 Task: Double Exposure Effect.
Action: Mouse pressed left at (725, 544)
Screenshot: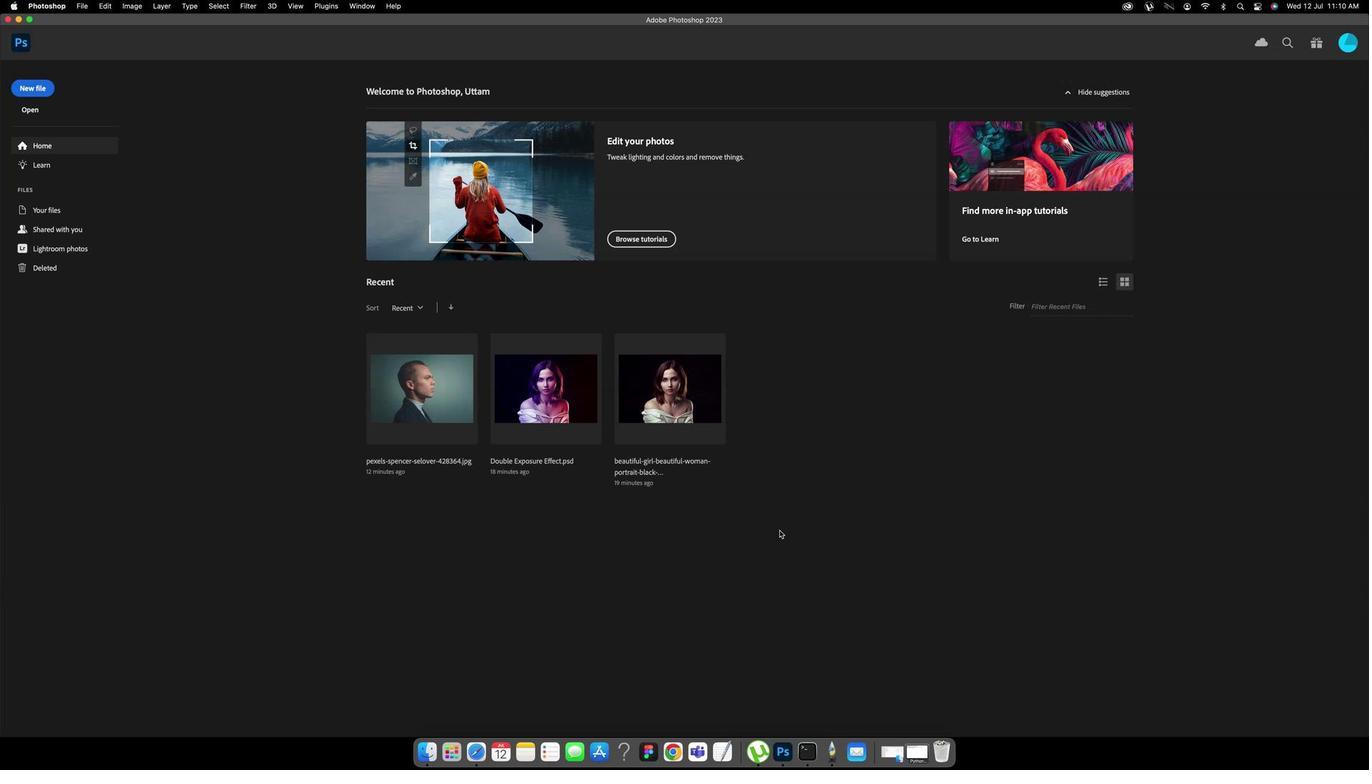 
Action: Mouse moved to (725, 544)
Screenshot: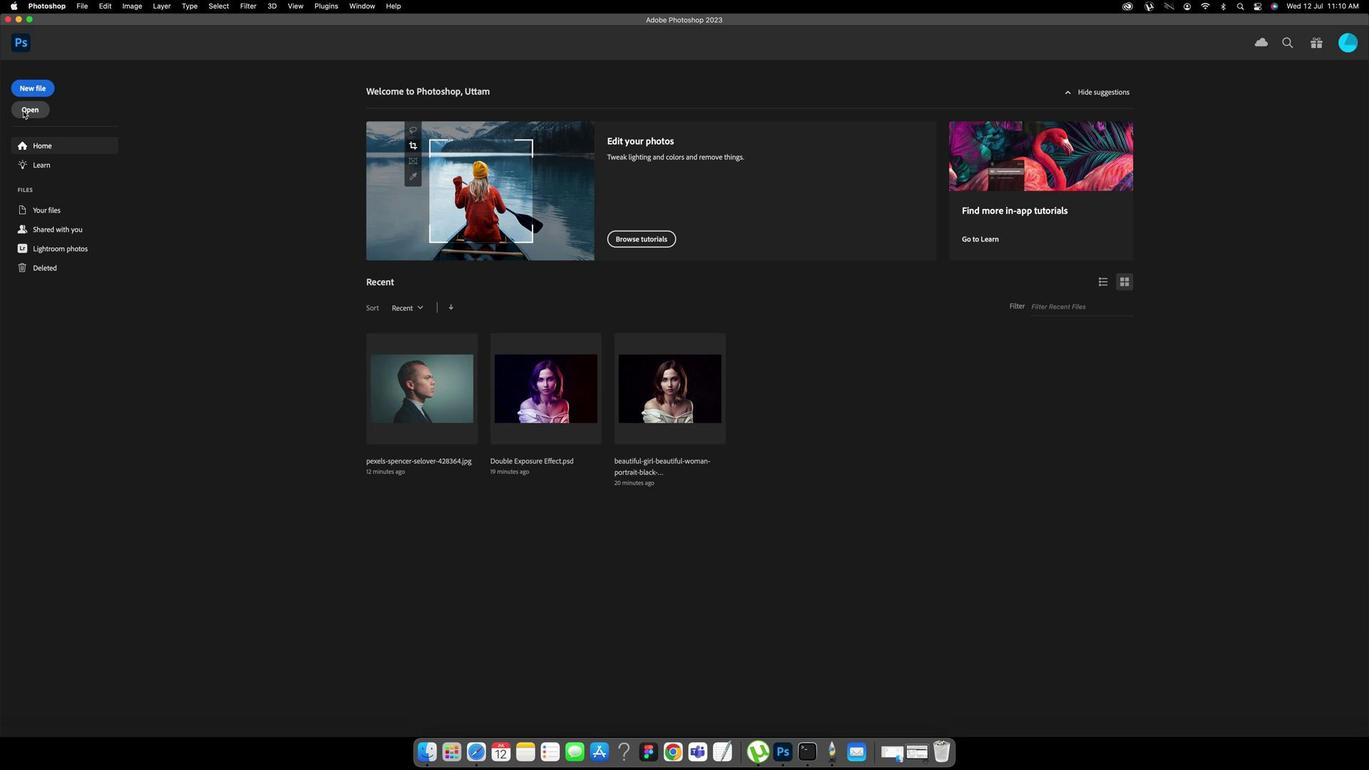 
Action: Mouse pressed left at (725, 544)
Screenshot: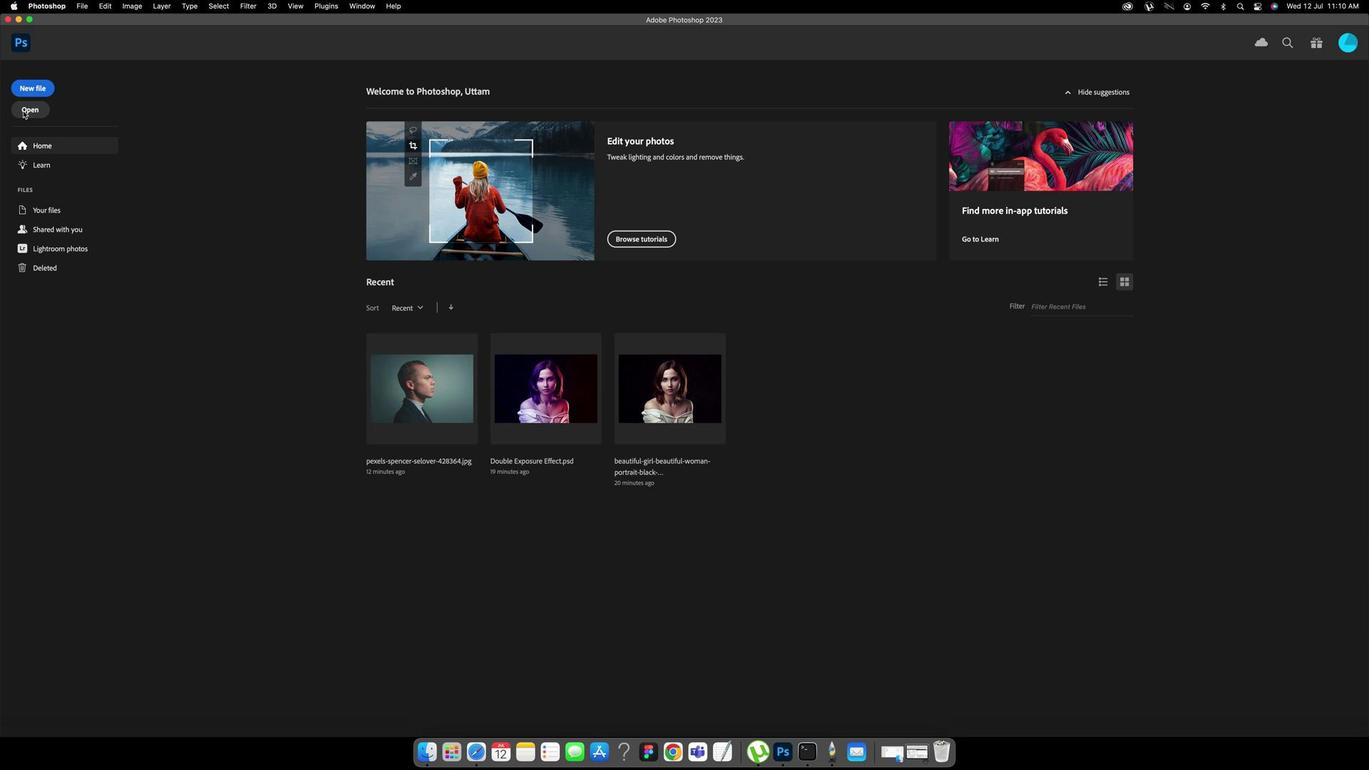 
Action: Mouse moved to (725, 544)
Screenshot: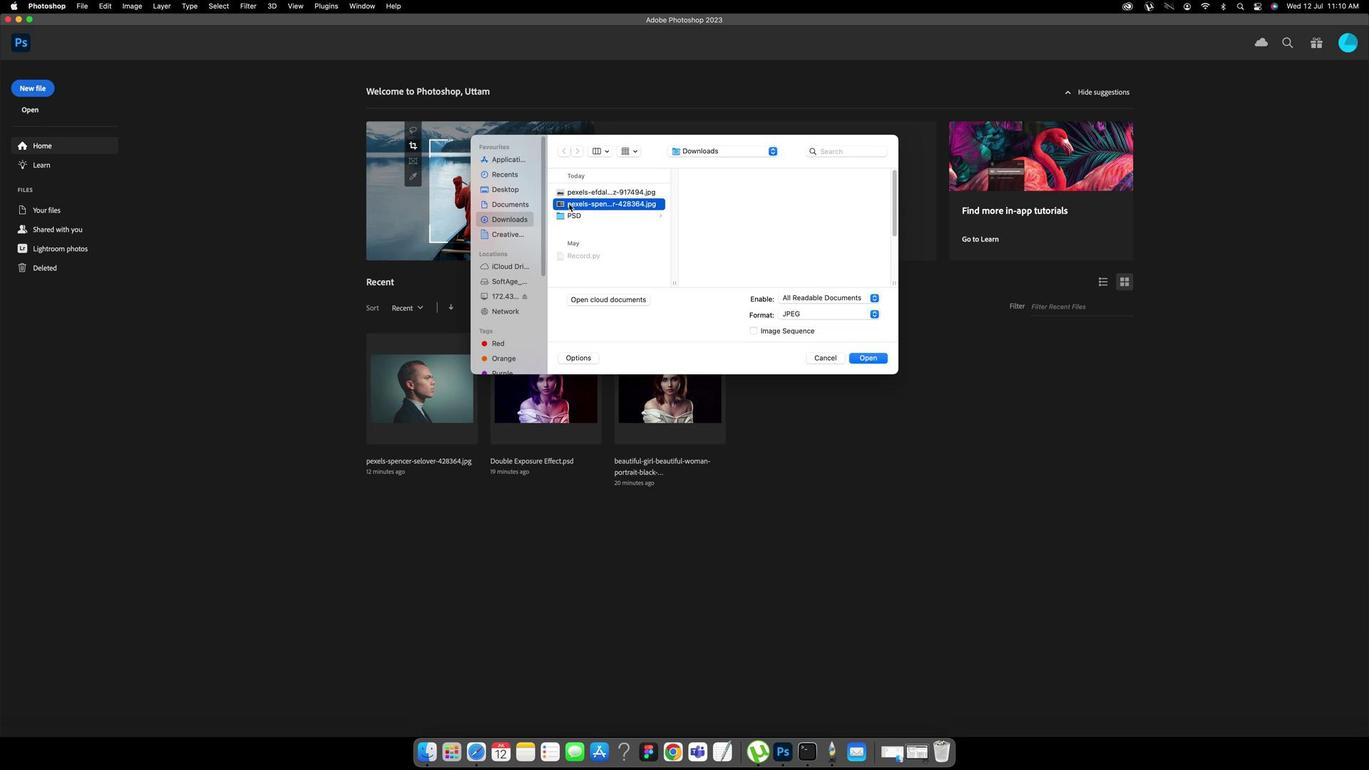 
Action: Mouse pressed left at (725, 544)
Screenshot: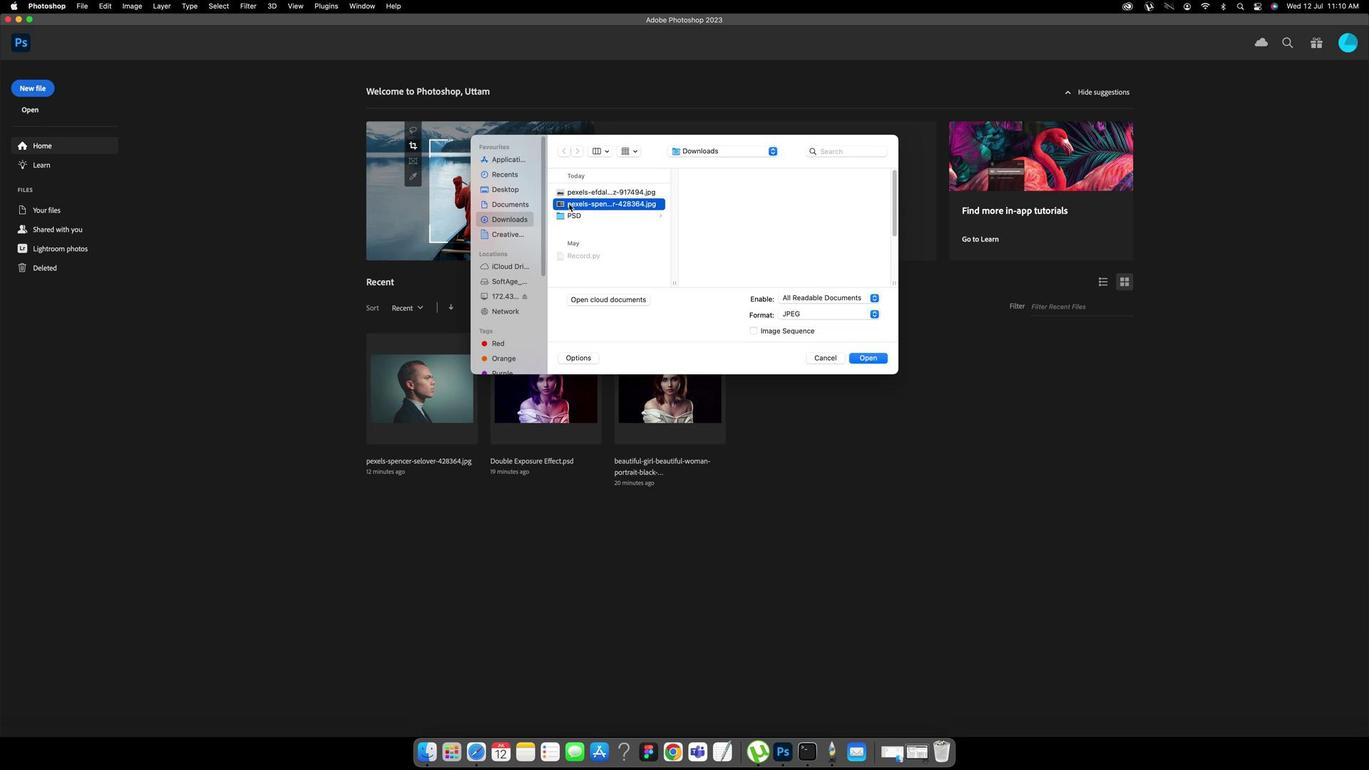 
Action: Key pressed Key.enter
Screenshot: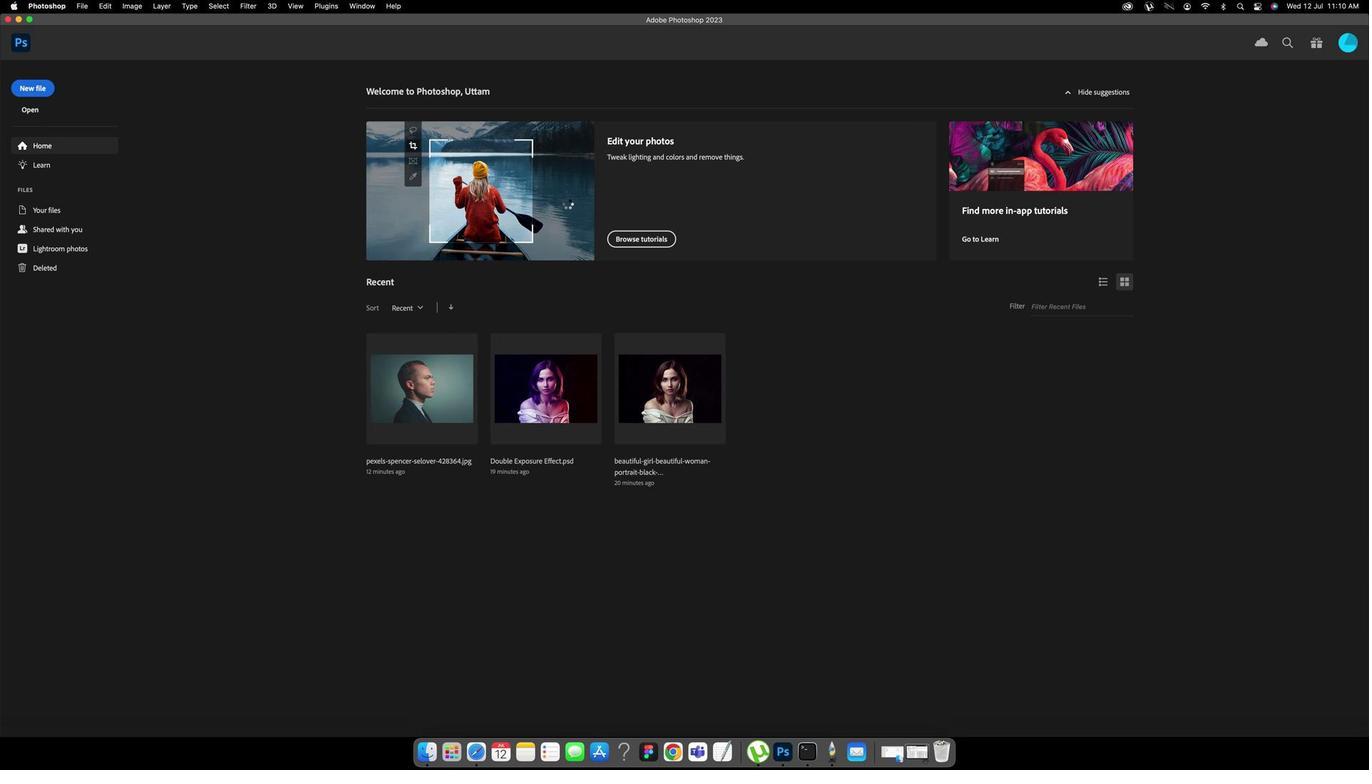
Action: Mouse moved to (725, 544)
Screenshot: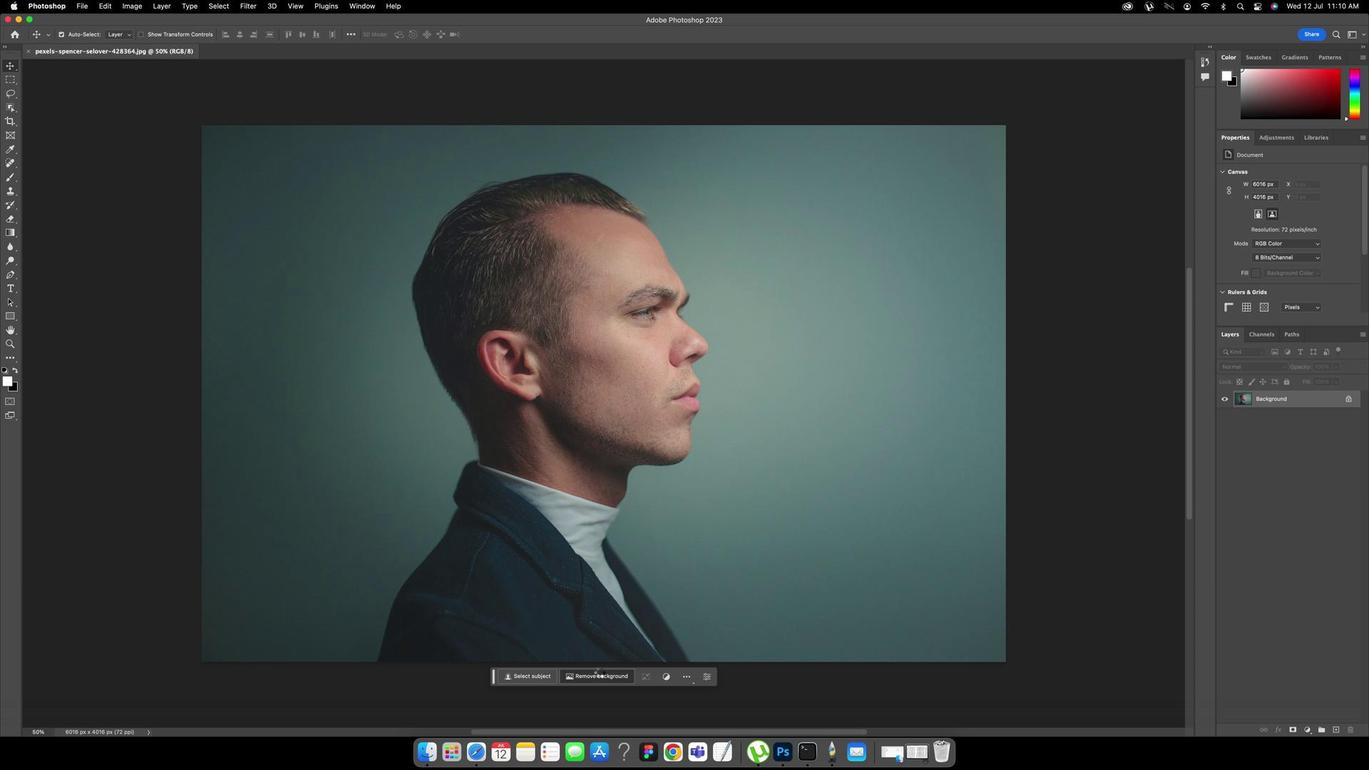 
Action: Mouse pressed left at (725, 544)
Screenshot: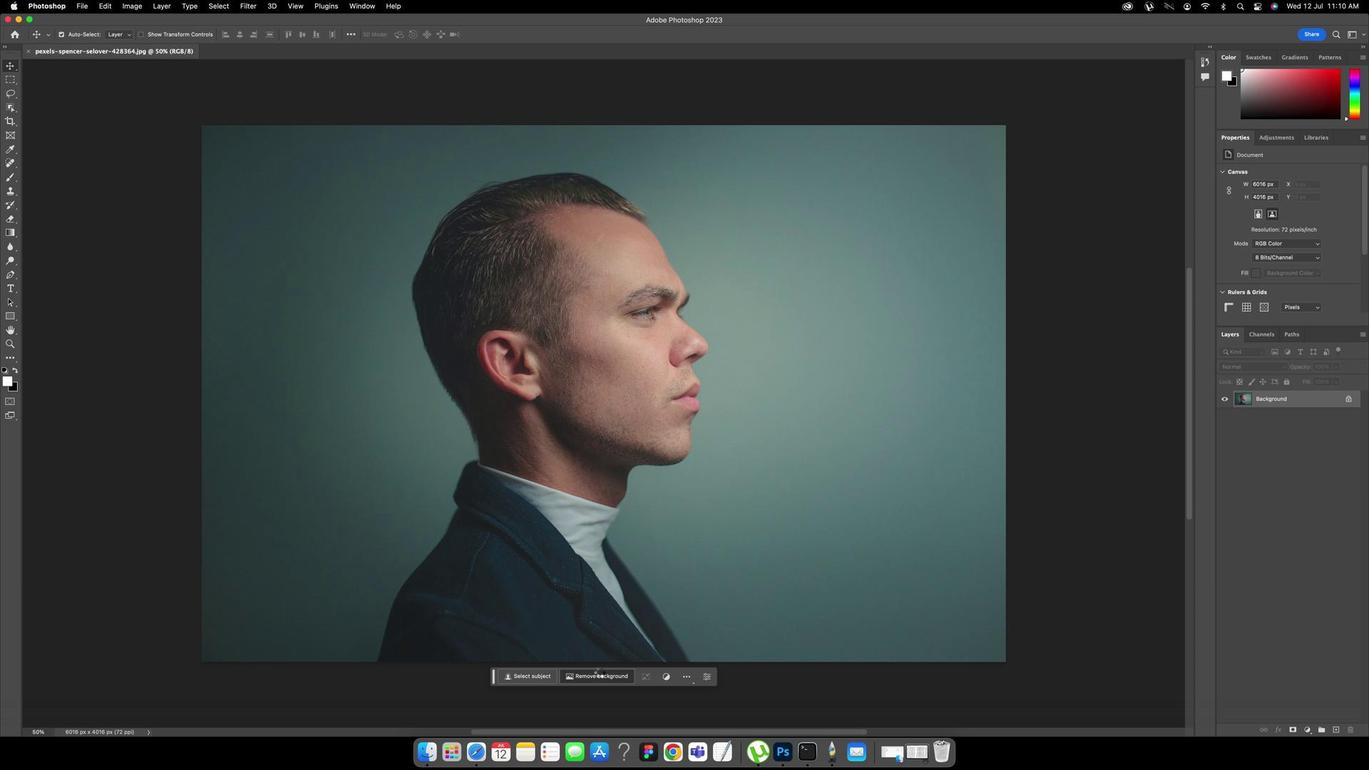 
Action: Mouse moved to (725, 544)
Screenshot: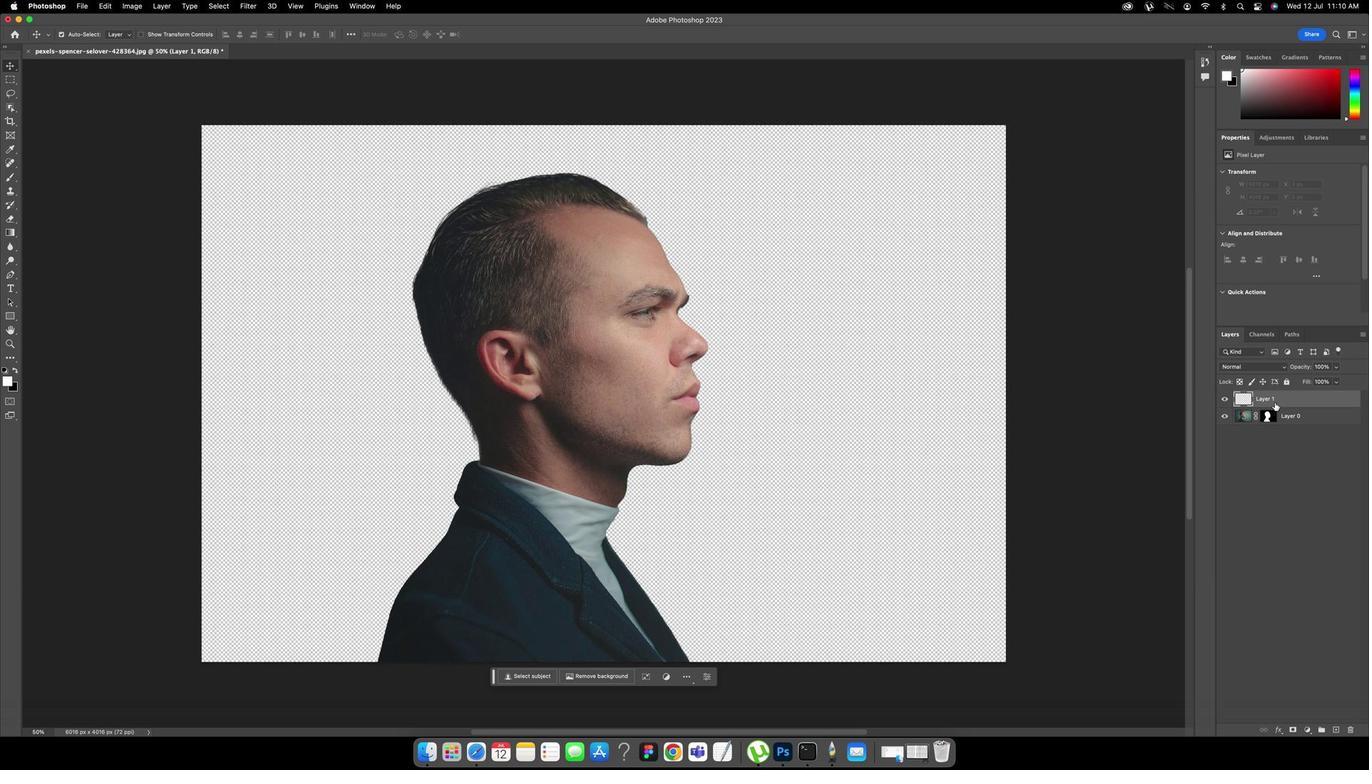 
Action: Mouse pressed left at (725, 544)
Screenshot: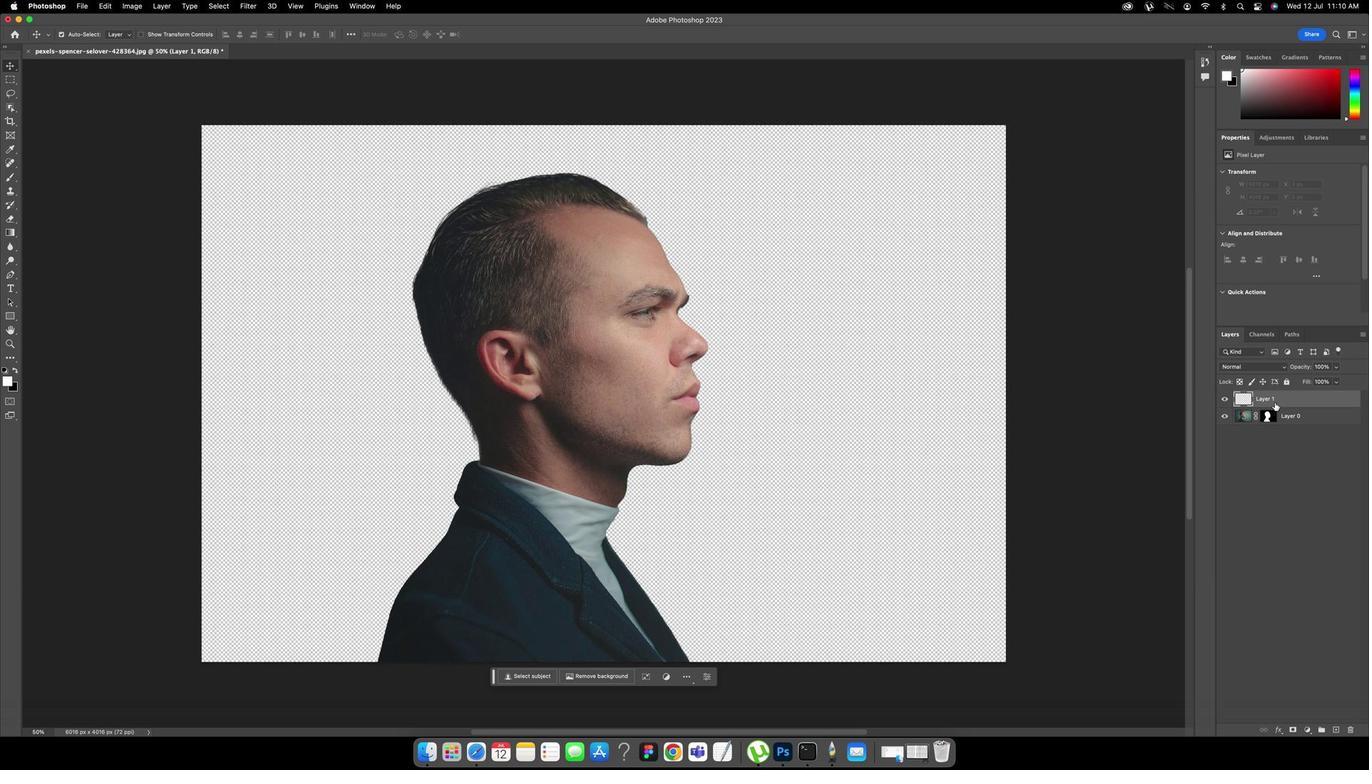 
Action: Mouse moved to (725, 544)
Screenshot: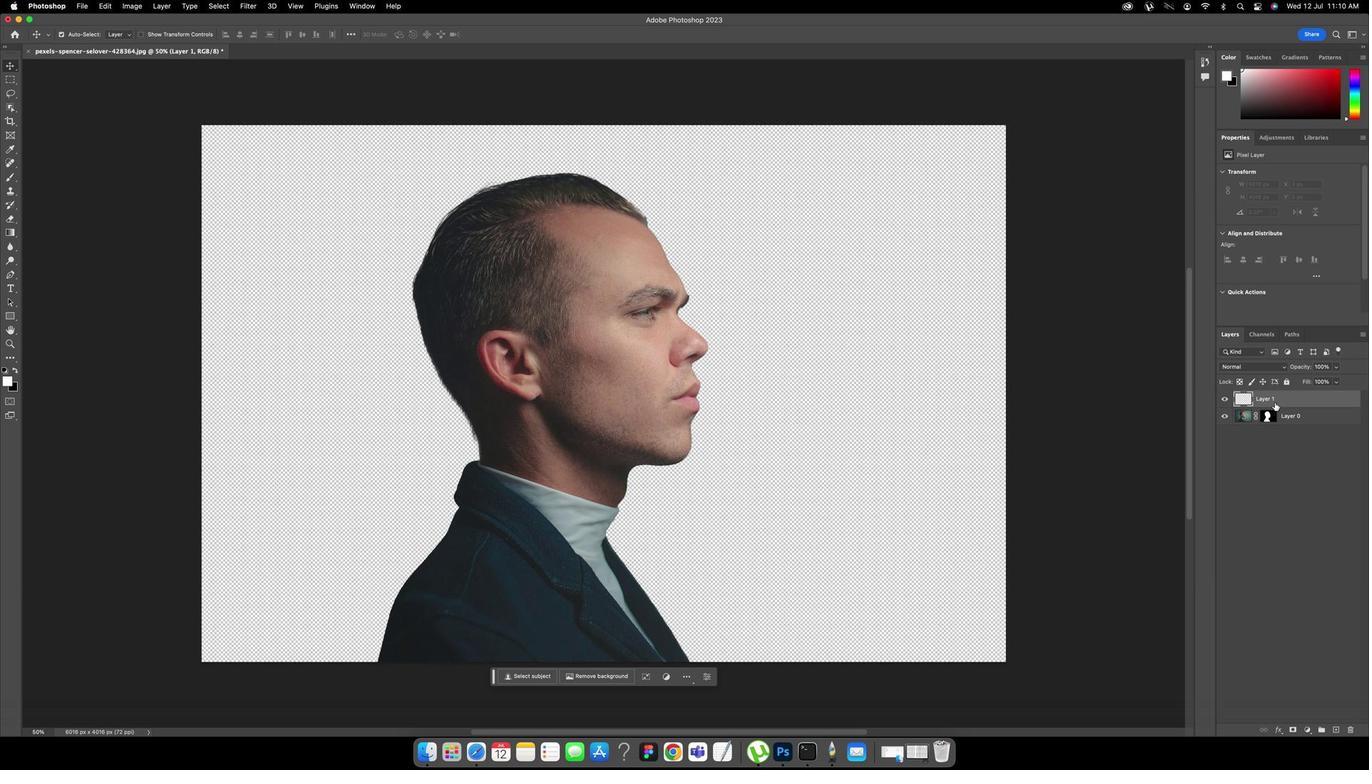 
Action: Mouse pressed left at (725, 544)
Screenshot: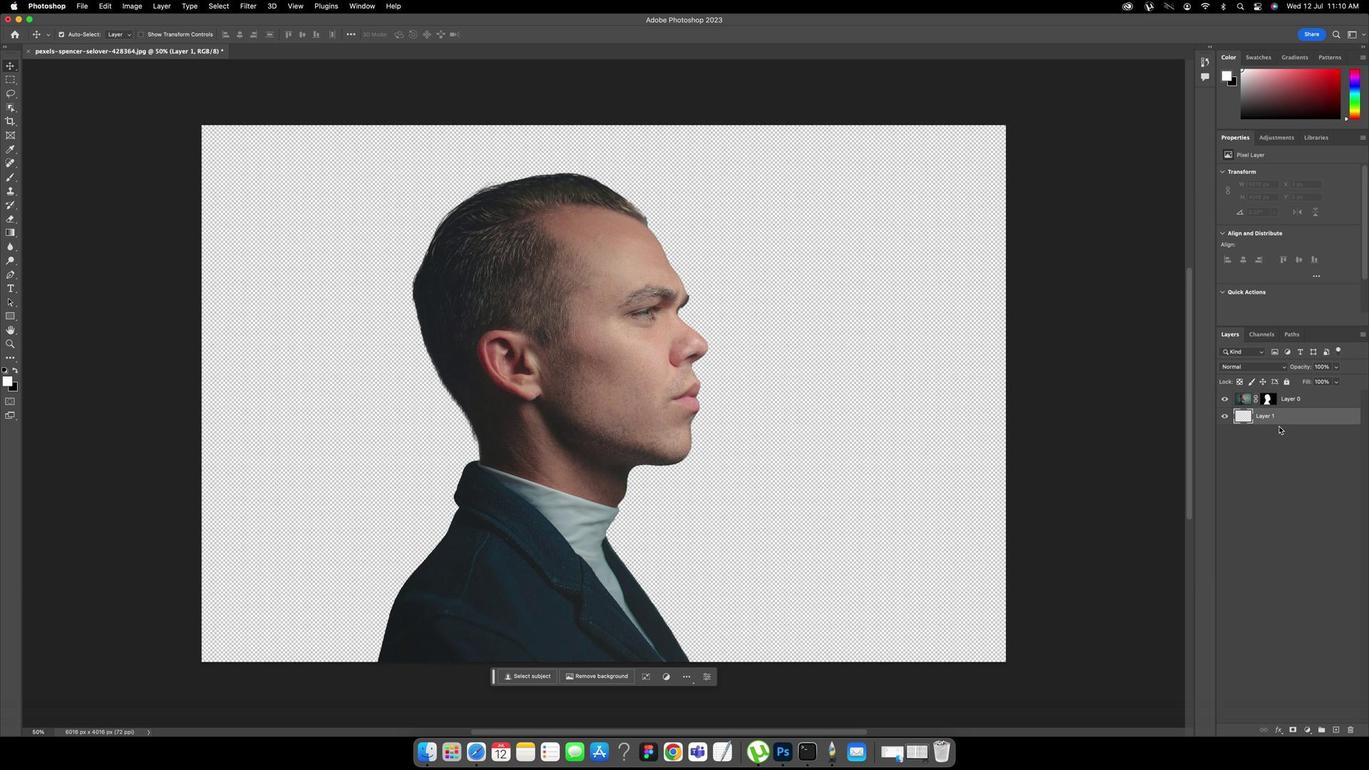 
Action: Mouse moved to (725, 544)
Screenshot: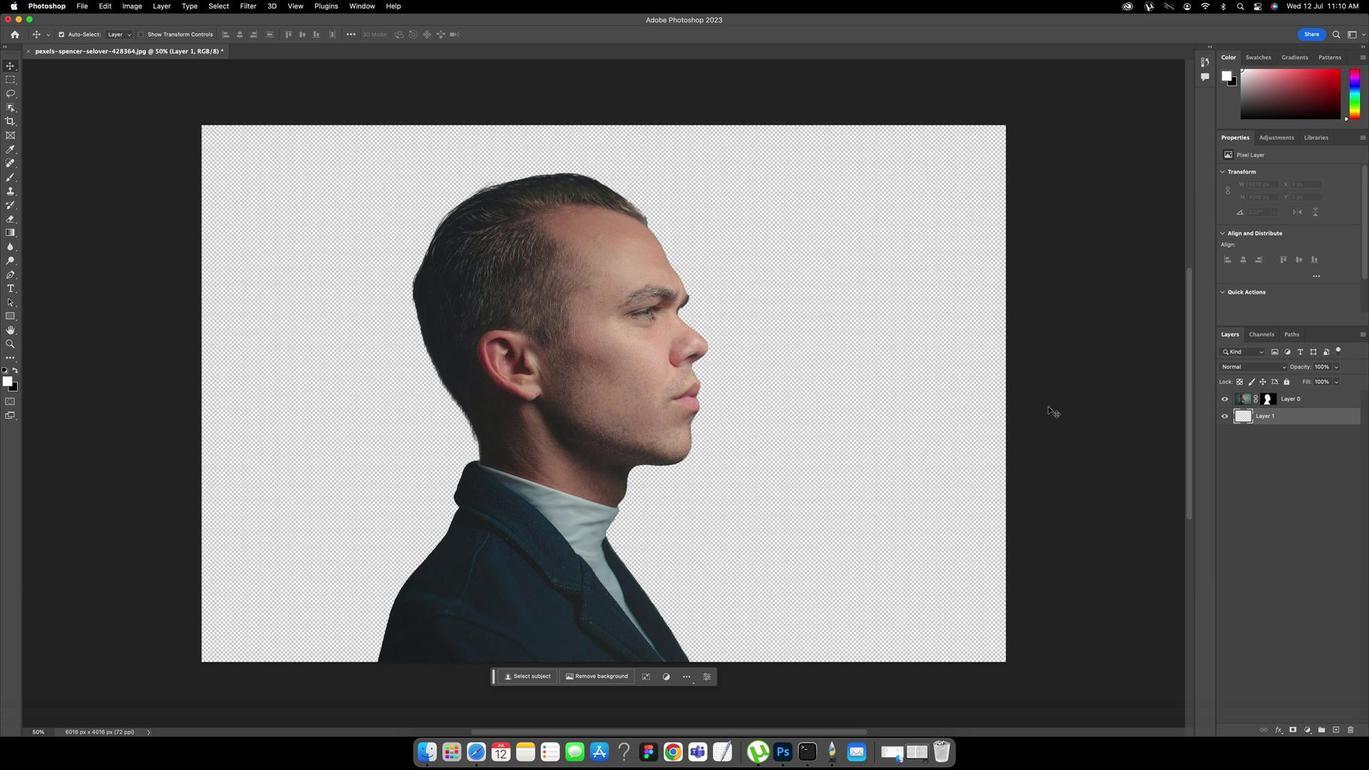 
Action: Mouse pressed left at (725, 544)
Screenshot: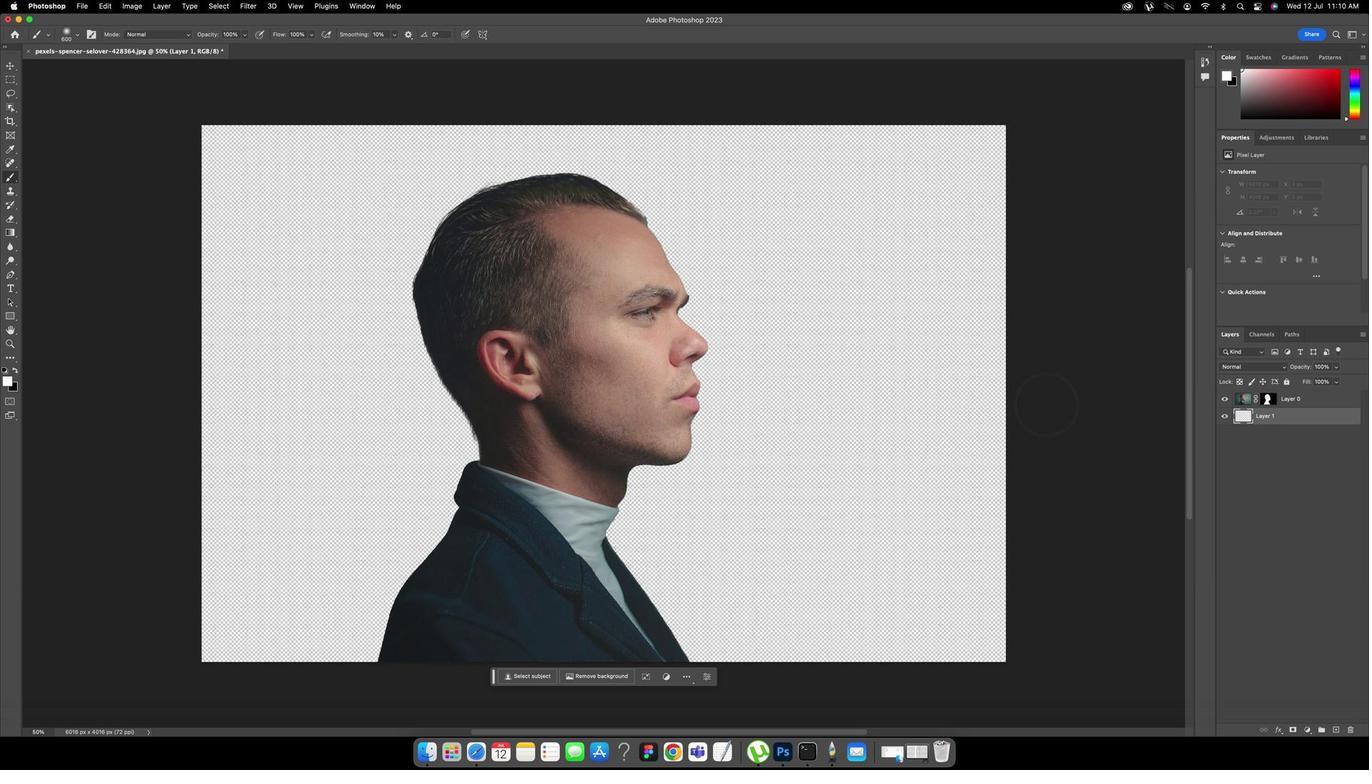 
Action: Mouse moved to (725, 544)
Screenshot: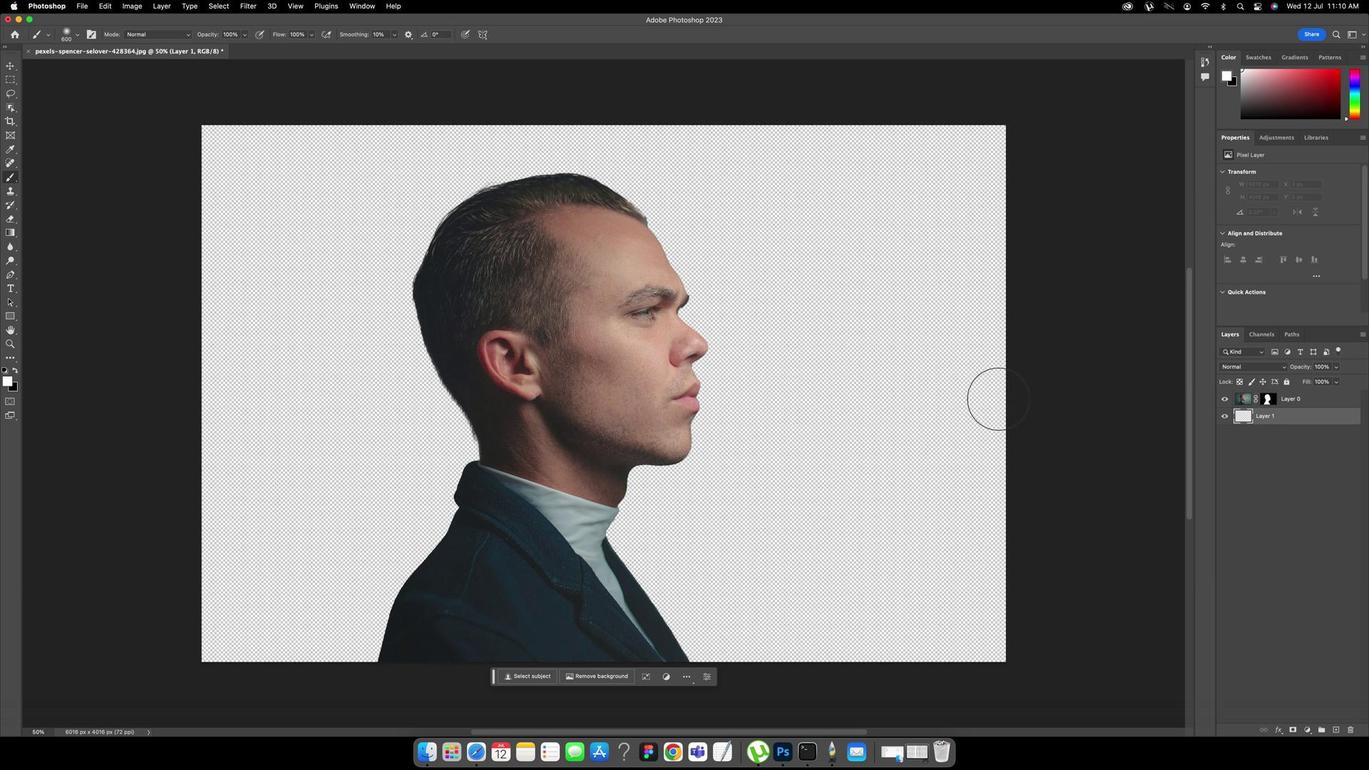 
Action: Mouse pressed left at (725, 544)
Screenshot: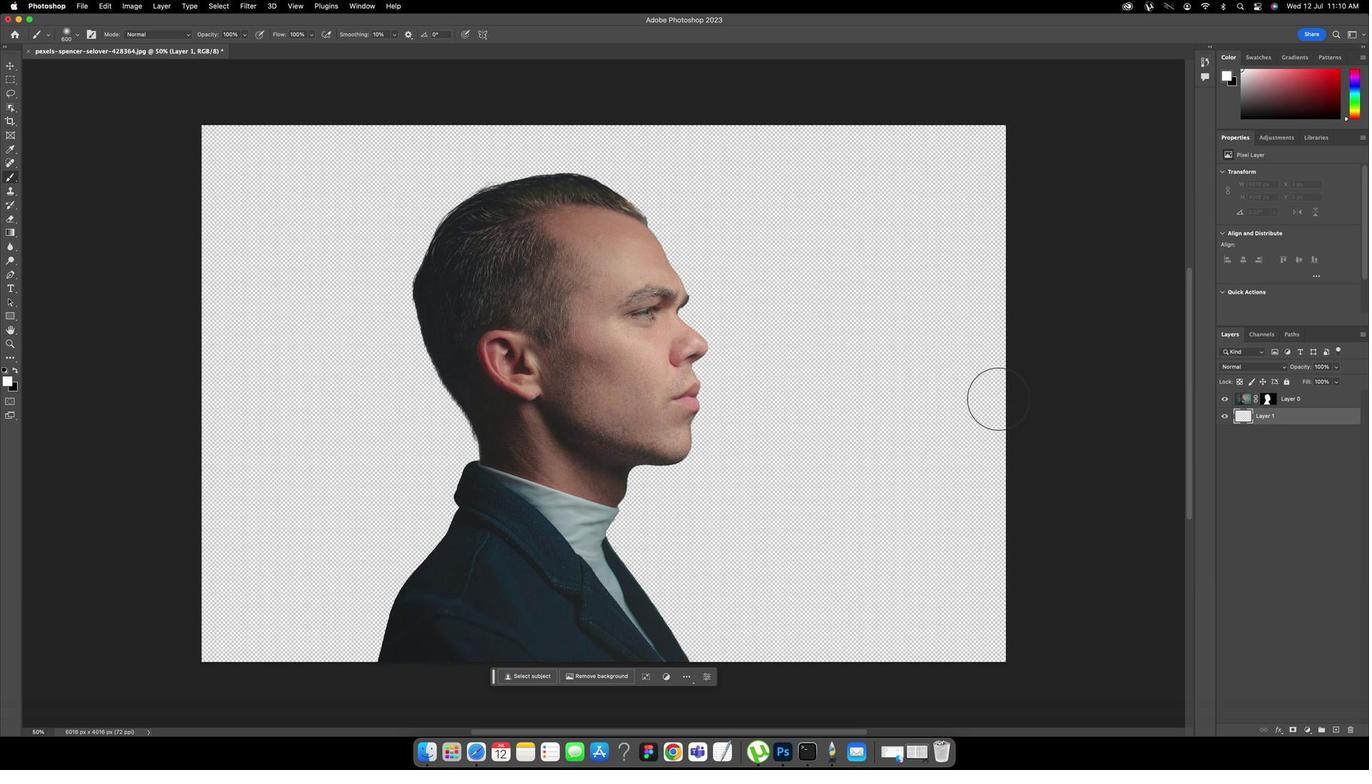 
Action: Mouse moved to (725, 544)
Screenshot: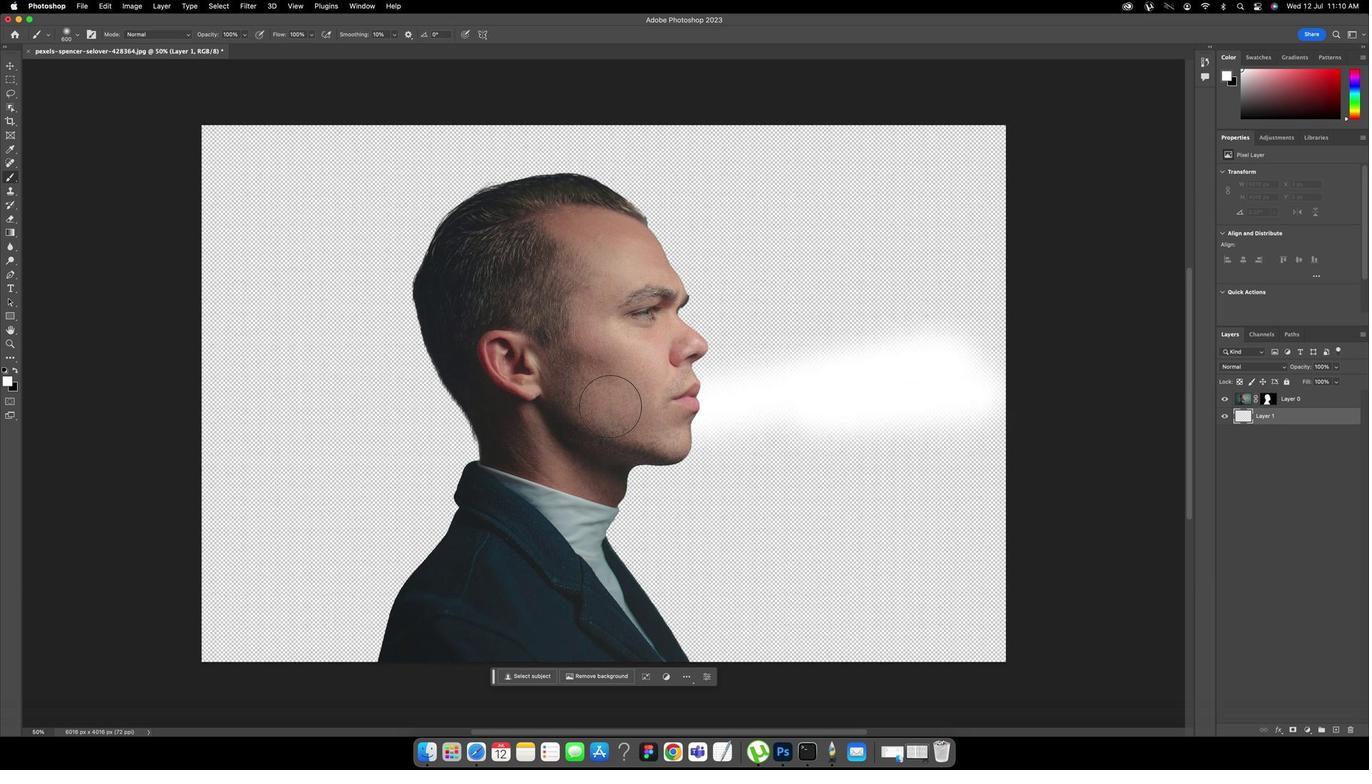 
Action: Mouse pressed left at (725, 544)
Screenshot: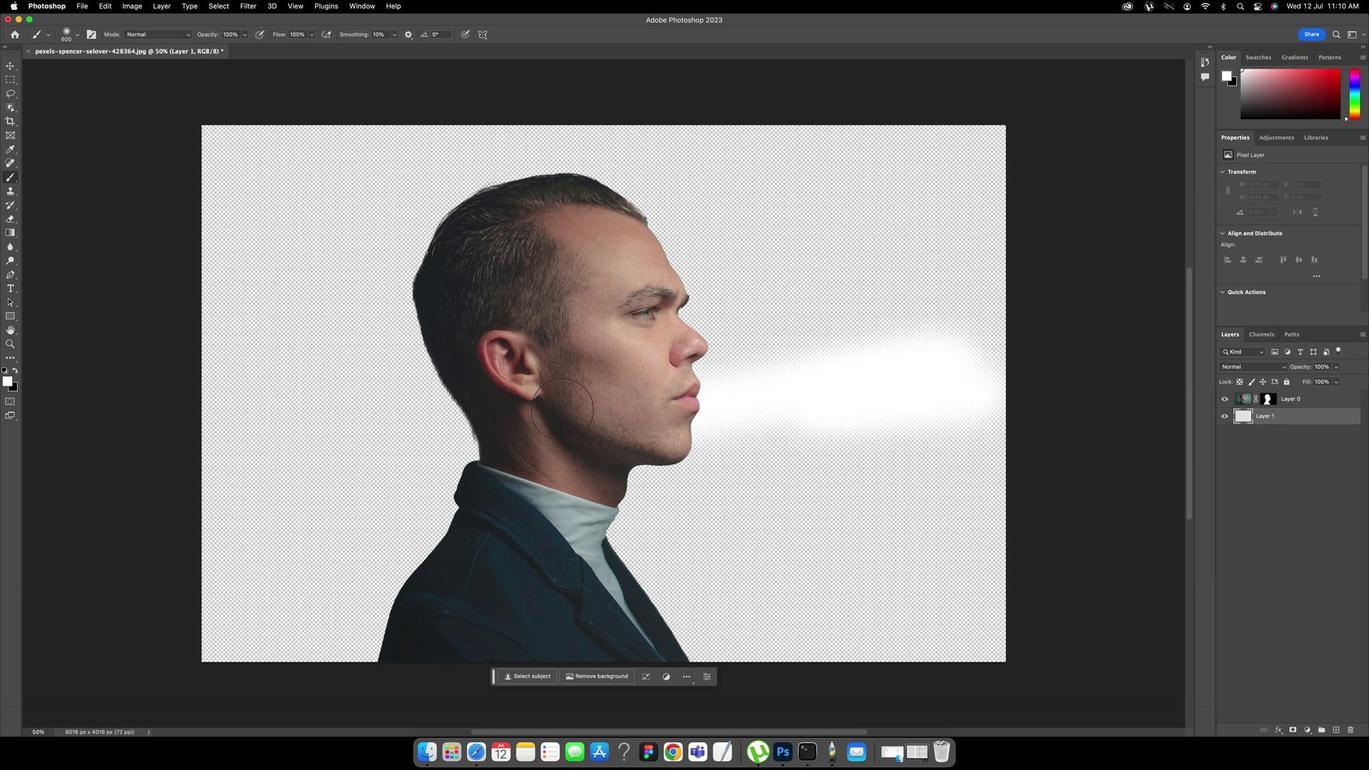 
Action: Key pressed Key.backspace
Screenshot: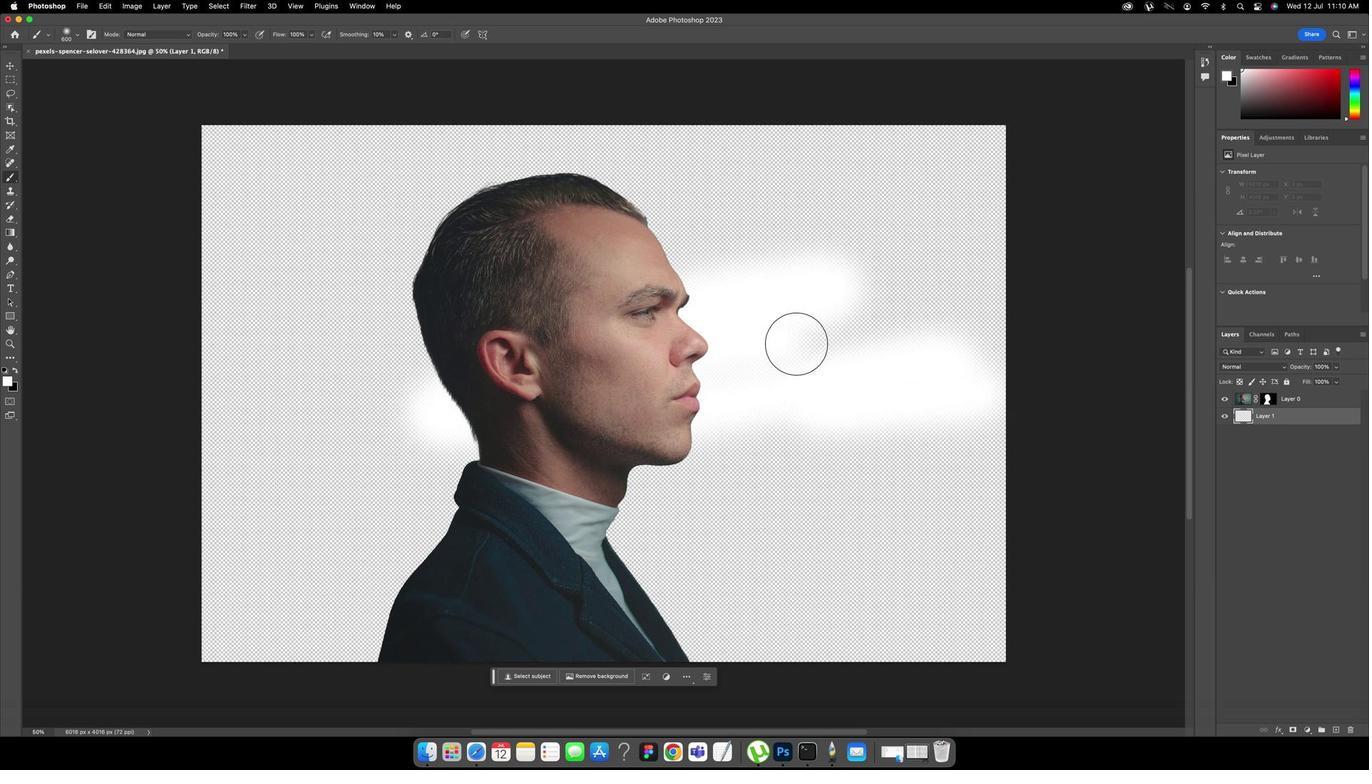 
Action: Mouse moved to (725, 544)
Screenshot: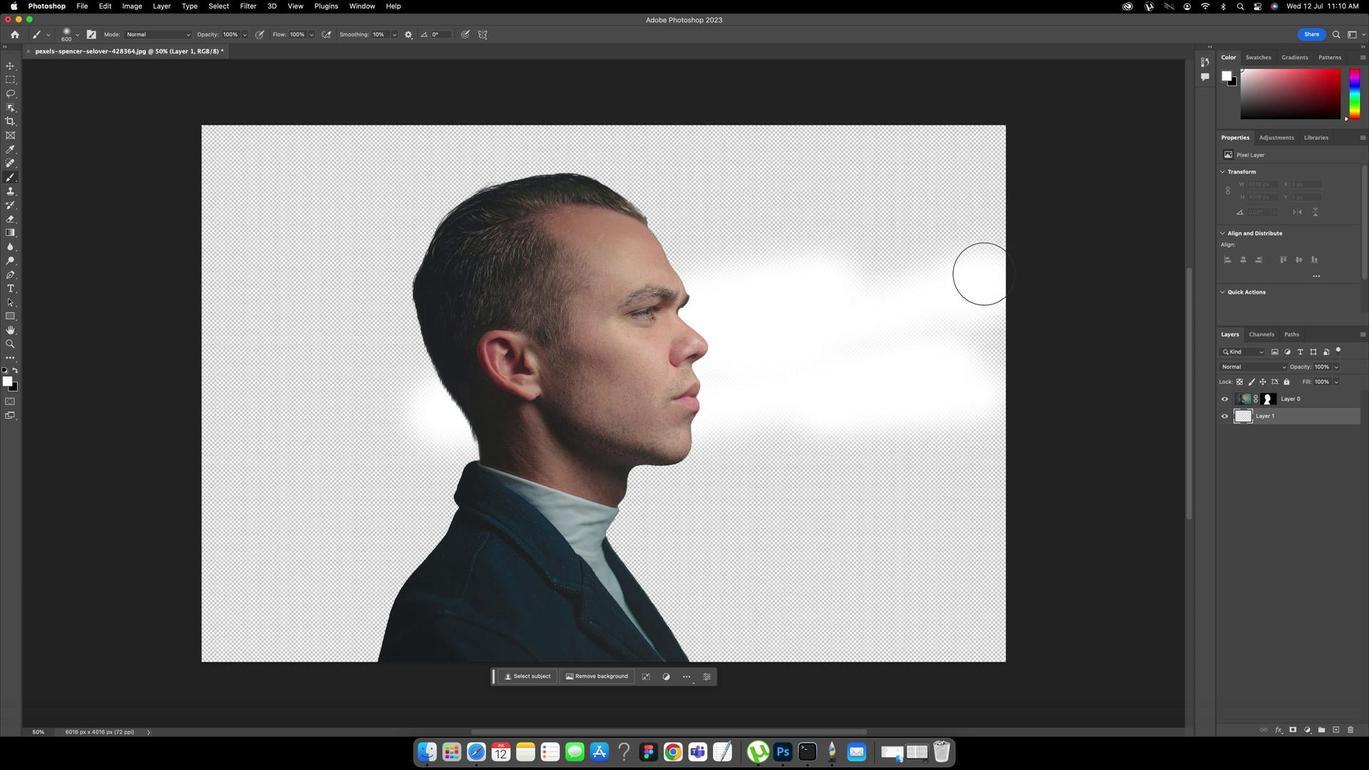 
Action: Mouse pressed left at (725, 544)
Screenshot: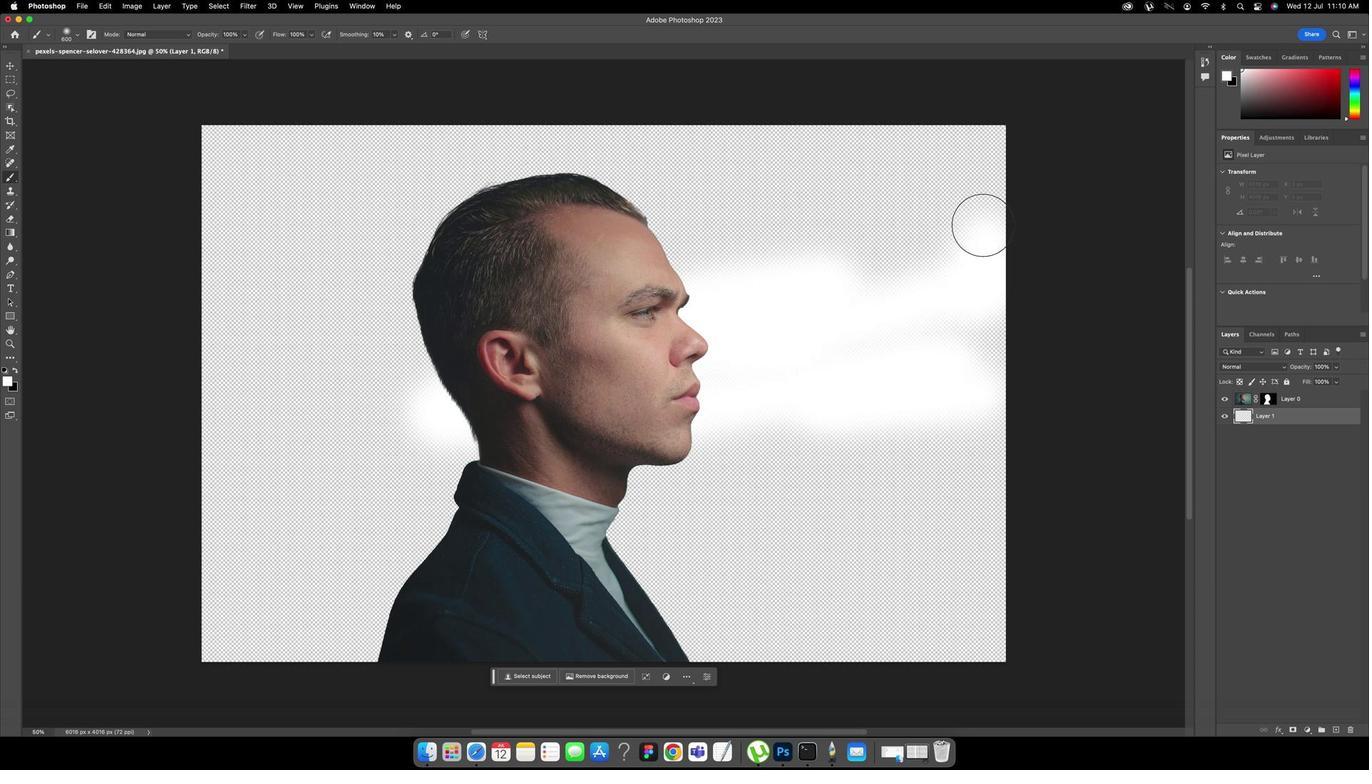 
Action: Mouse moved to (725, 544)
Screenshot: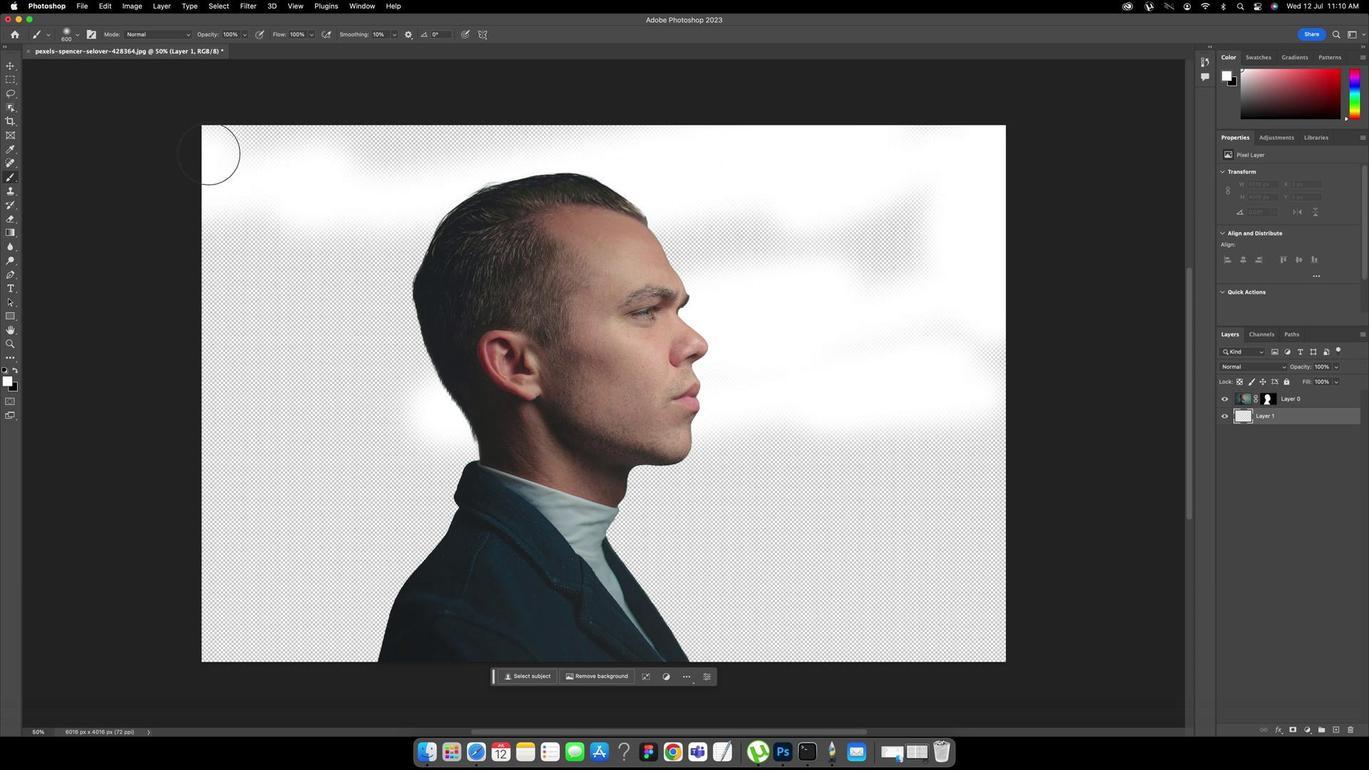 
Action: Mouse pressed left at (725, 544)
Screenshot: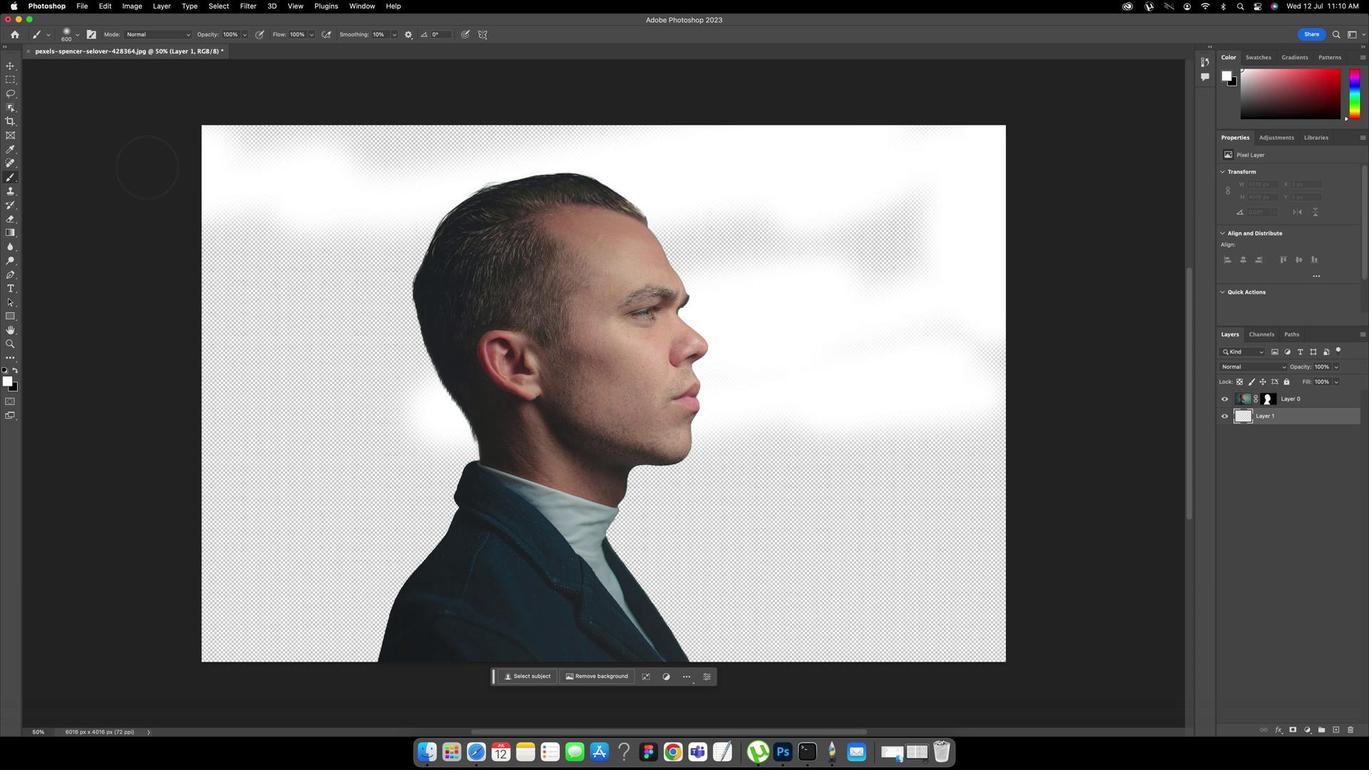 
Action: Mouse pressed left at (725, 544)
Screenshot: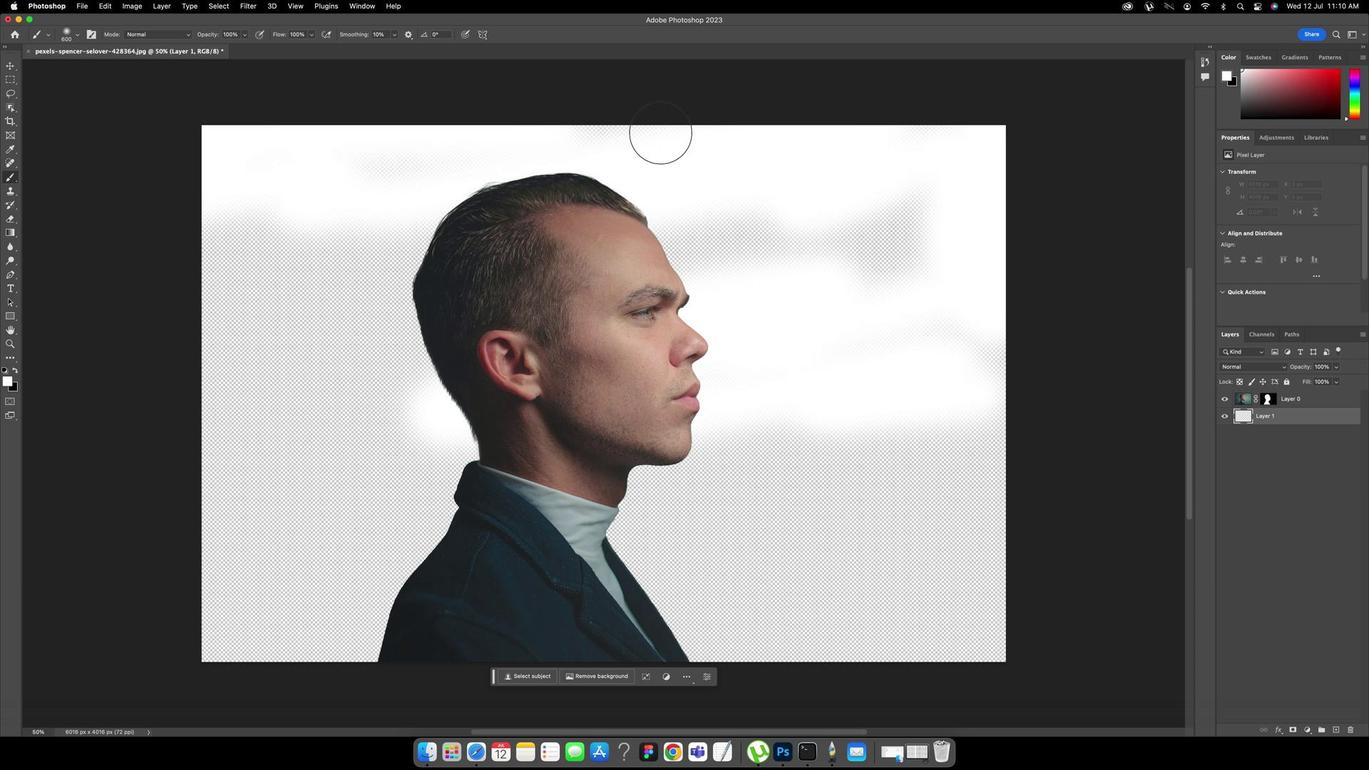 
Action: Mouse moved to (725, 544)
Screenshot: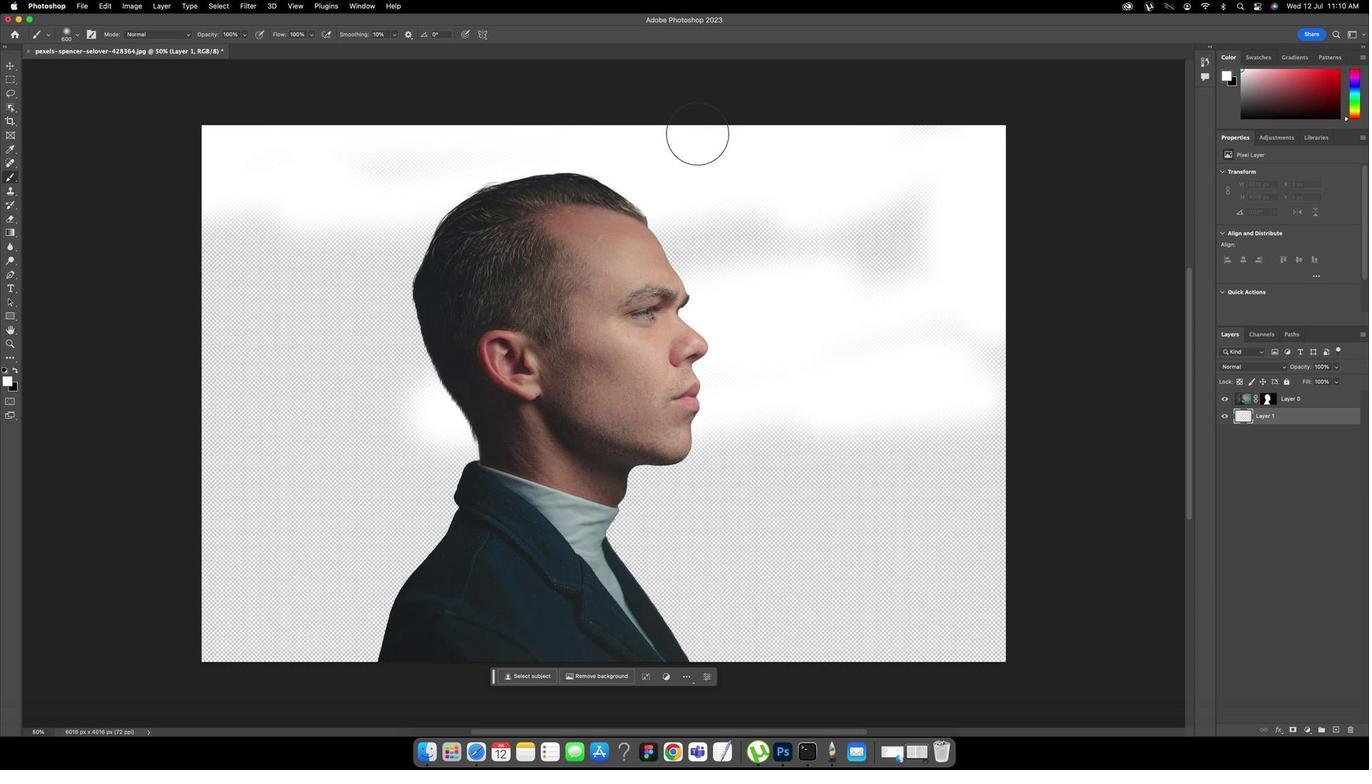 
Action: Key pressed 'B'
Screenshot: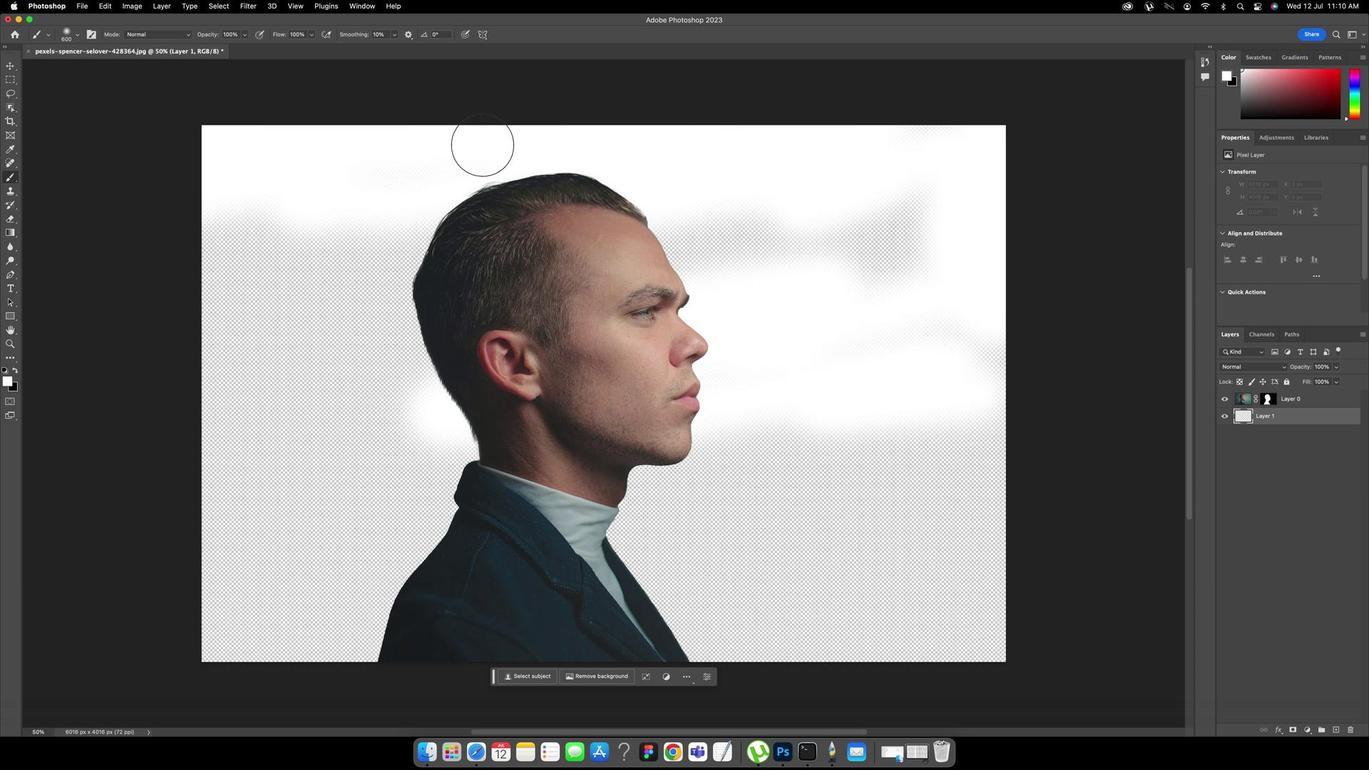 
Action: Mouse moved to (725, 544)
Screenshot: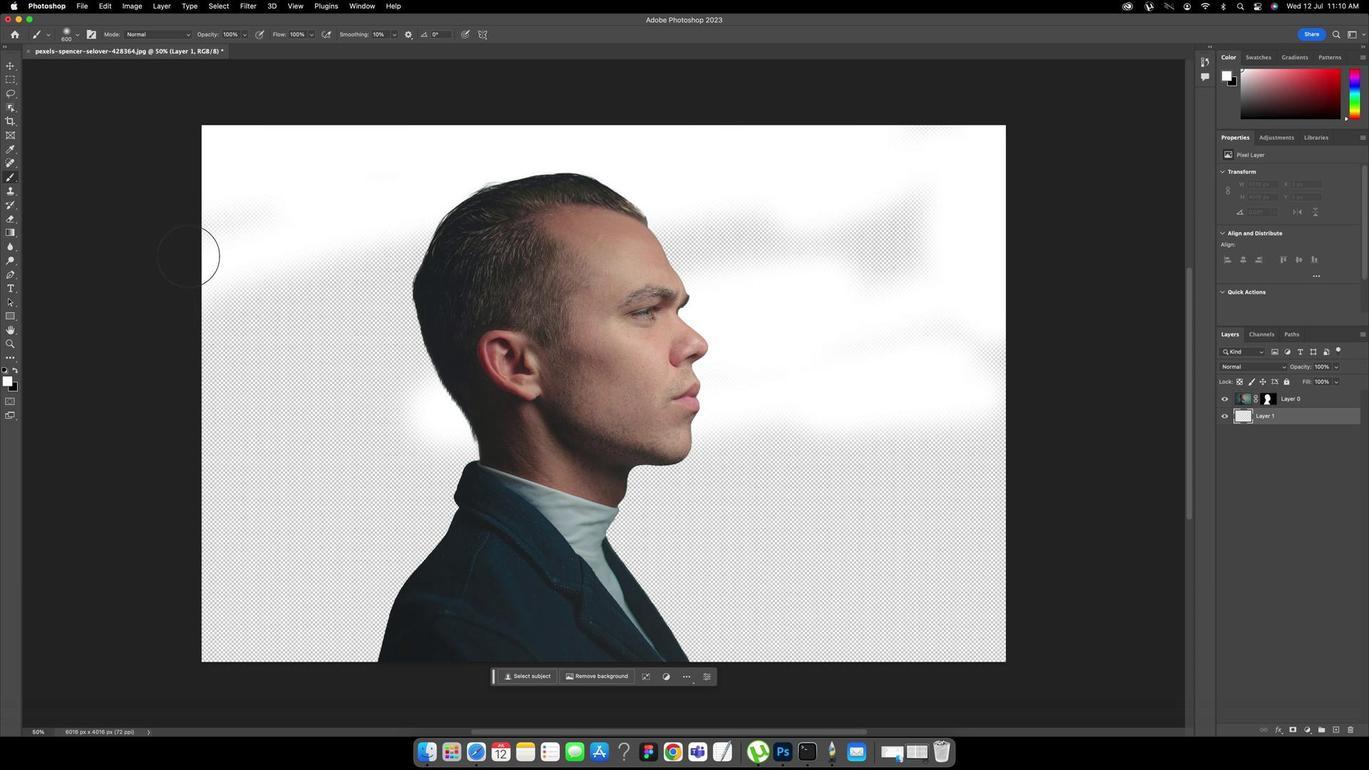 
Action: Mouse pressed left at (725, 544)
Screenshot: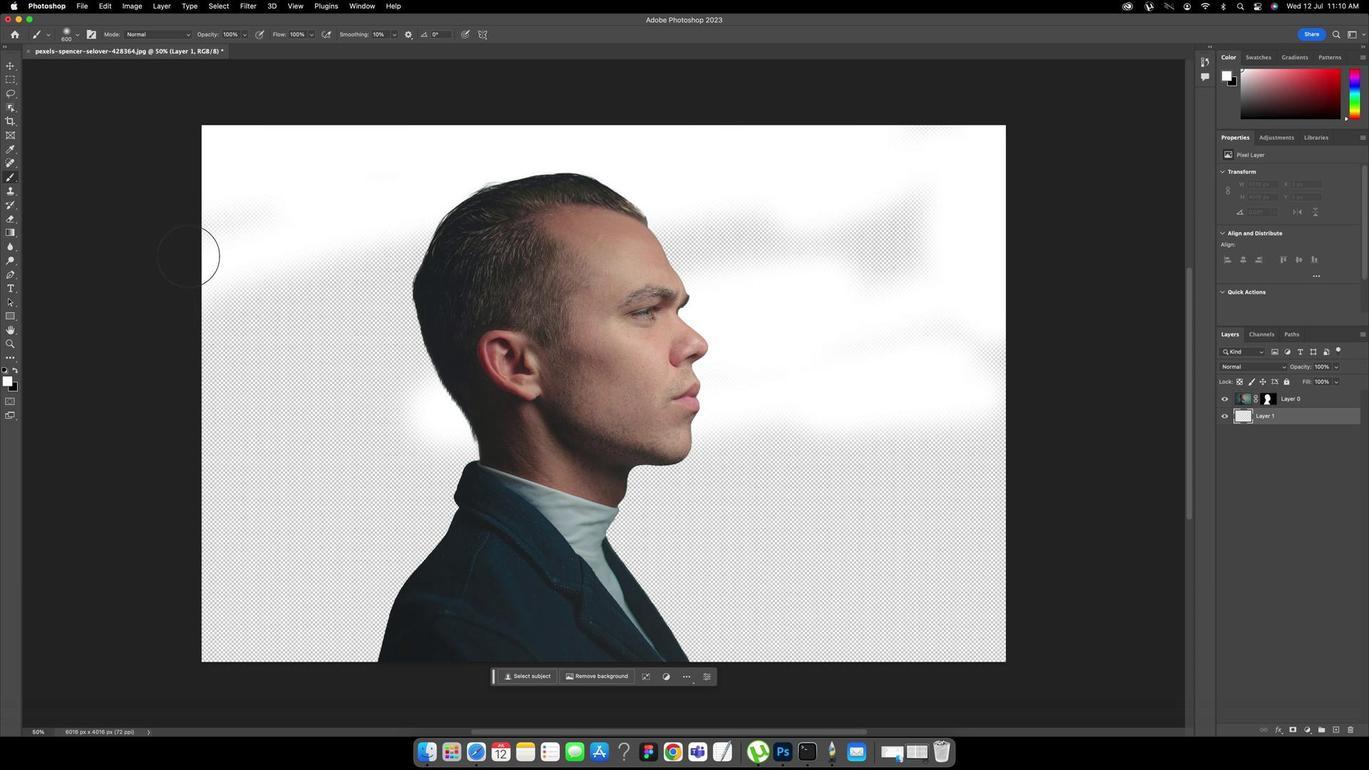 
Action: Mouse moved to (725, 544)
Screenshot: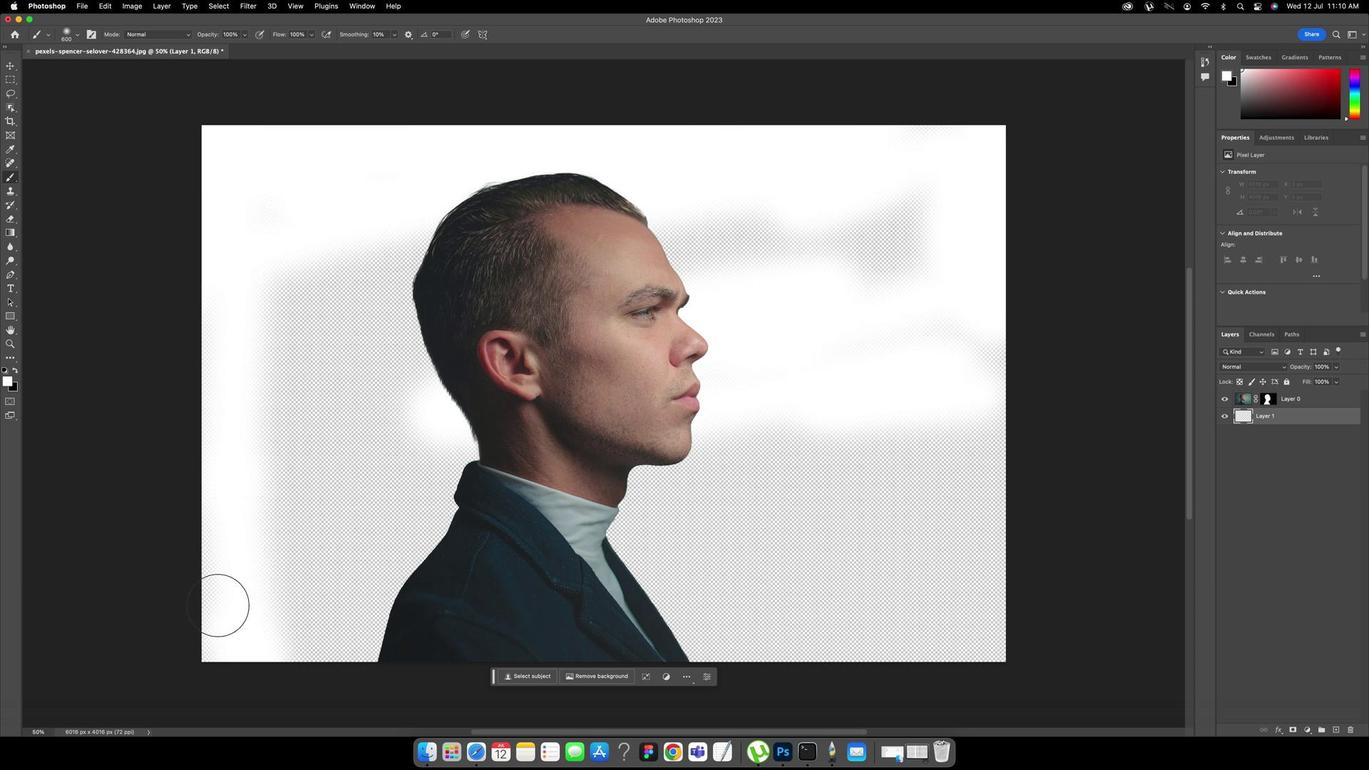 
Action: Mouse pressed left at (725, 544)
Screenshot: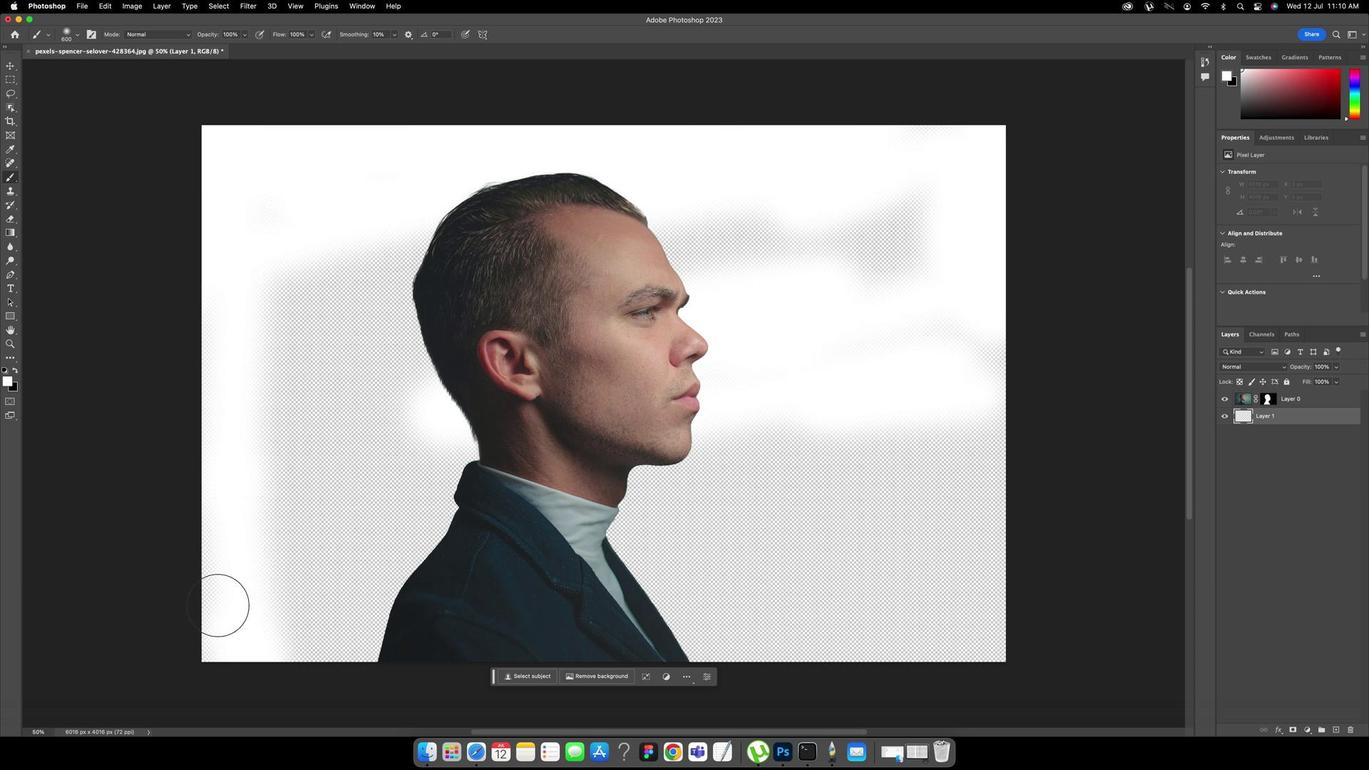 
Action: Mouse moved to (725, 544)
Screenshot: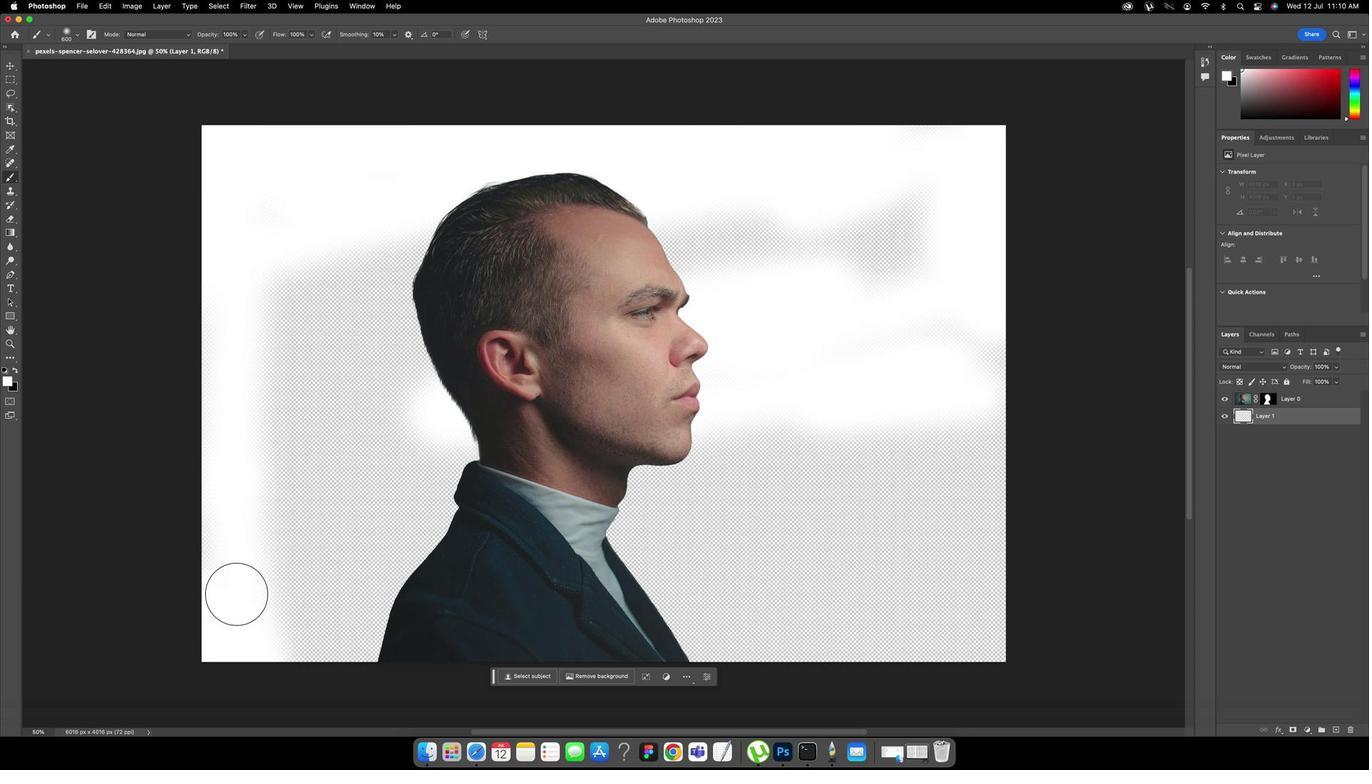 
Action: Mouse pressed left at (725, 544)
Screenshot: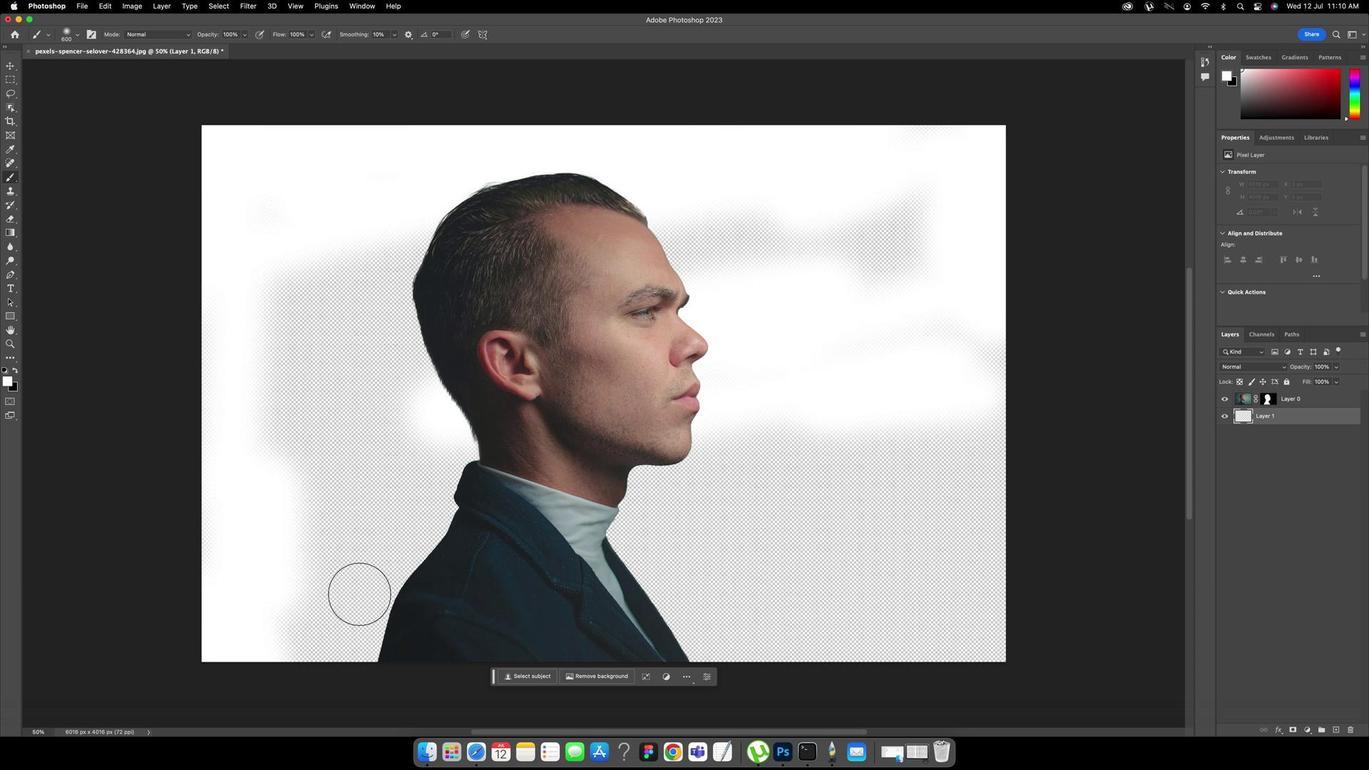 
Action: Mouse pressed left at (725, 544)
Screenshot: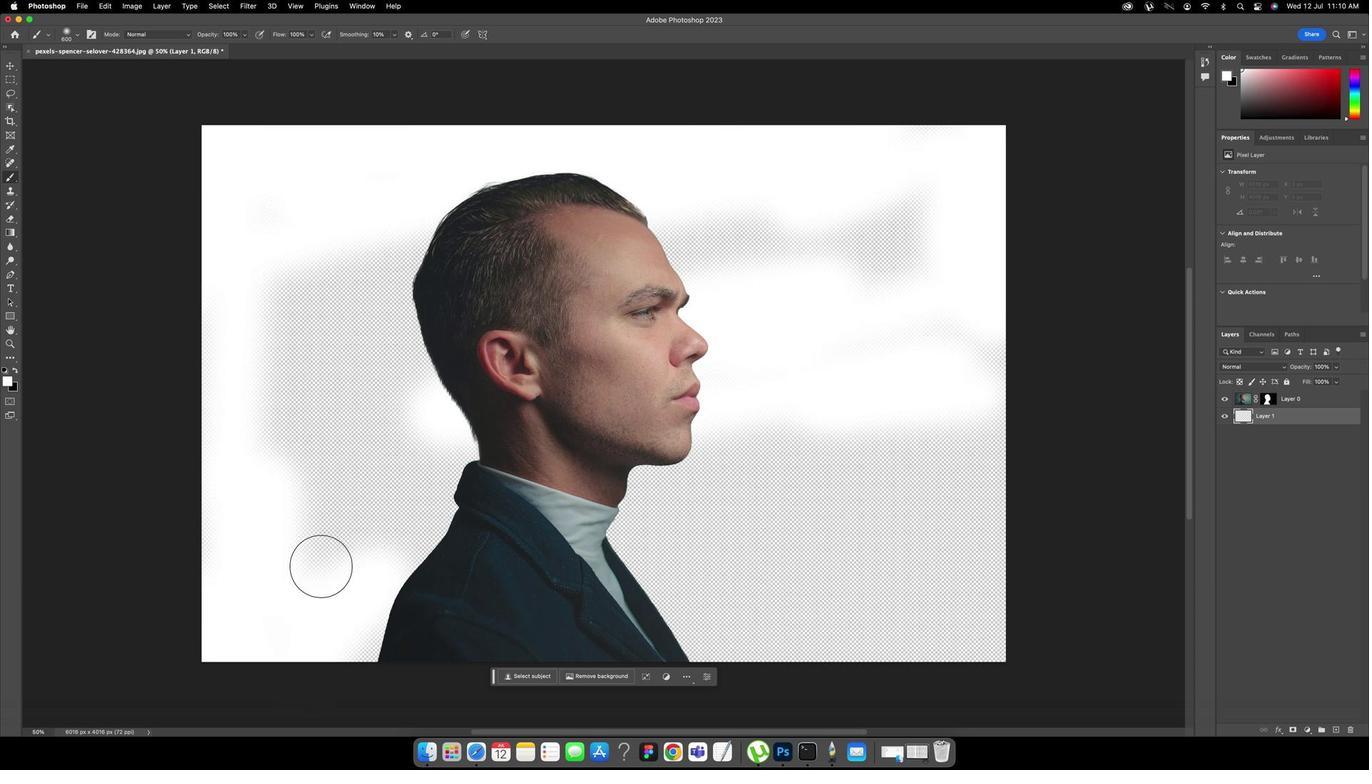 
Action: Mouse moved to (725, 544)
Screenshot: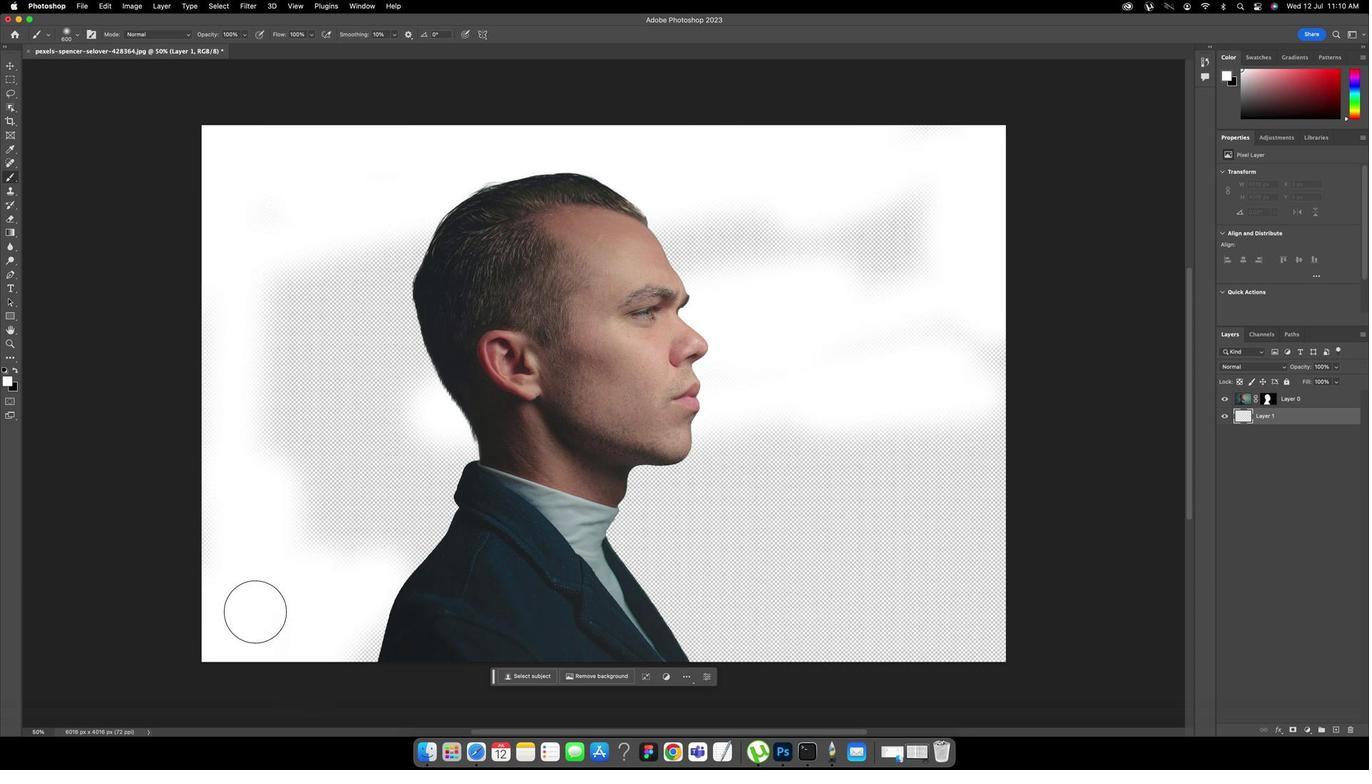 
Action: Mouse pressed left at (725, 544)
Screenshot: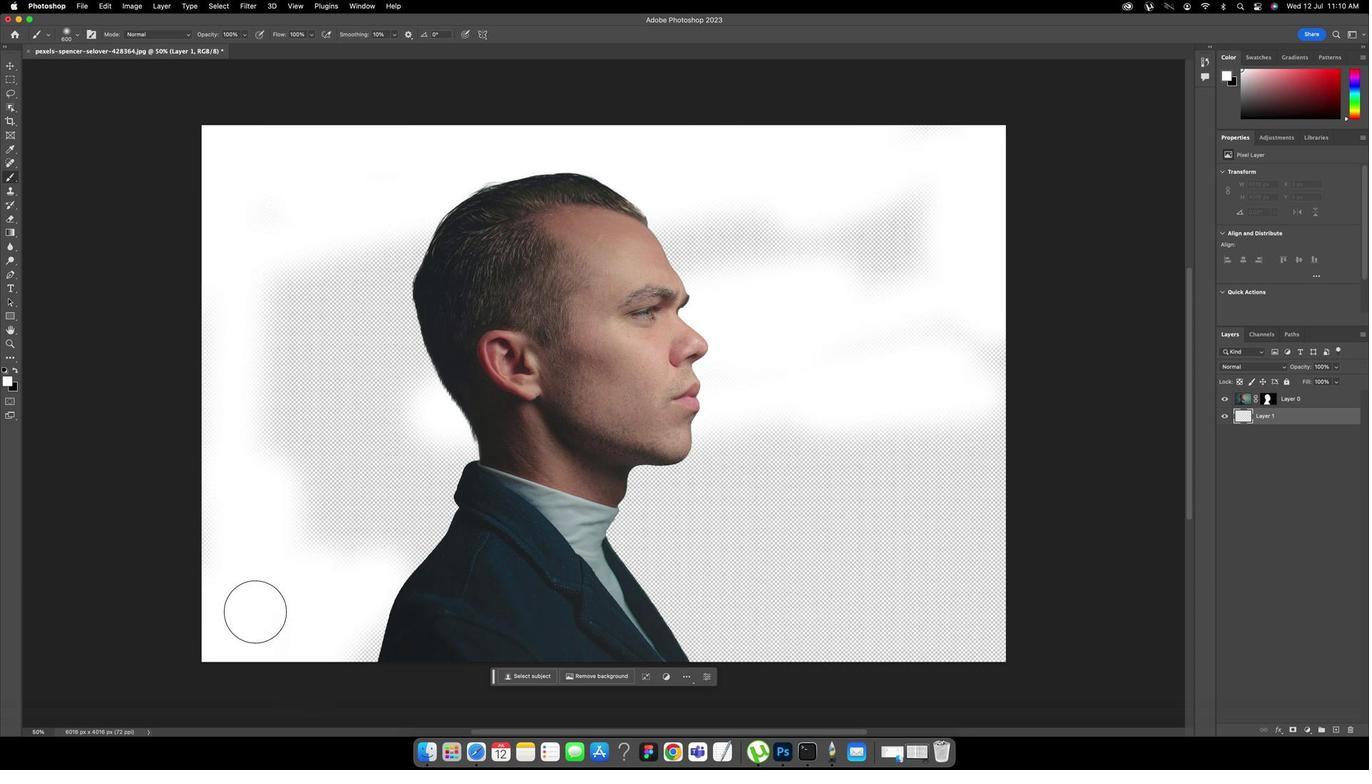 
Action: Mouse moved to (725, 544)
Screenshot: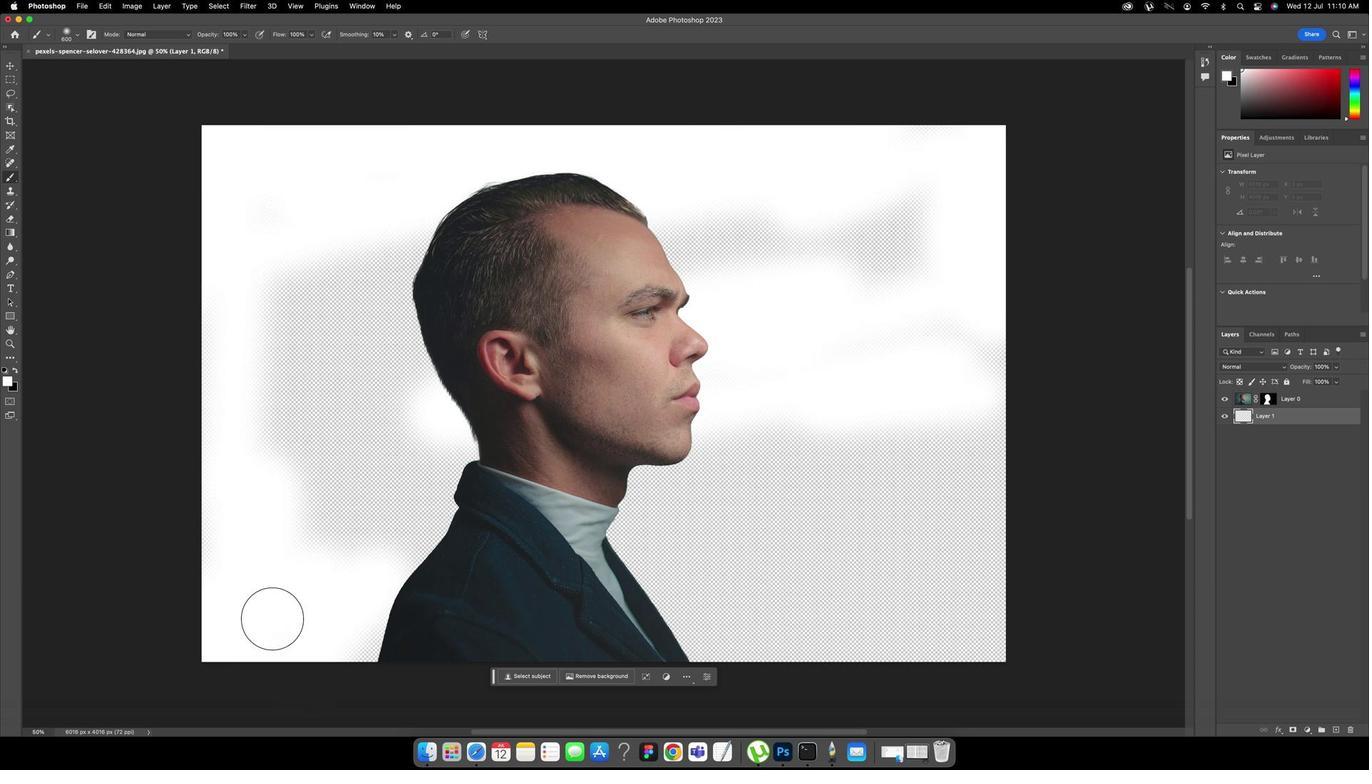 
Action: Mouse pressed left at (725, 544)
Screenshot: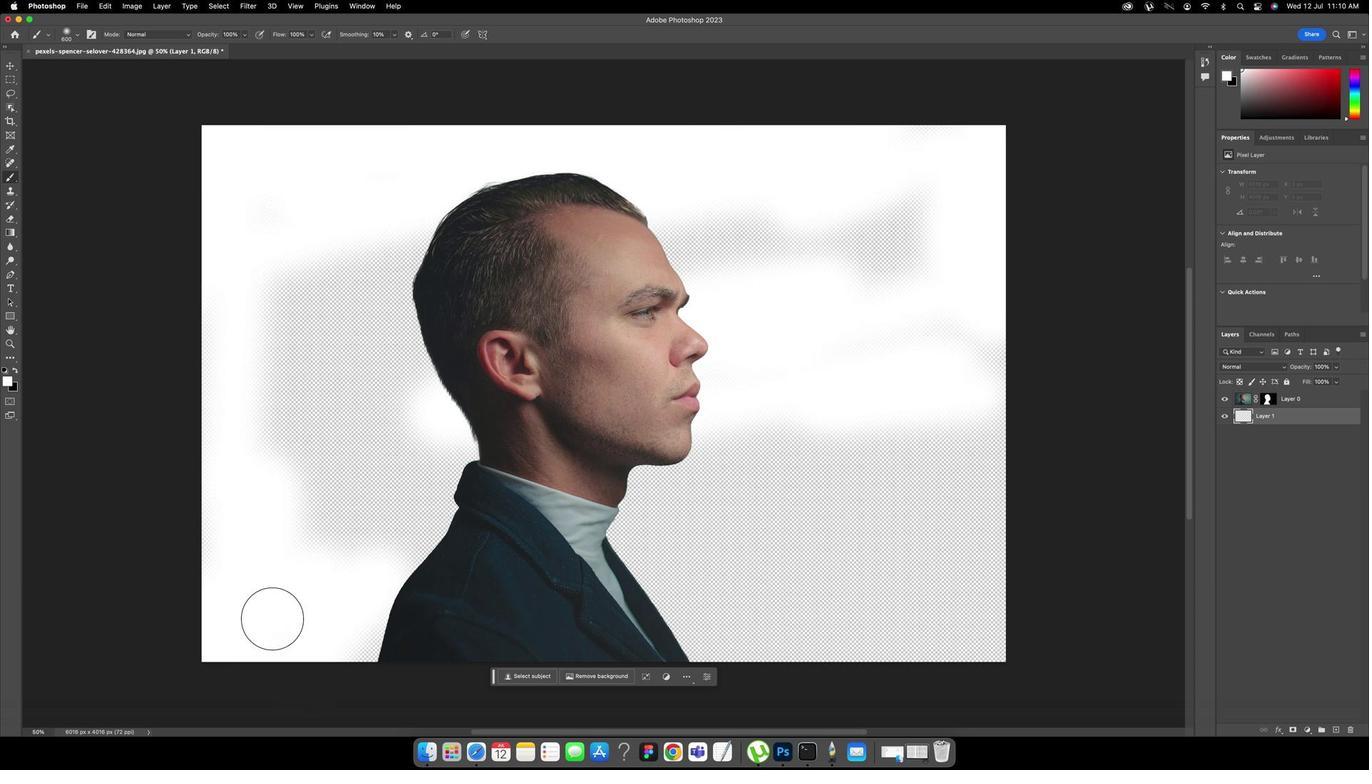 
Action: Mouse moved to (725, 544)
Screenshot: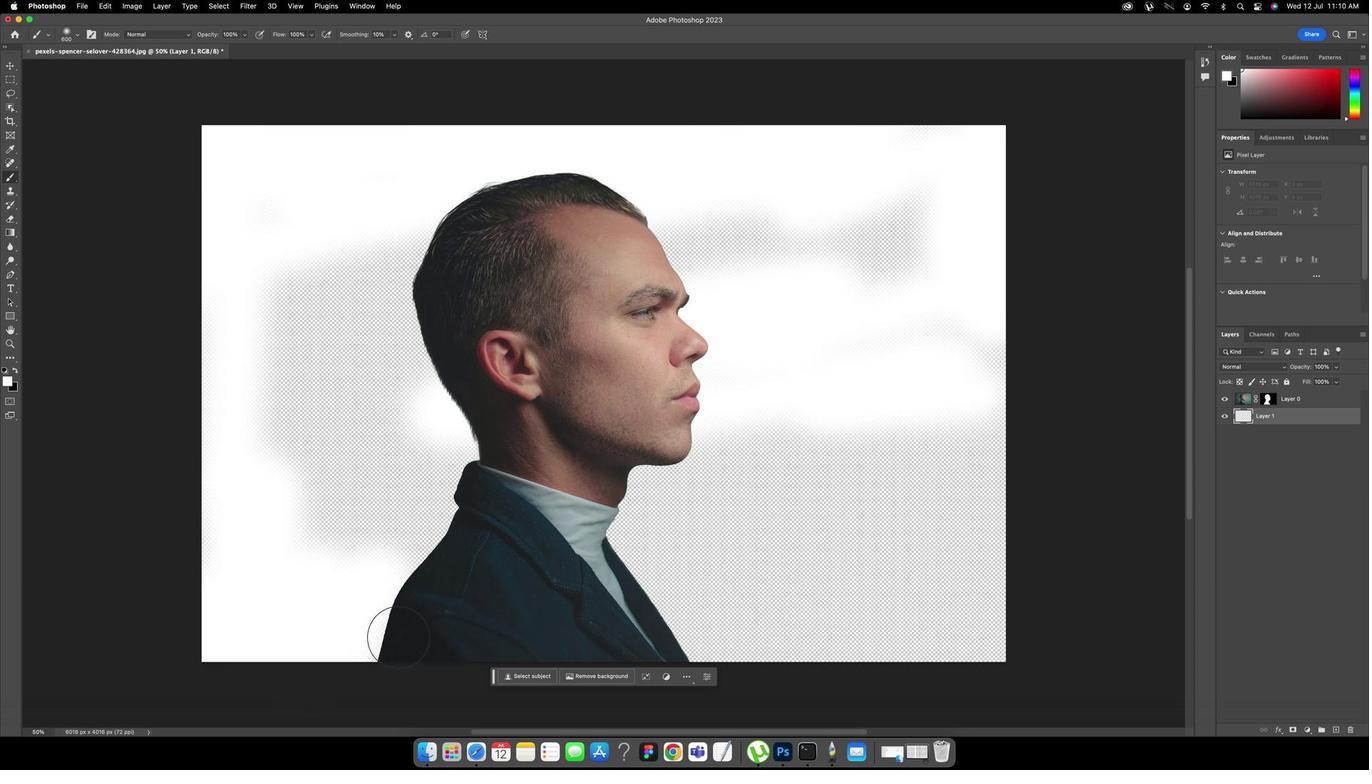 
Action: Mouse pressed left at (725, 544)
Screenshot: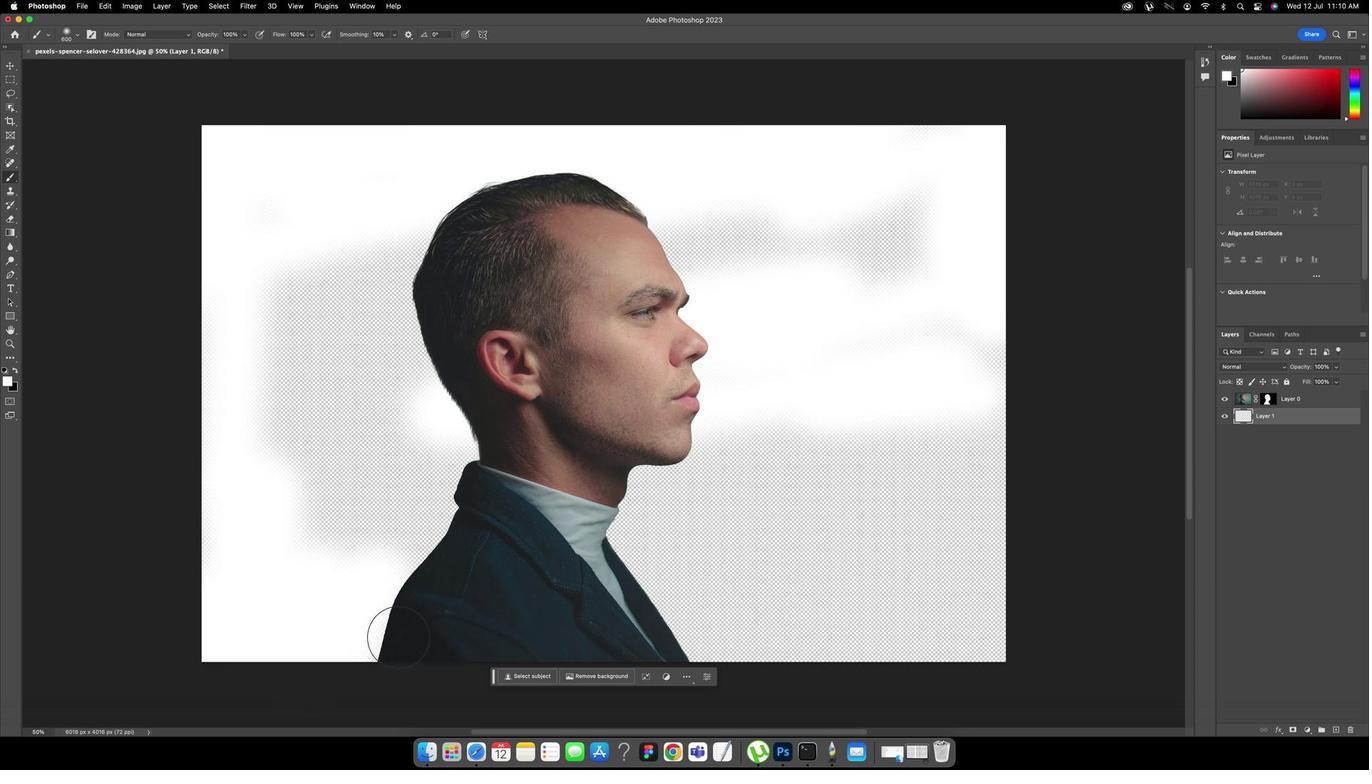 
Action: Mouse moved to (725, 544)
Screenshot: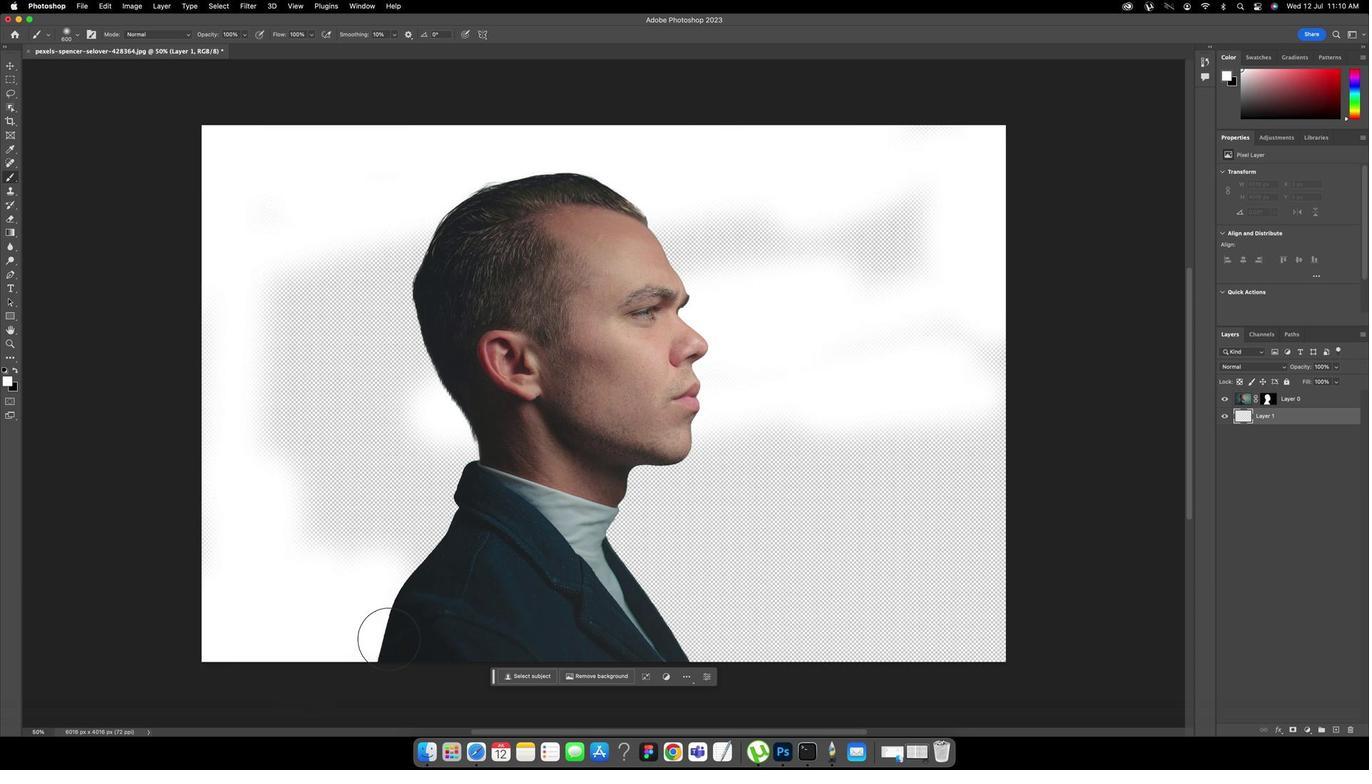 
Action: Mouse pressed left at (725, 544)
Screenshot: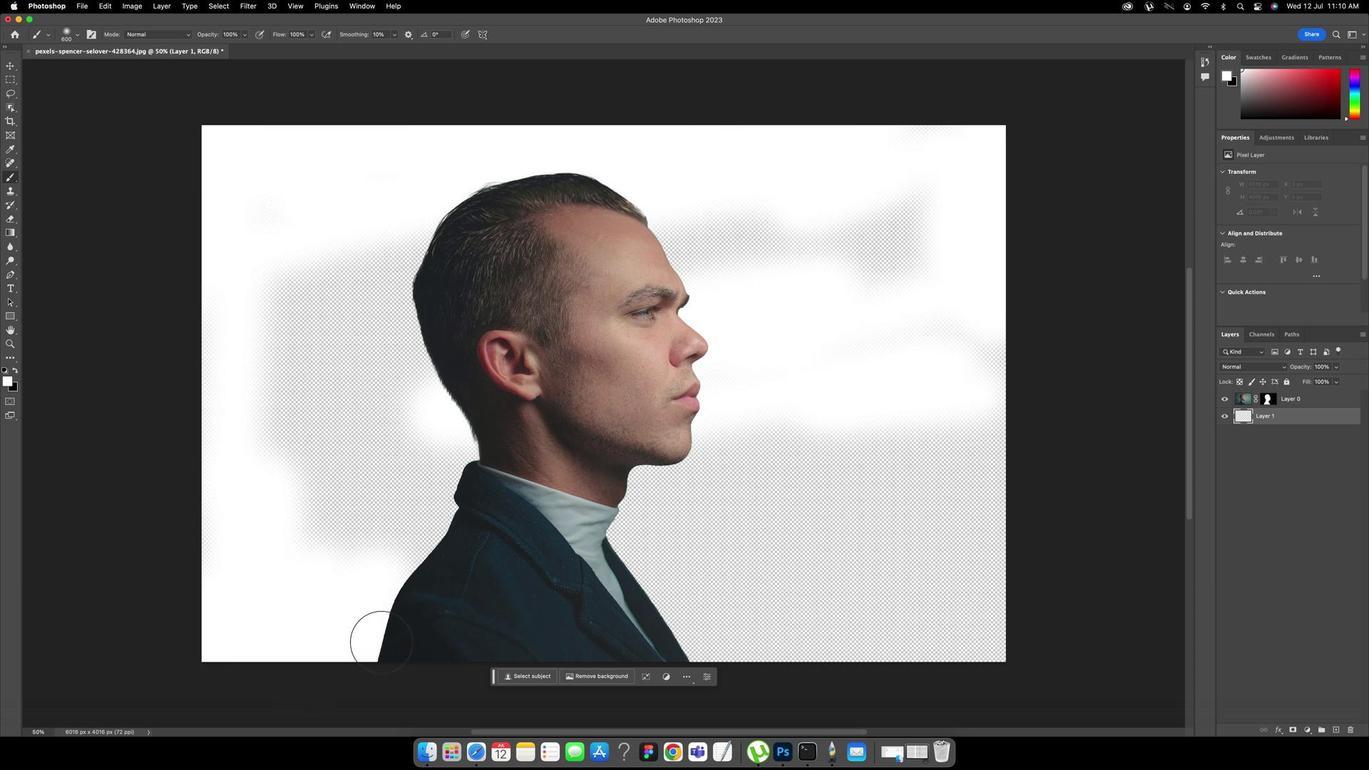 
Action: Mouse moved to (725, 544)
Screenshot: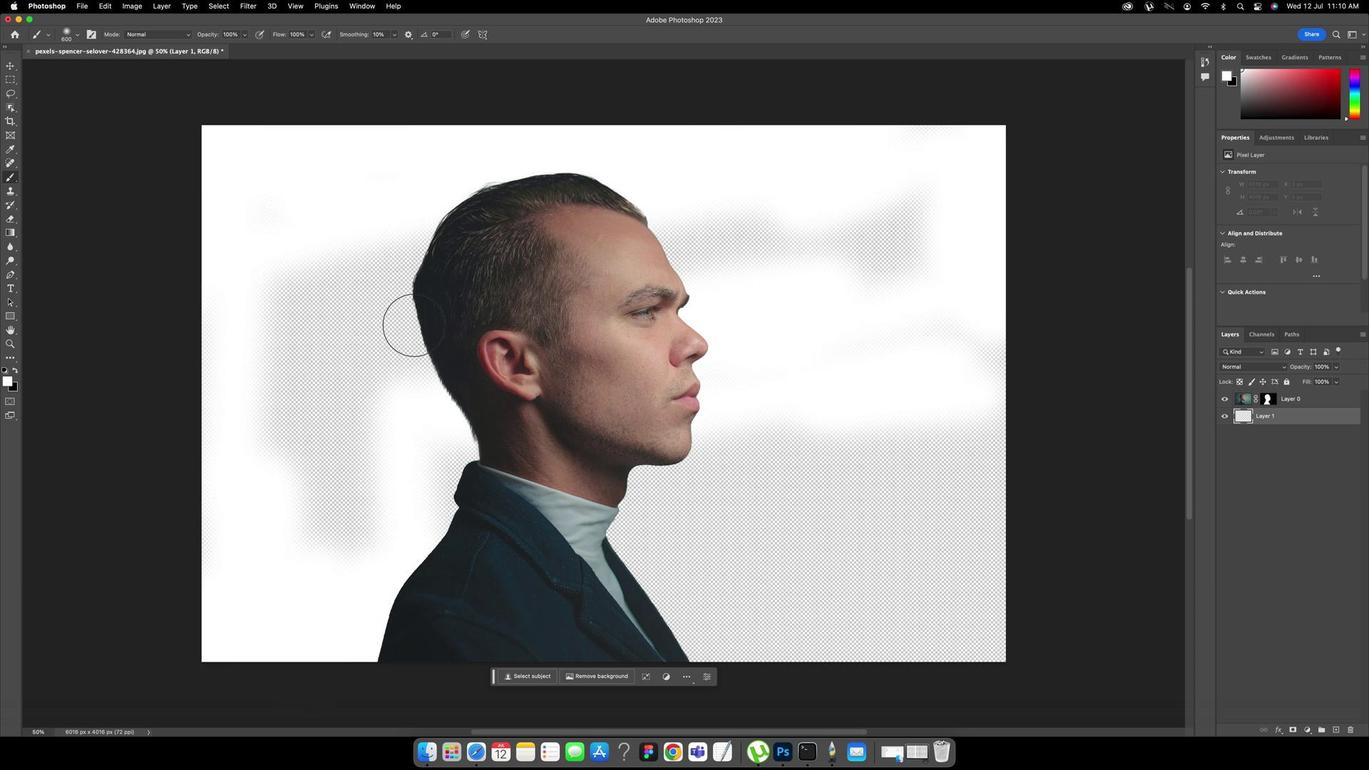 
Action: Mouse pressed left at (725, 544)
Screenshot: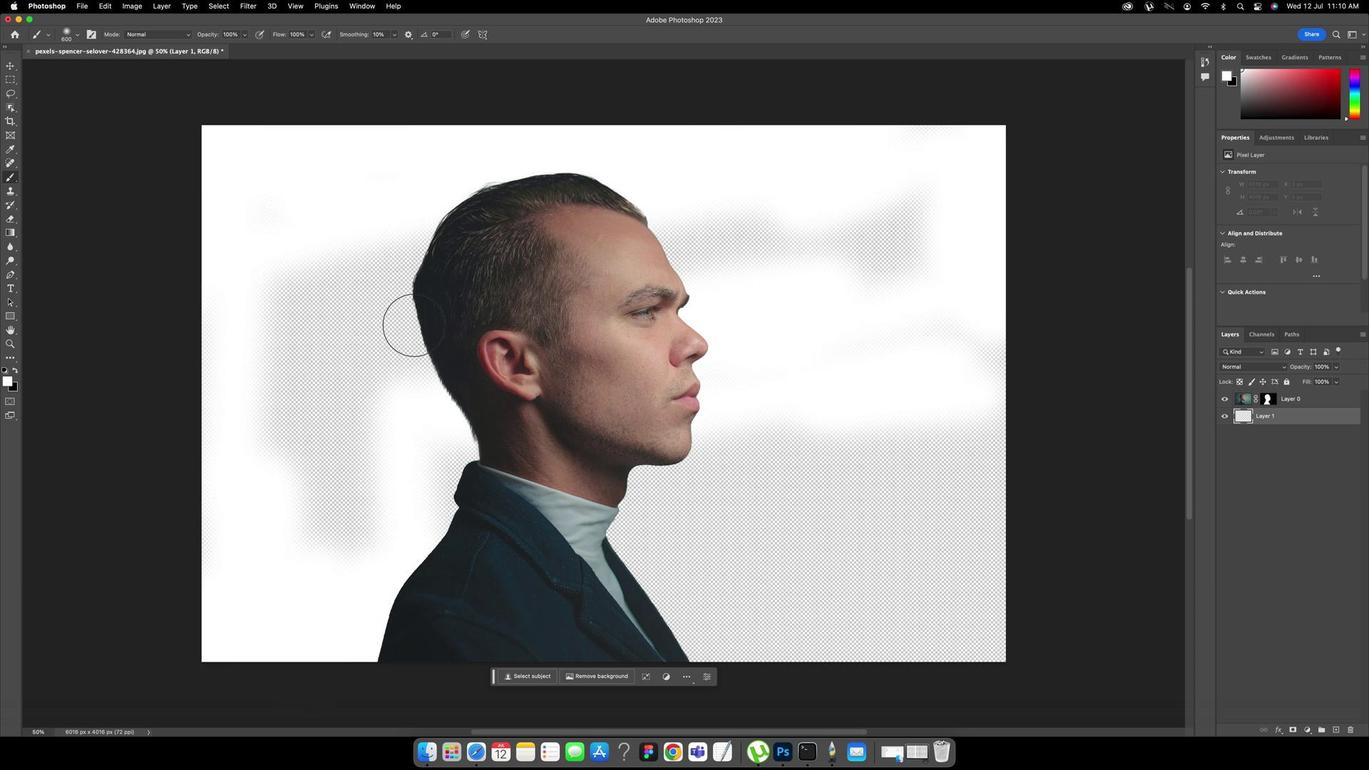 
Action: Mouse moved to (725, 544)
Screenshot: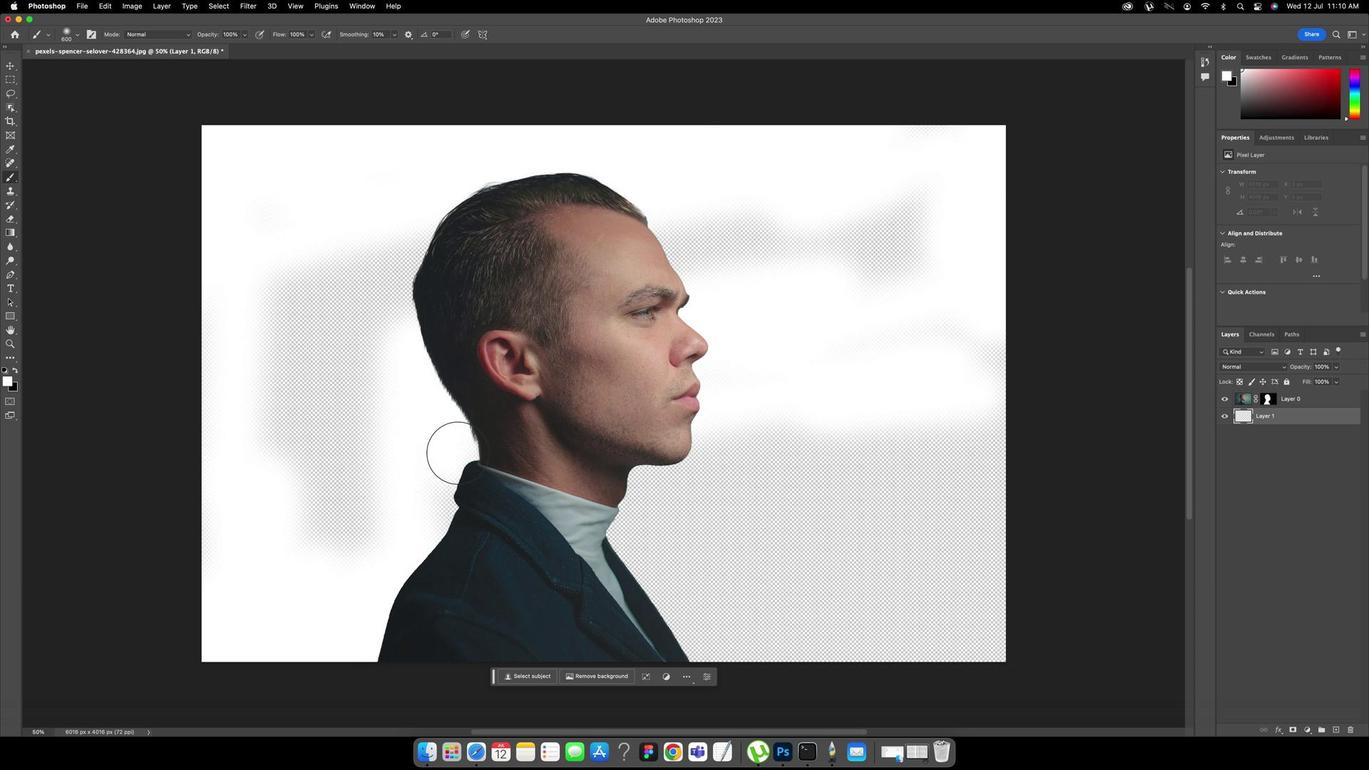 
Action: Mouse pressed left at (725, 544)
Screenshot: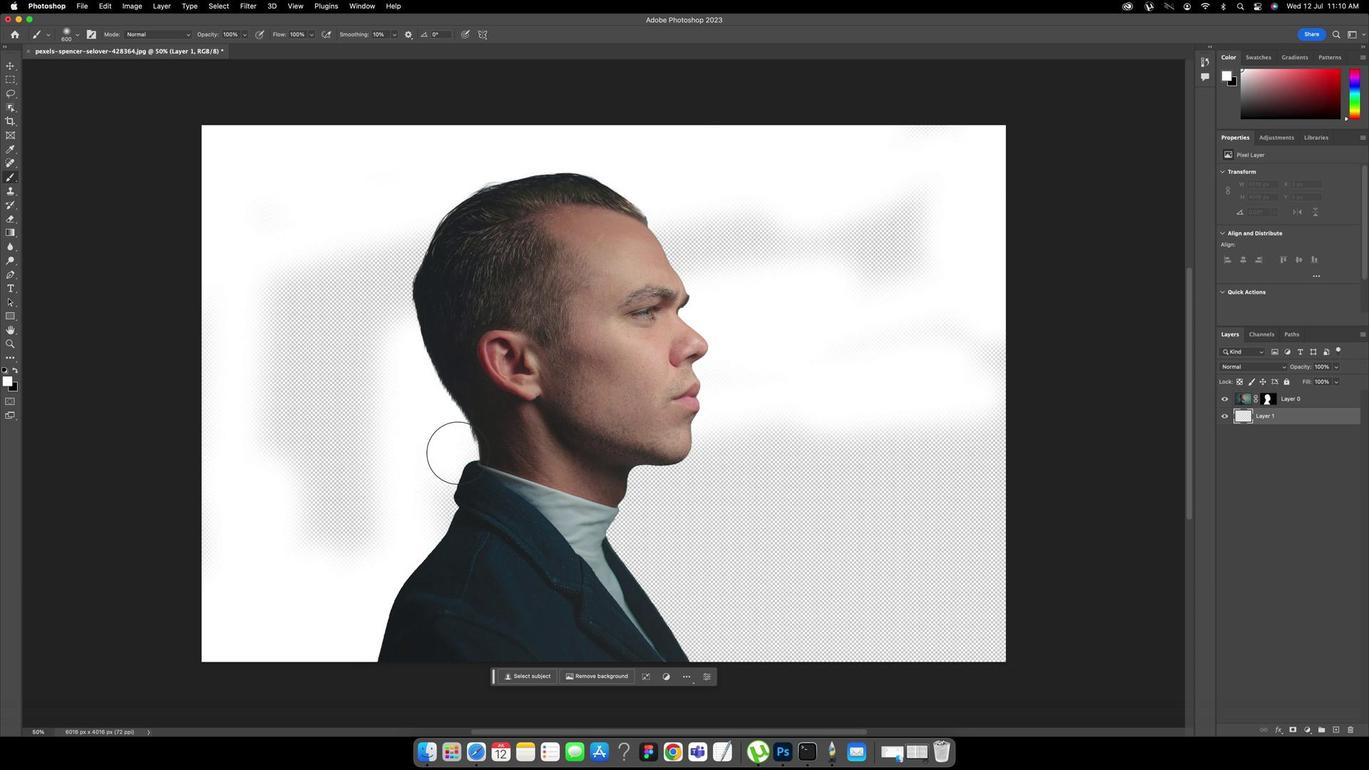 
Action: Mouse moved to (725, 544)
Screenshot: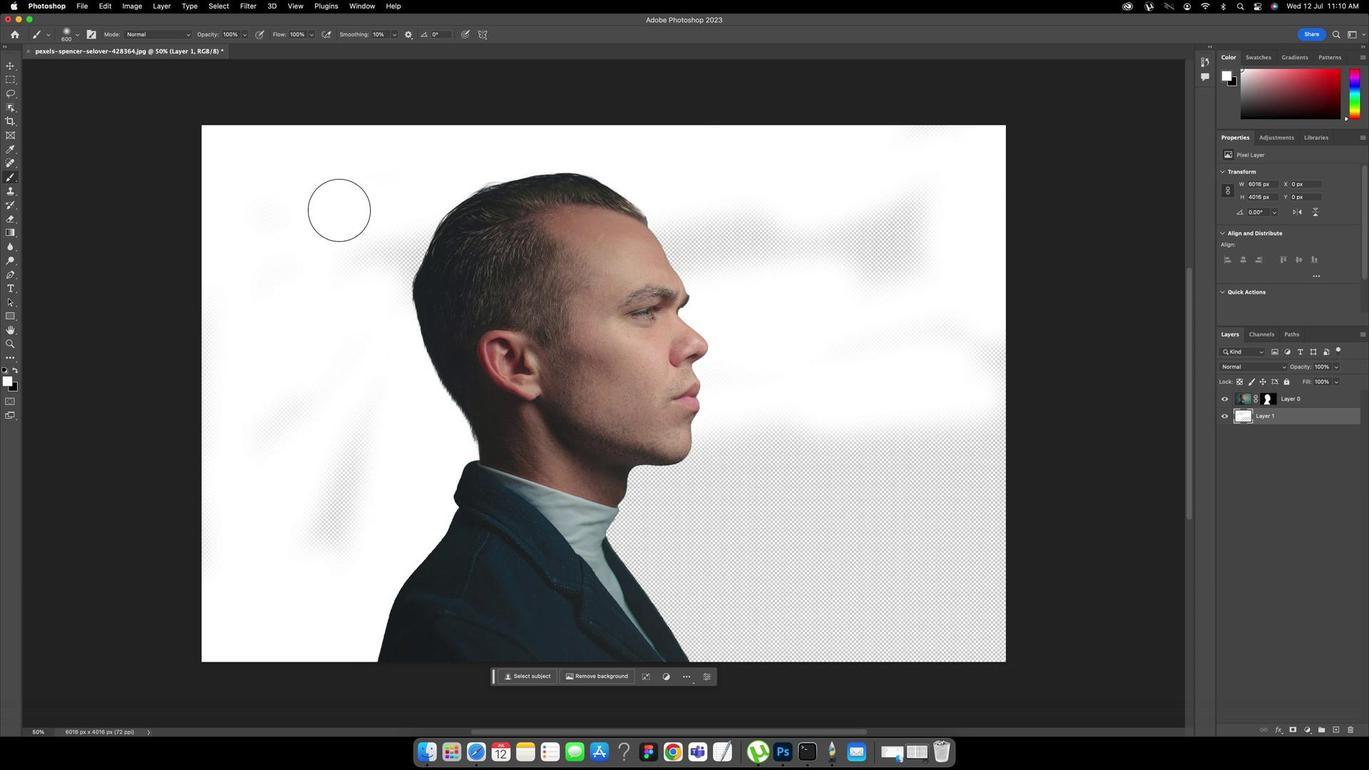 
Action: Mouse pressed left at (725, 544)
Screenshot: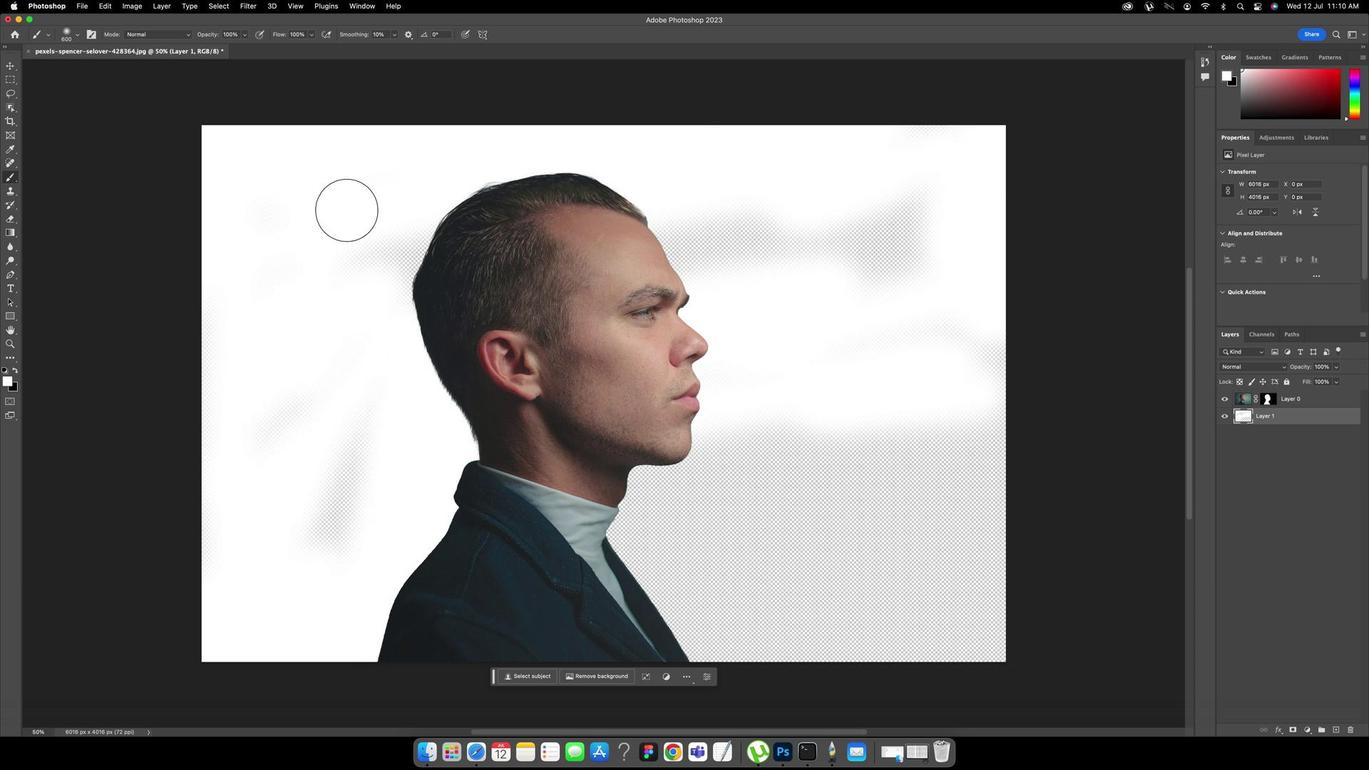 
Action: Mouse moved to (725, 544)
Screenshot: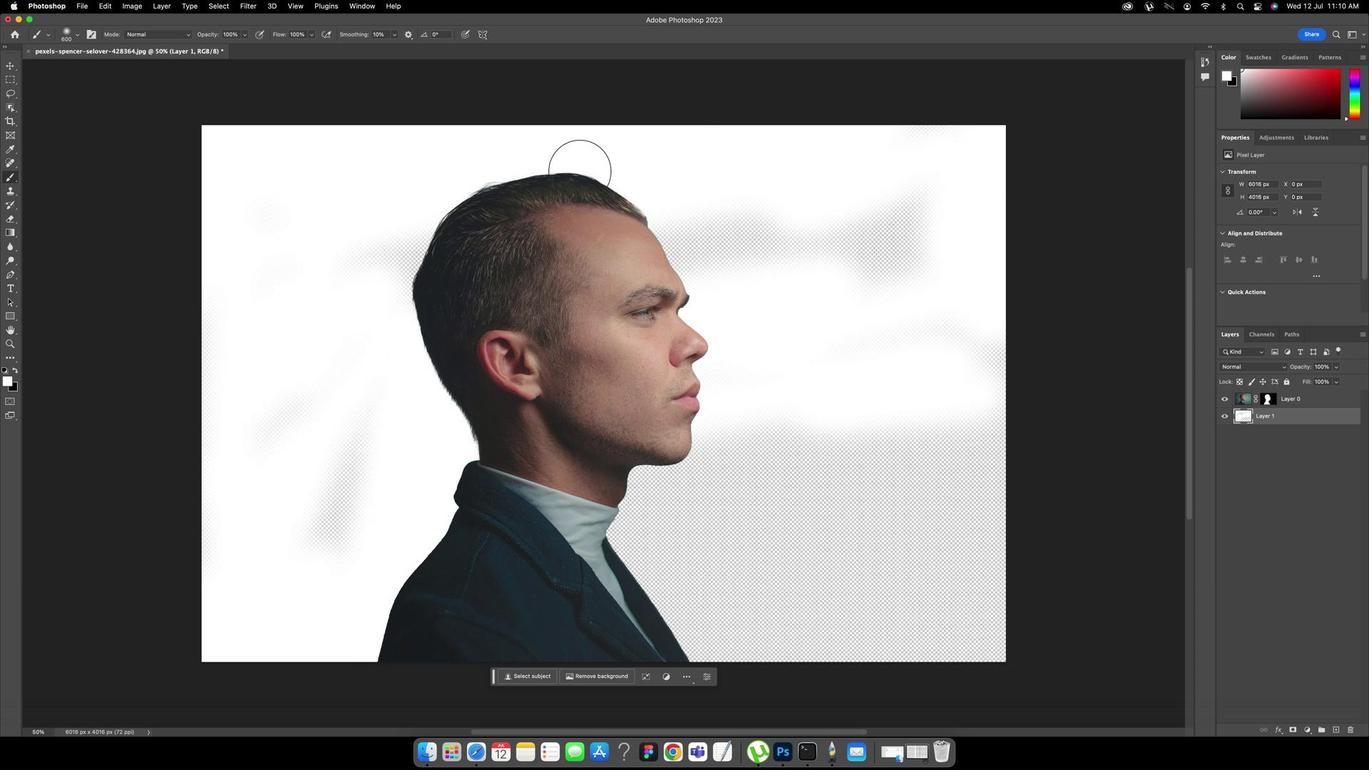 
Action: Mouse pressed left at (725, 544)
Screenshot: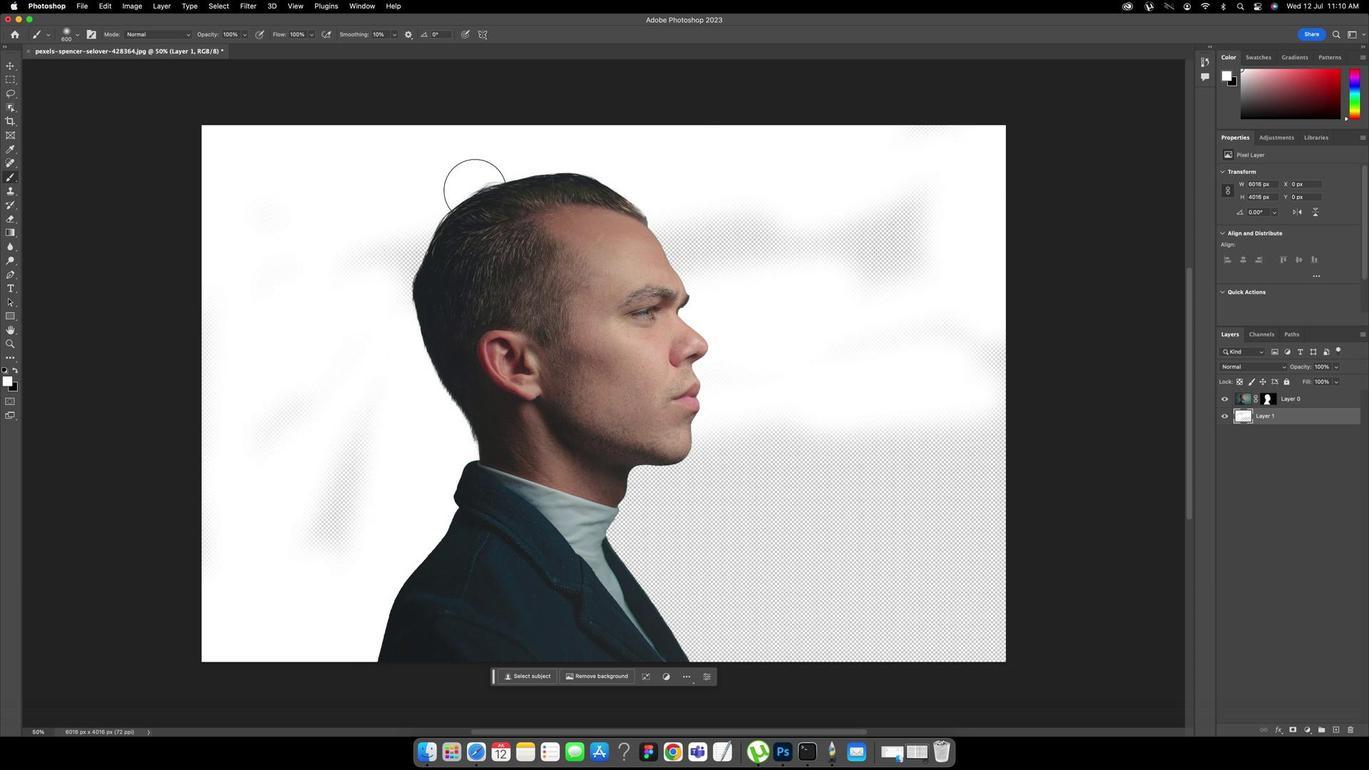 
Action: Mouse moved to (725, 544)
Screenshot: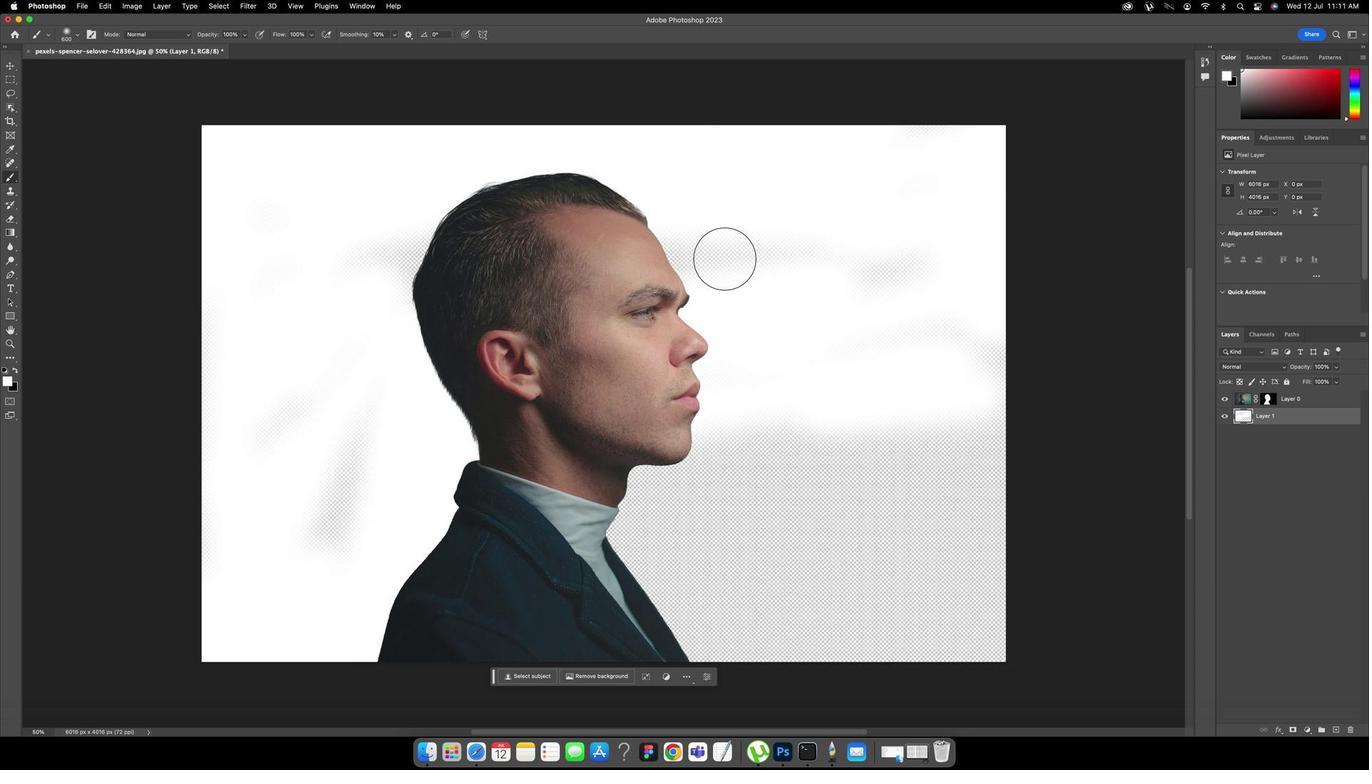
Action: Mouse pressed left at (725, 544)
Screenshot: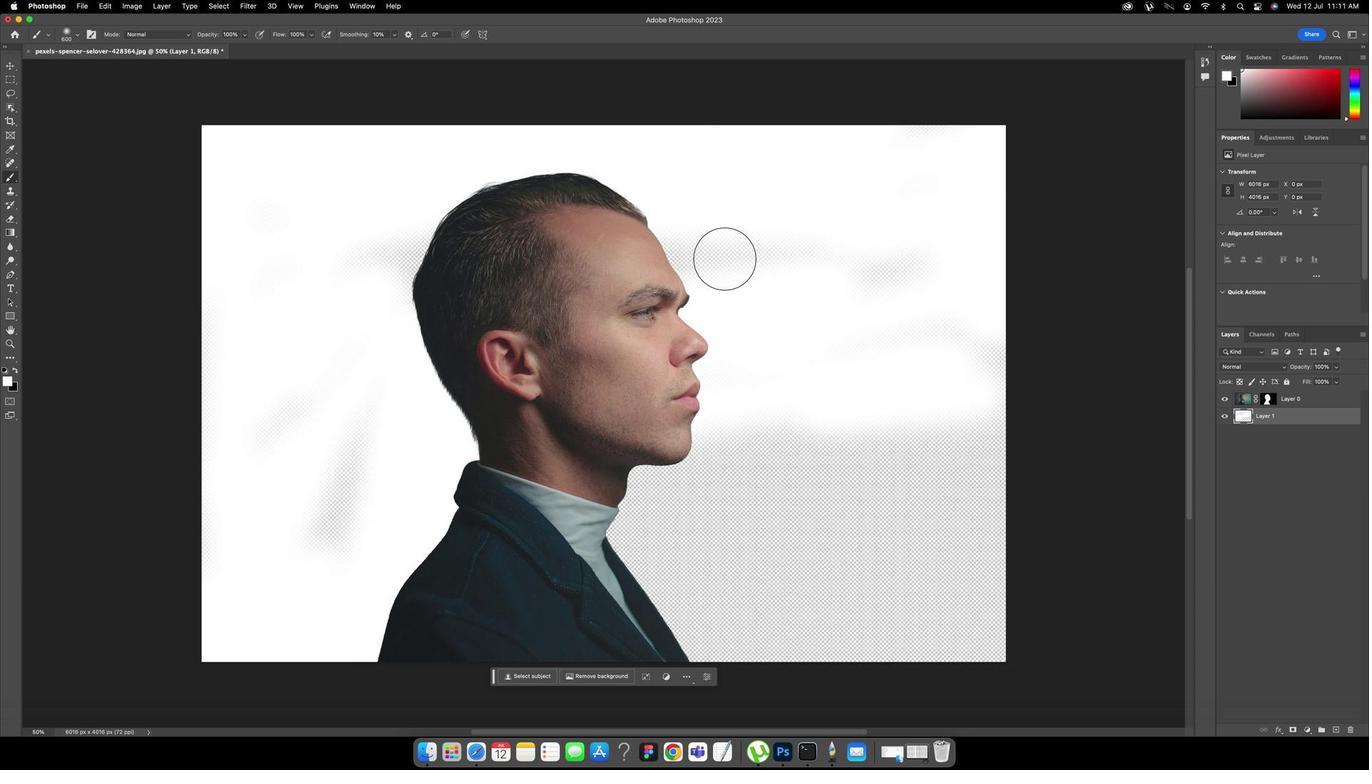 
Action: Mouse moved to (725, 544)
Screenshot: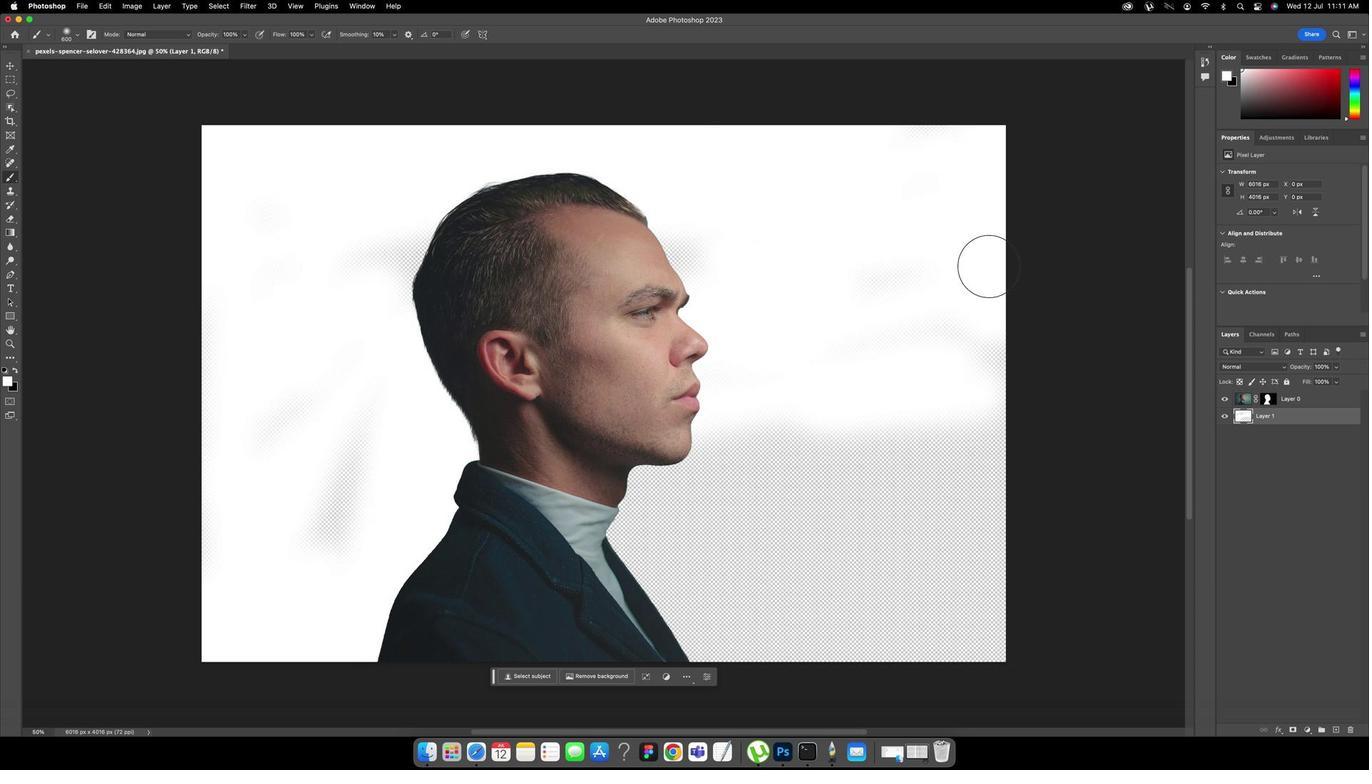 
Action: Mouse pressed left at (725, 544)
Screenshot: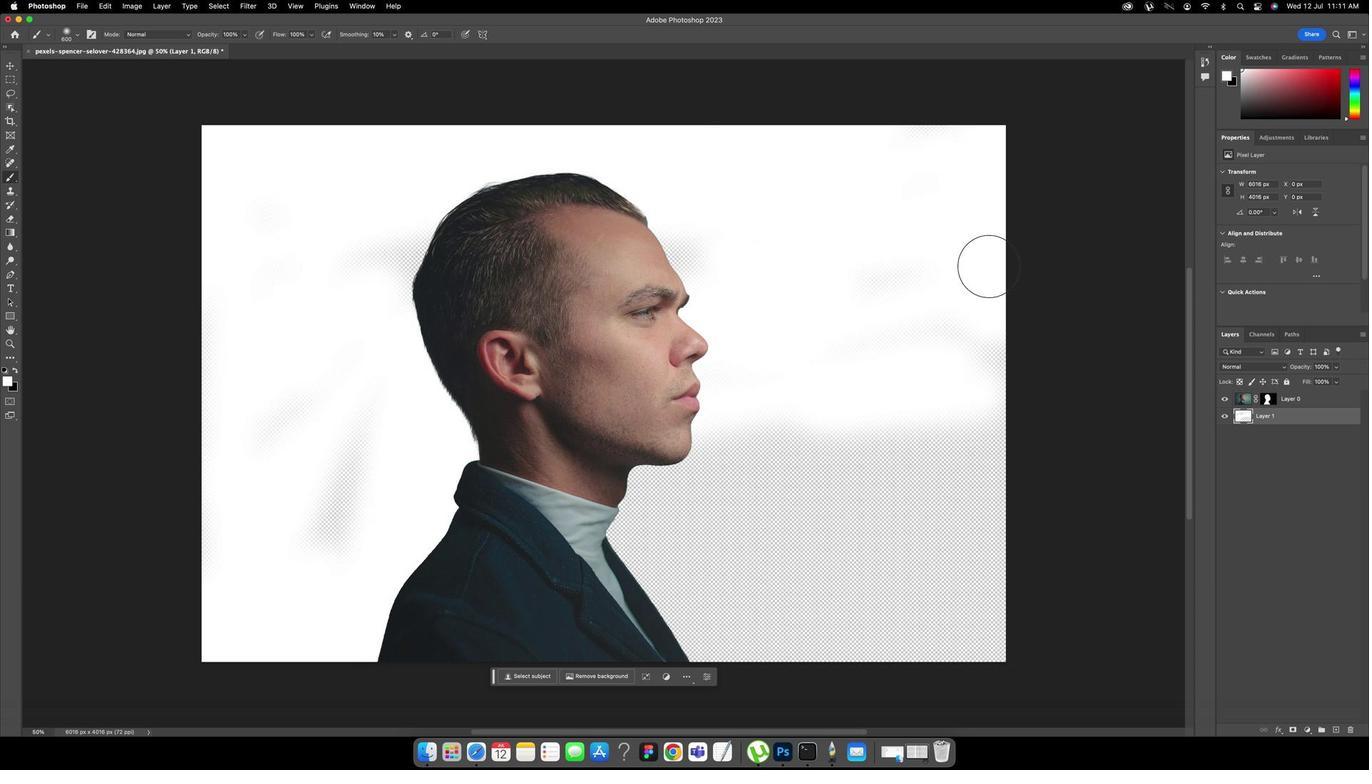 
Action: Mouse moved to (725, 544)
Screenshot: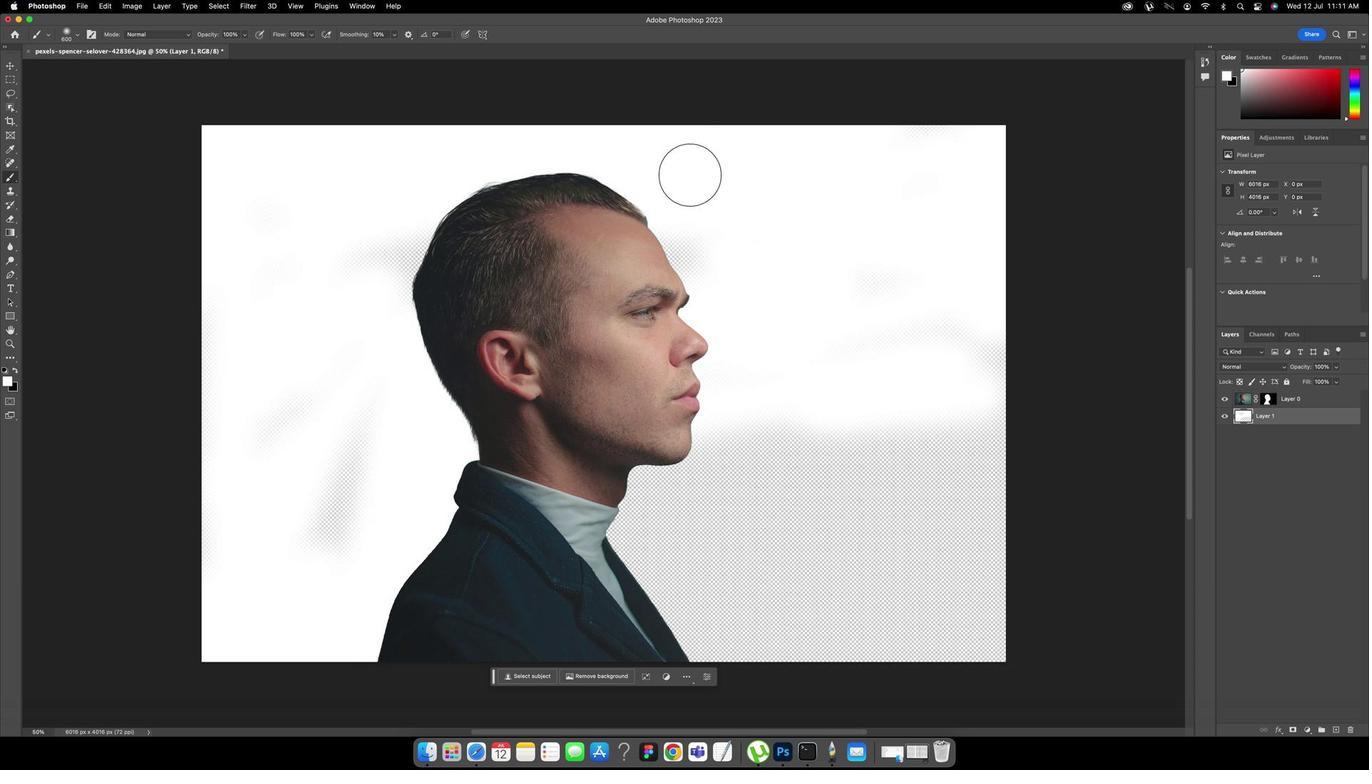 
Action: Mouse pressed left at (725, 544)
Screenshot: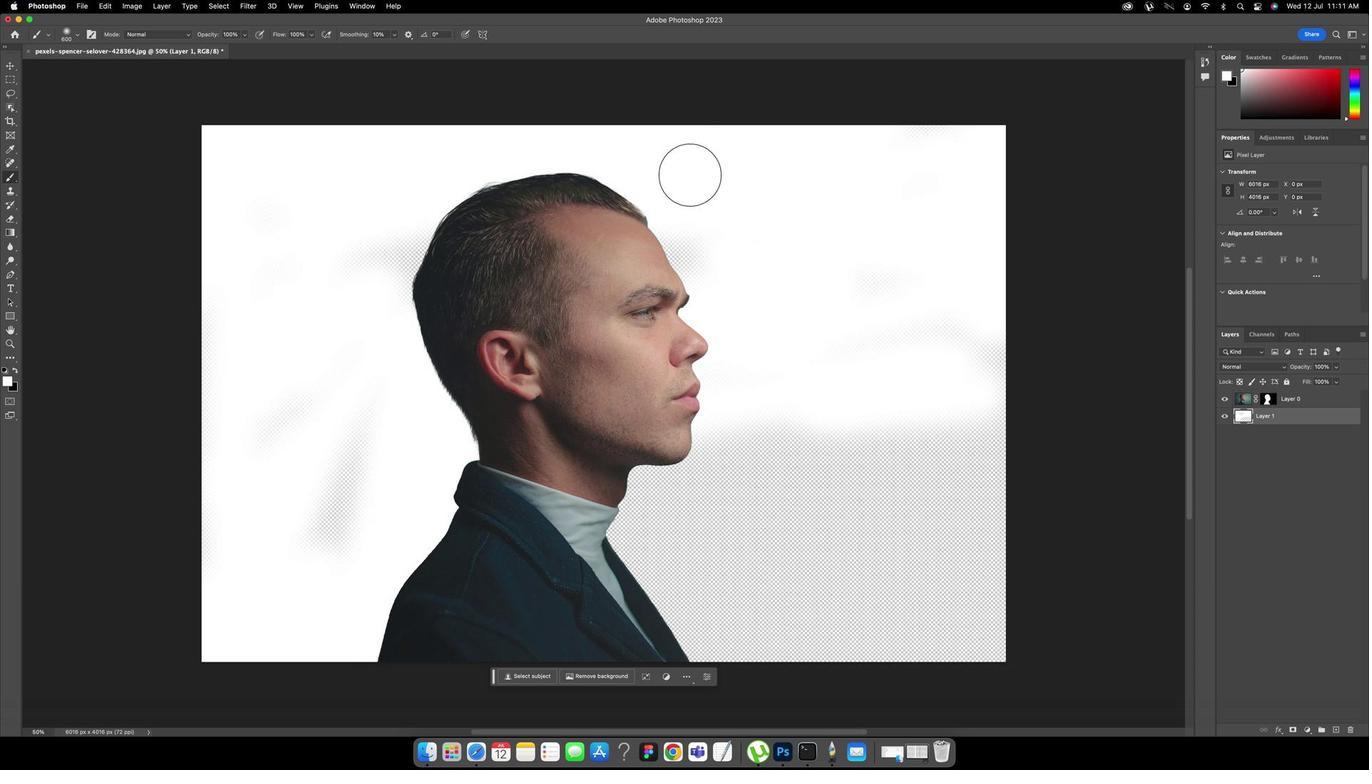 
Action: Mouse pressed left at (725, 544)
Screenshot: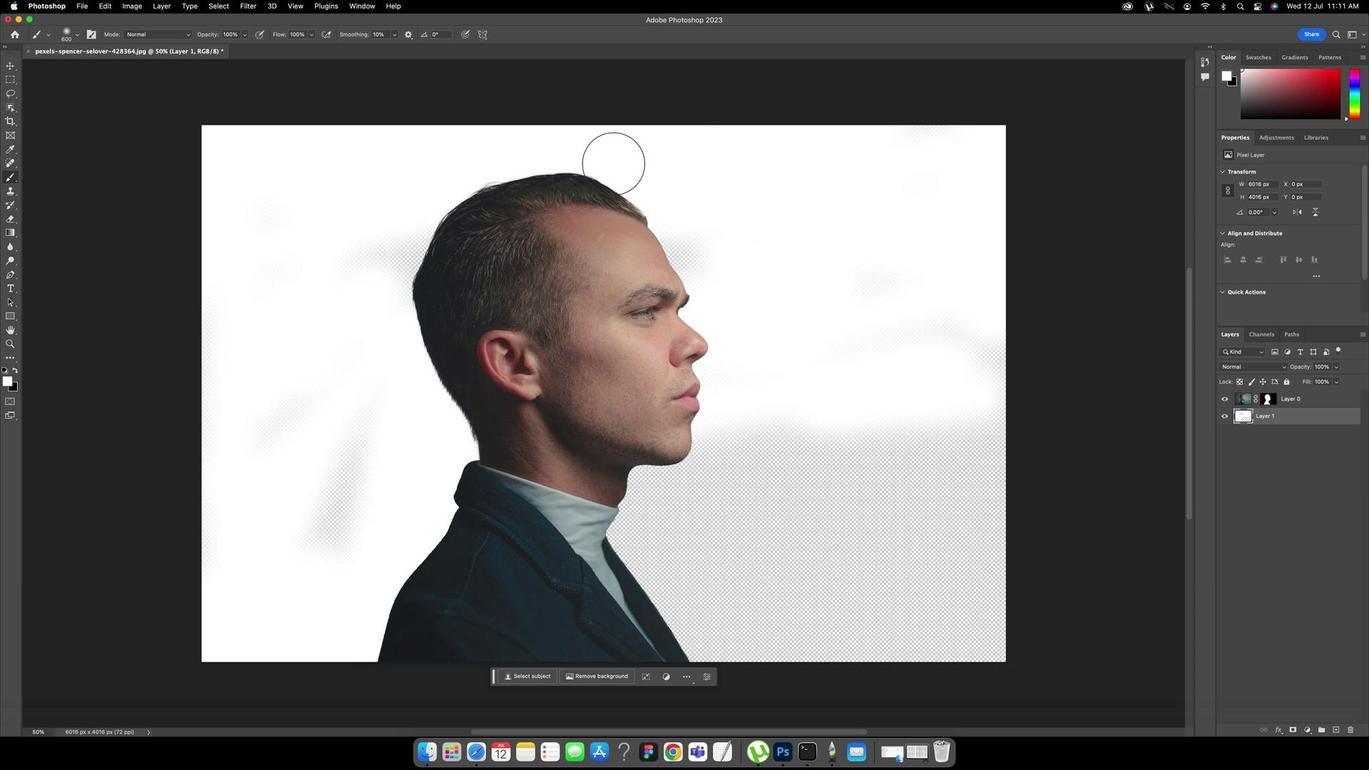 
Action: Mouse moved to (725, 544)
Screenshot: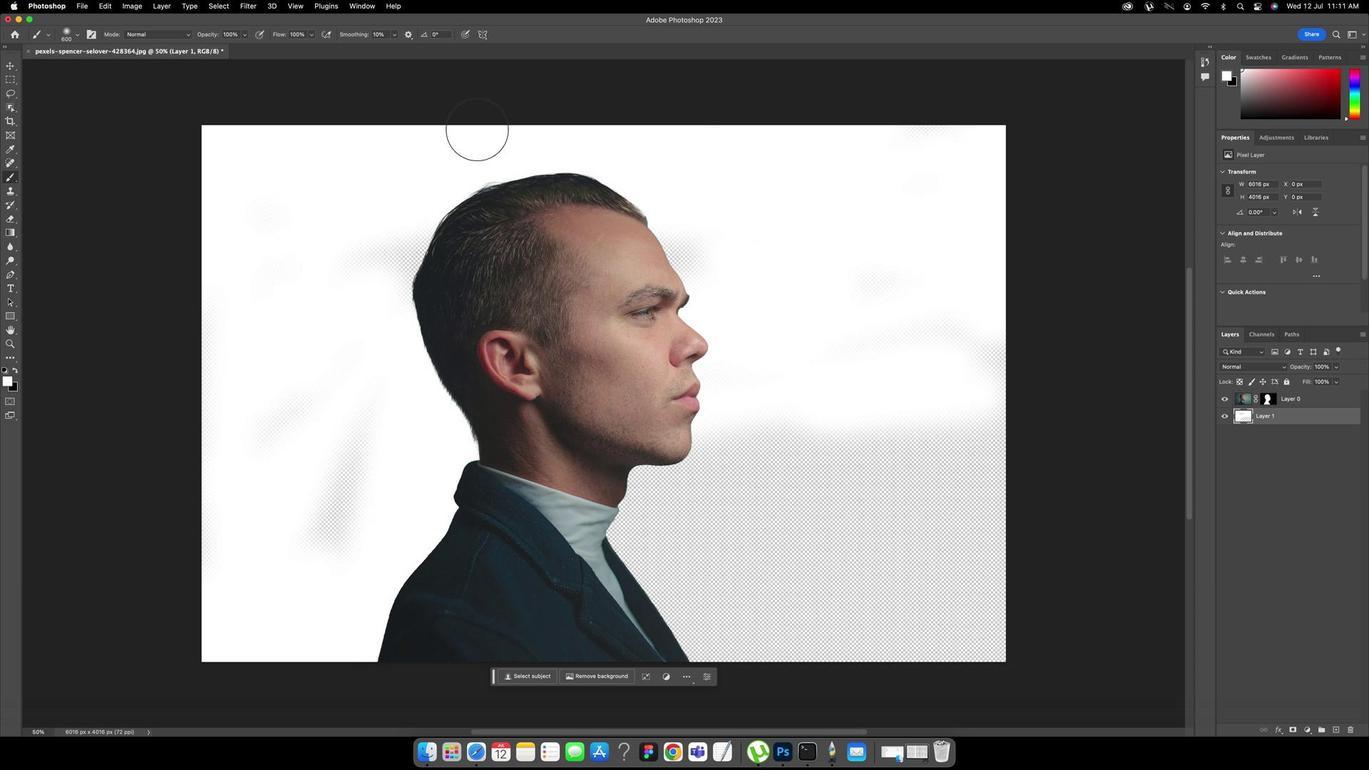 
Action: Key pressed '[''['
Screenshot: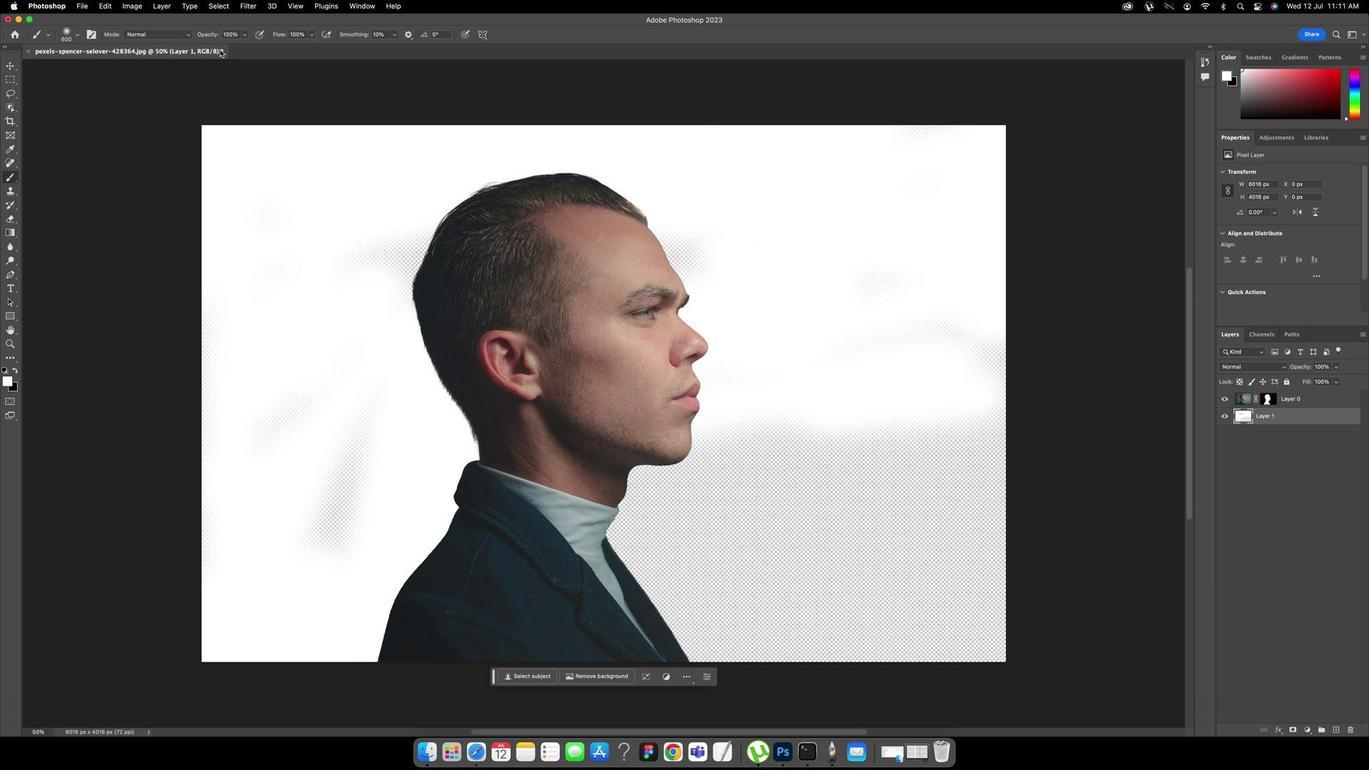 
Action: Mouse moved to (725, 544)
Screenshot: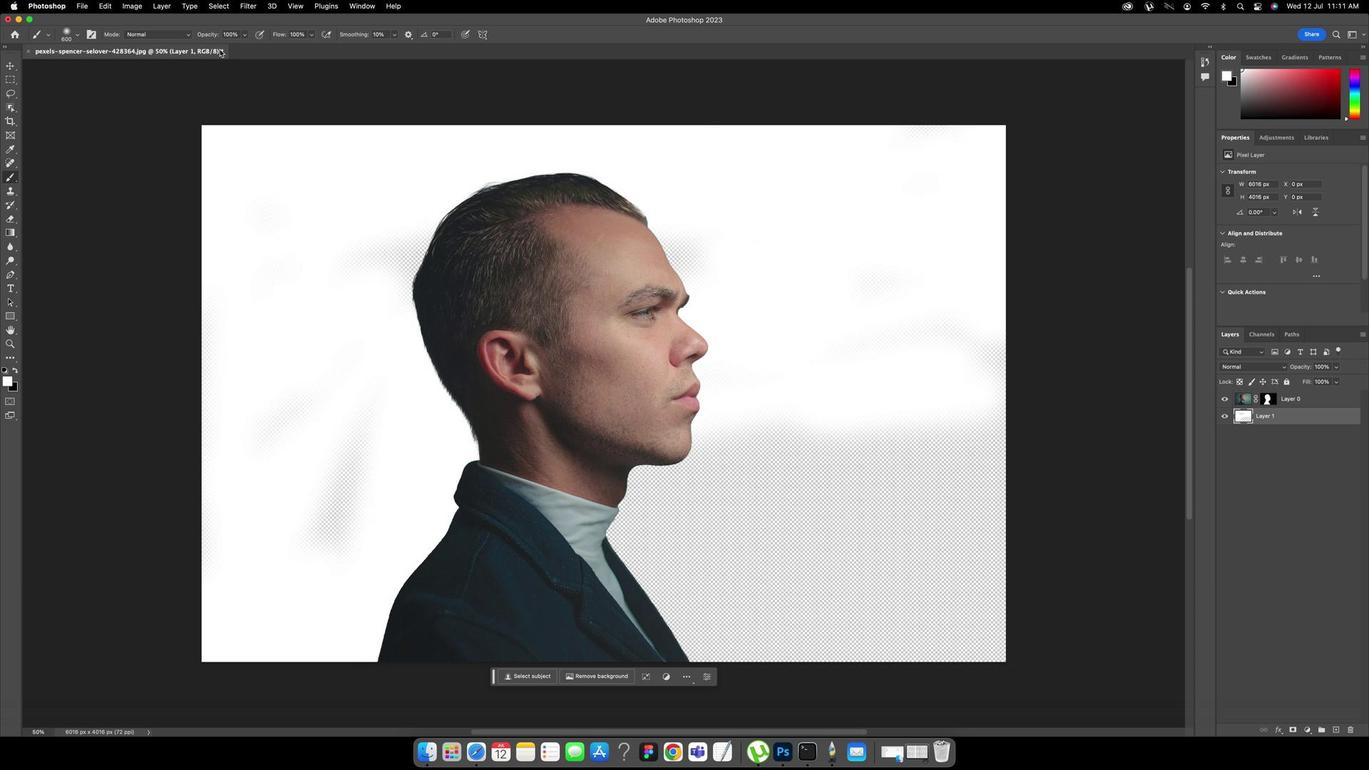 
Action: Key pressed '['
Screenshot: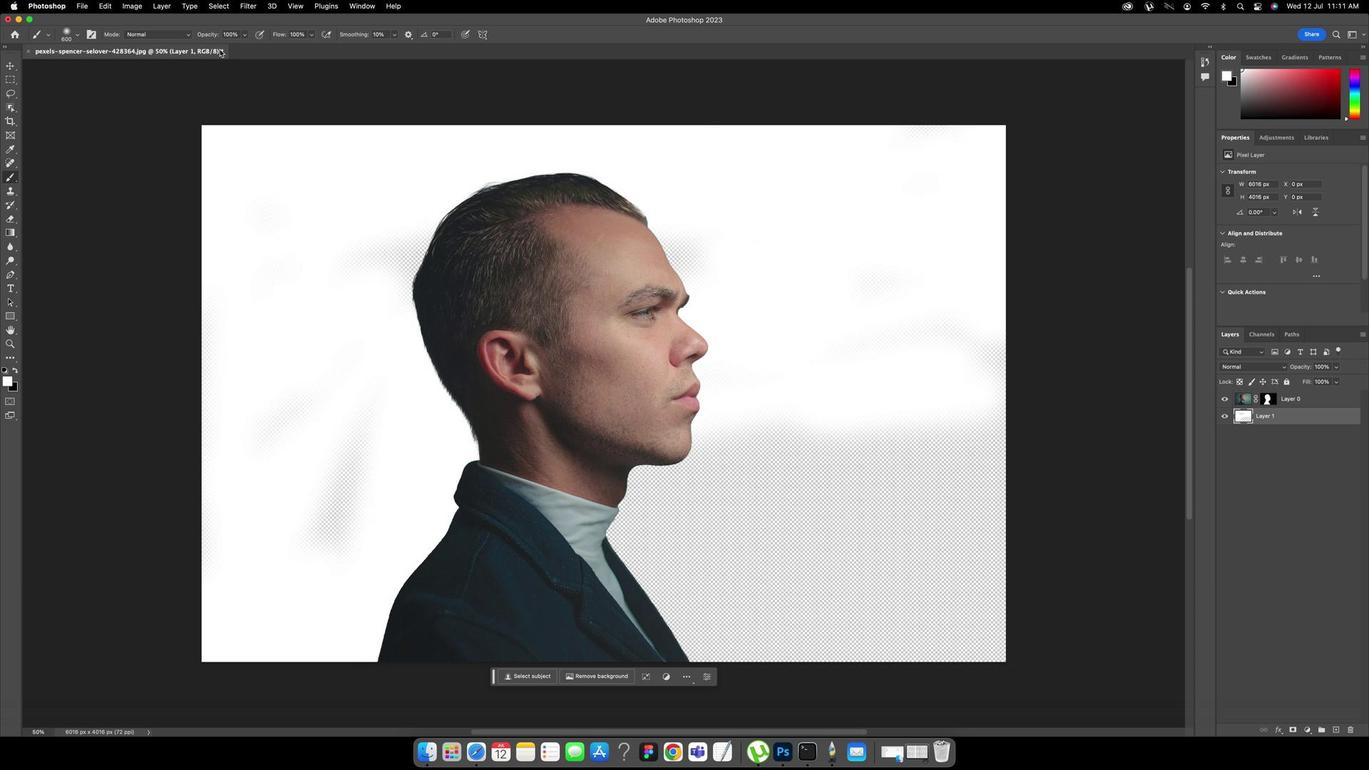 
Action: Mouse moved to (725, 544)
Screenshot: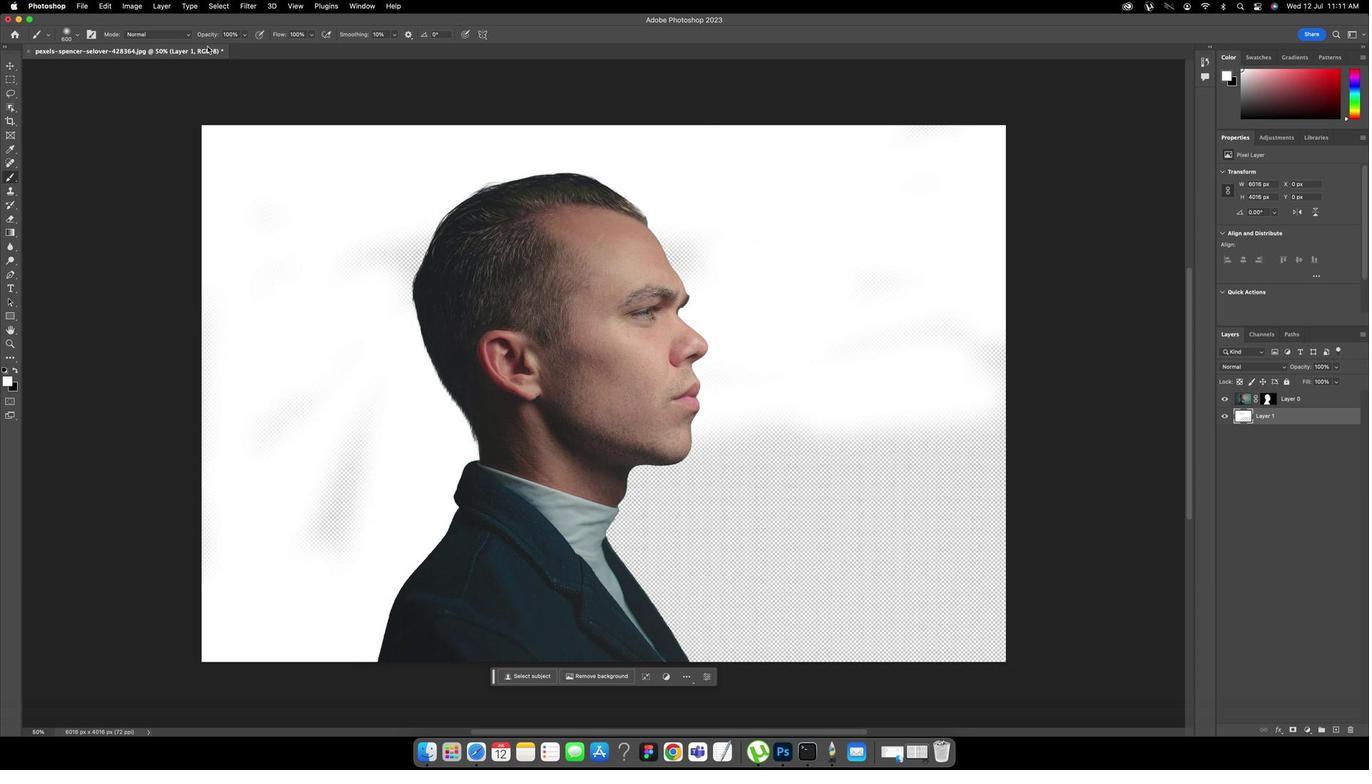 
Action: Key pressed '['
Screenshot: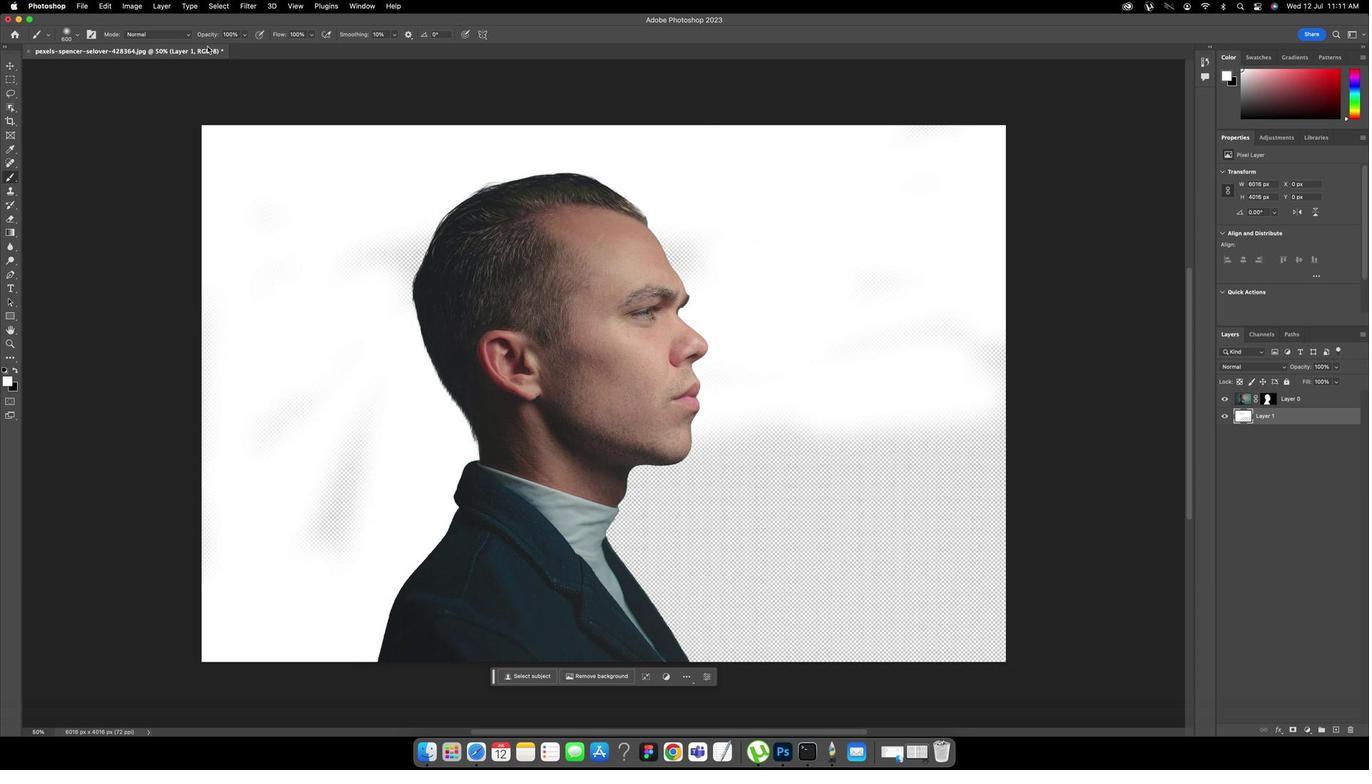 
Action: Mouse moved to (725, 544)
Screenshot: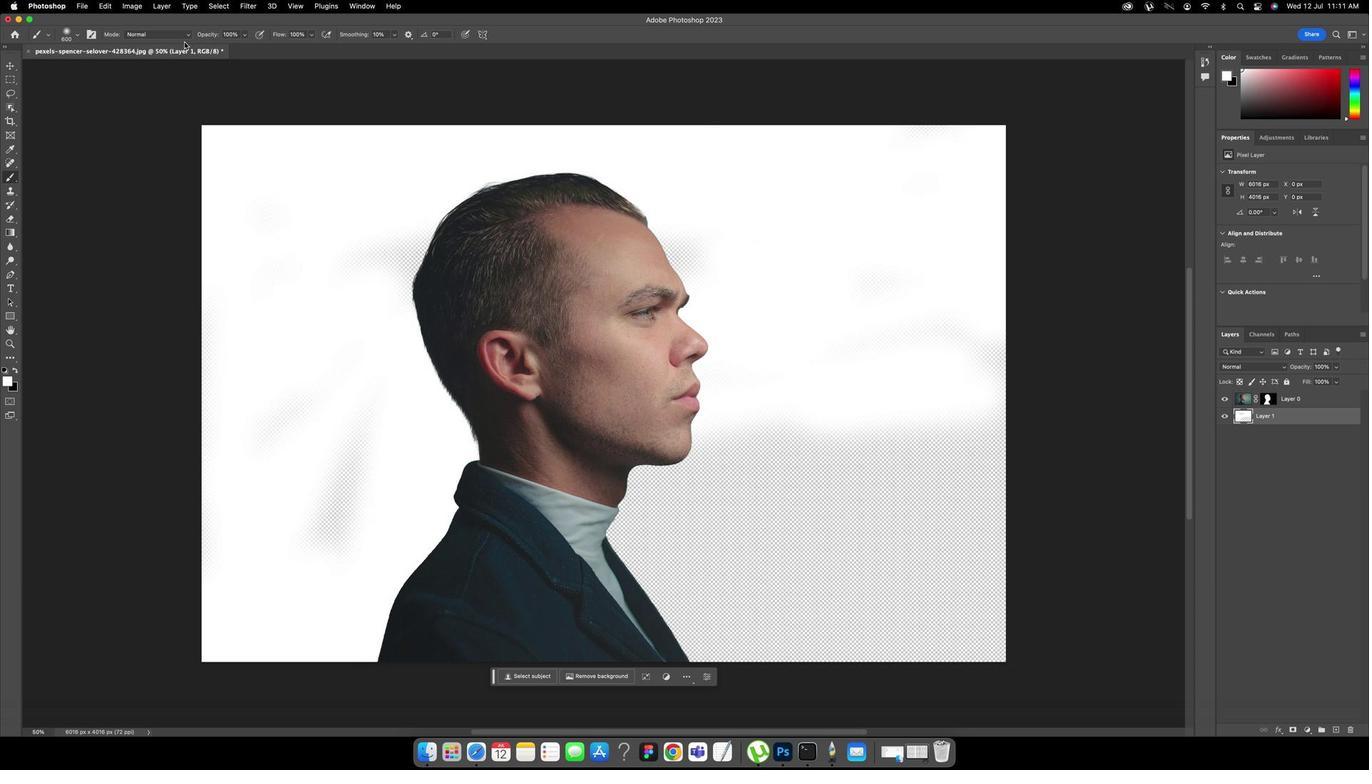 
Action: Key pressed '['
Screenshot: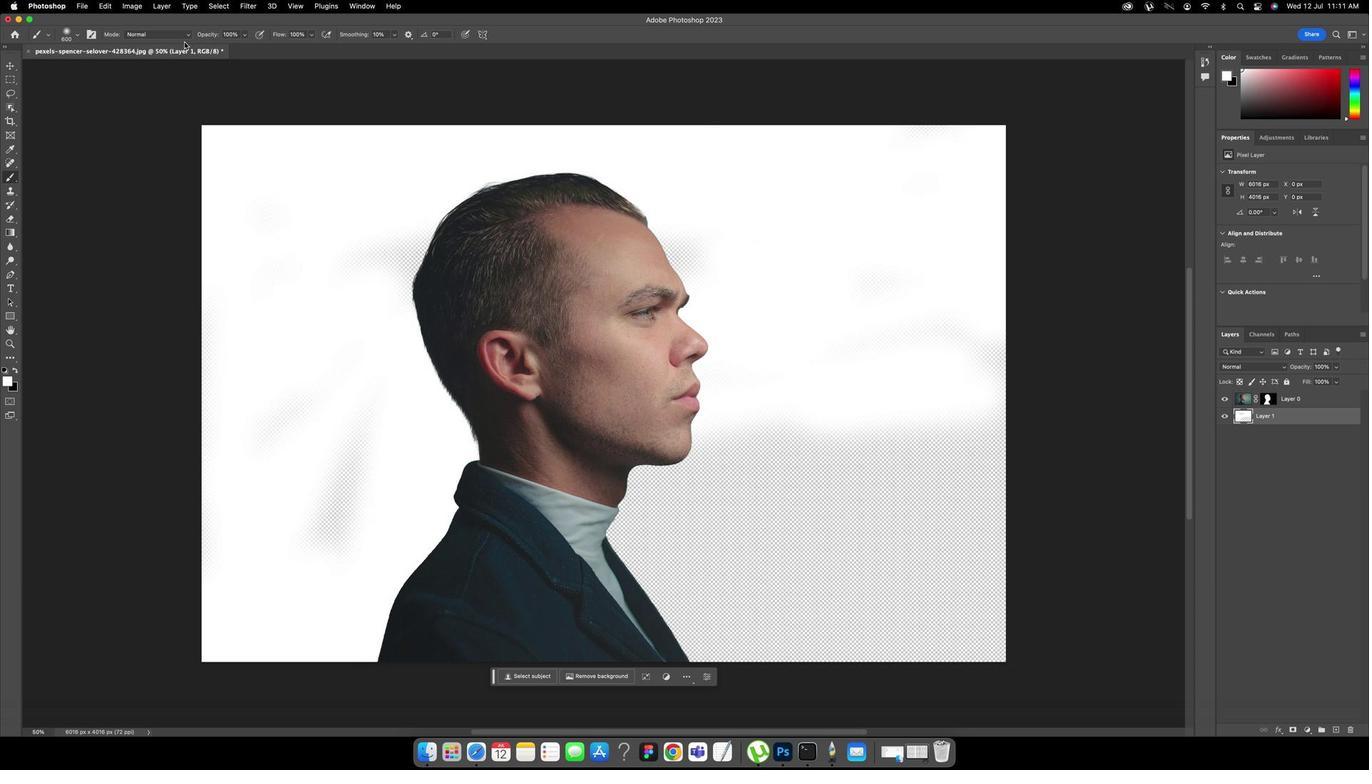
Action: Mouse moved to (725, 544)
Screenshot: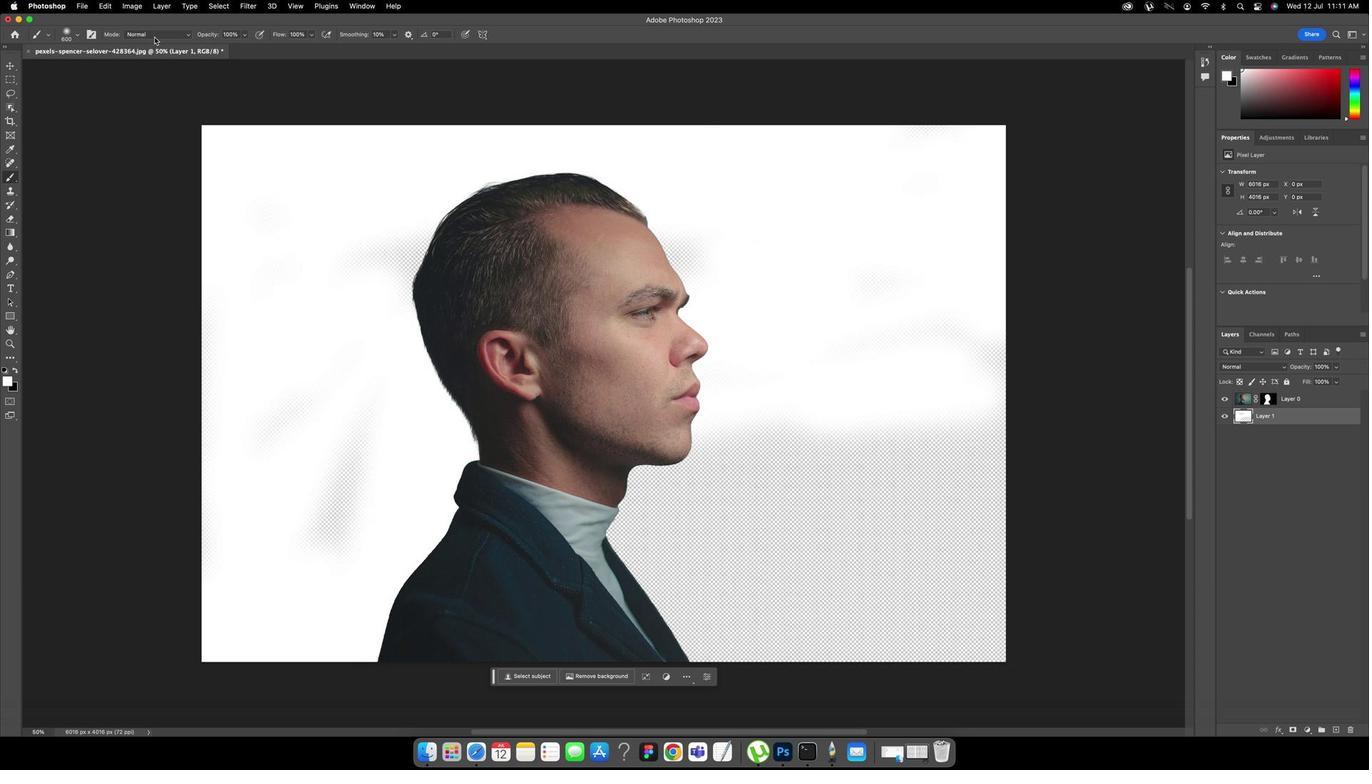 
Action: Key pressed '['
Screenshot: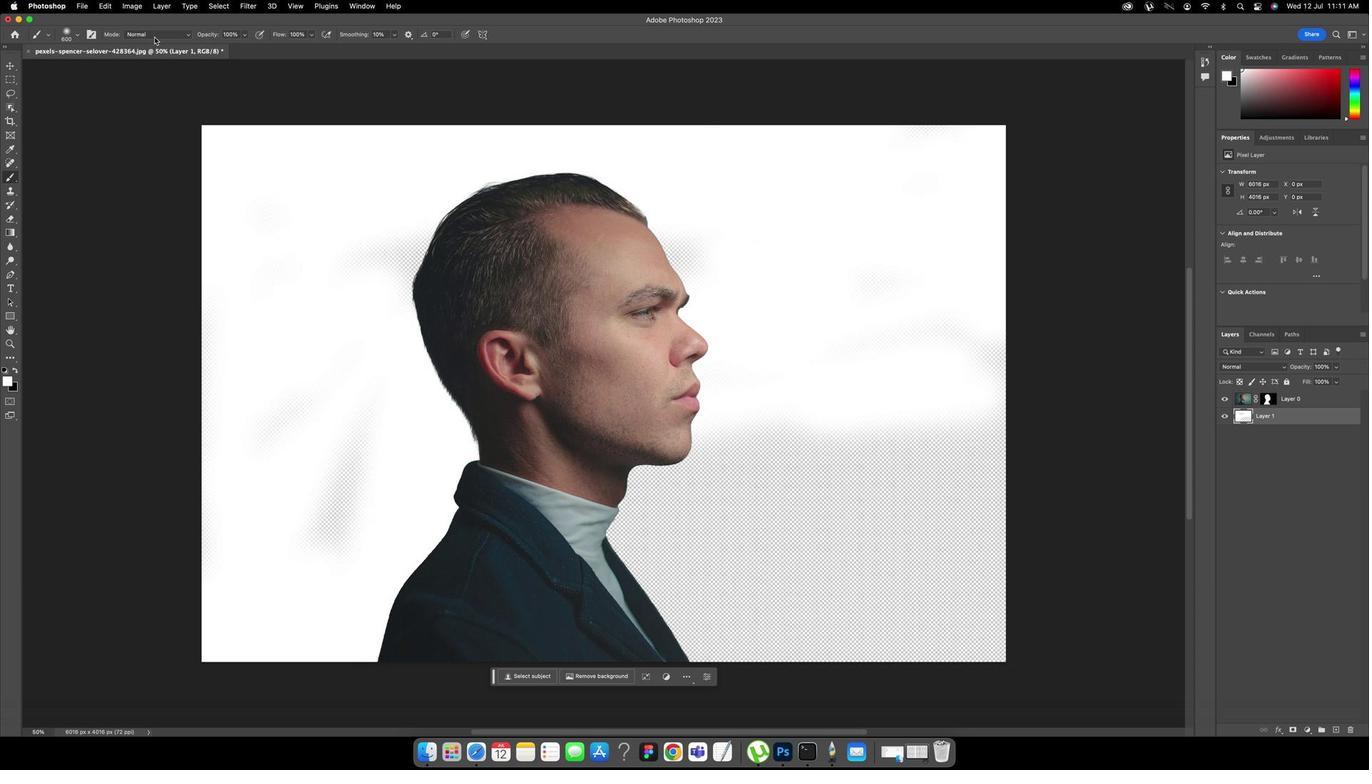 
Action: Mouse moved to (725, 544)
Screenshot: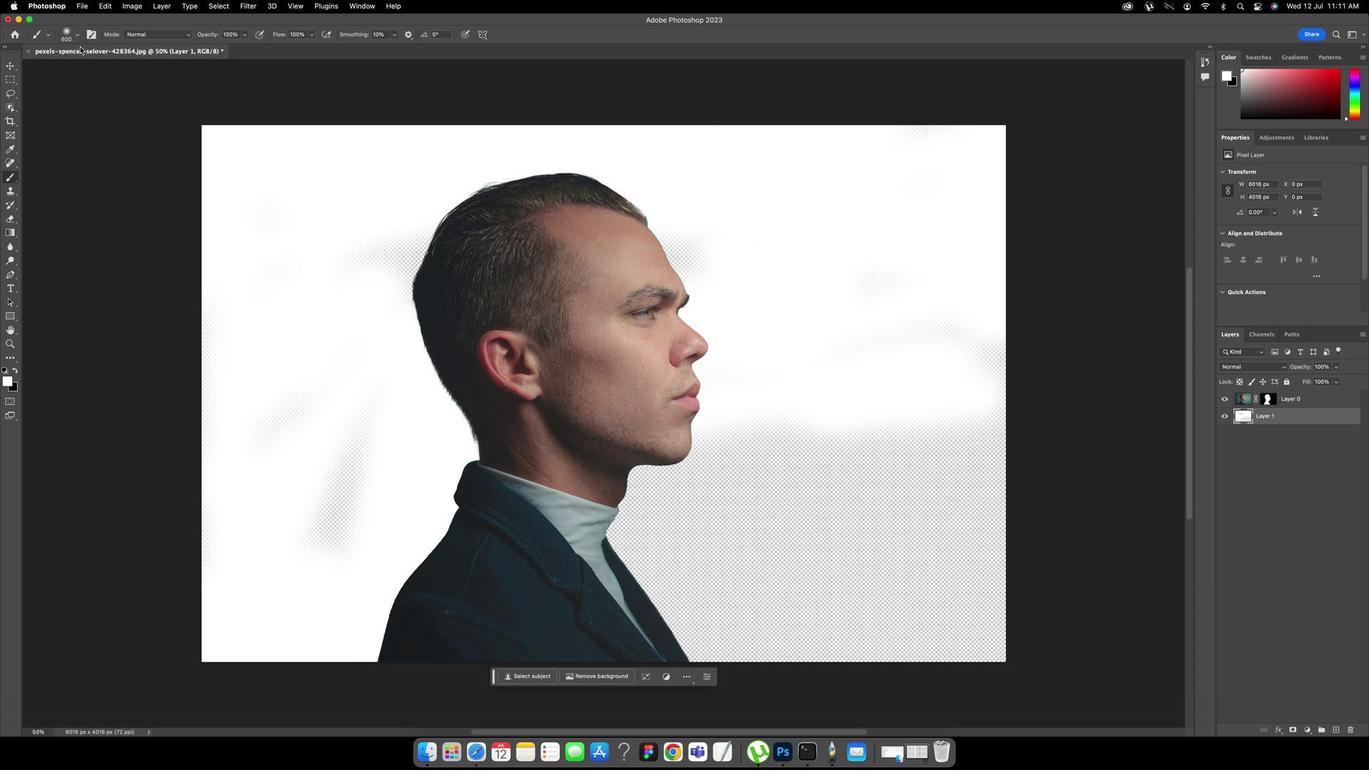 
Action: Mouse pressed left at (725, 544)
Screenshot: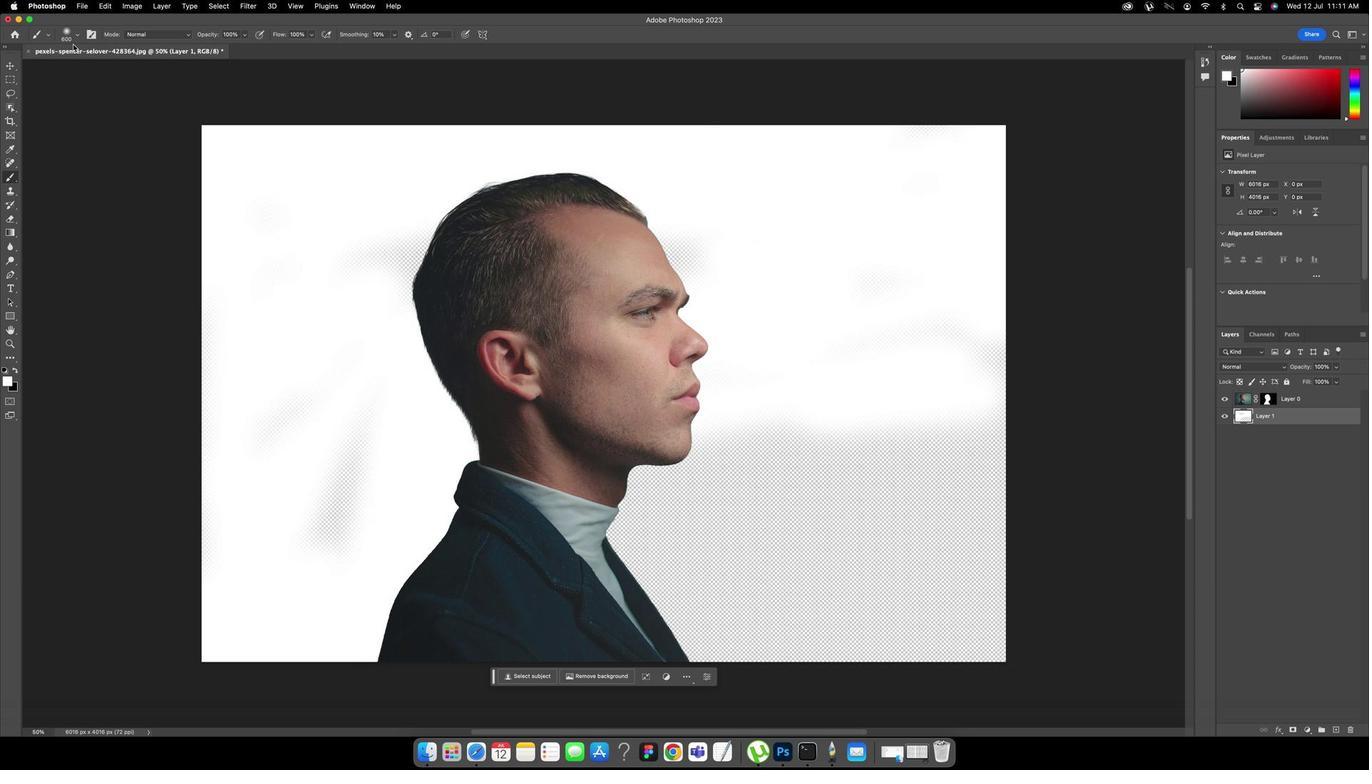 
Action: Mouse pressed left at (725, 544)
Screenshot: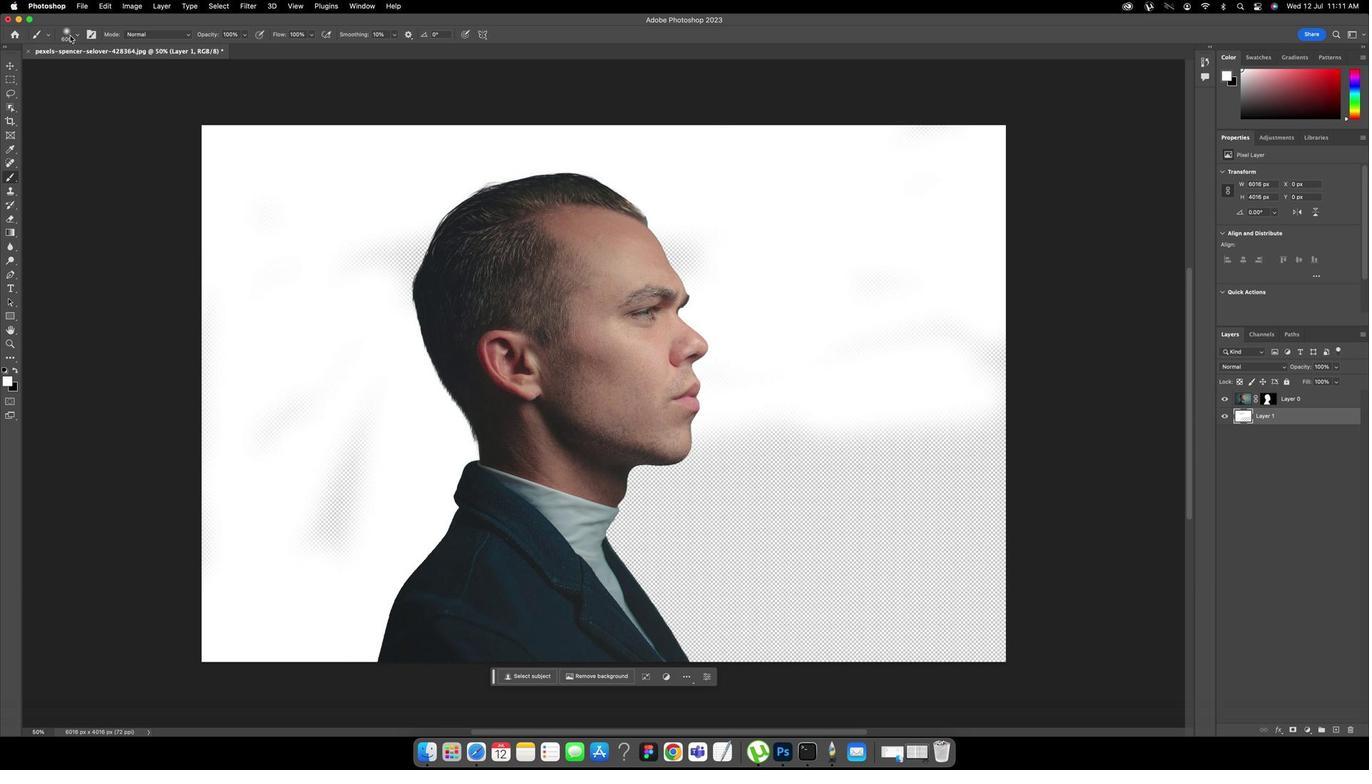 
Action: Mouse moved to (725, 544)
Screenshot: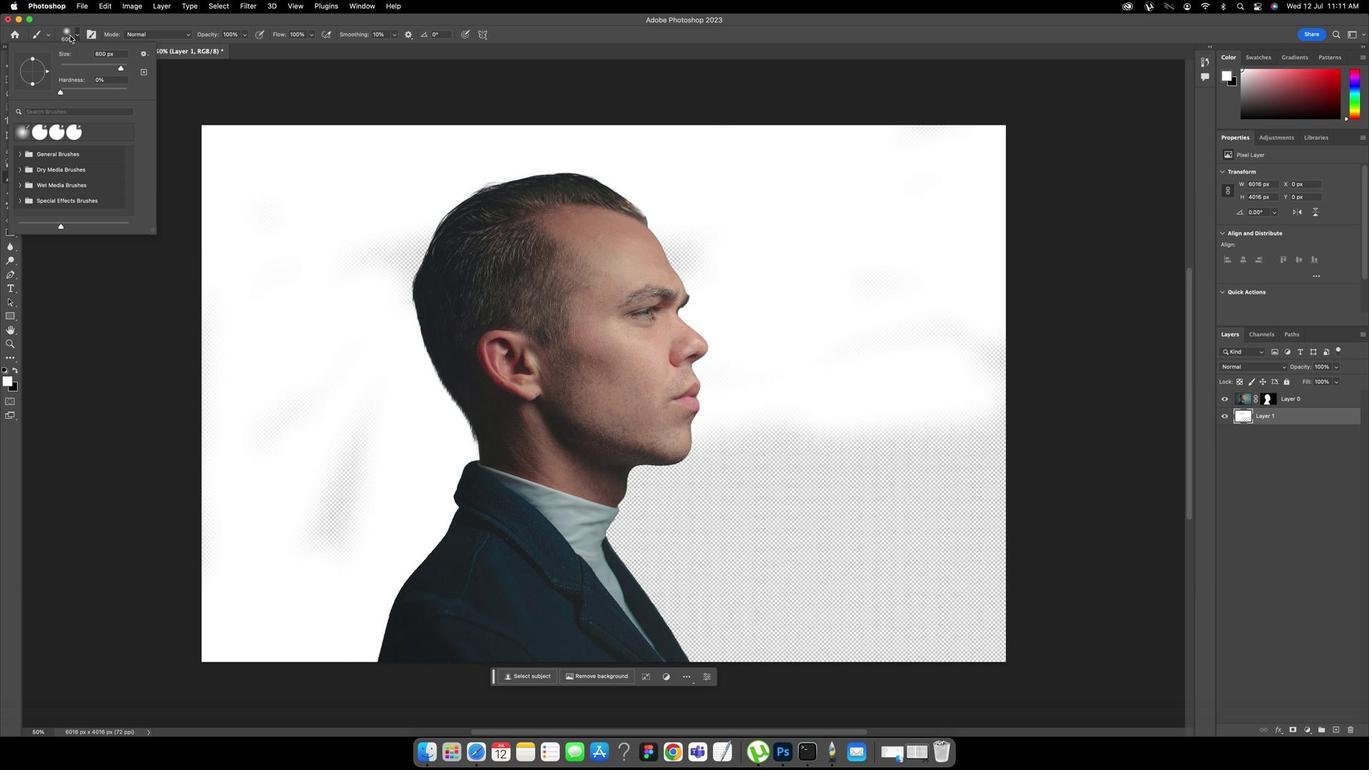 
Action: Mouse pressed left at (725, 544)
Screenshot: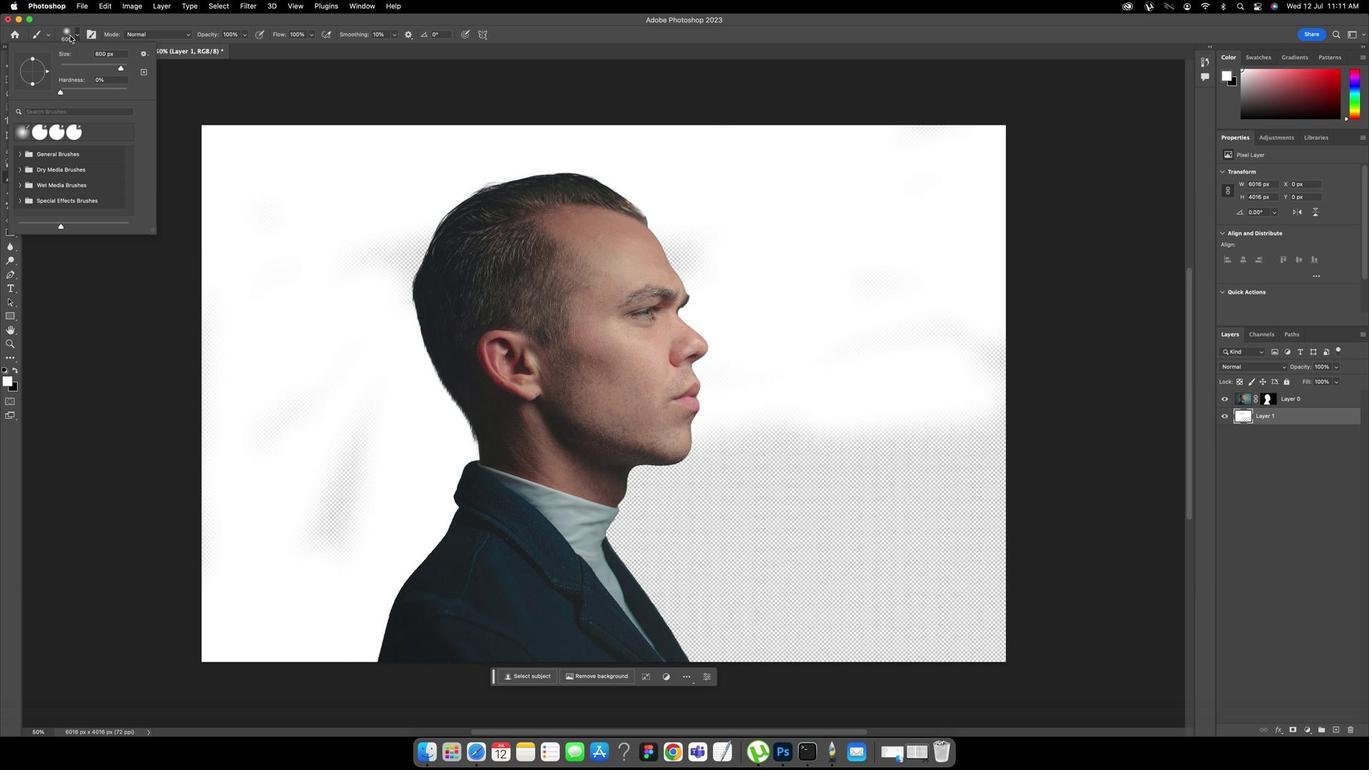 
Action: Mouse moved to (725, 544)
Screenshot: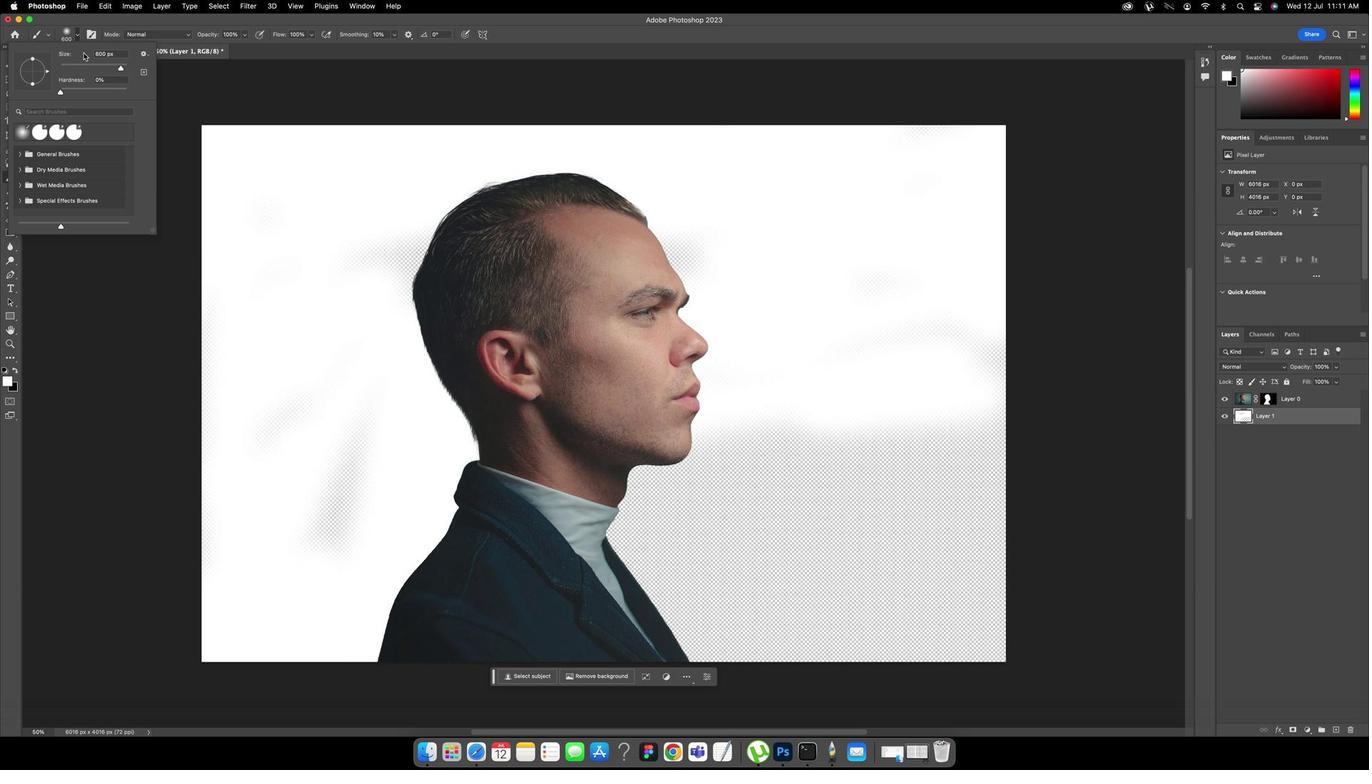 
Action: Mouse pressed left at (725, 544)
Screenshot: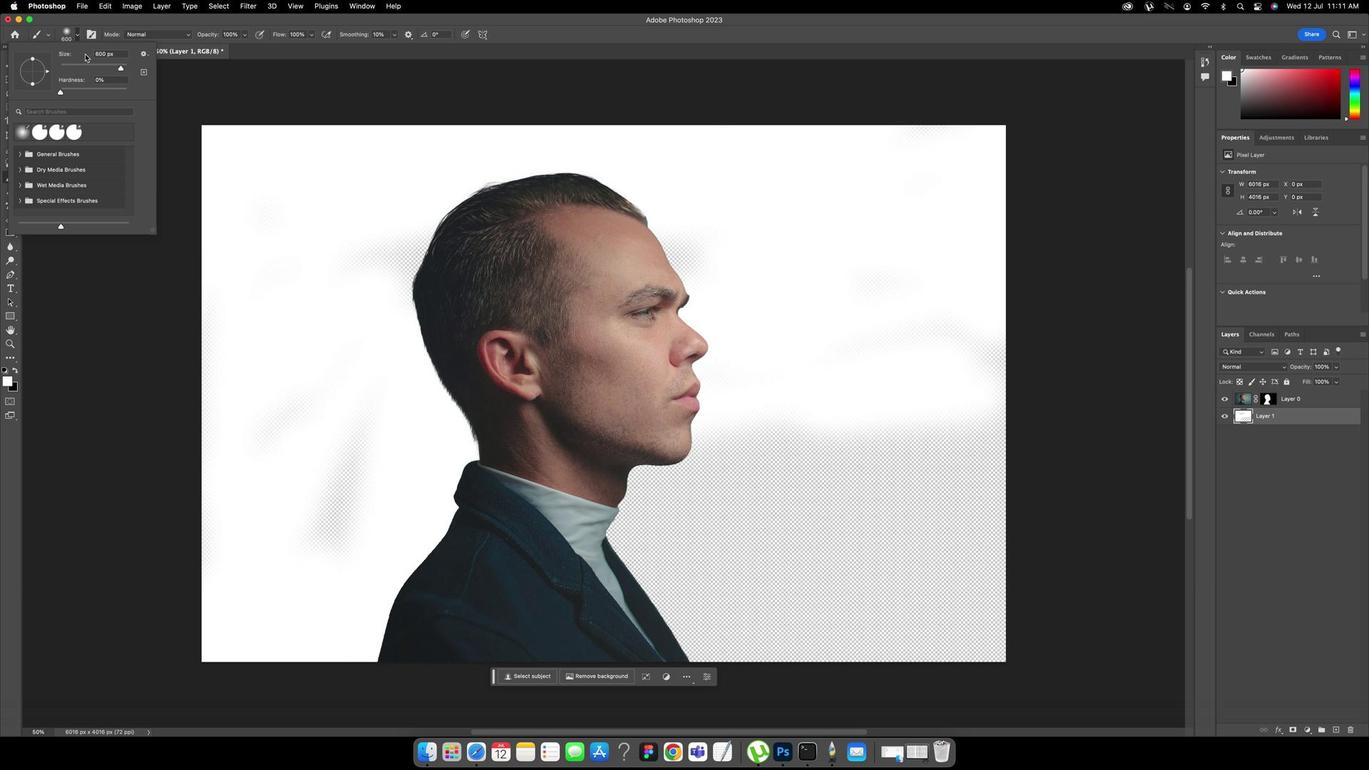 
Action: Key pressed '[''[''[''[''['
Screenshot: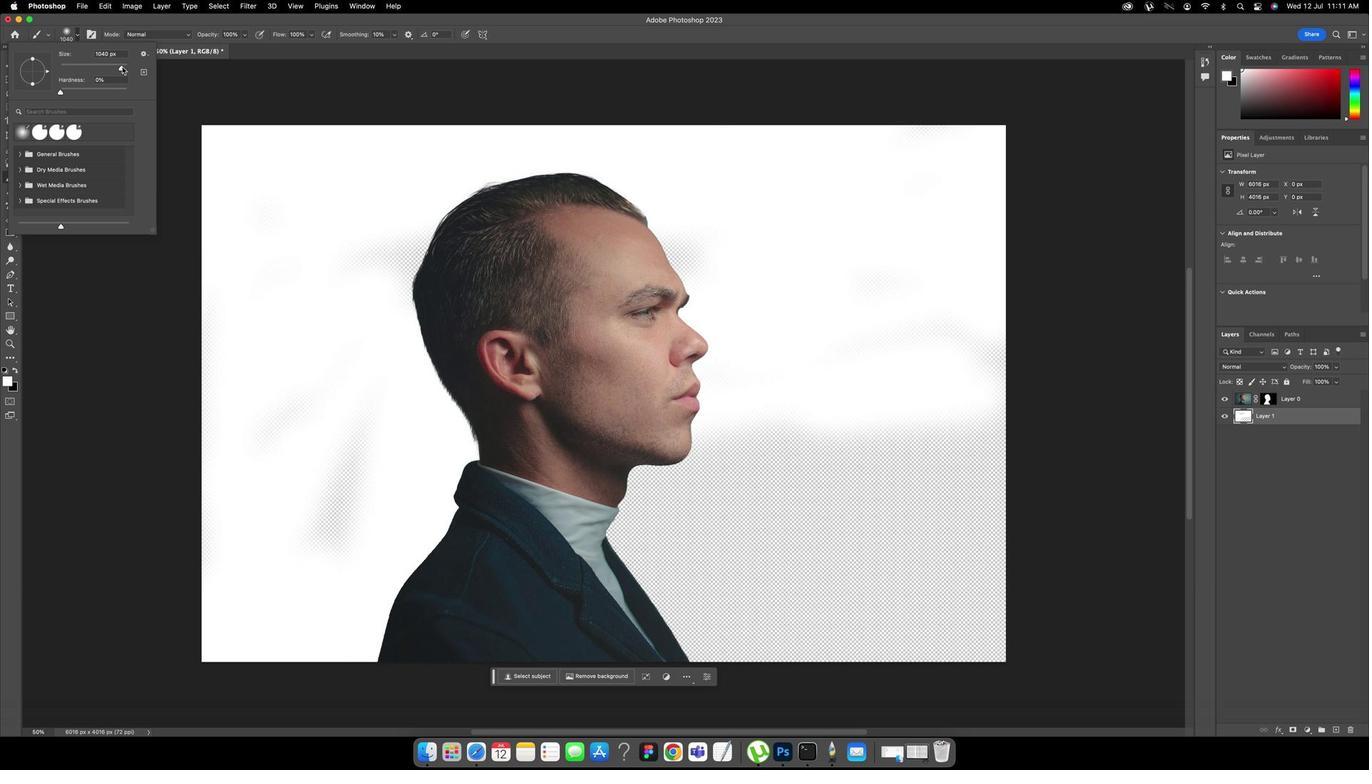 
Action: Mouse moved to (725, 544)
Screenshot: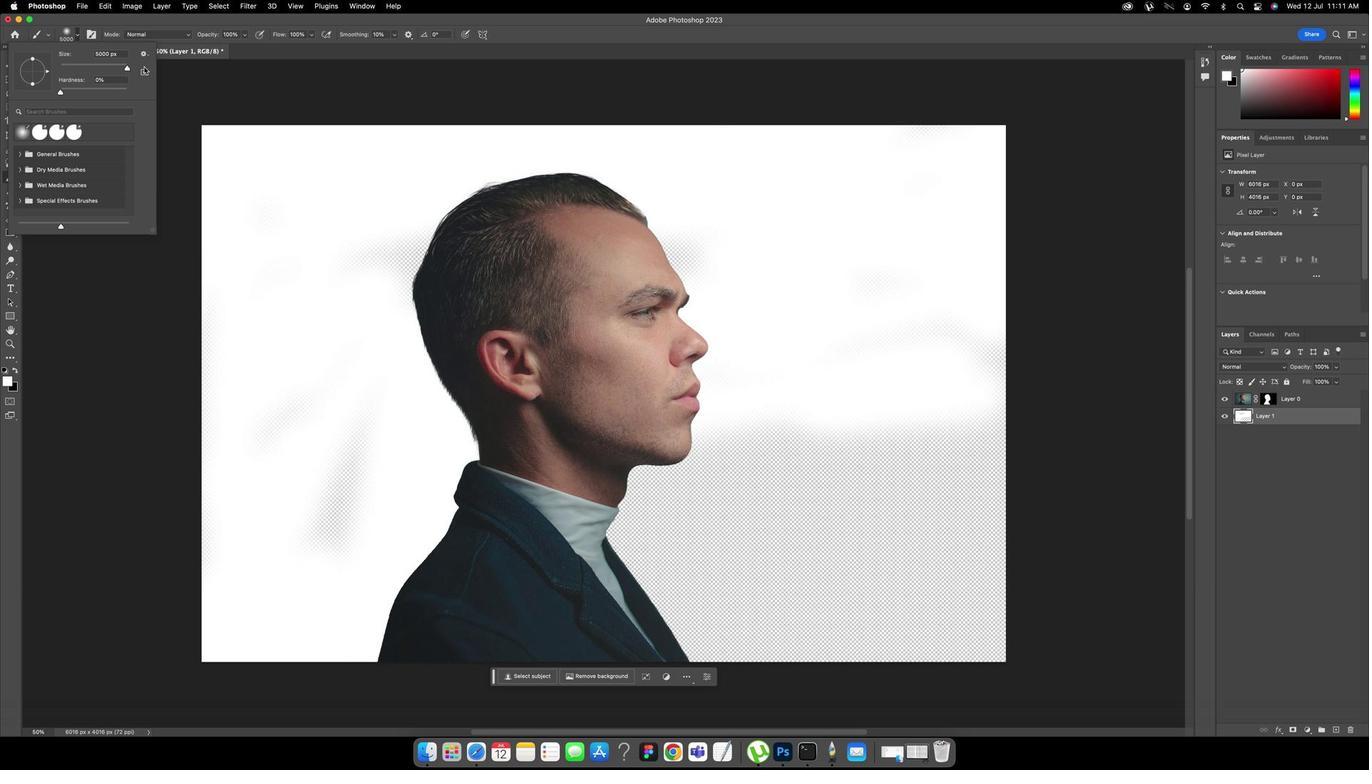 
Action: Mouse pressed left at (725, 544)
Screenshot: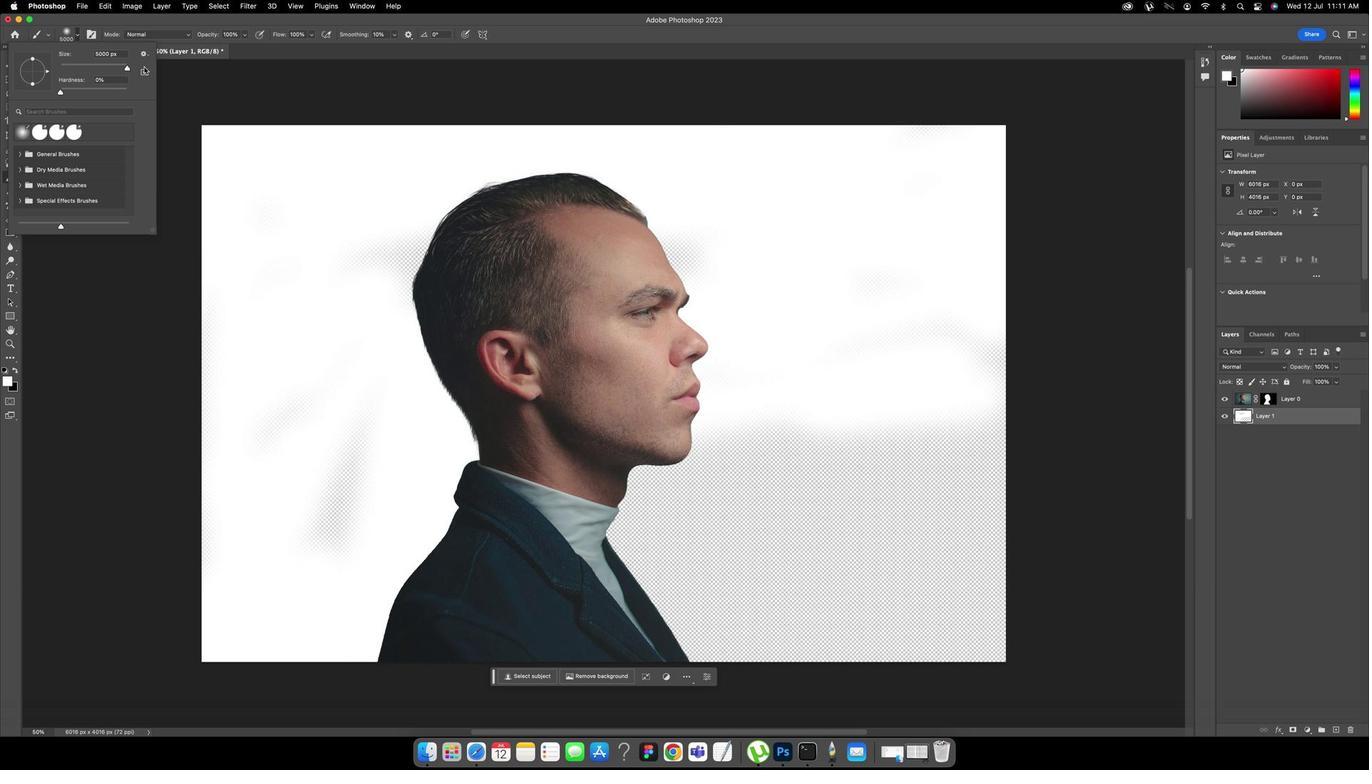 
Action: Mouse pressed left at (725, 544)
Screenshot: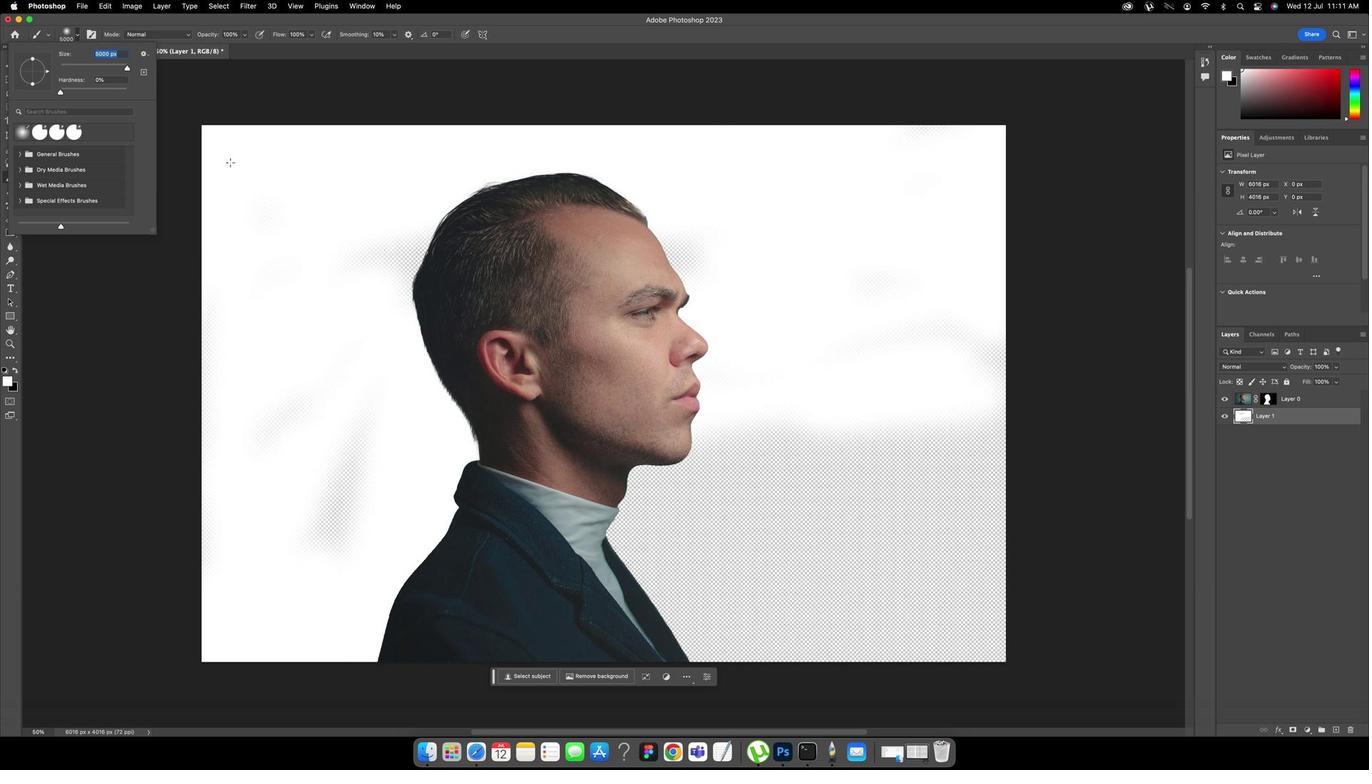 
Action: Mouse pressed left at (725, 544)
Screenshot: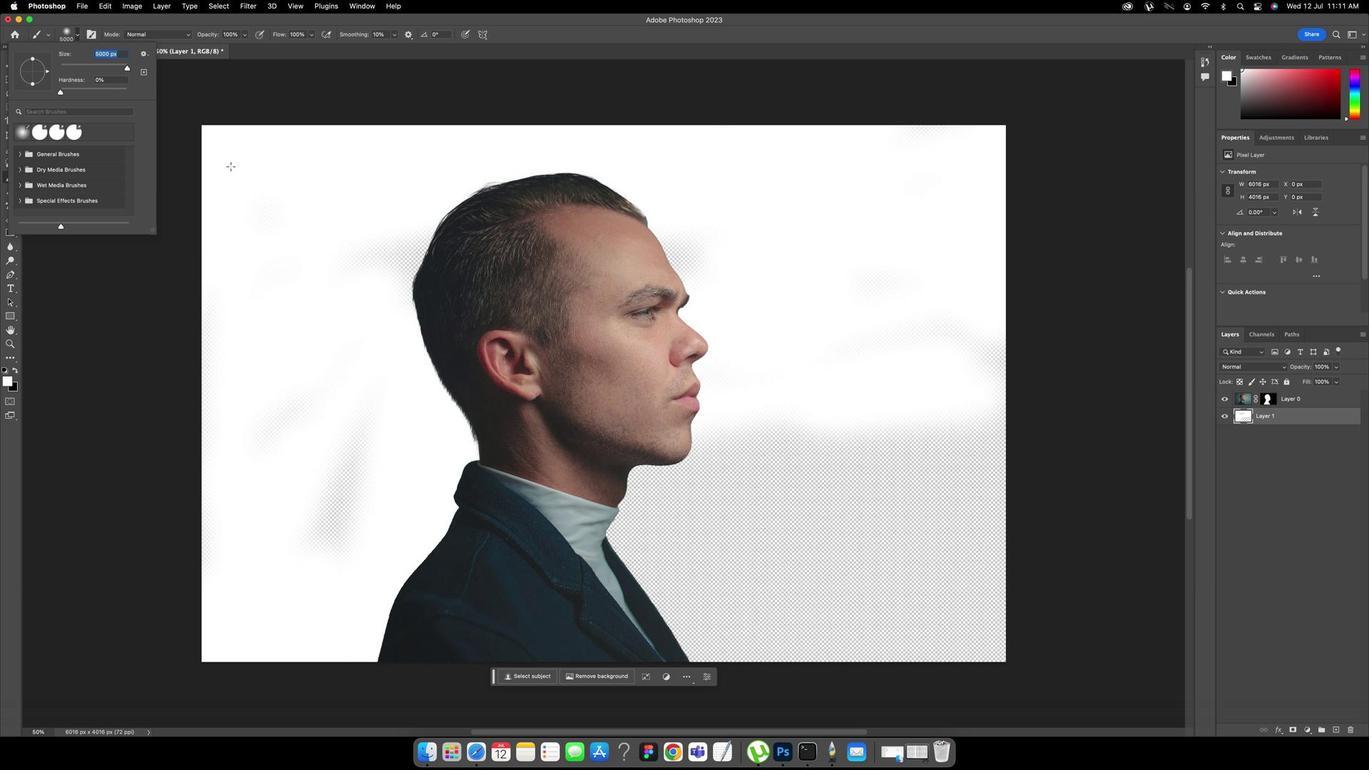 
Action: Mouse moved to (725, 544)
Screenshot: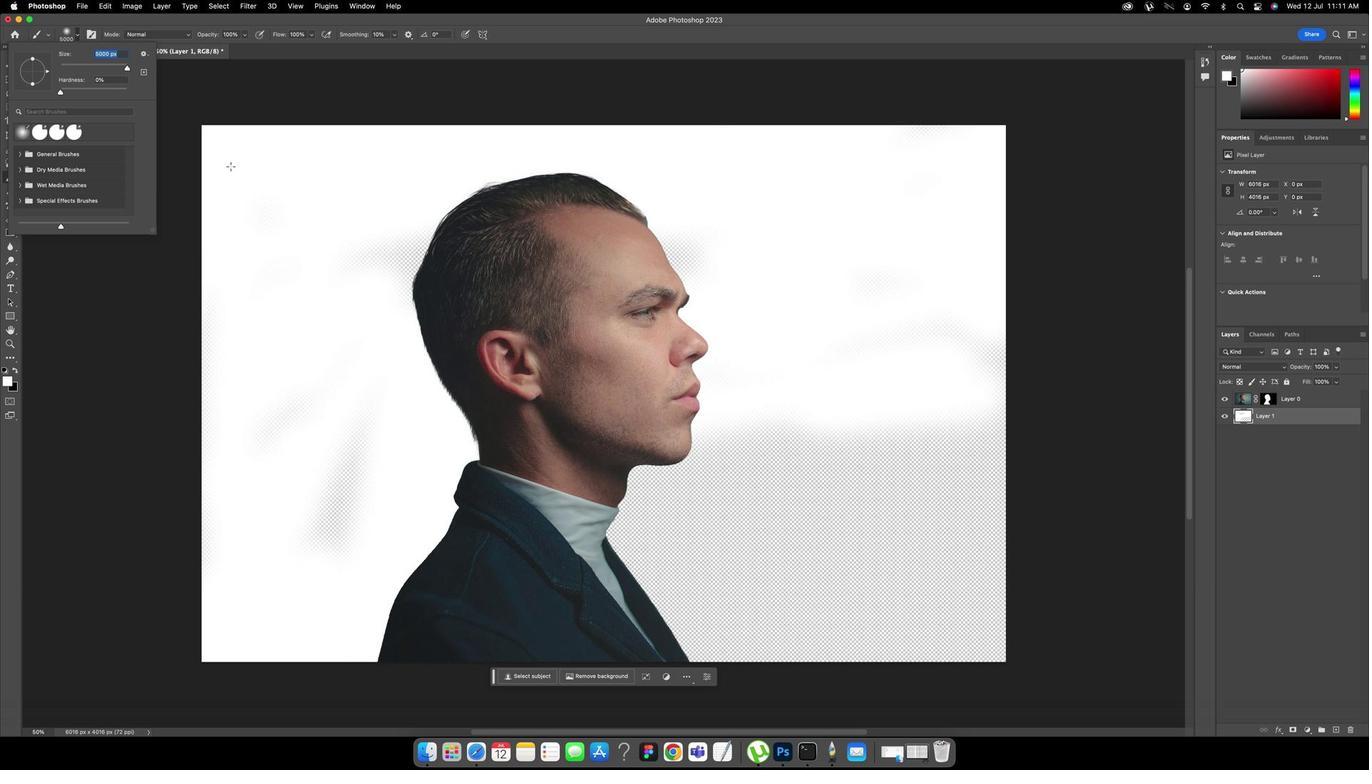 
Action: Mouse pressed left at (725, 544)
Screenshot: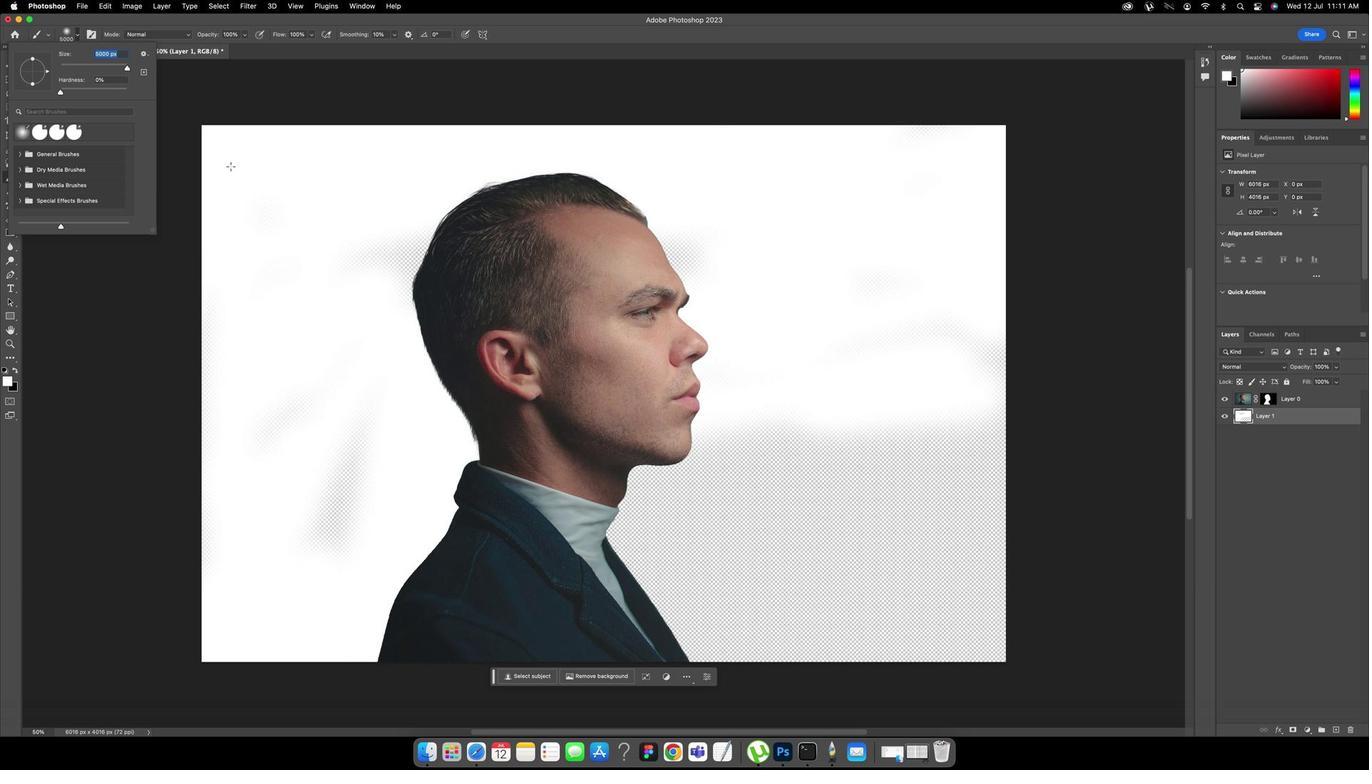 
Action: Mouse moved to (725, 544)
Screenshot: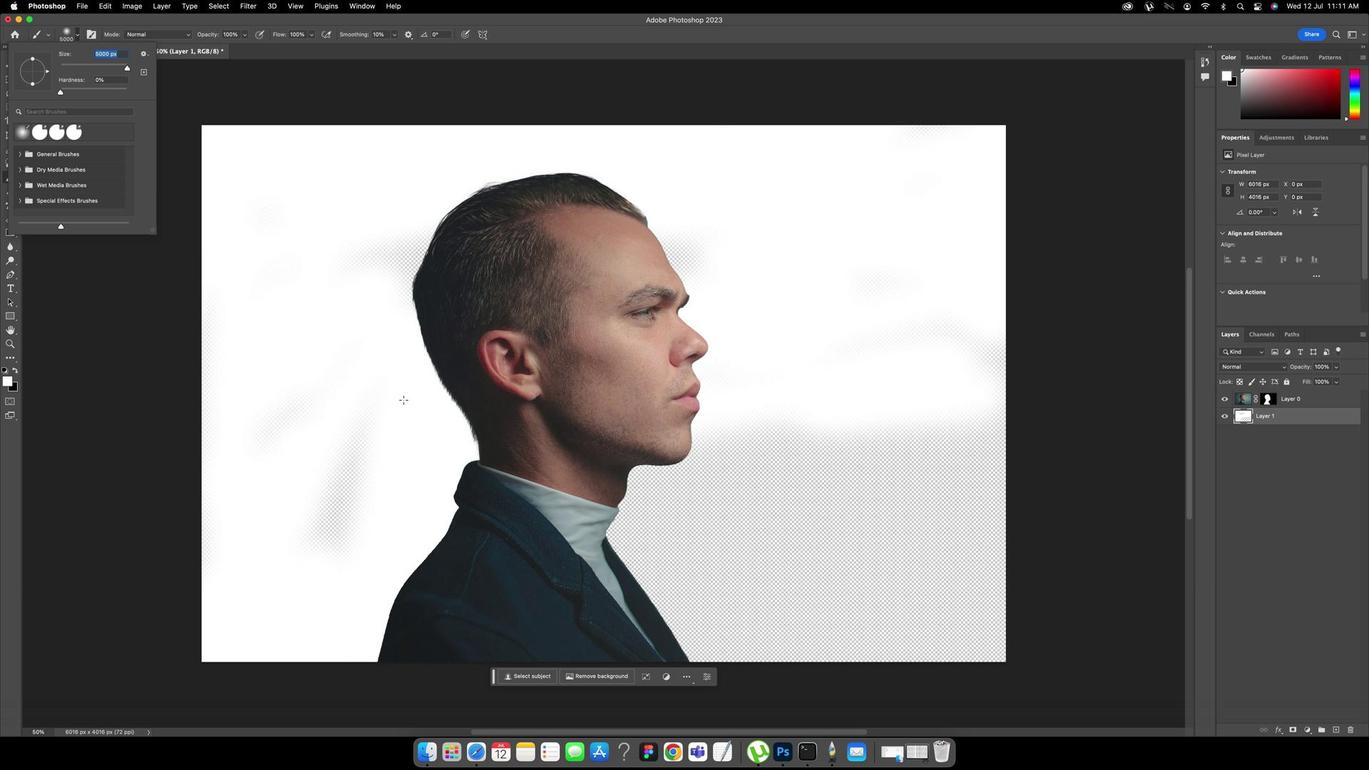 
Action: Mouse pressed left at (725, 544)
Screenshot: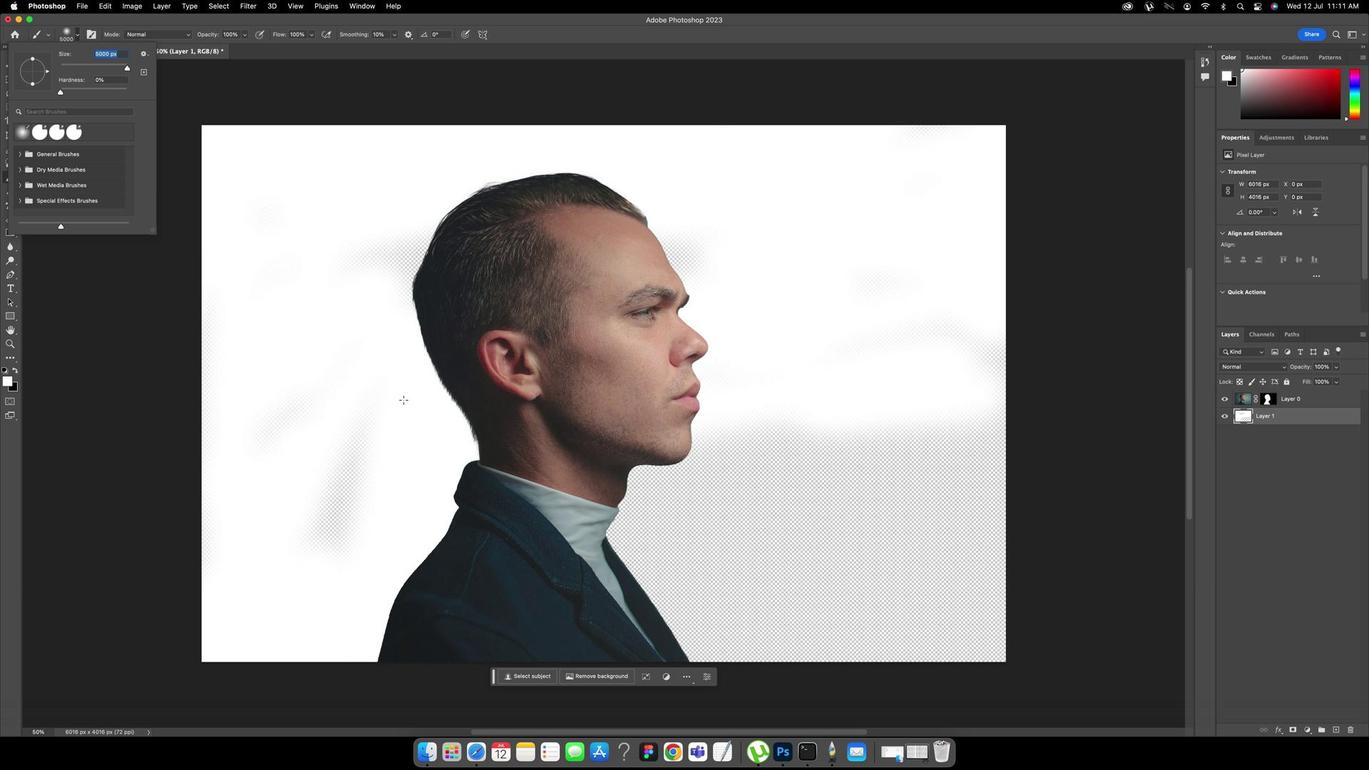 
Action: Mouse moved to (725, 544)
Screenshot: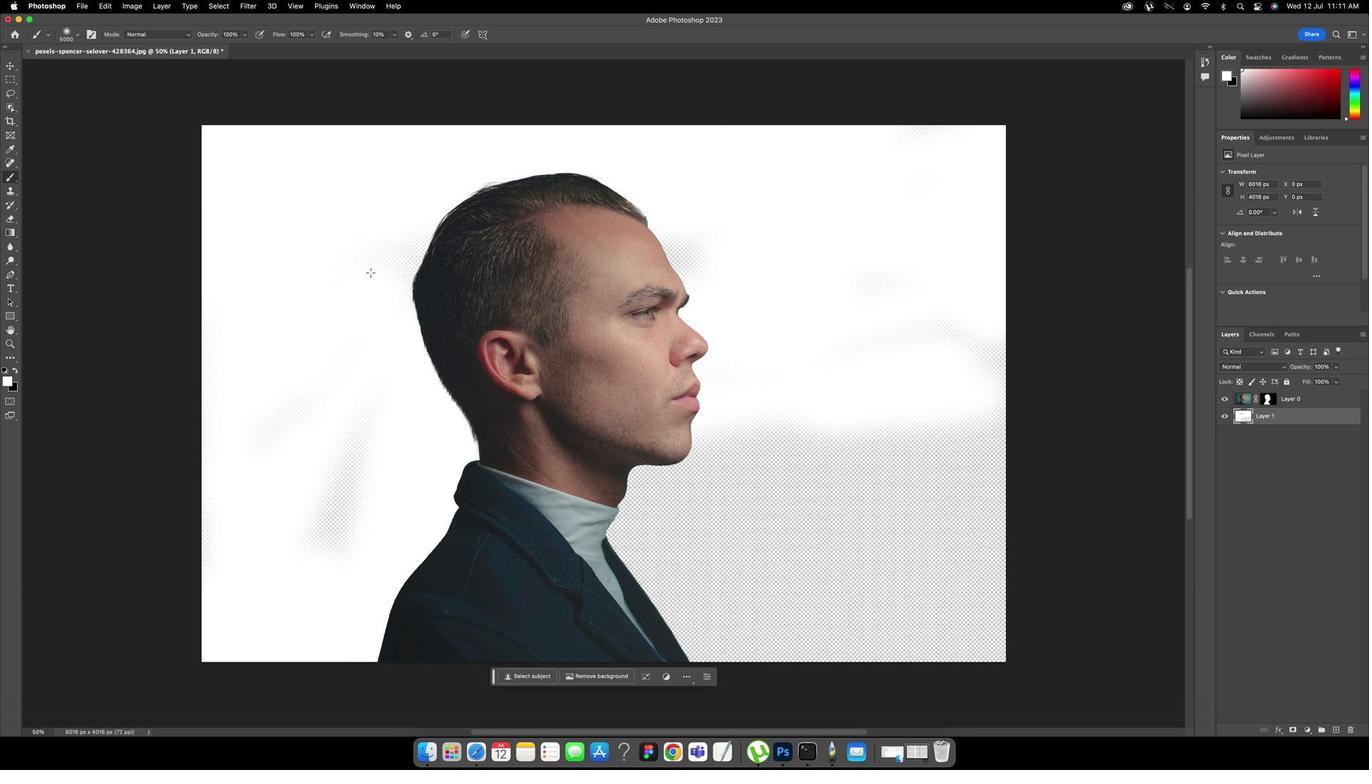 
Action: Mouse pressed left at (725, 544)
Screenshot: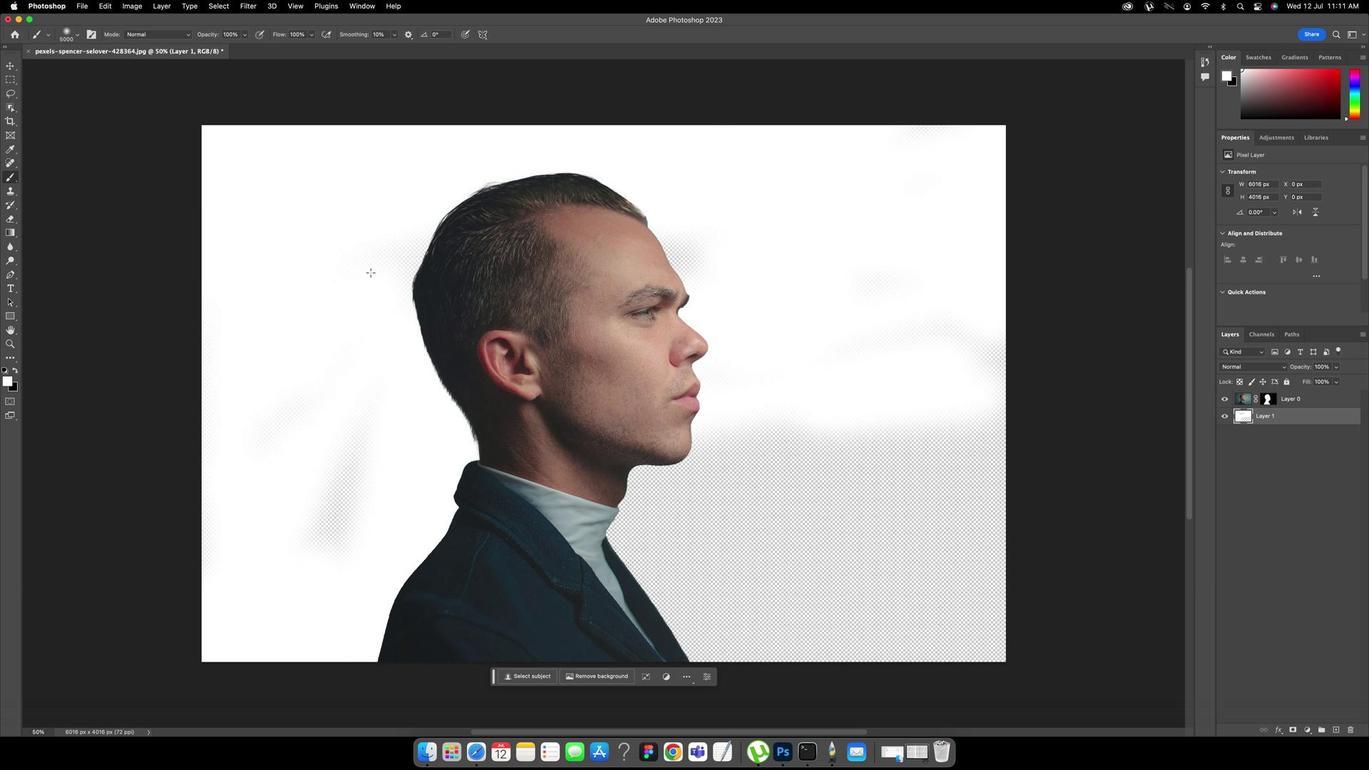 
Action: Mouse moved to (725, 544)
Screenshot: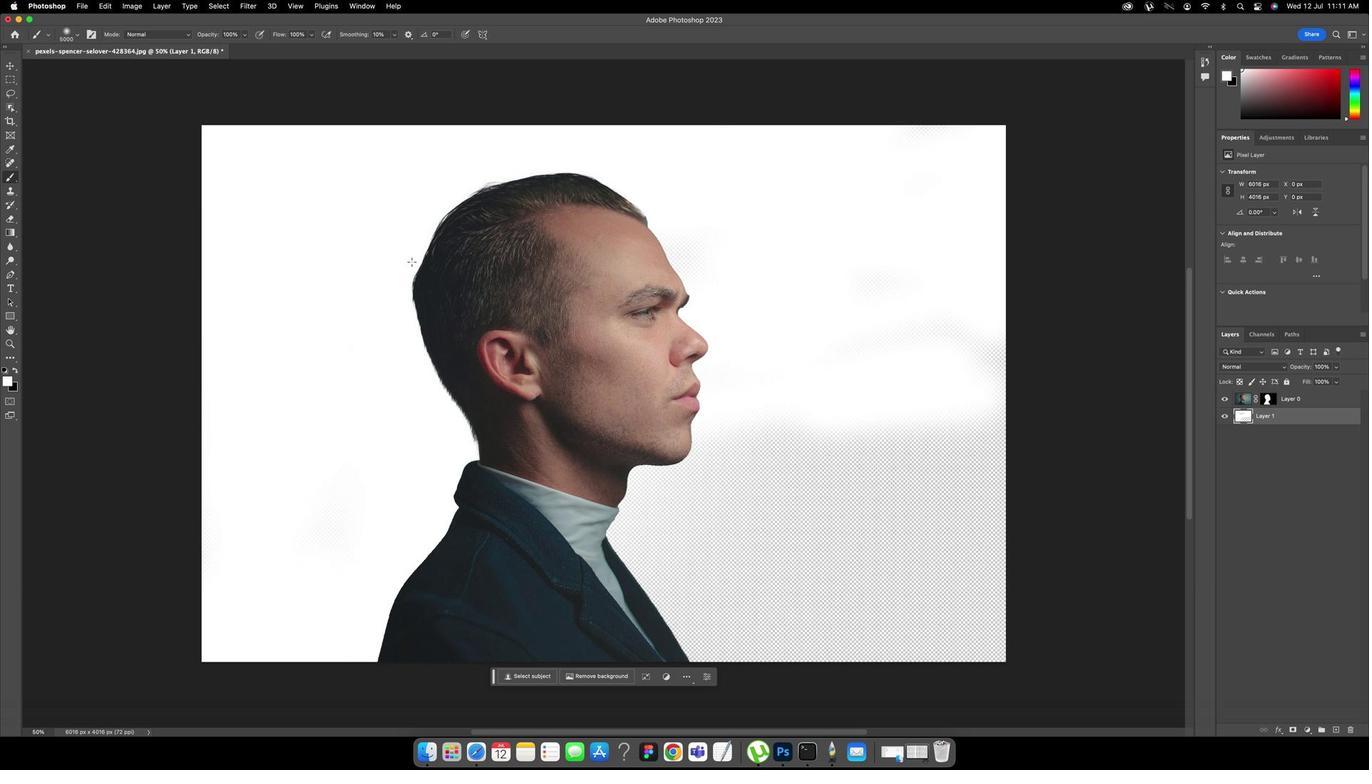 
Action: Mouse pressed left at (725, 544)
Screenshot: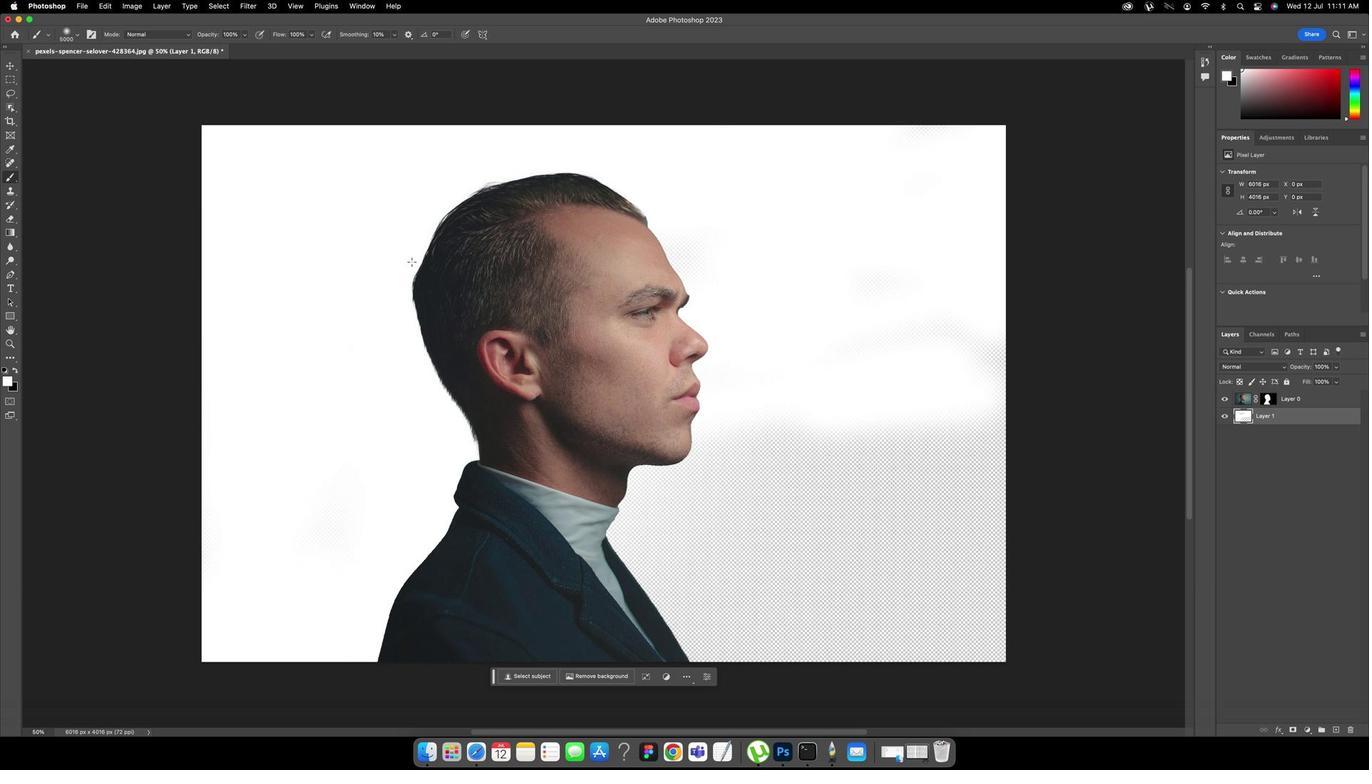 
Action: Mouse moved to (725, 544)
Screenshot: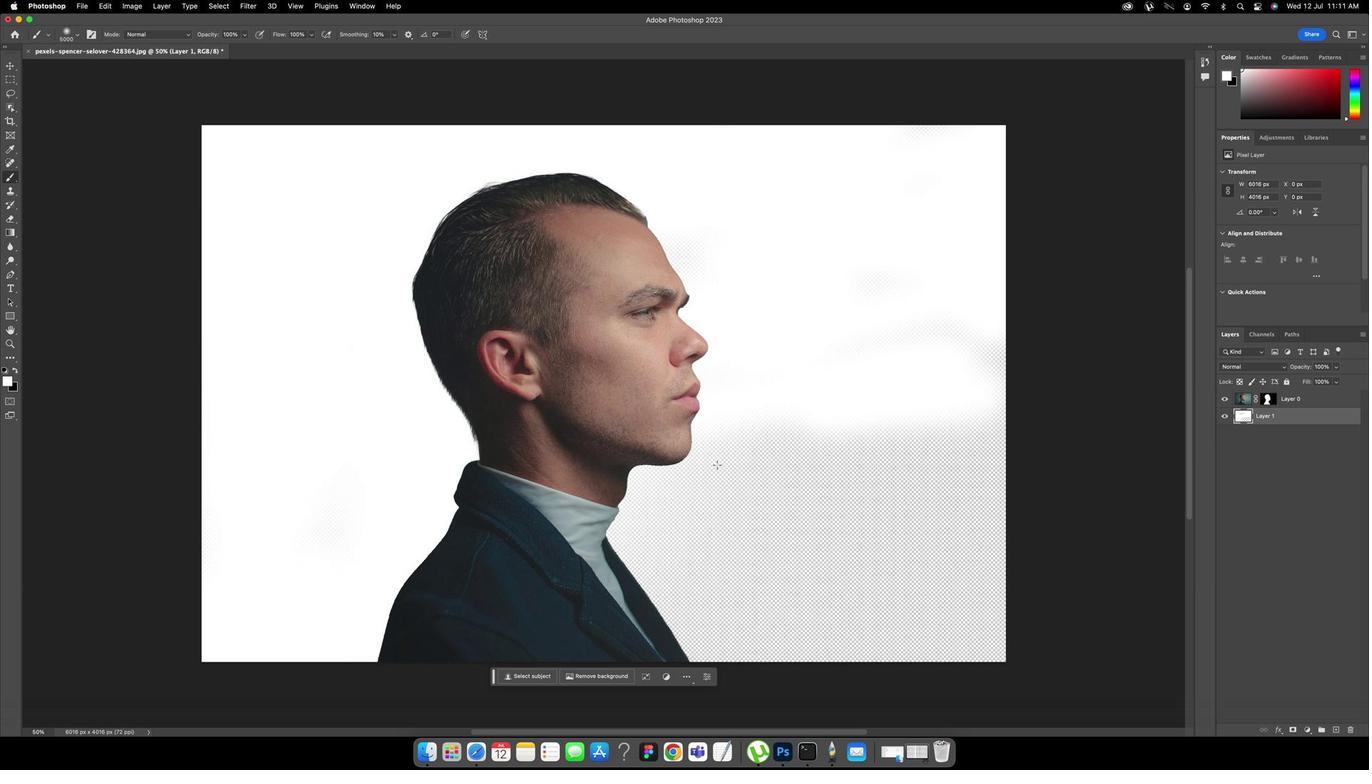 
Action: Mouse pressed left at (725, 544)
Screenshot: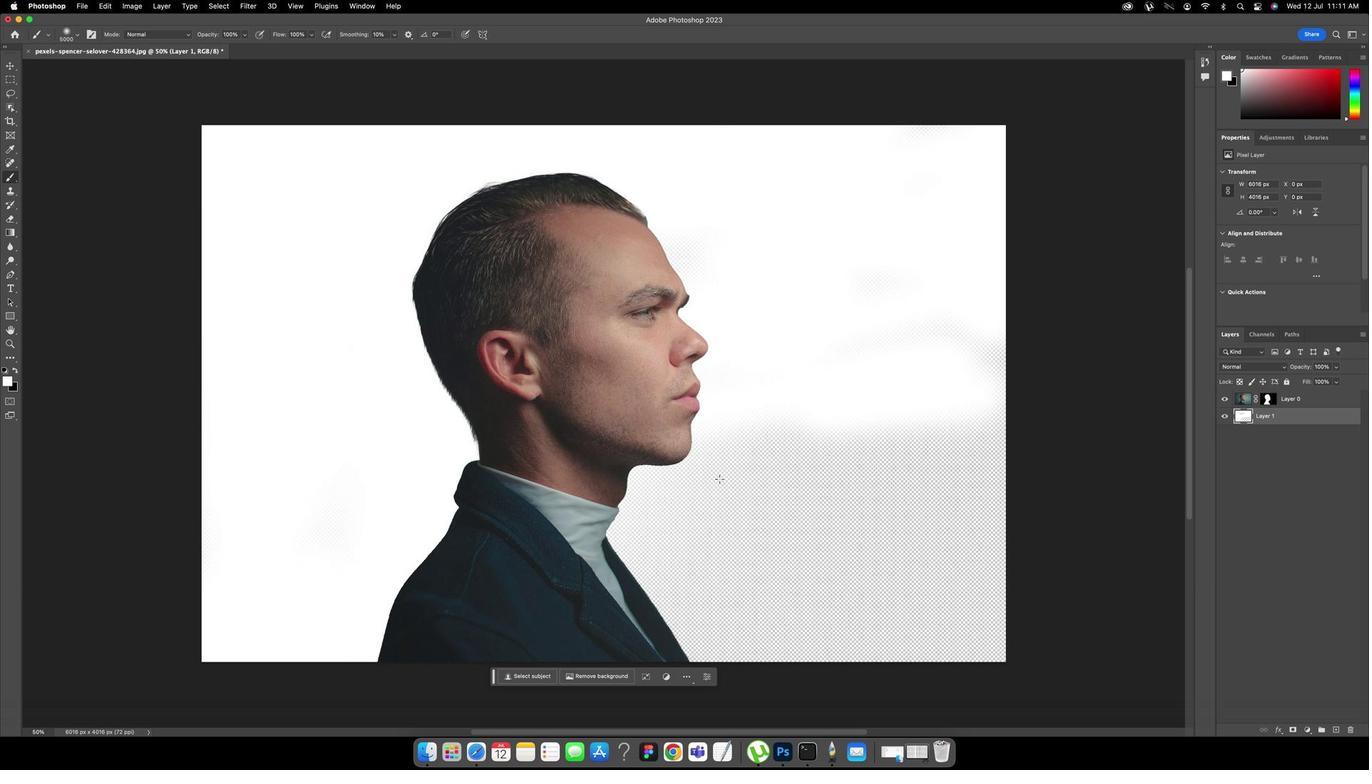 
Action: Mouse moved to (725, 544)
Screenshot: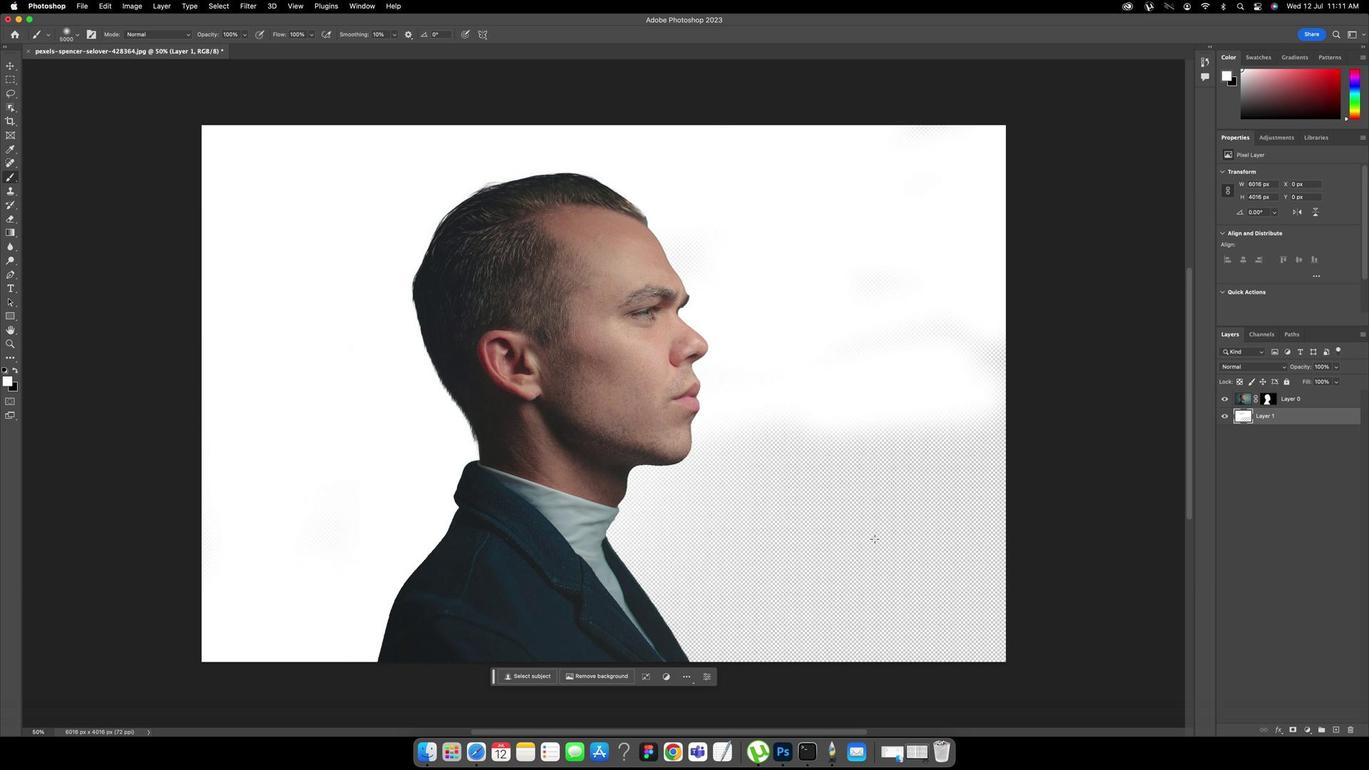 
Action: Mouse pressed left at (725, 544)
Screenshot: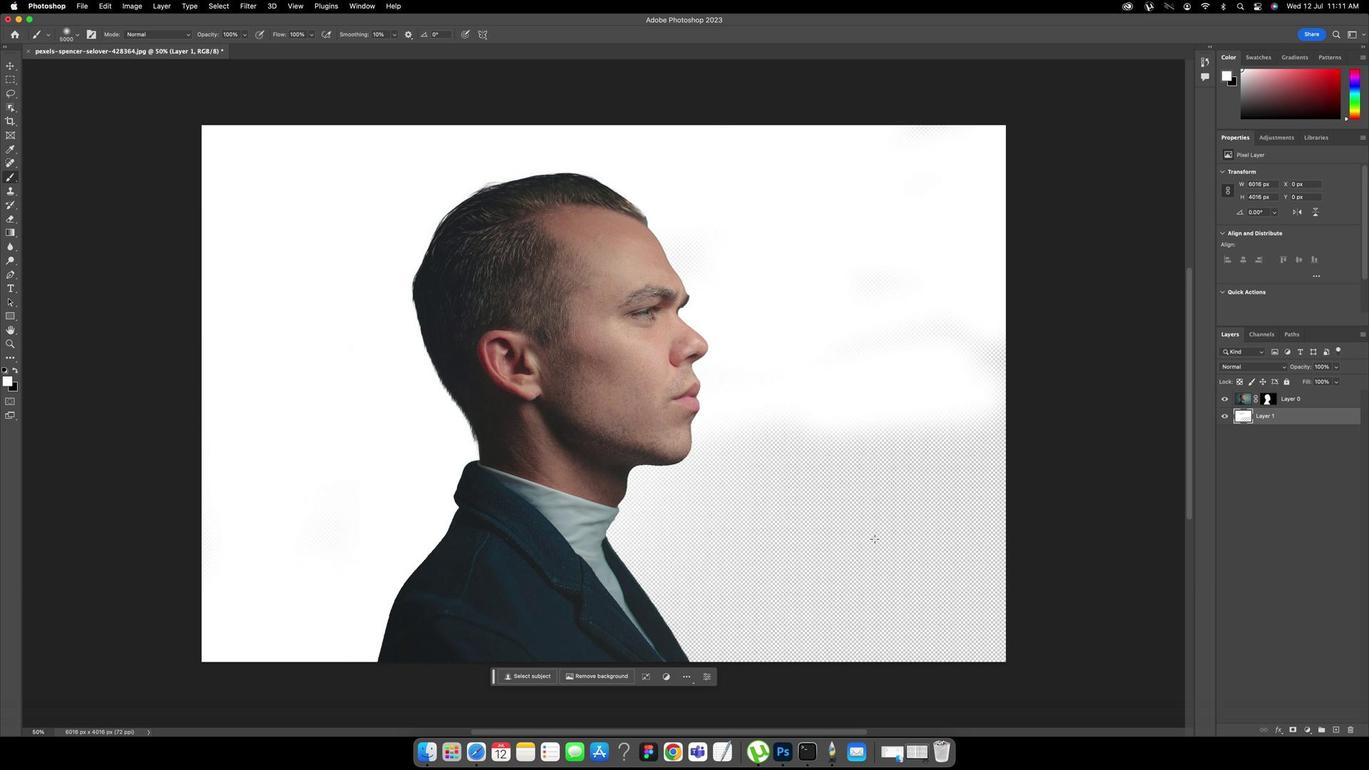 
Action: Mouse moved to (725, 544)
Screenshot: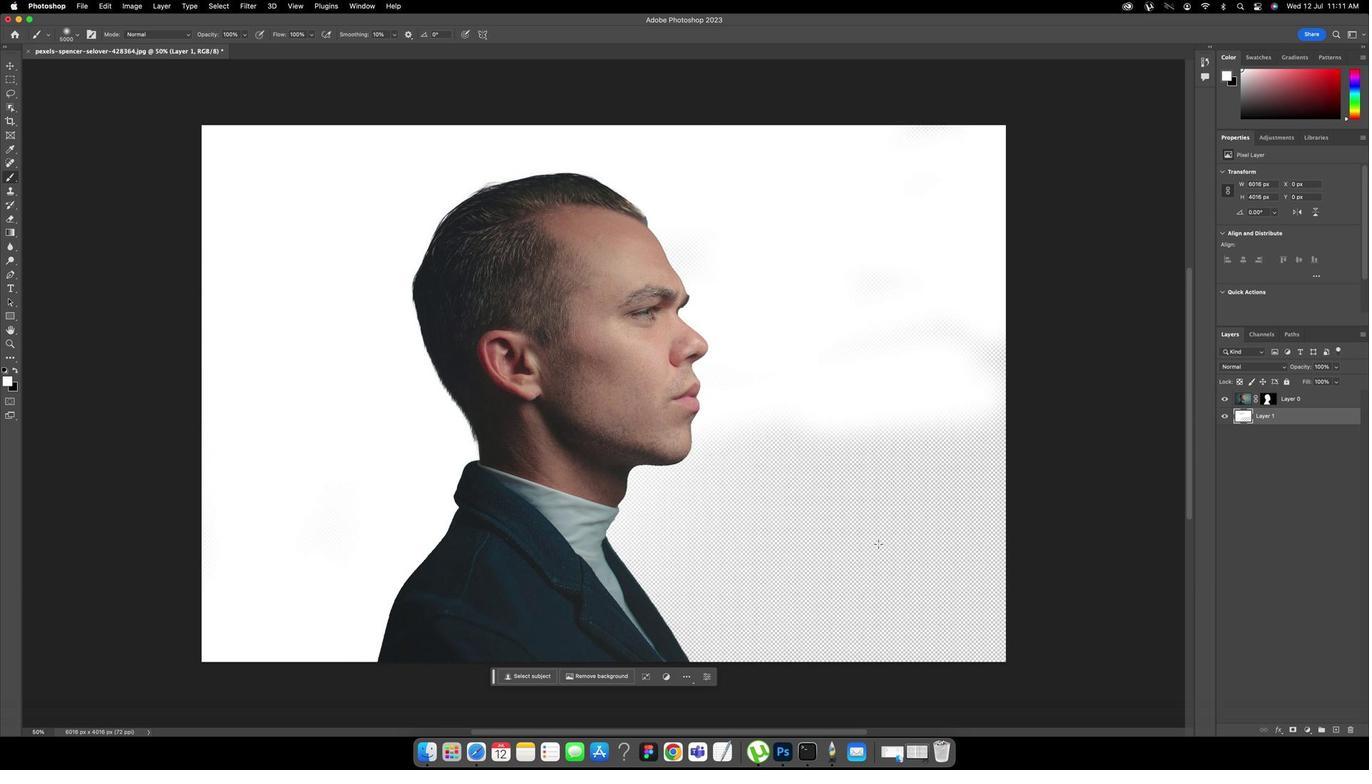 
Action: Mouse pressed left at (725, 544)
Screenshot: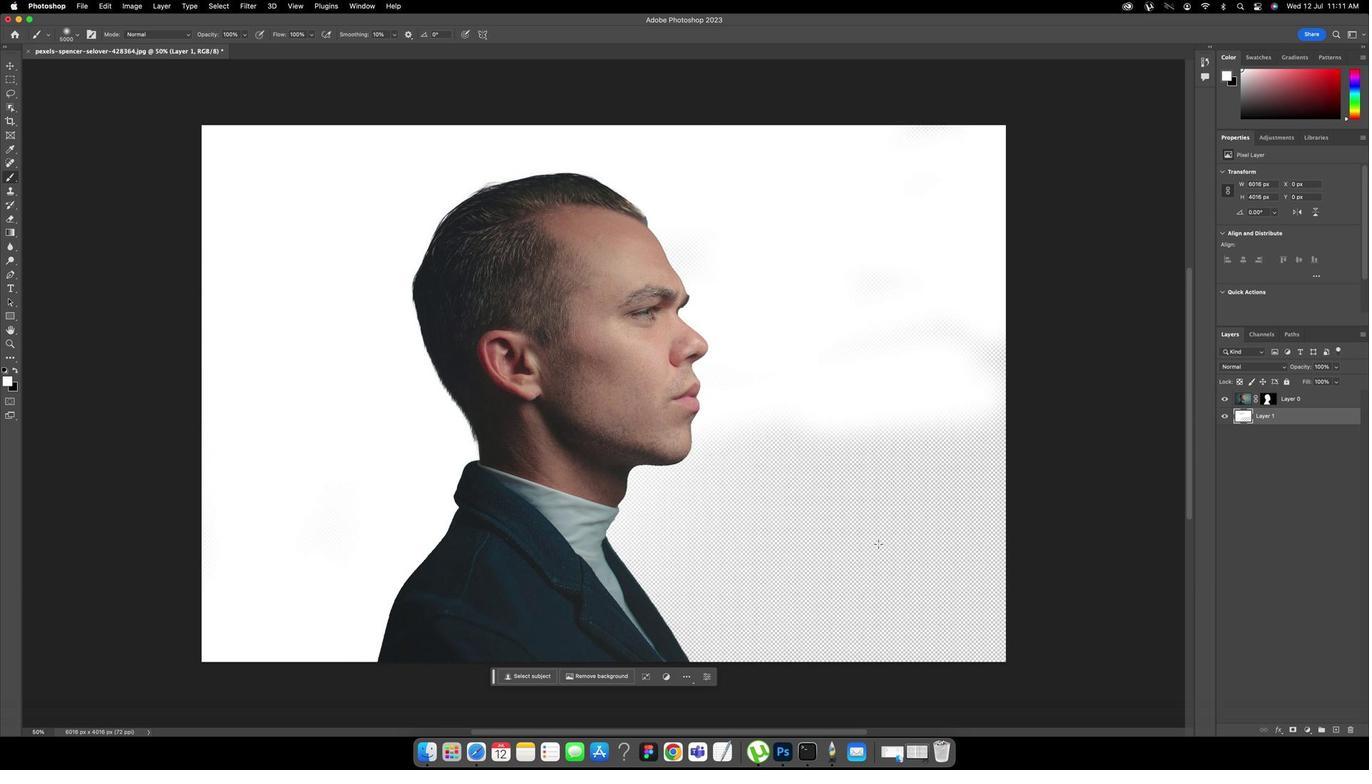 
Action: Mouse moved to (725, 544)
Screenshot: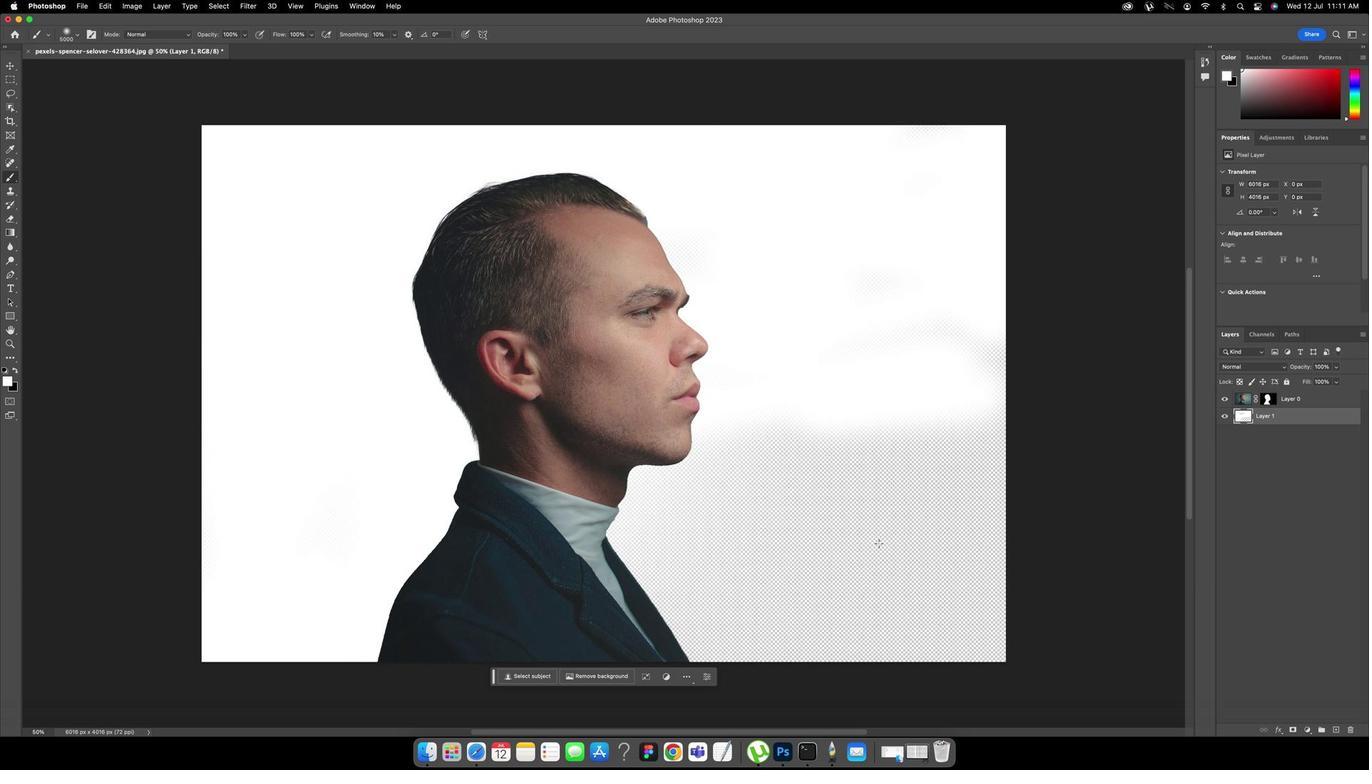 
Action: Mouse pressed left at (725, 544)
Screenshot: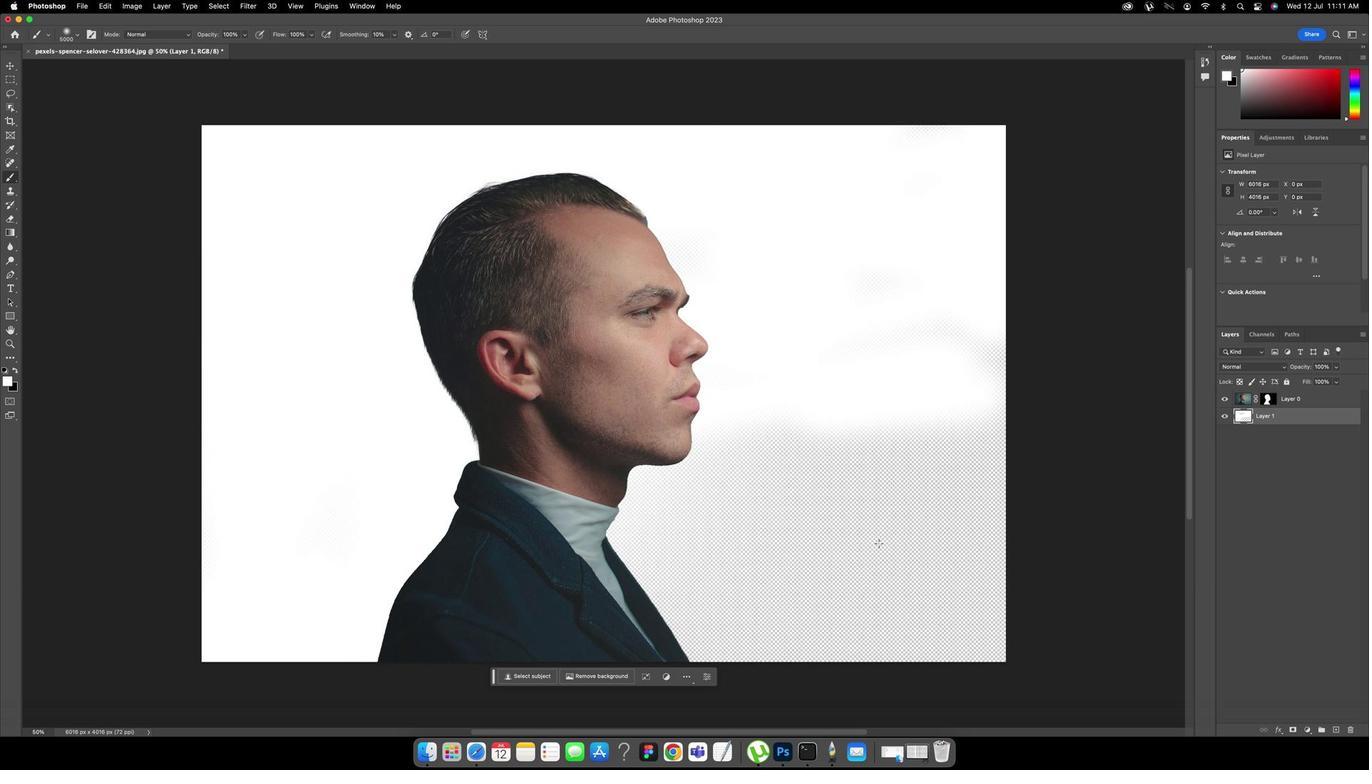 
Action: Mouse moved to (725, 544)
Screenshot: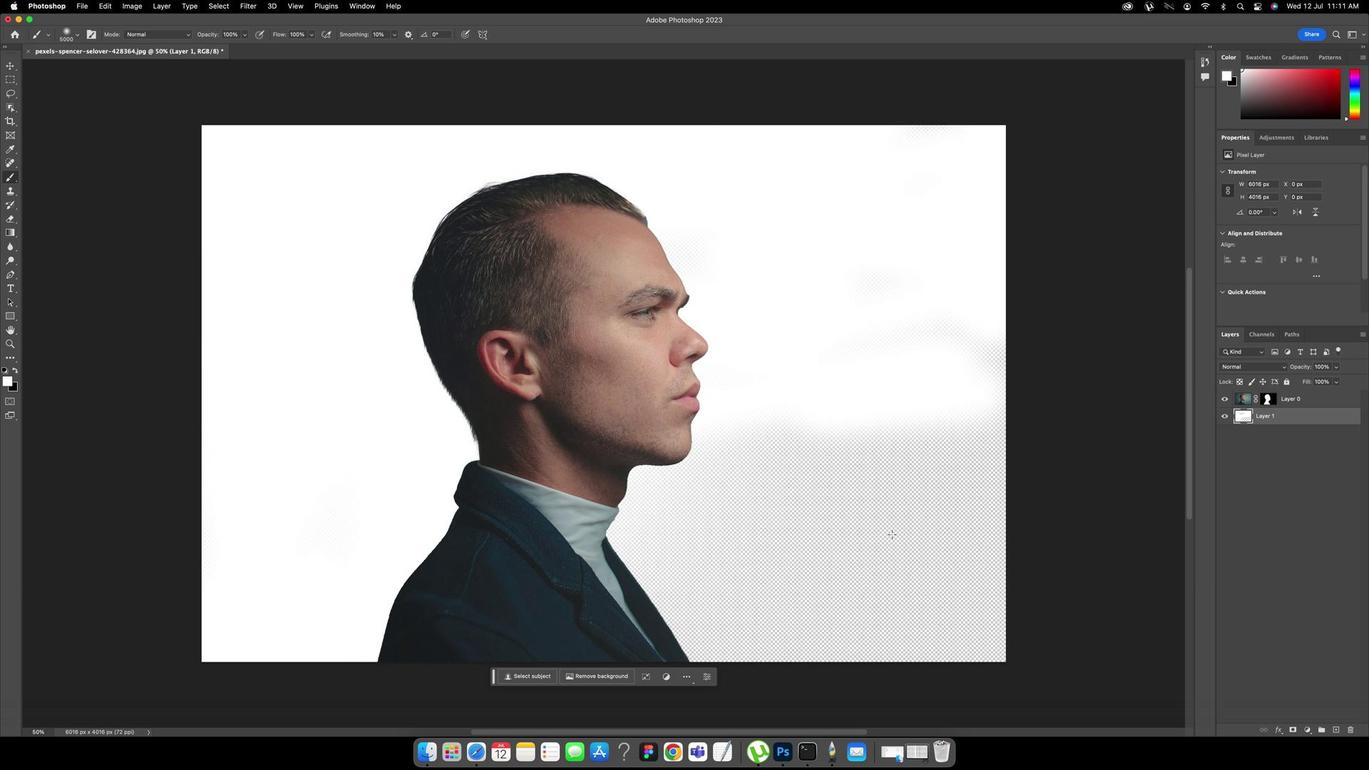 
Action: Mouse pressed left at (725, 544)
Screenshot: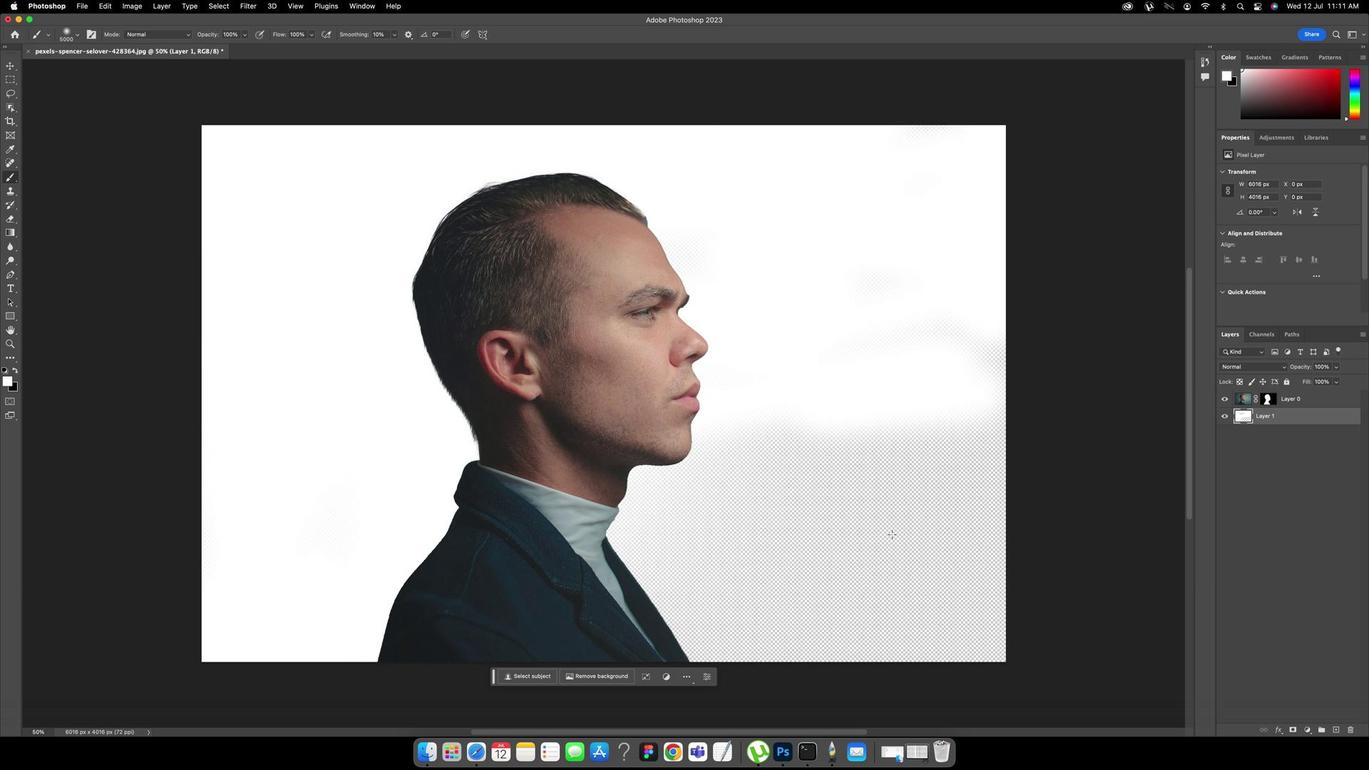 
Action: Mouse moved to (725, 544)
Screenshot: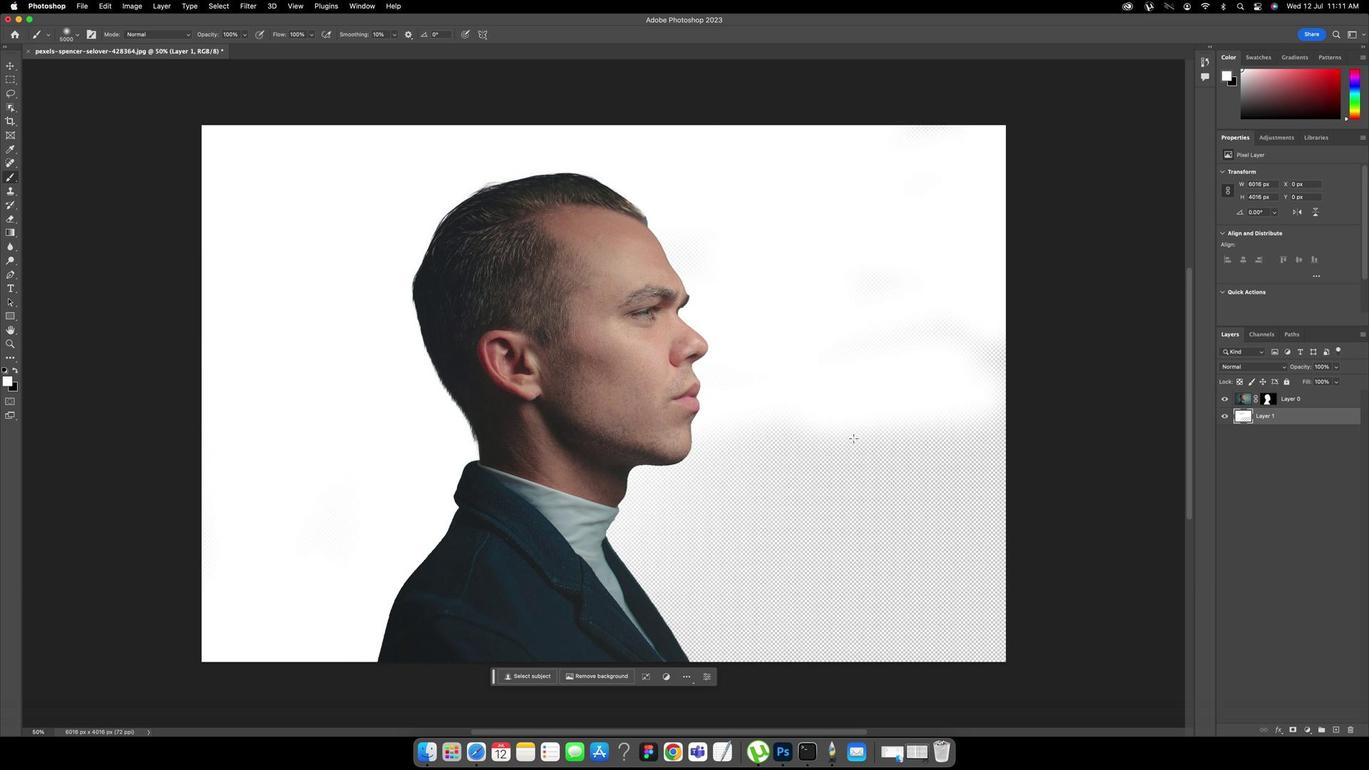 
Action: Mouse pressed left at (725, 544)
Screenshot: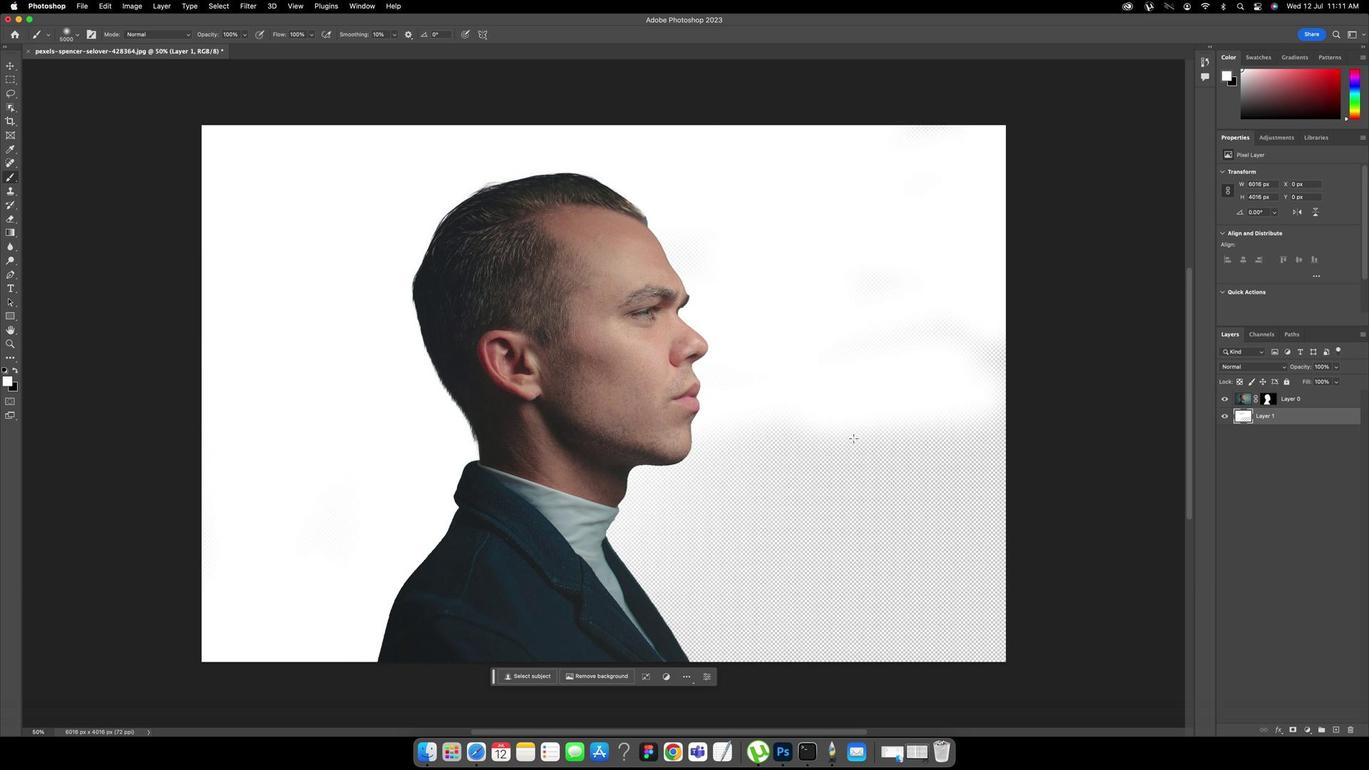 
Action: Mouse moved to (725, 544)
Screenshot: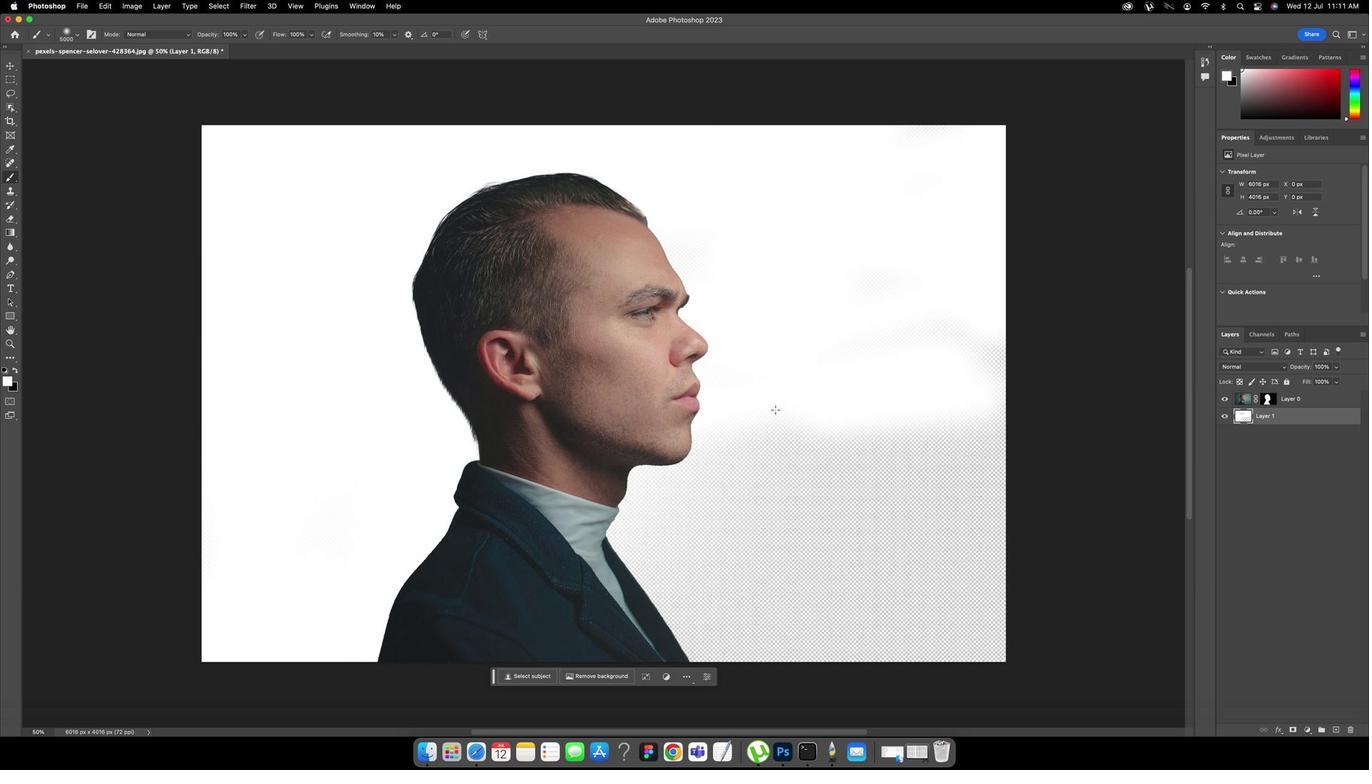 
Action: Mouse pressed left at (725, 544)
Screenshot: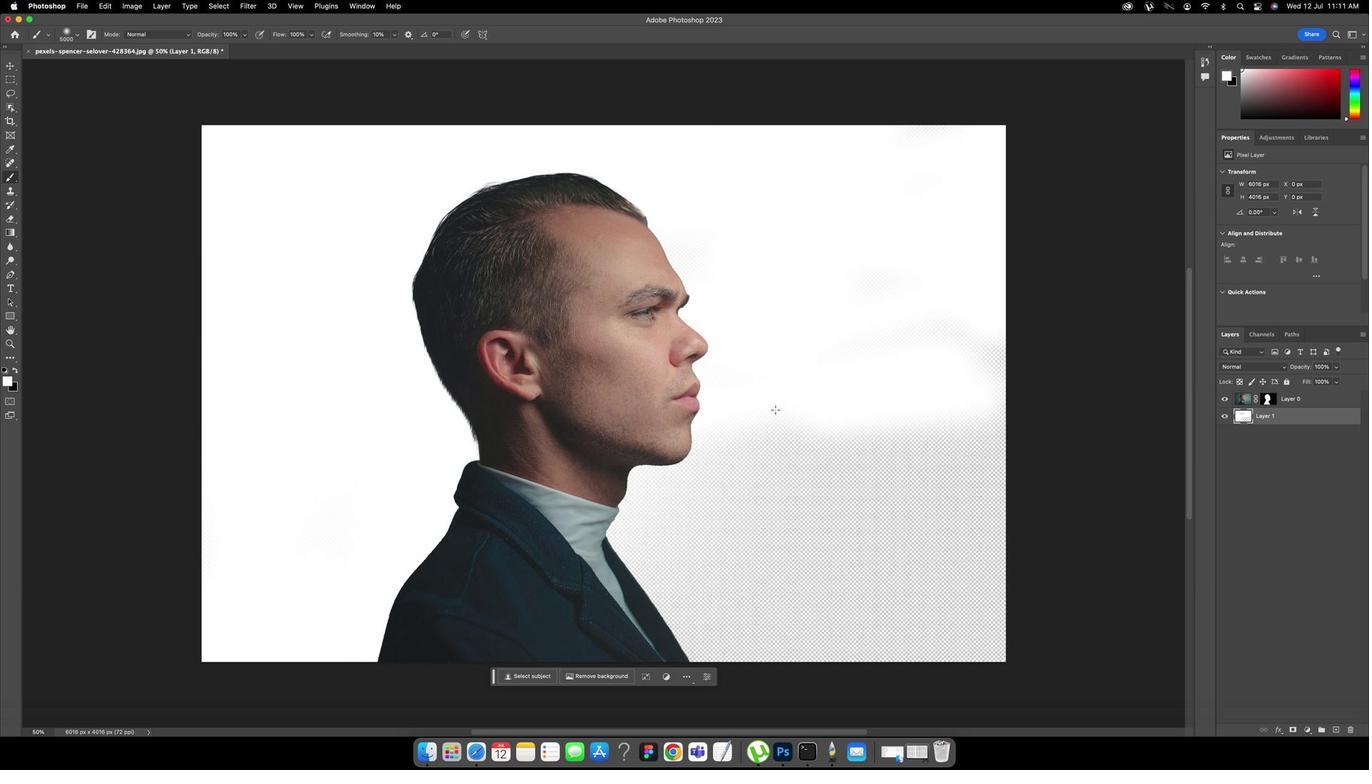 
Action: Mouse moved to (725, 544)
Screenshot: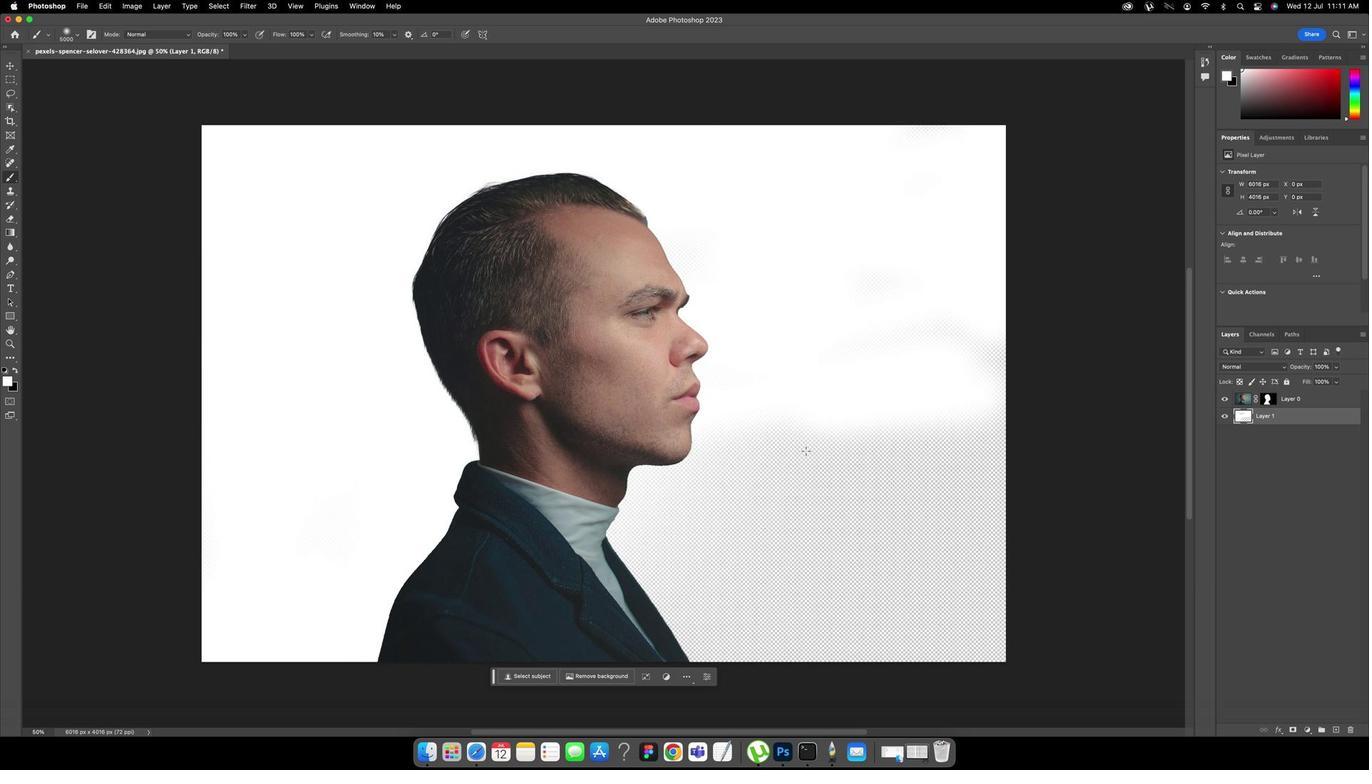 
Action: Mouse pressed left at (725, 544)
Screenshot: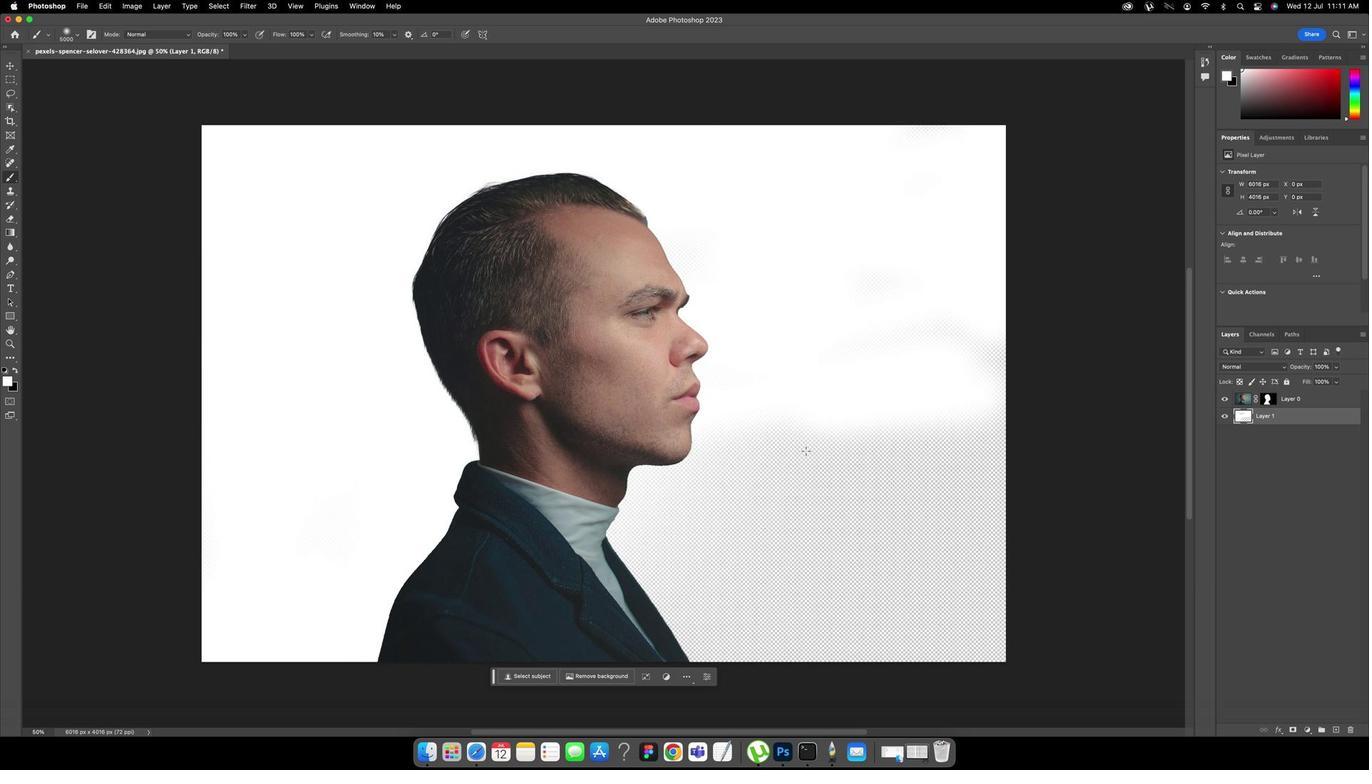 
Action: Mouse moved to (725, 544)
Screenshot: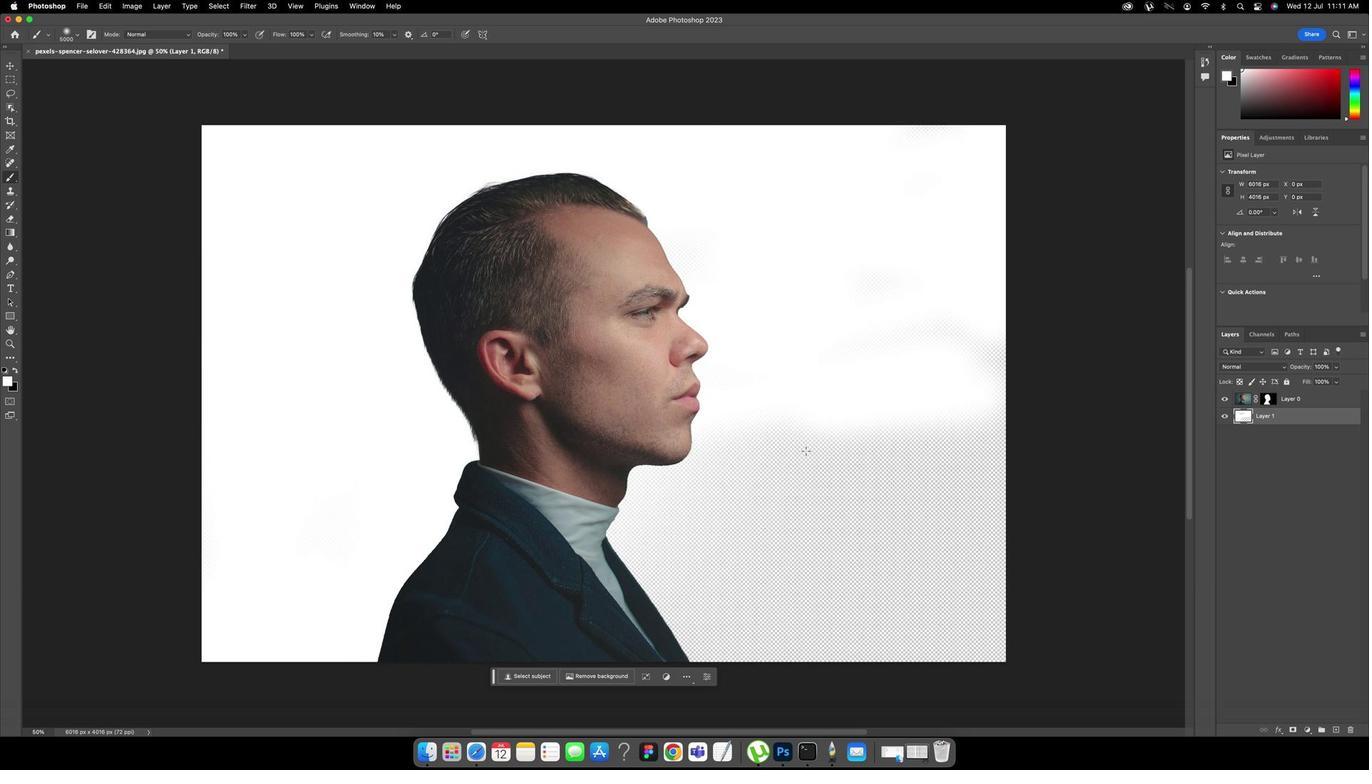
Action: Mouse pressed left at (725, 544)
Screenshot: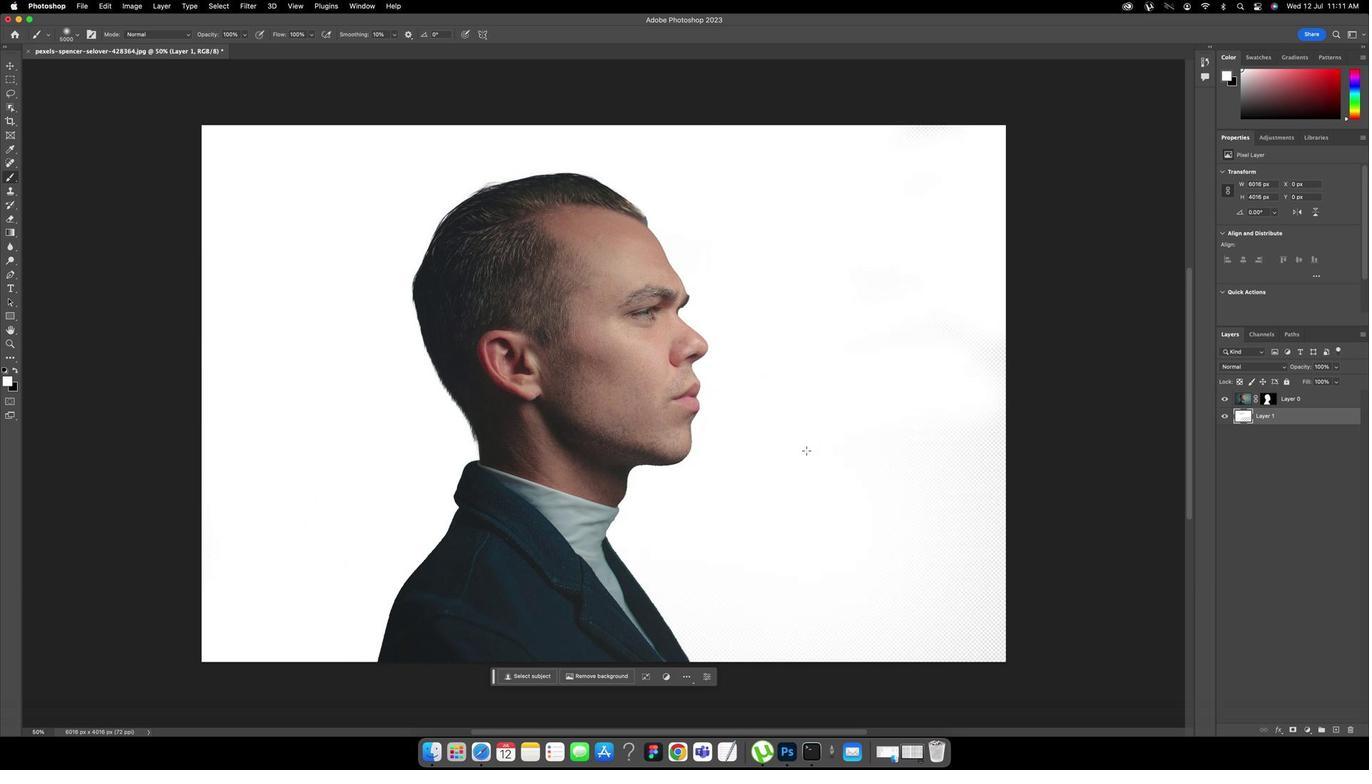 
Action: Mouse moved to (725, 544)
Screenshot: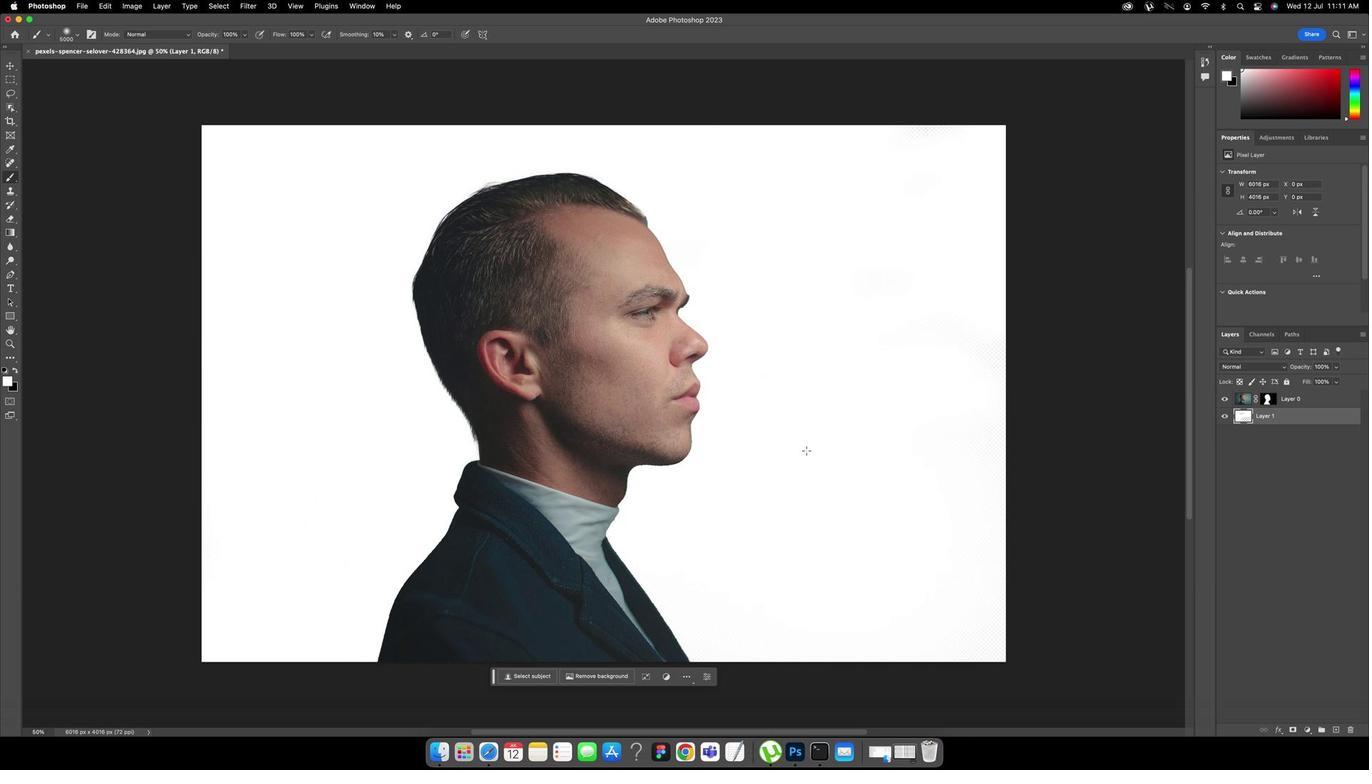 
Action: Mouse pressed left at (725, 544)
Screenshot: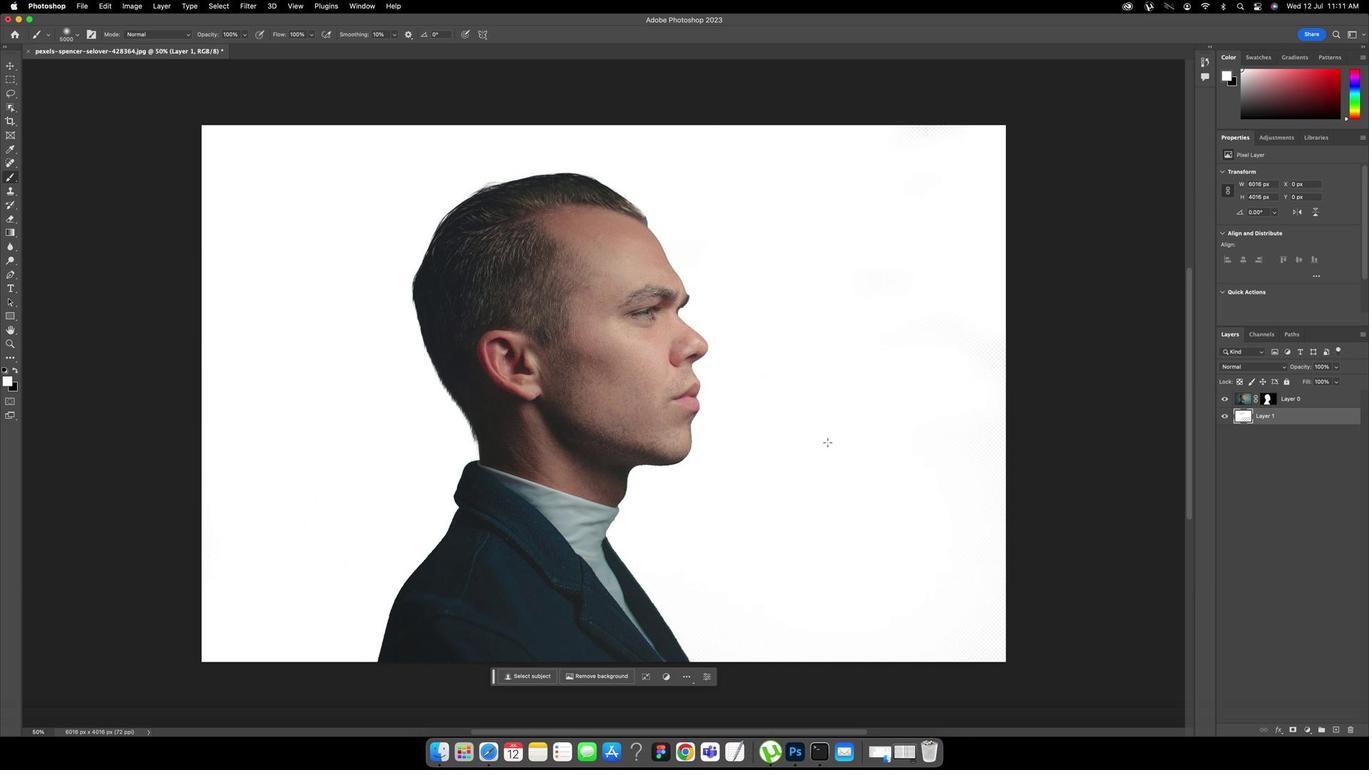 
Action: Mouse moved to (725, 544)
Screenshot: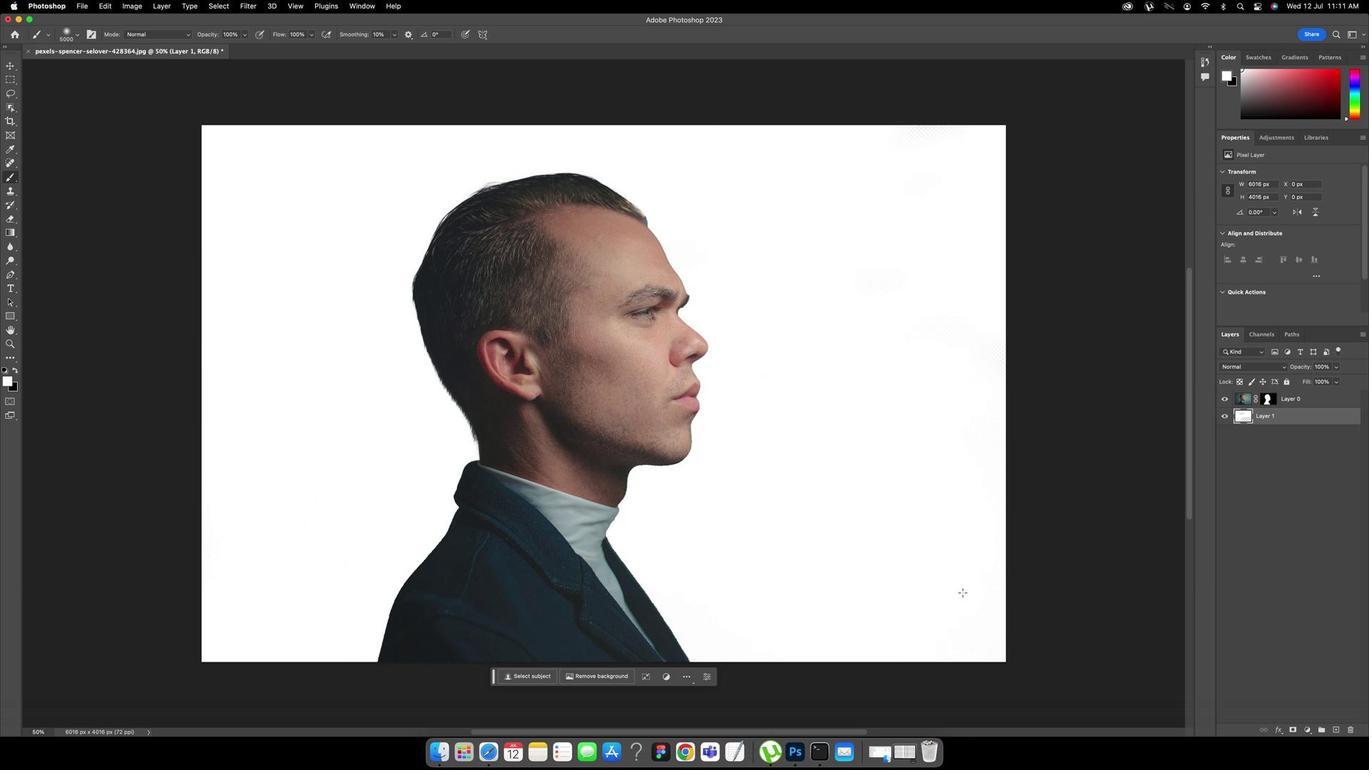 
Action: Mouse pressed left at (725, 544)
Screenshot: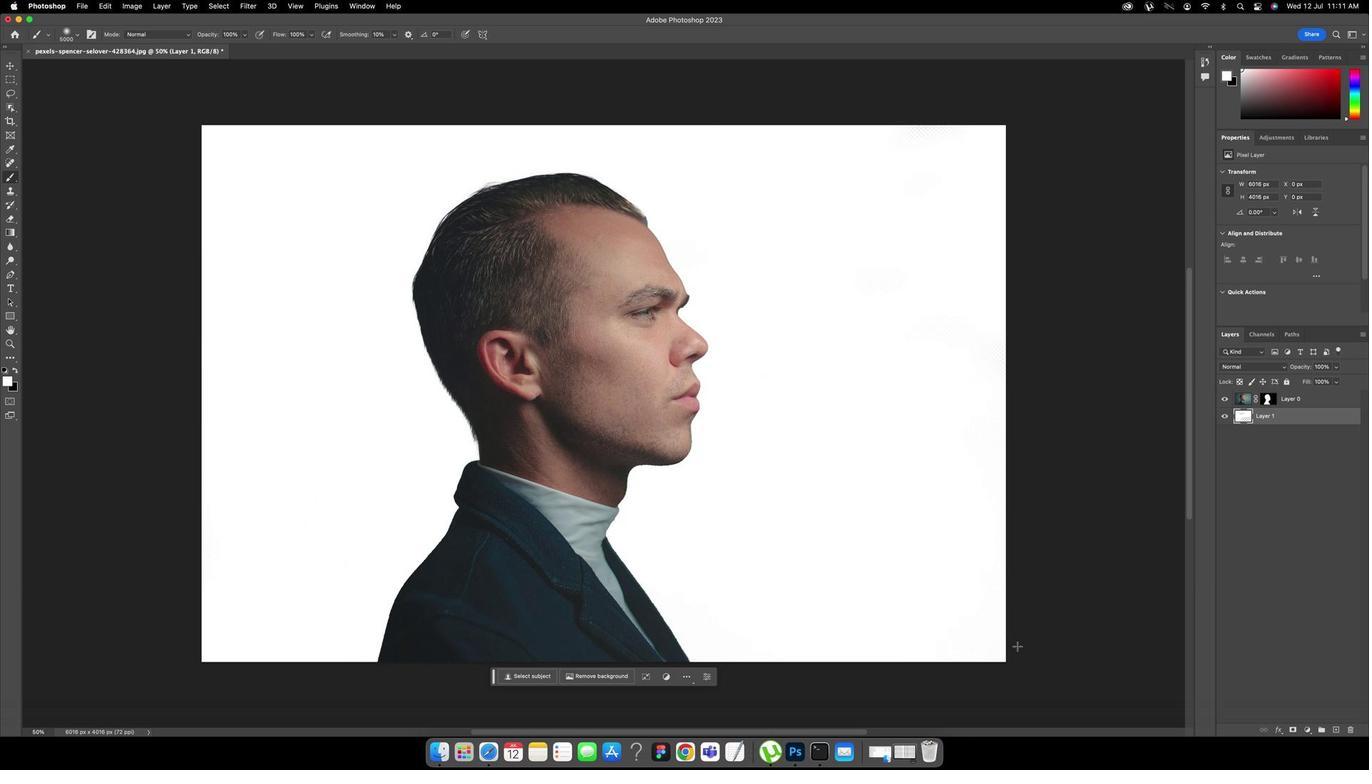 
Action: Mouse moved to (725, 544)
Screenshot: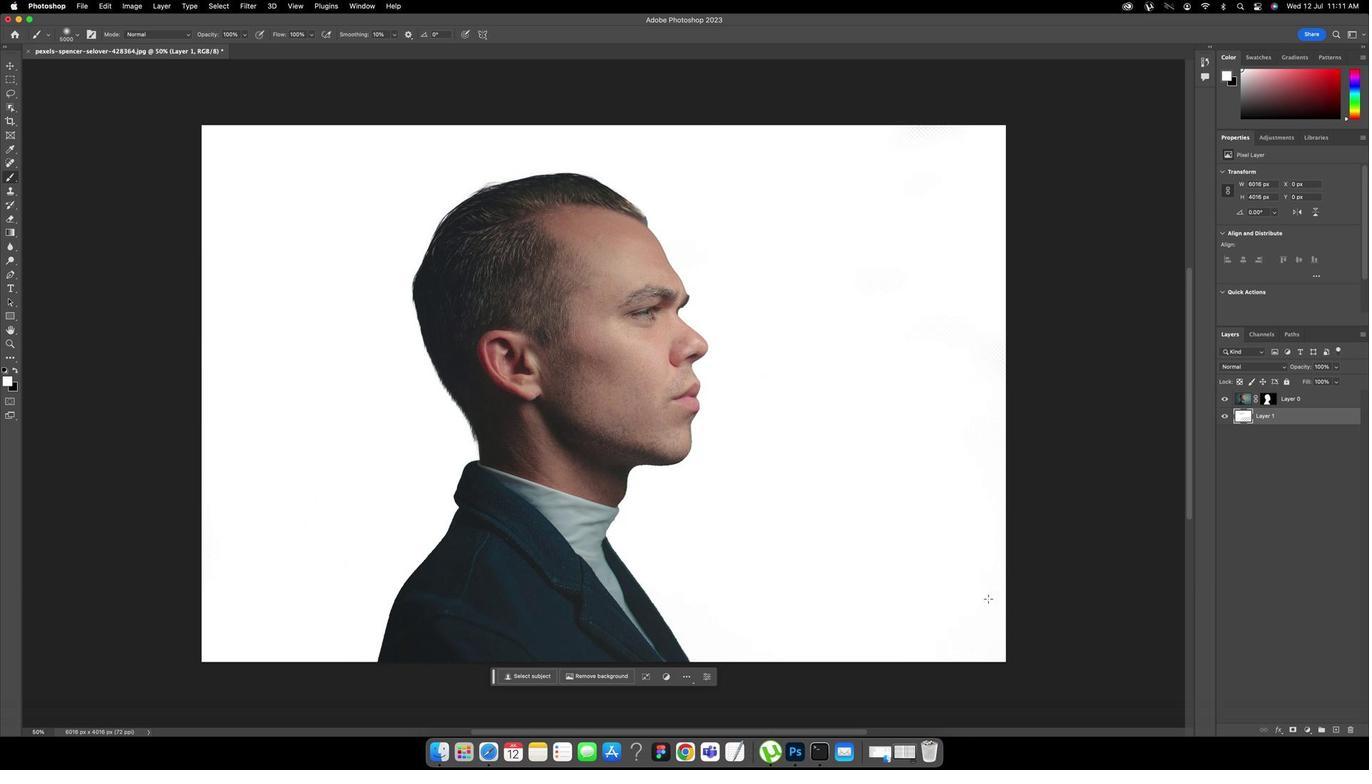 
Action: Mouse pressed left at (725, 544)
Screenshot: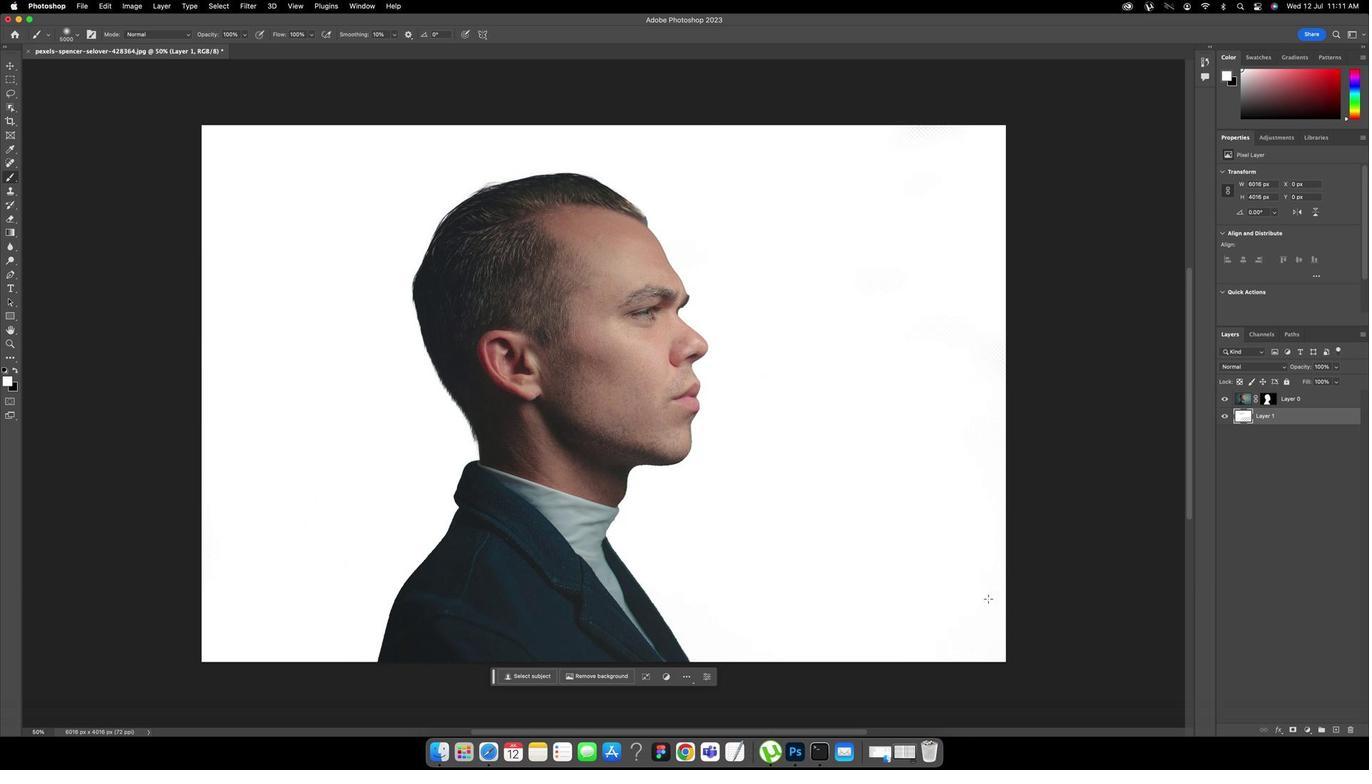 
Action: Mouse moved to (725, 544)
Screenshot: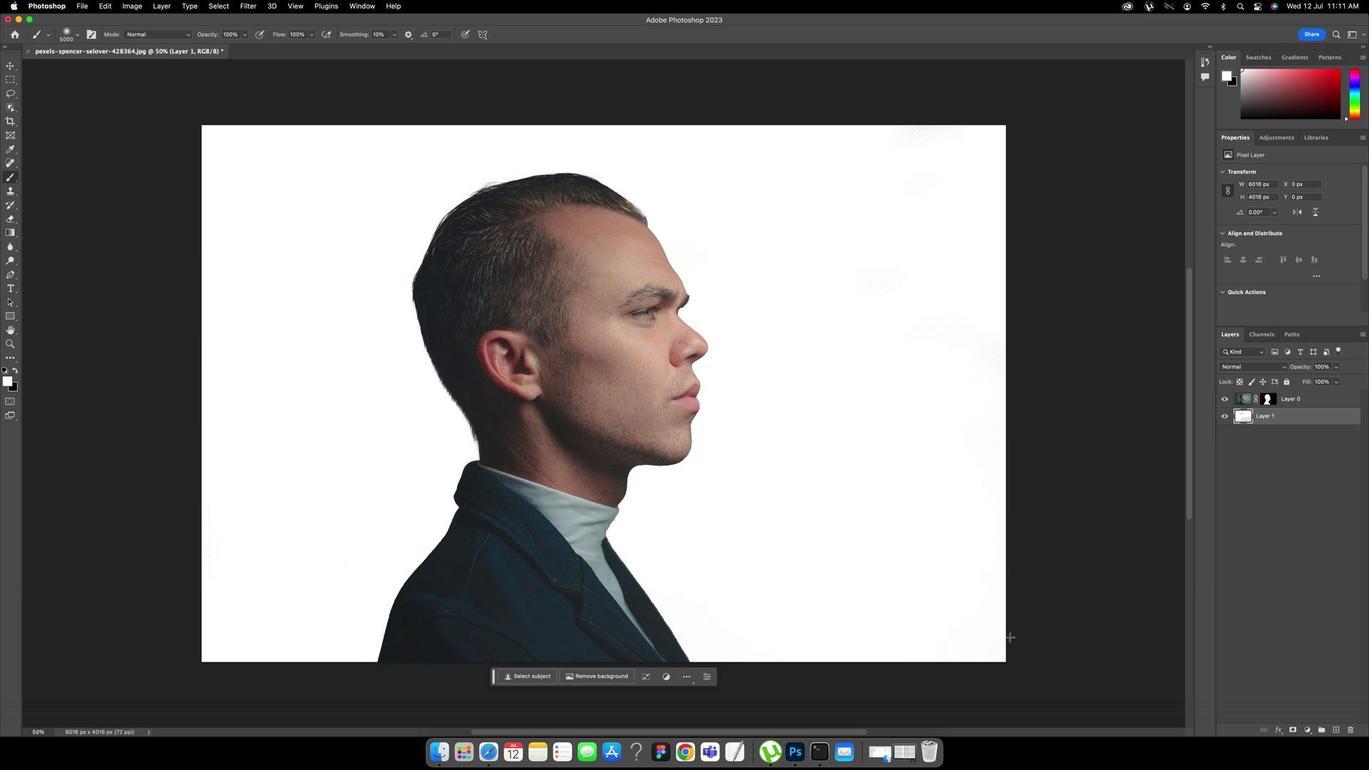 
Action: Mouse pressed left at (725, 544)
Screenshot: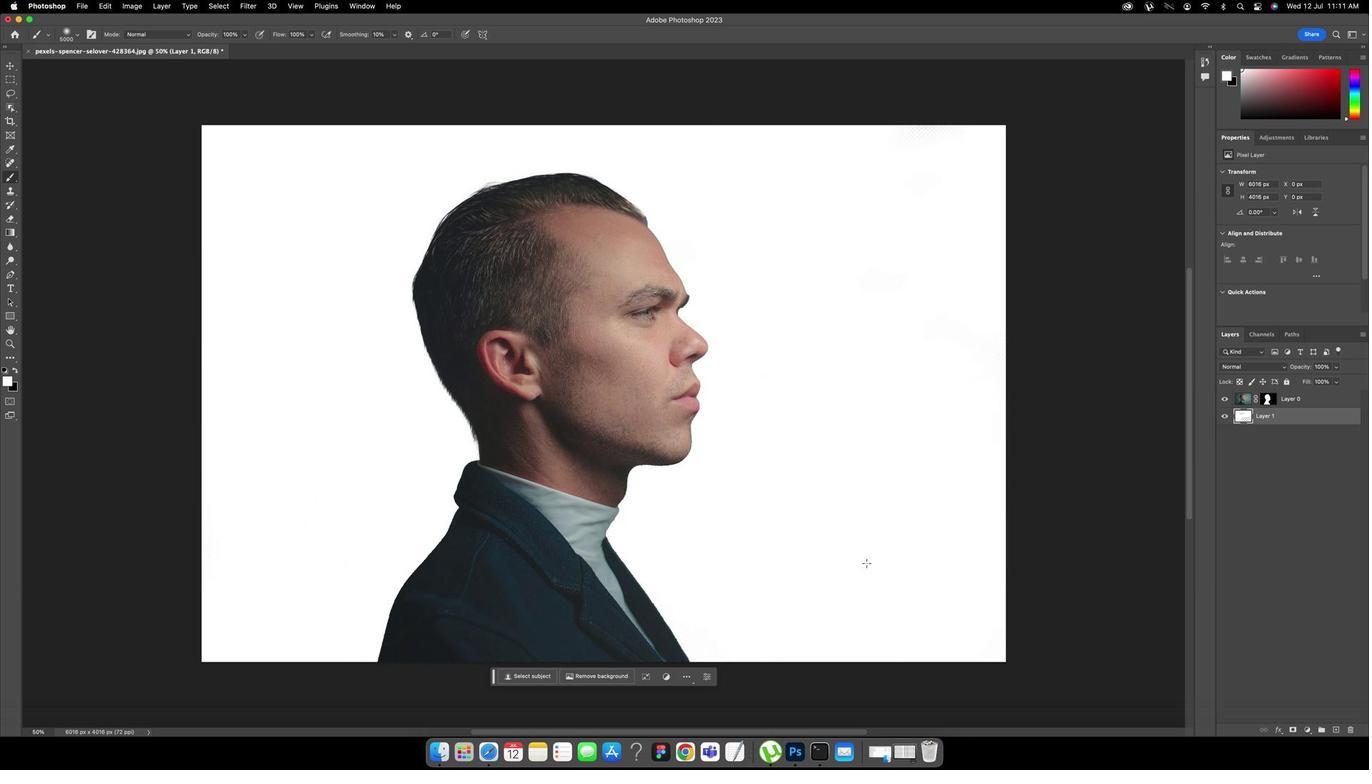 
Action: Mouse moved to (725, 544)
Screenshot: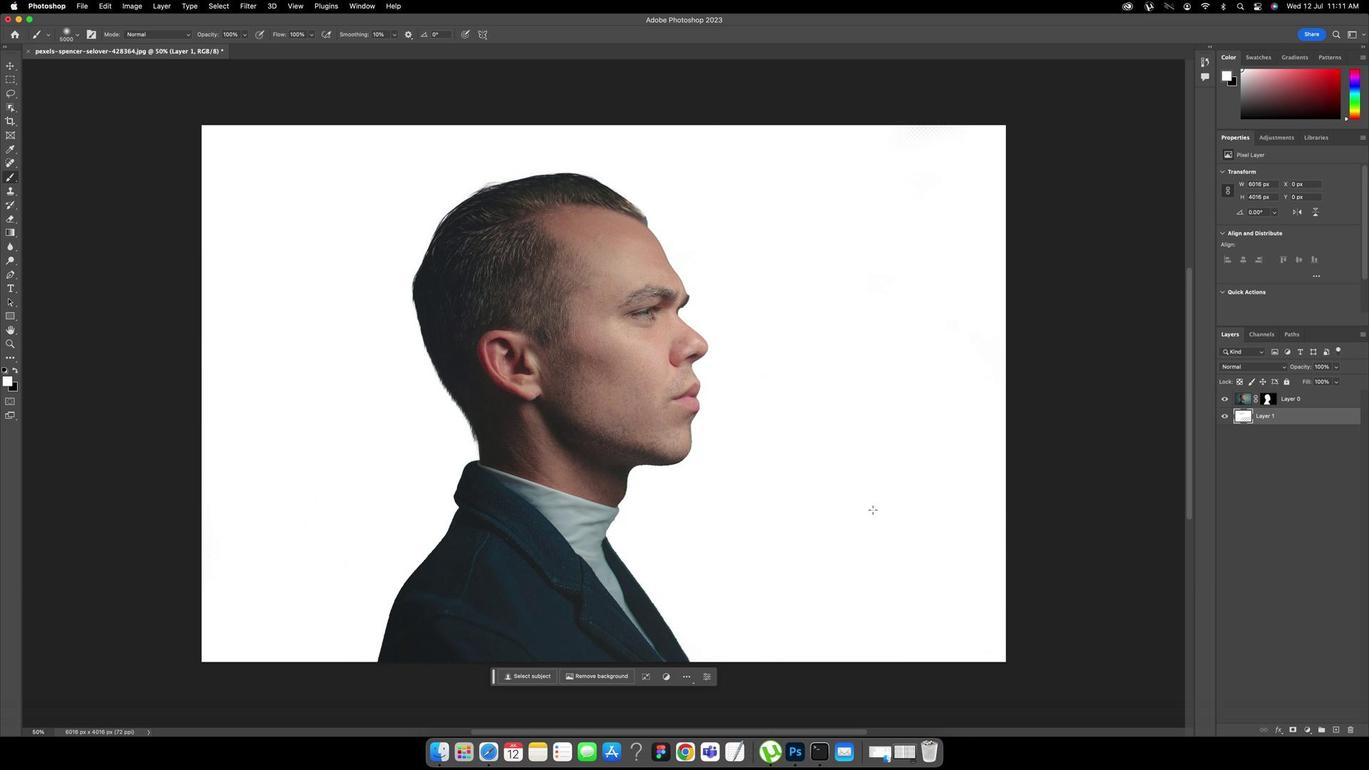 
Action: Key pressed 'V'
Screenshot: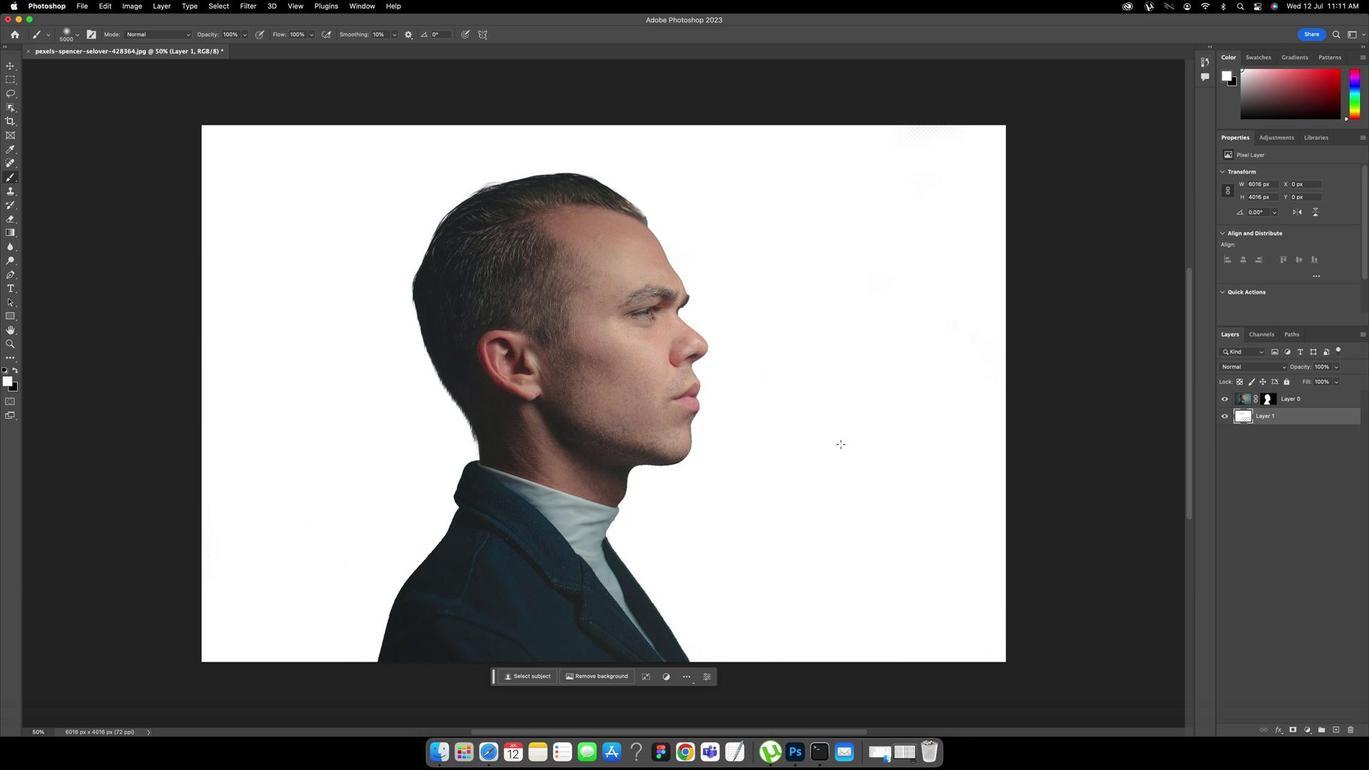 
Action: Mouse moved to (725, 544)
Screenshot: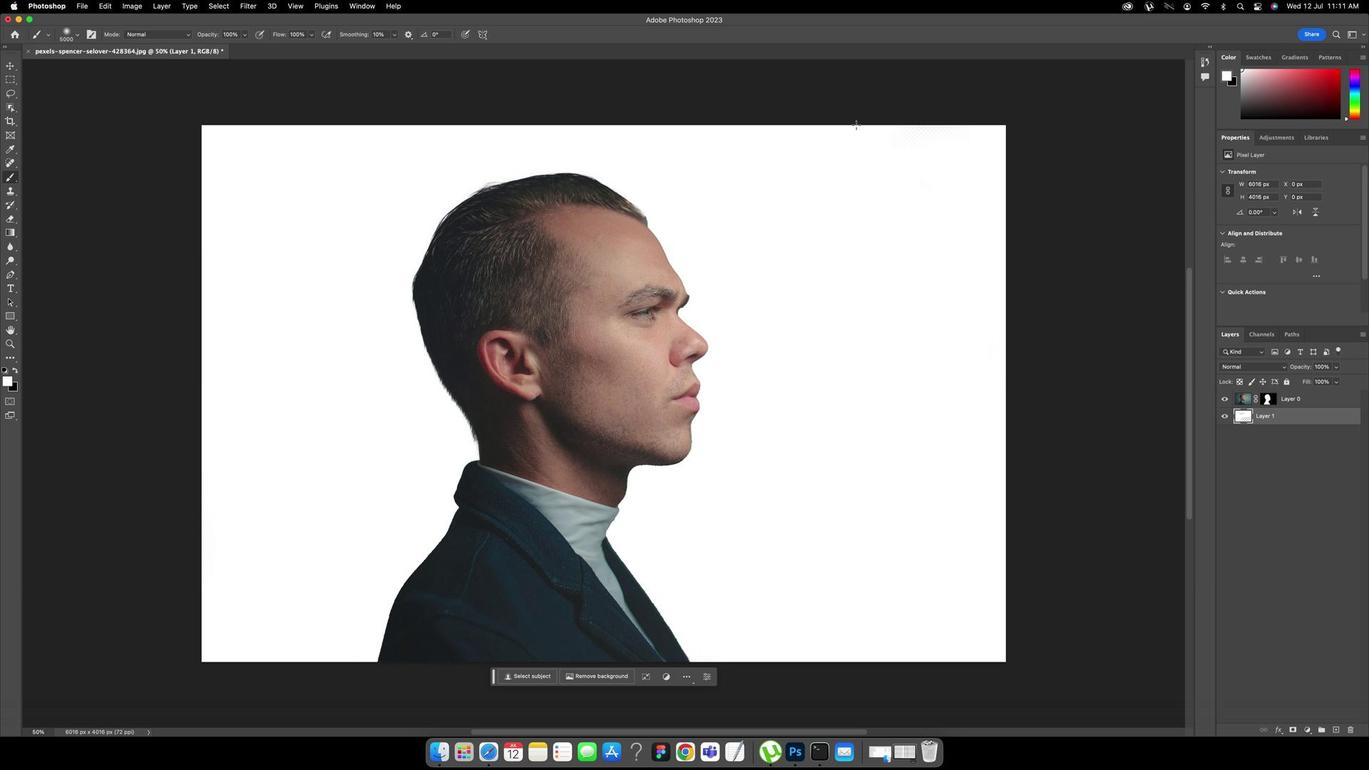 
Action: Mouse pressed left at (725, 544)
Screenshot: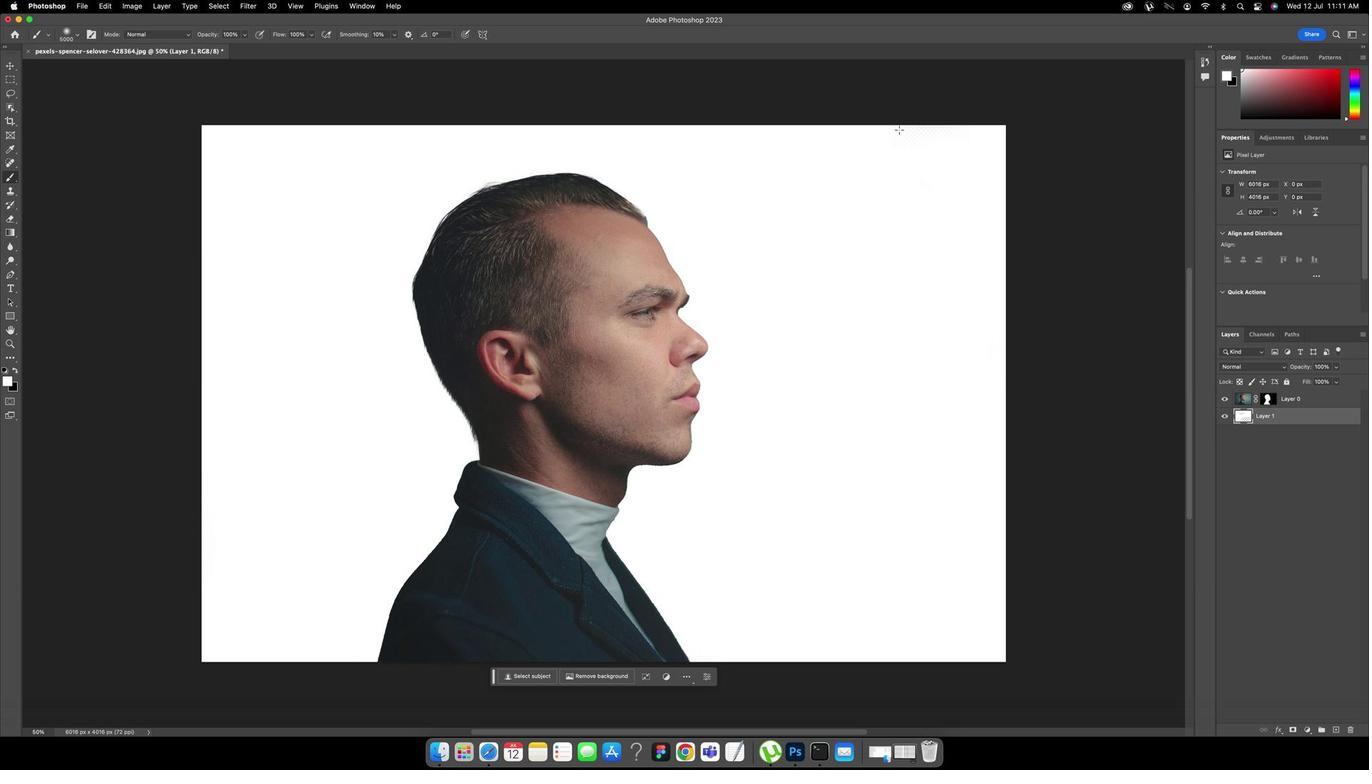 
Action: Mouse moved to (725, 544)
Screenshot: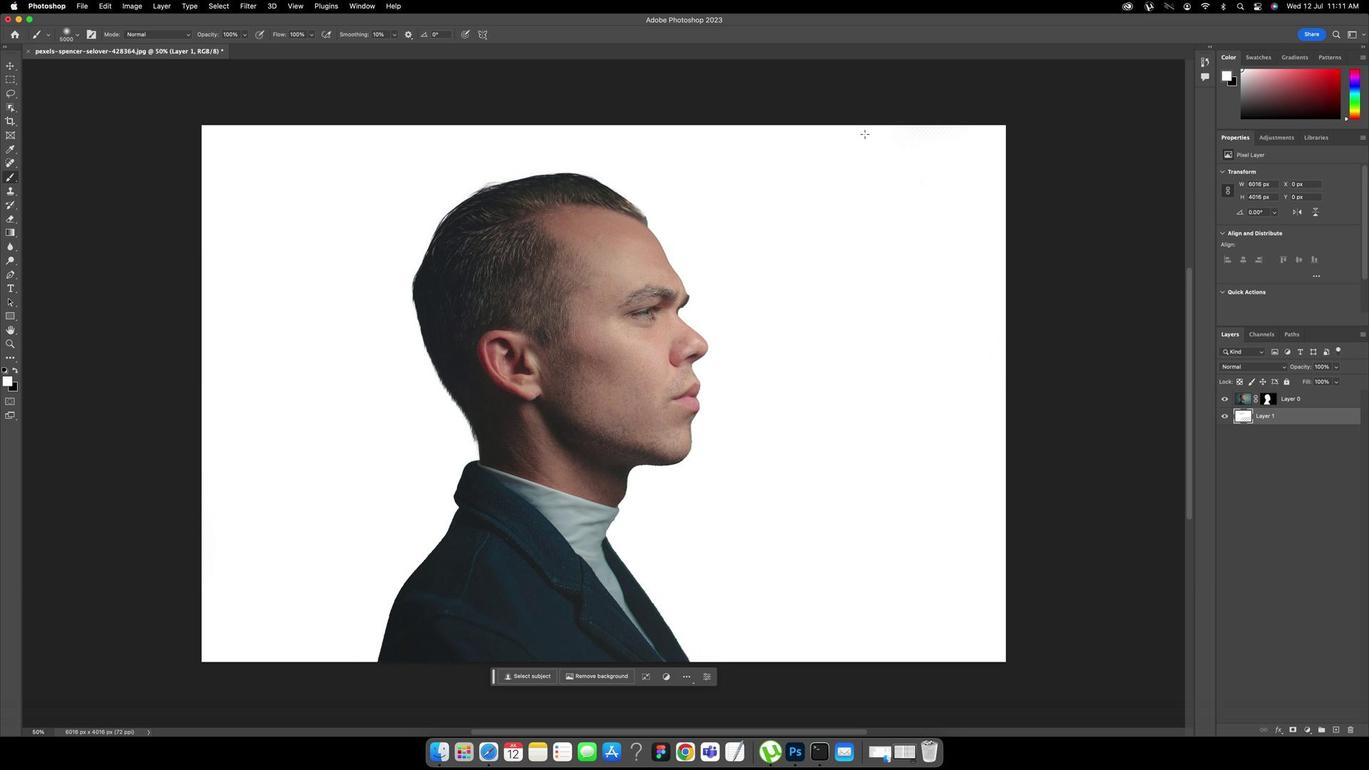 
Action: Mouse pressed left at (725, 544)
Screenshot: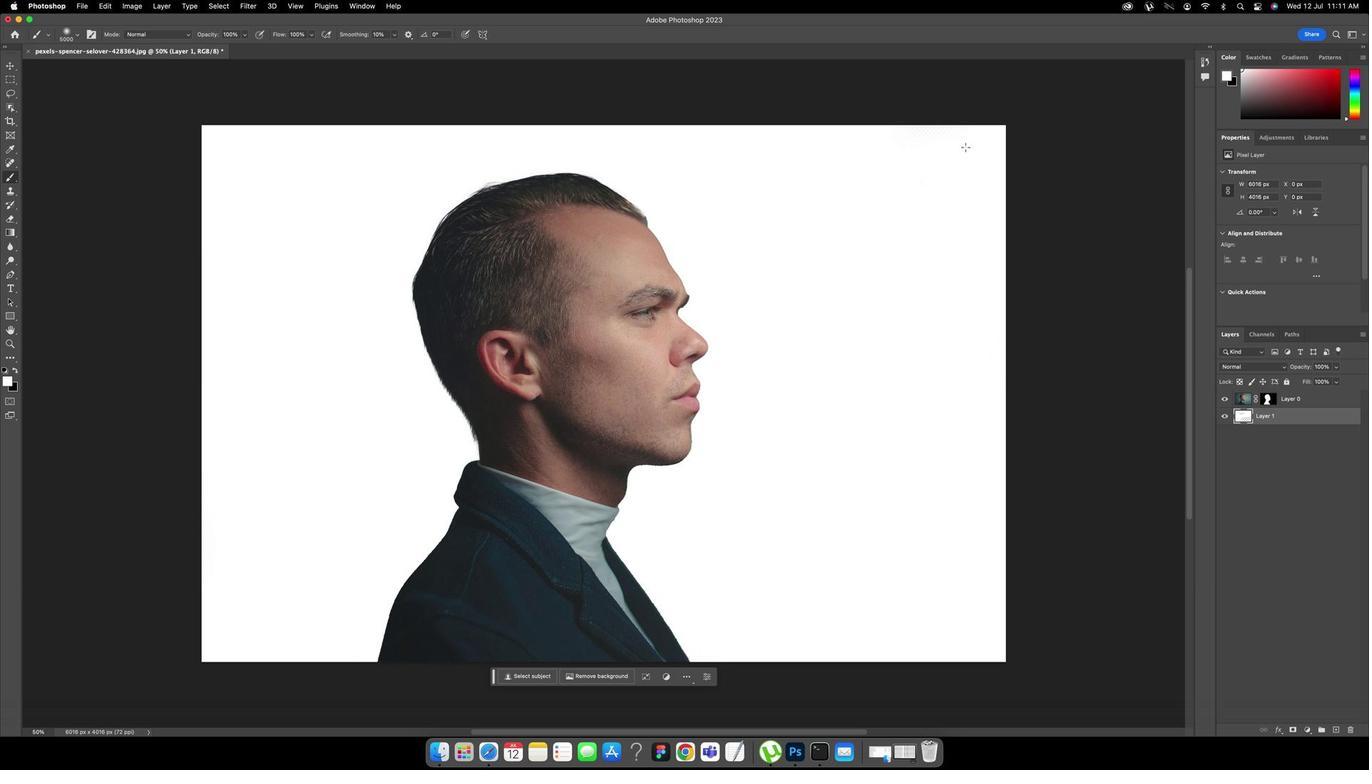 
Action: Mouse moved to (725, 544)
Screenshot: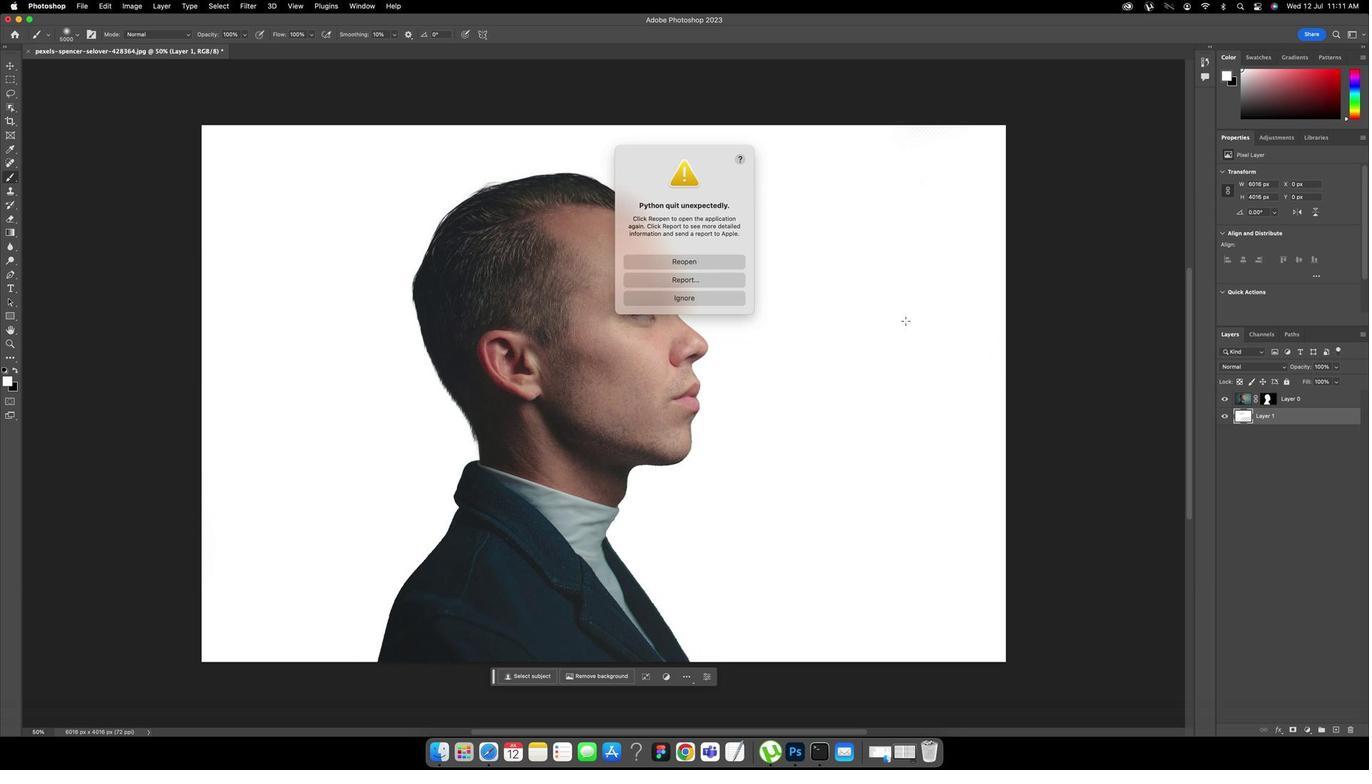 
Action: Mouse pressed left at (725, 544)
Screenshot: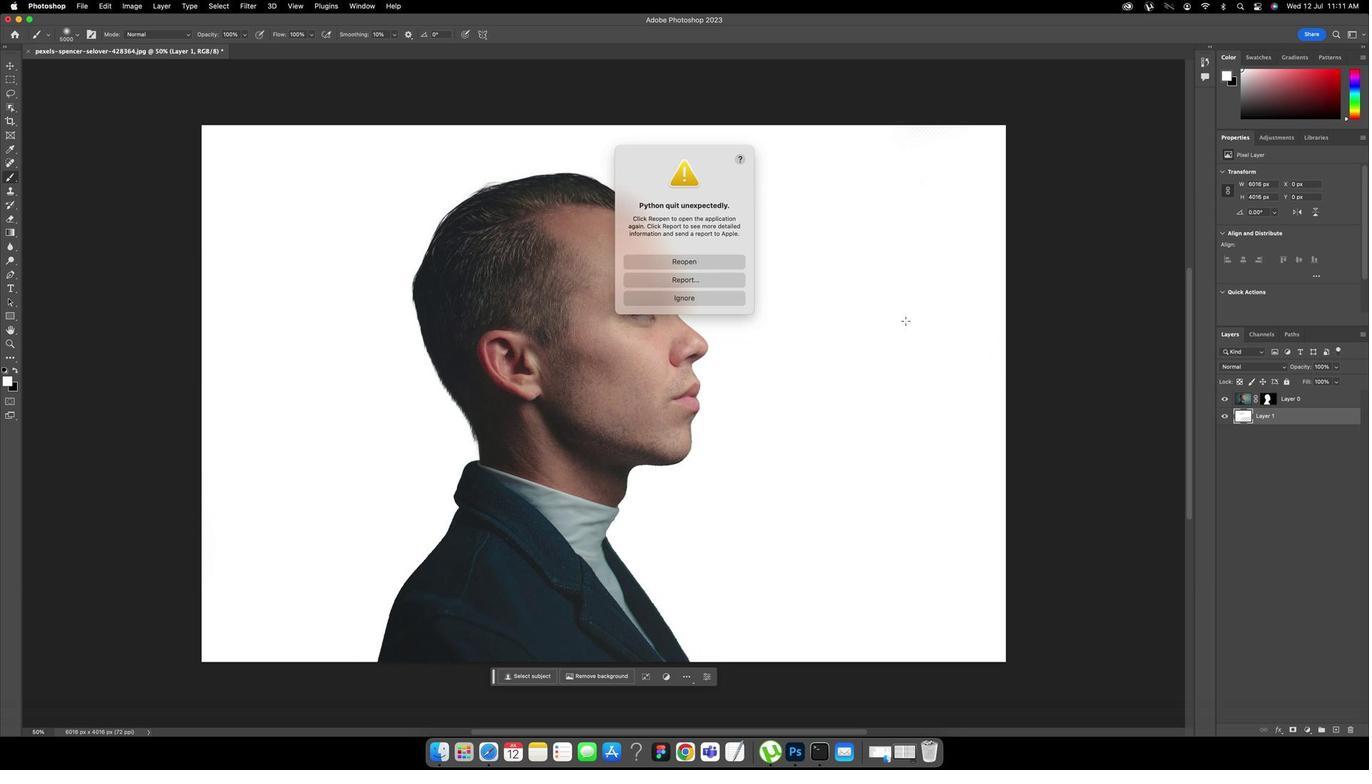 
Action: Key pressed Key.enter
Screenshot: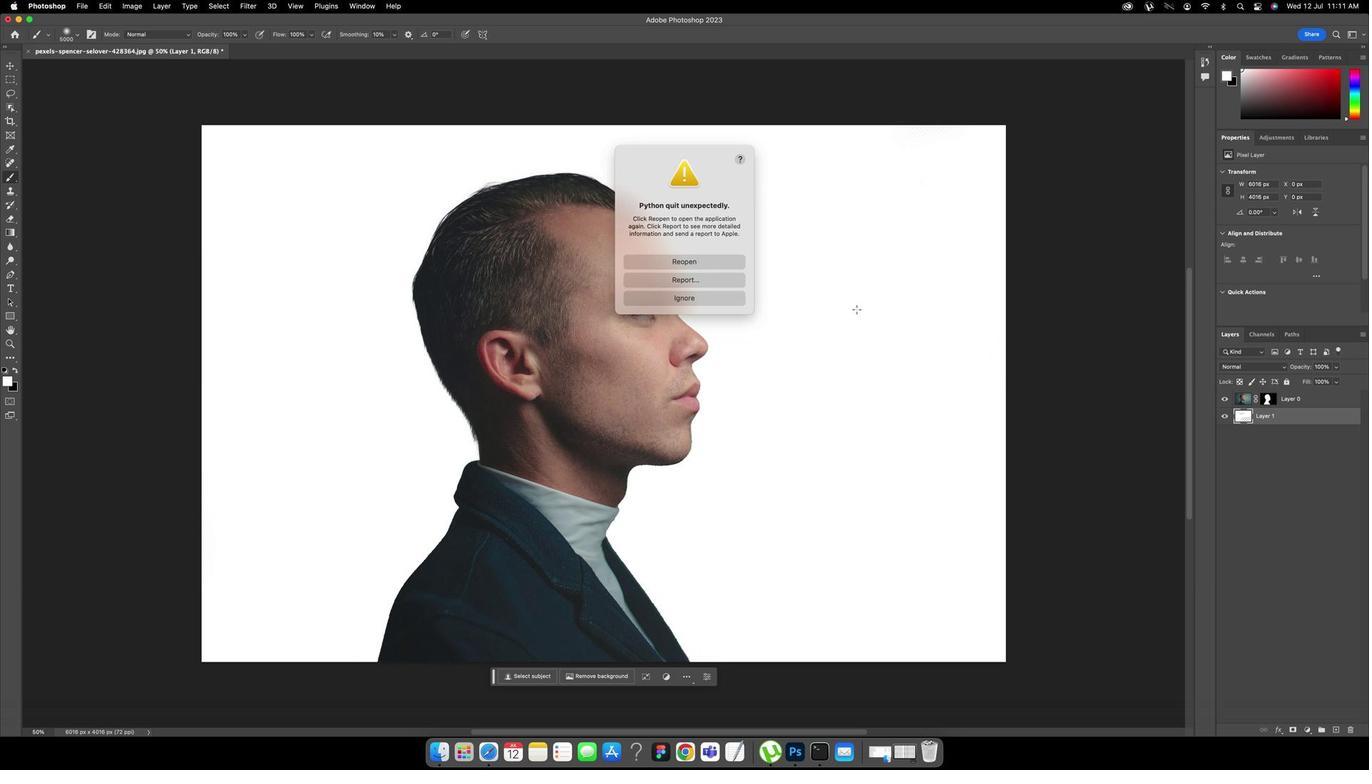 
Action: Mouse moved to (725, 544)
Screenshot: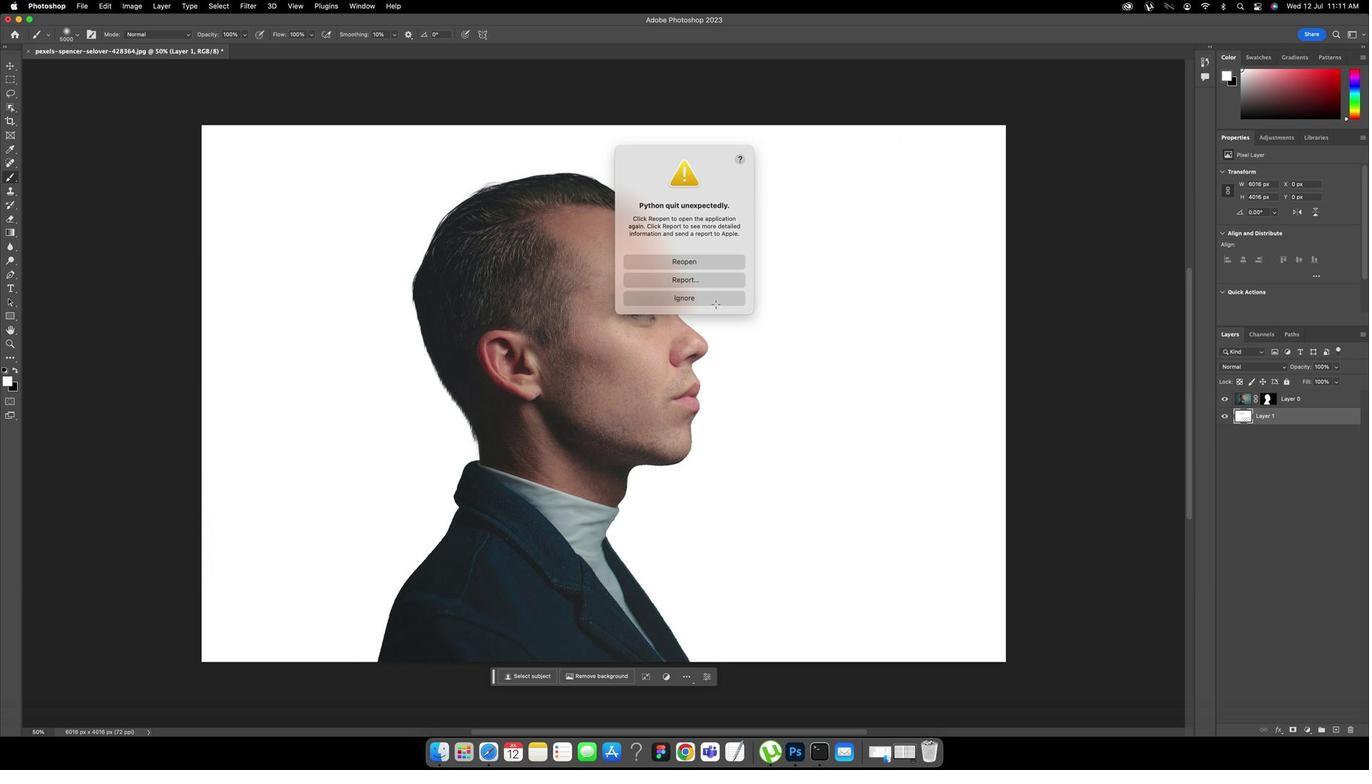 
Action: Mouse pressed left at (725, 544)
Screenshot: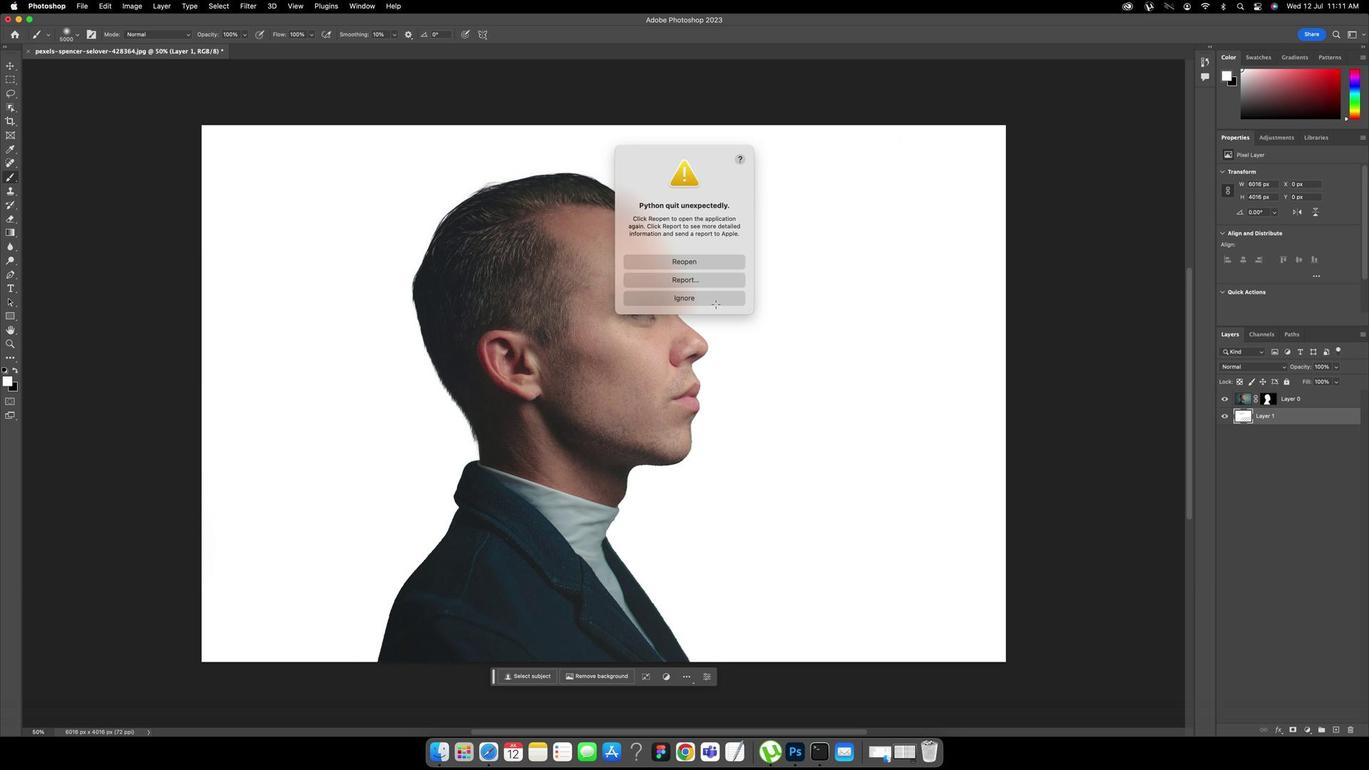 
Action: Mouse moved to (725, 544)
Screenshot: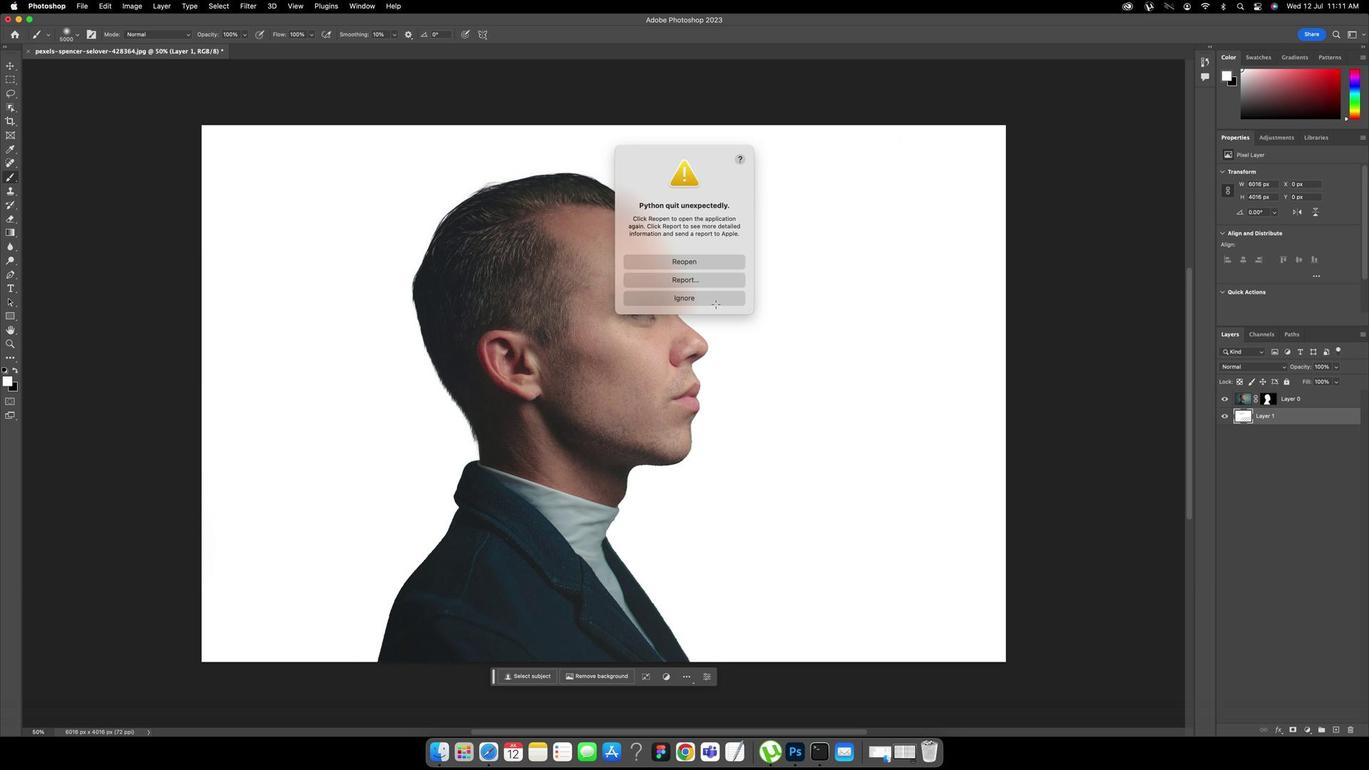 
Action: Key pressed Key.cmd't'
Screenshot: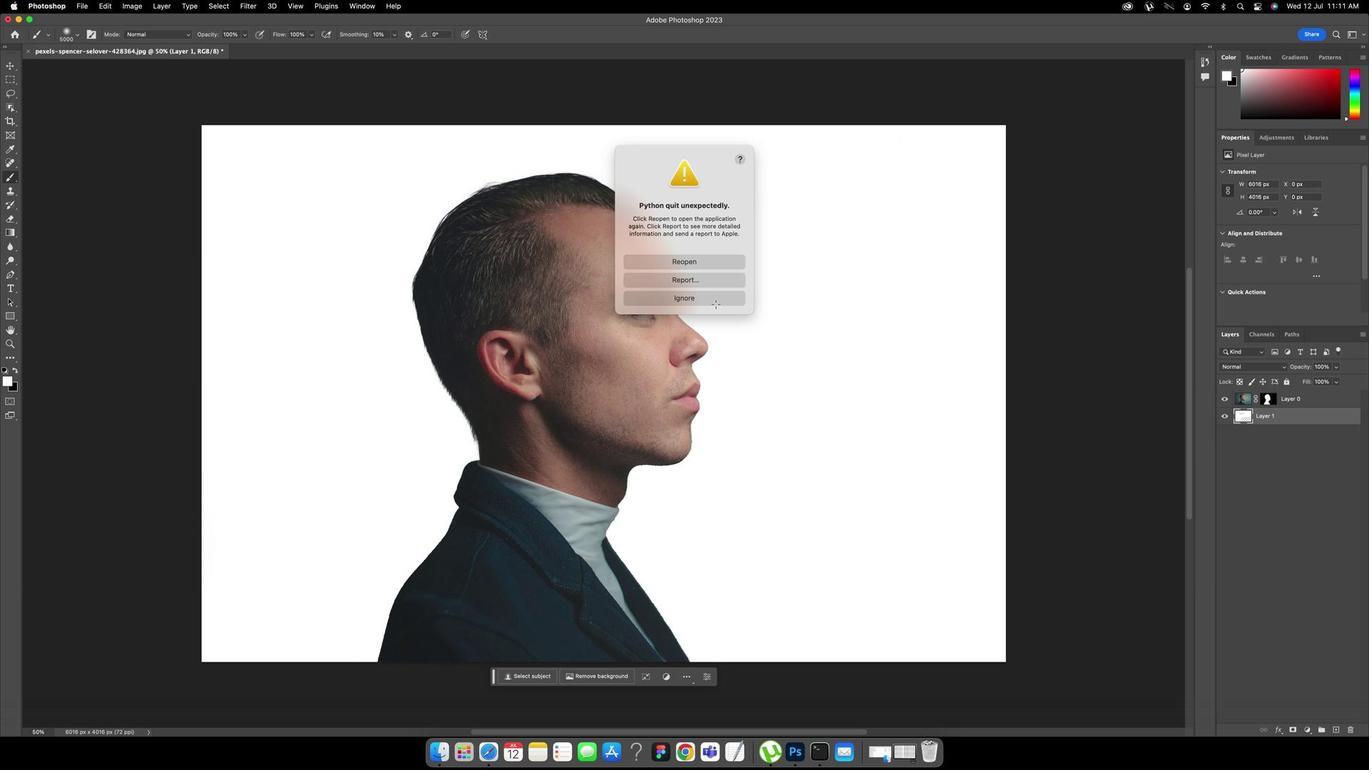 
Action: Mouse moved to (725, 544)
Screenshot: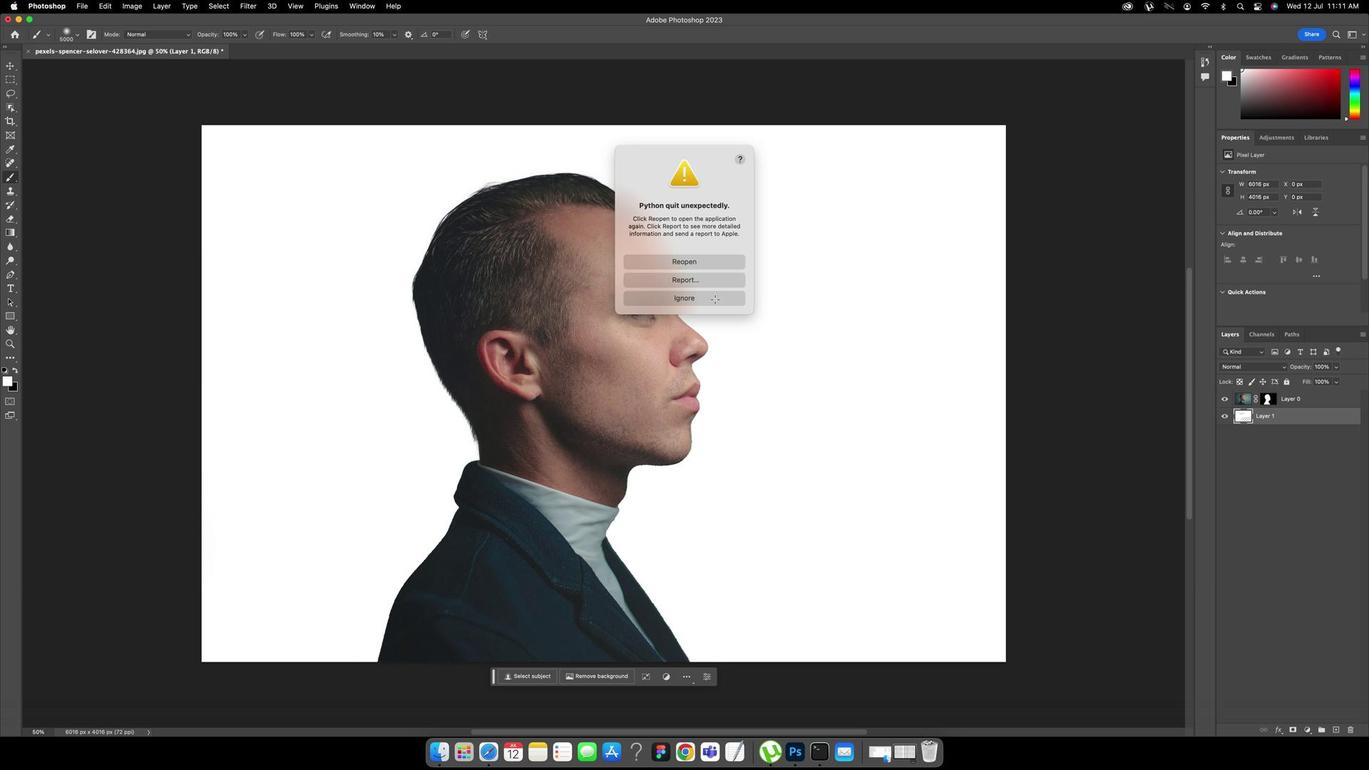 
Action: Mouse pressed left at (725, 544)
Screenshot: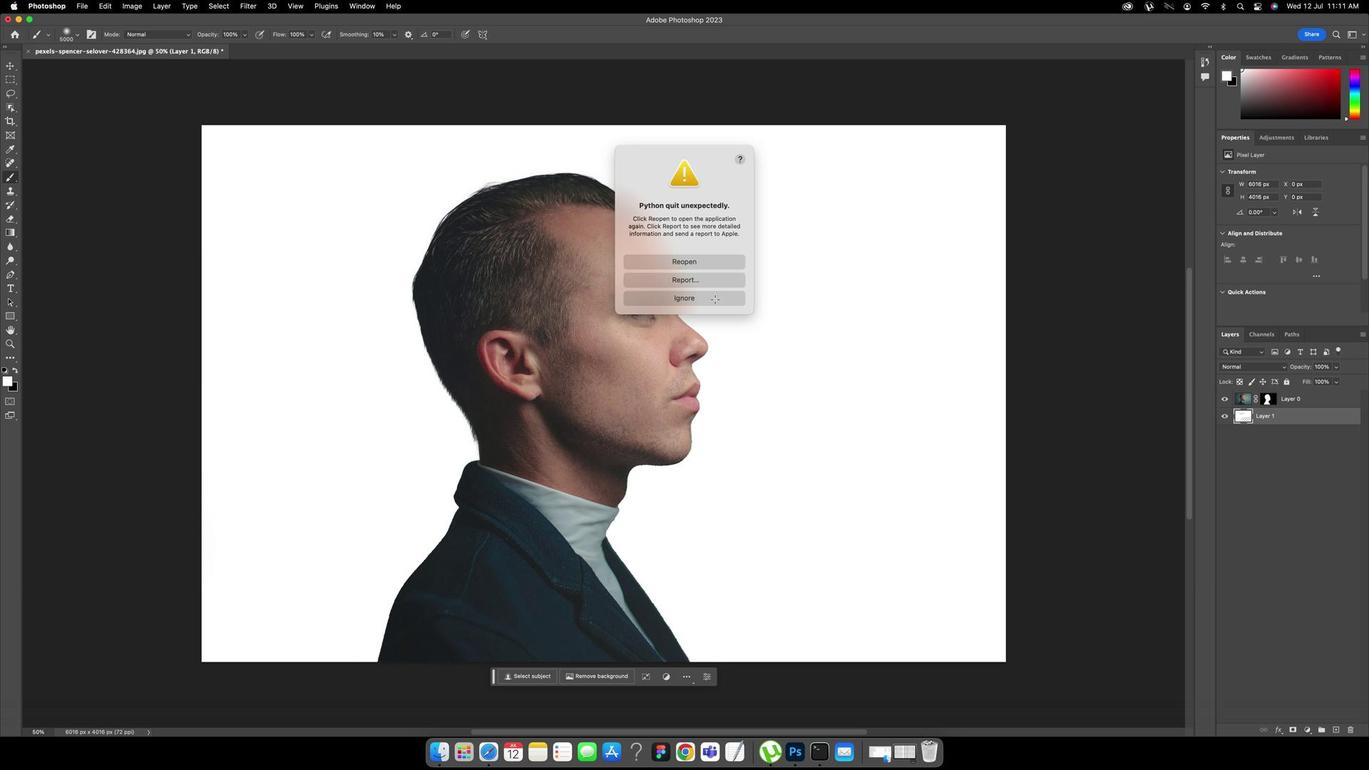 
Action: Mouse moved to (725, 544)
Screenshot: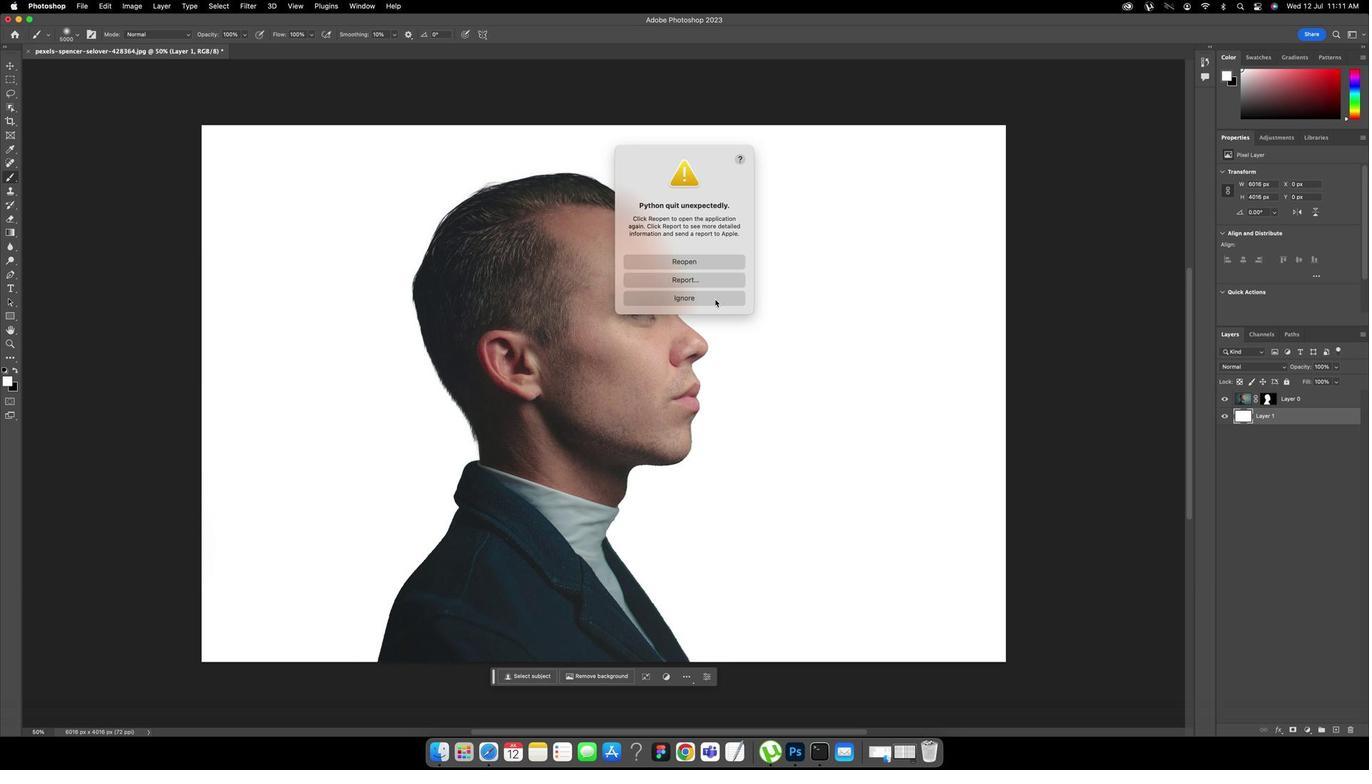 
Action: Mouse pressed left at (725, 544)
Screenshot: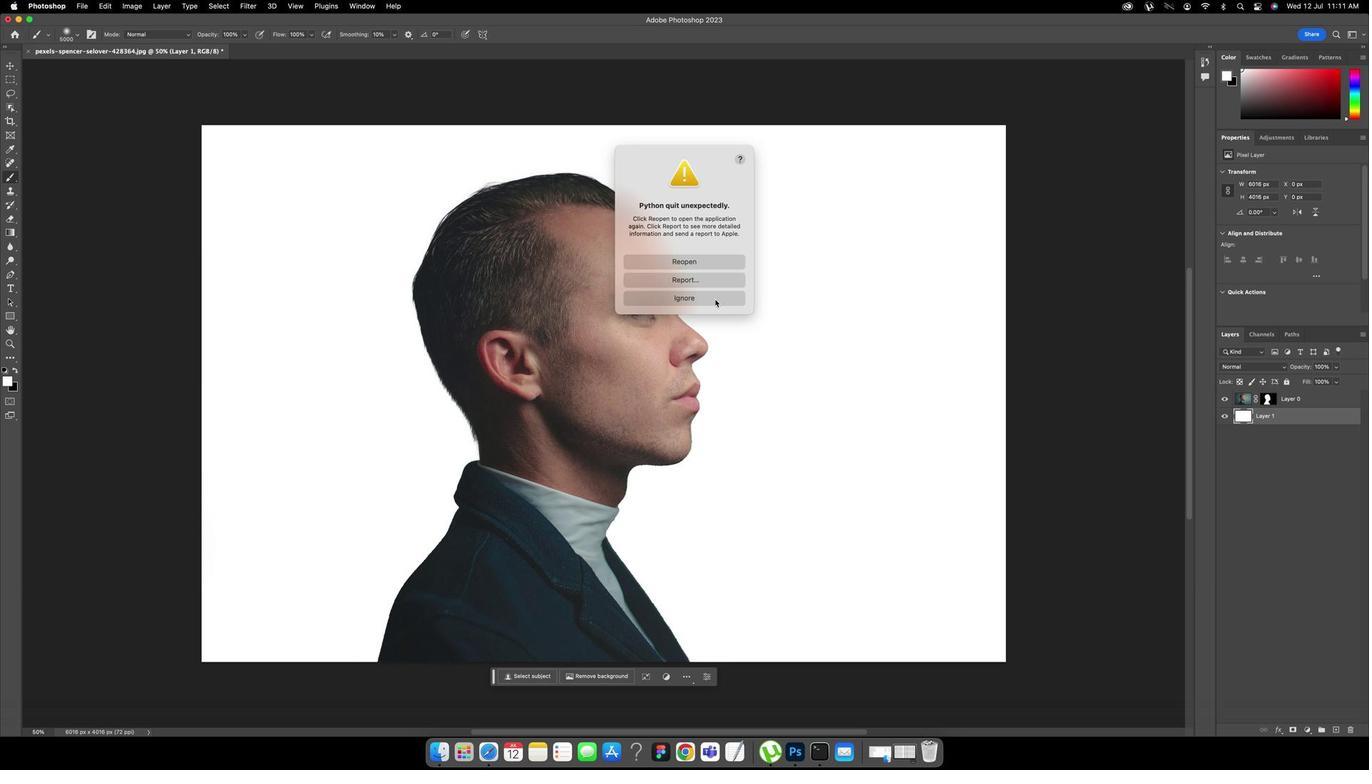 
Action: Mouse moved to (725, 544)
Screenshot: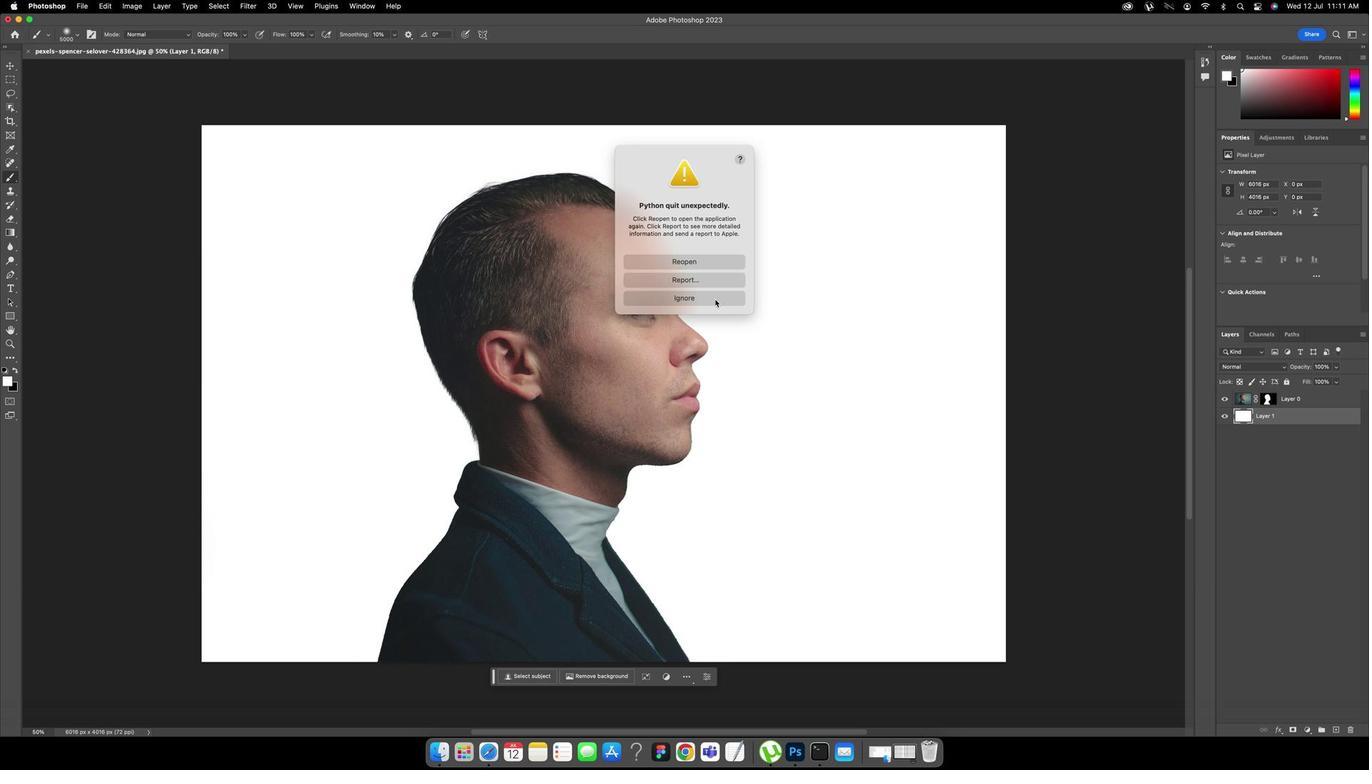 
Action: Mouse pressed left at (725, 544)
Screenshot: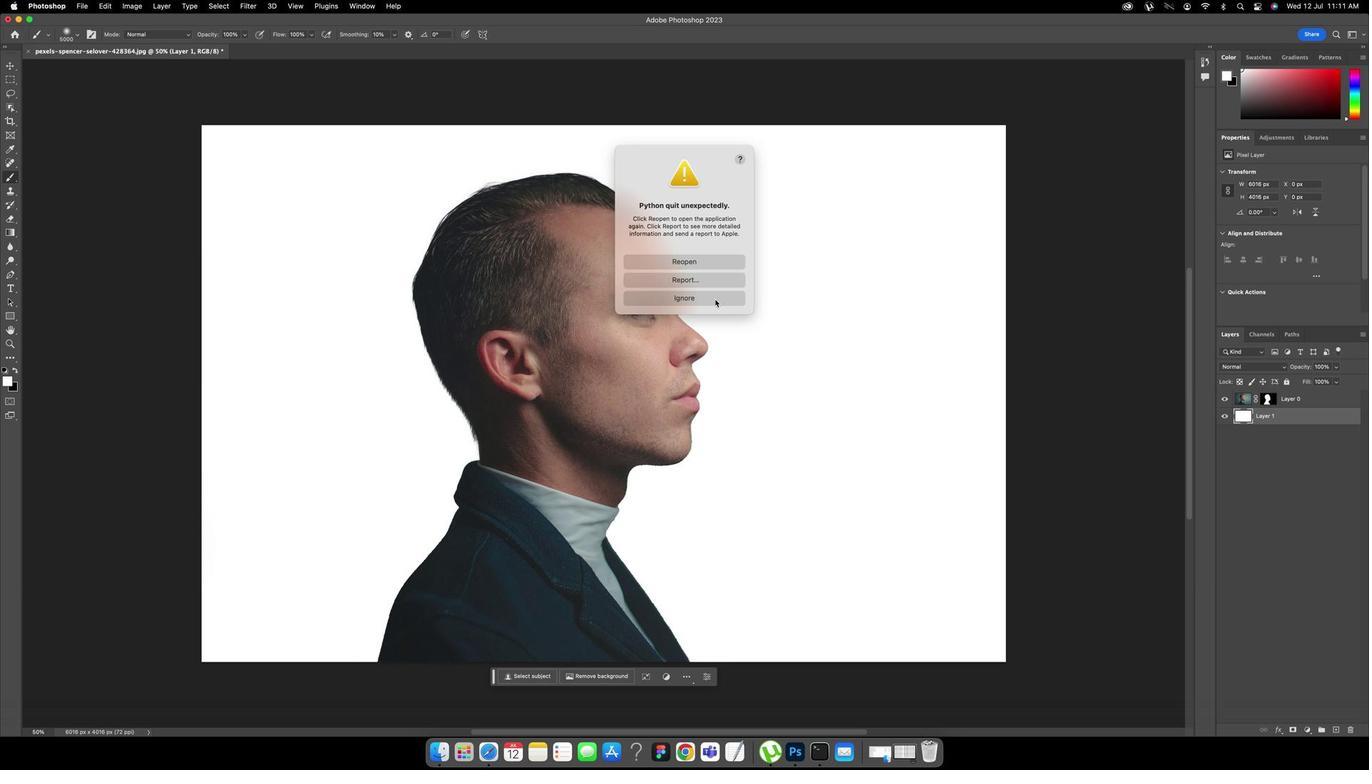 
Action: Mouse moved to (725, 544)
Screenshot: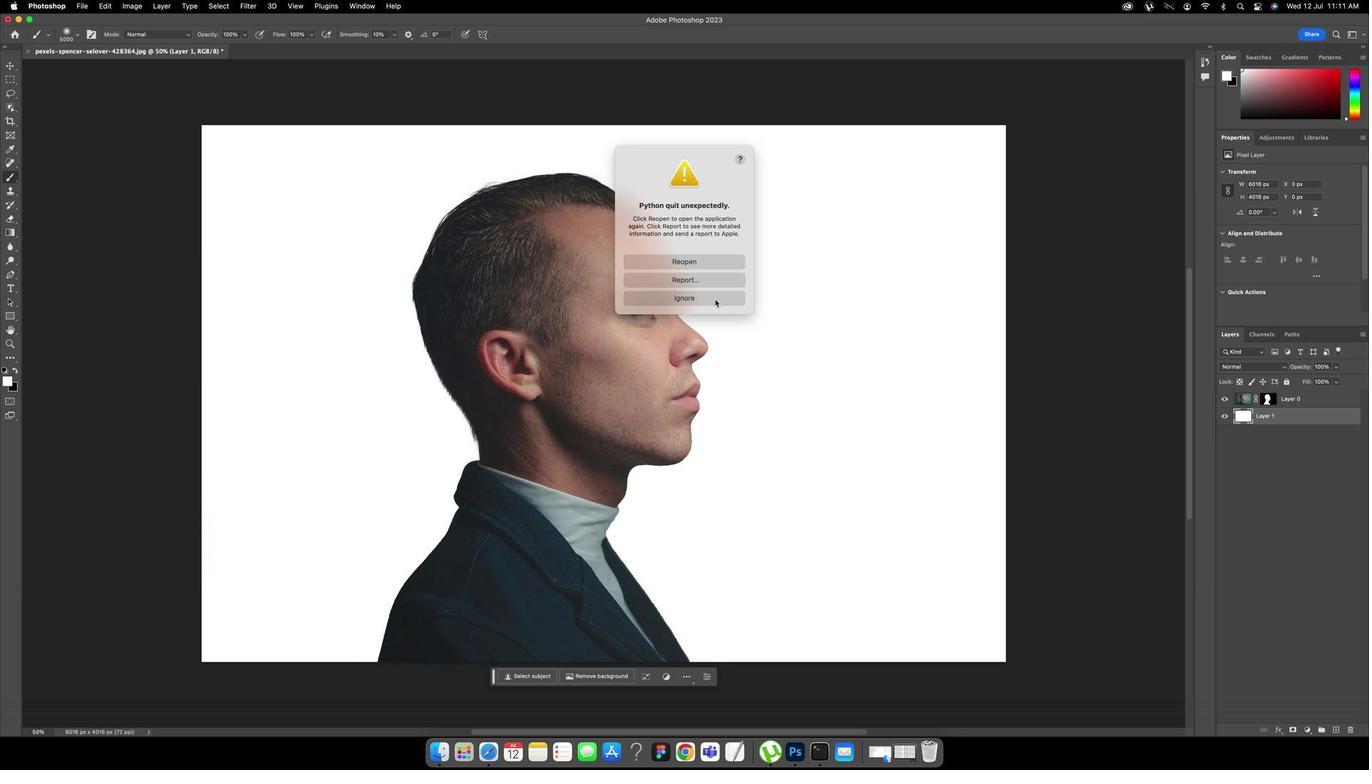 
Action: Key pressed Key.cmd'a'
Screenshot: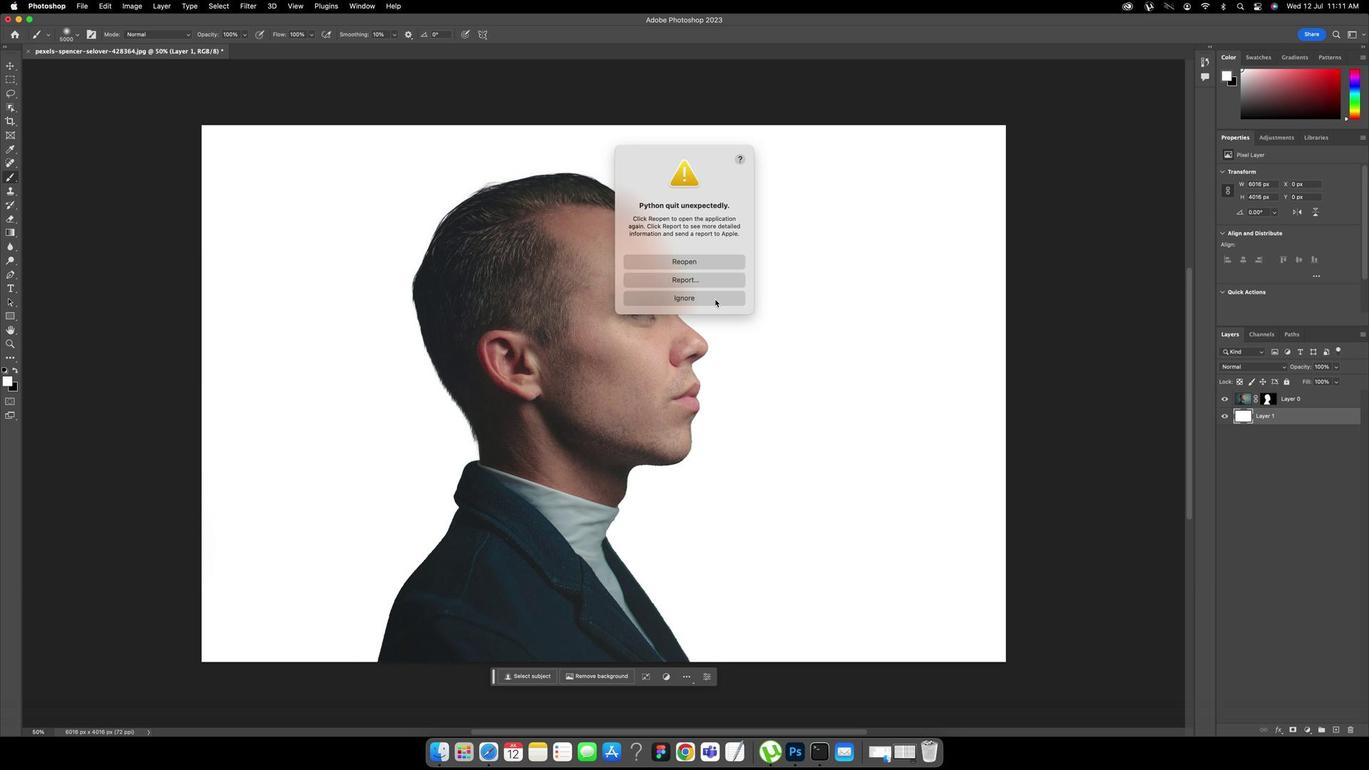 
Action: Mouse moved to (725, 544)
Screenshot: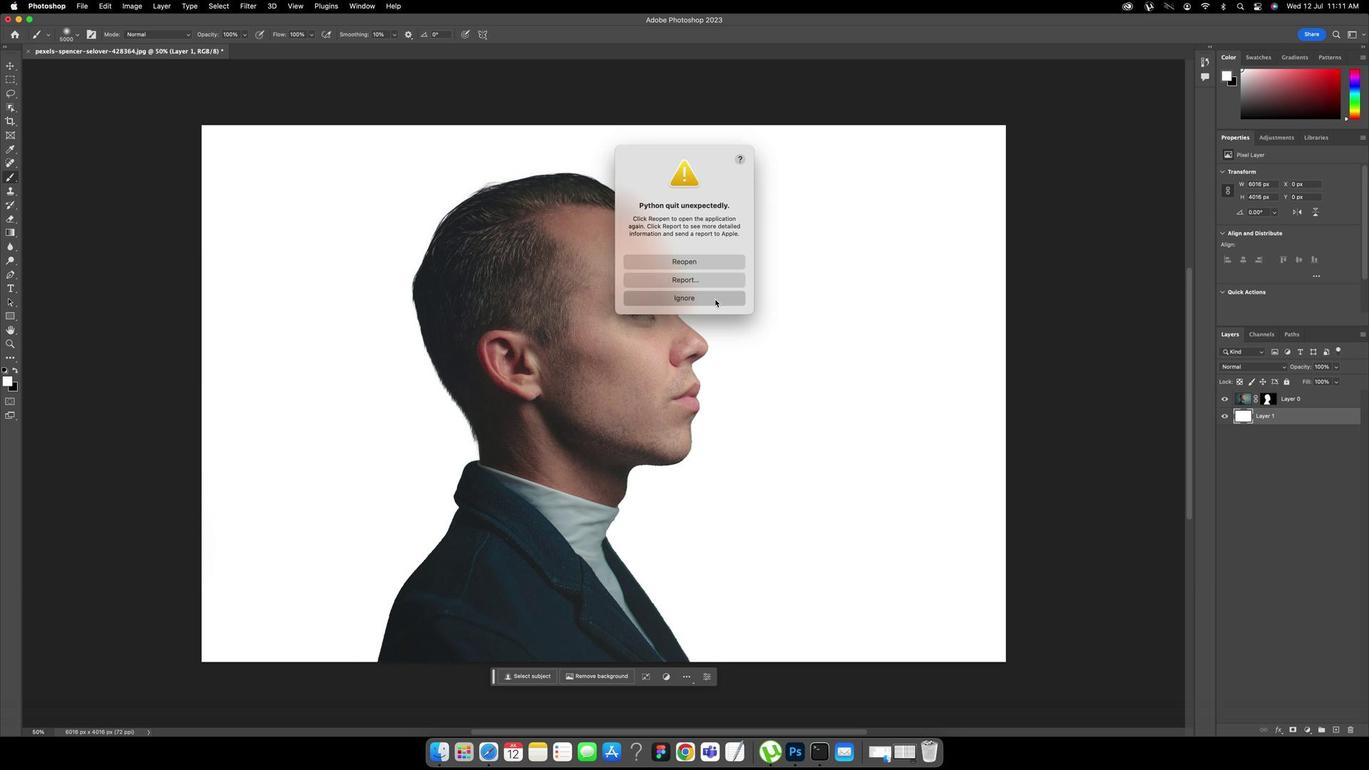 
Action: Key pressed Key.enter
Screenshot: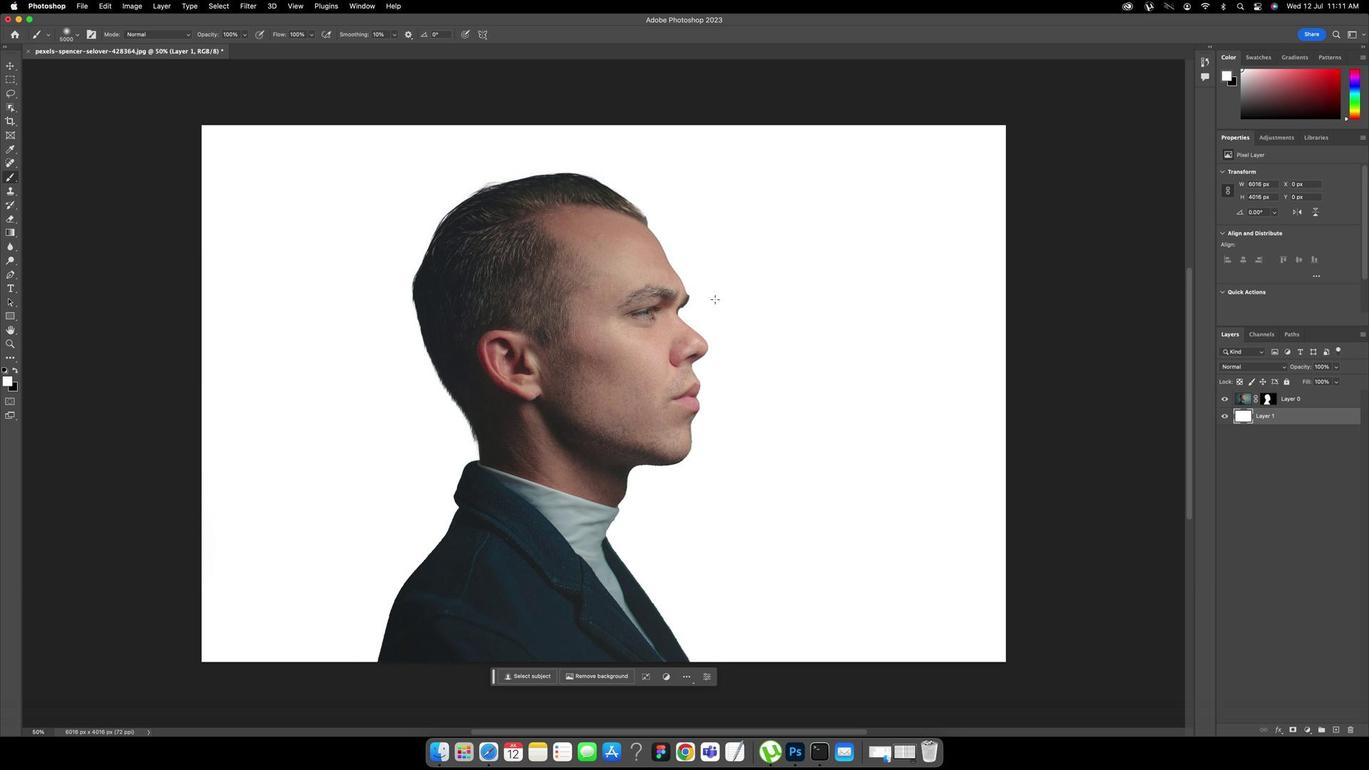 
Action: Mouse moved to (725, 544)
Screenshot: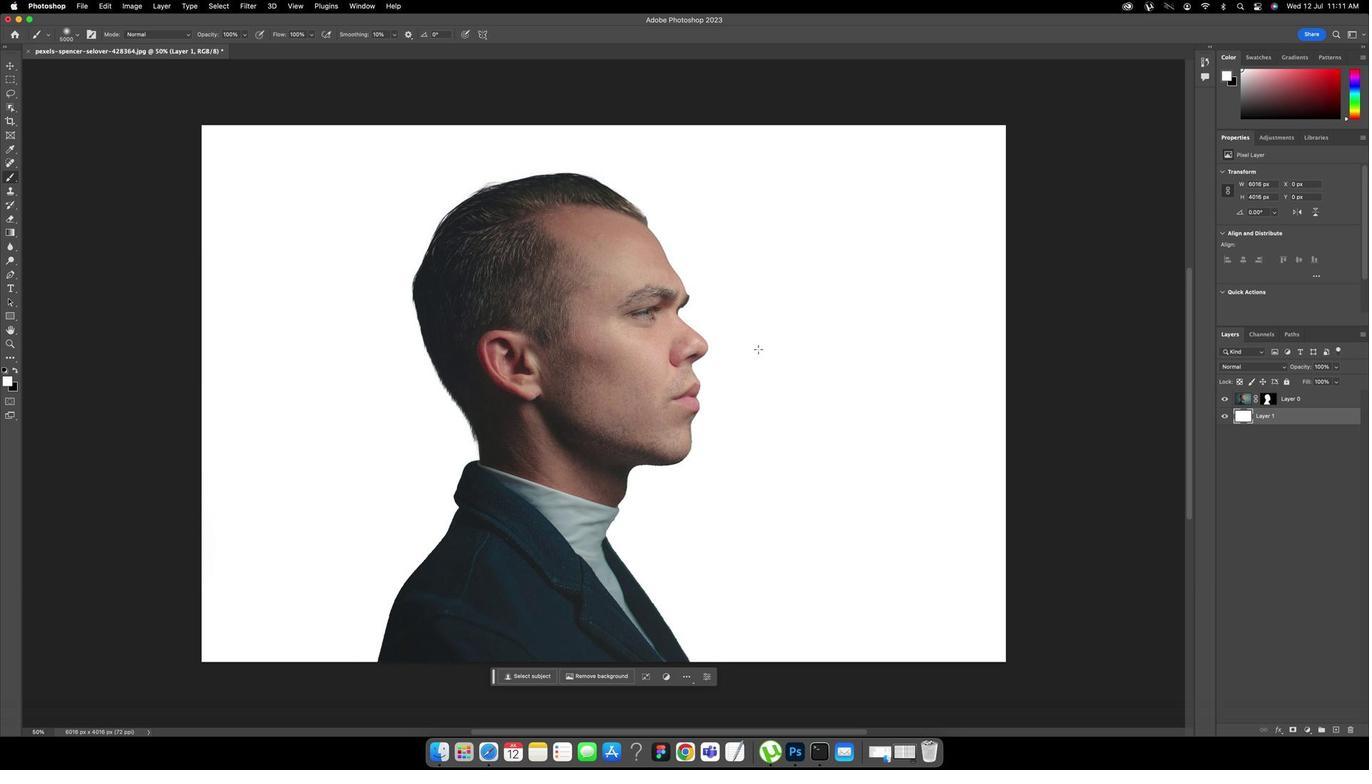 
Action: Key pressed Key.cmd'a'
Screenshot: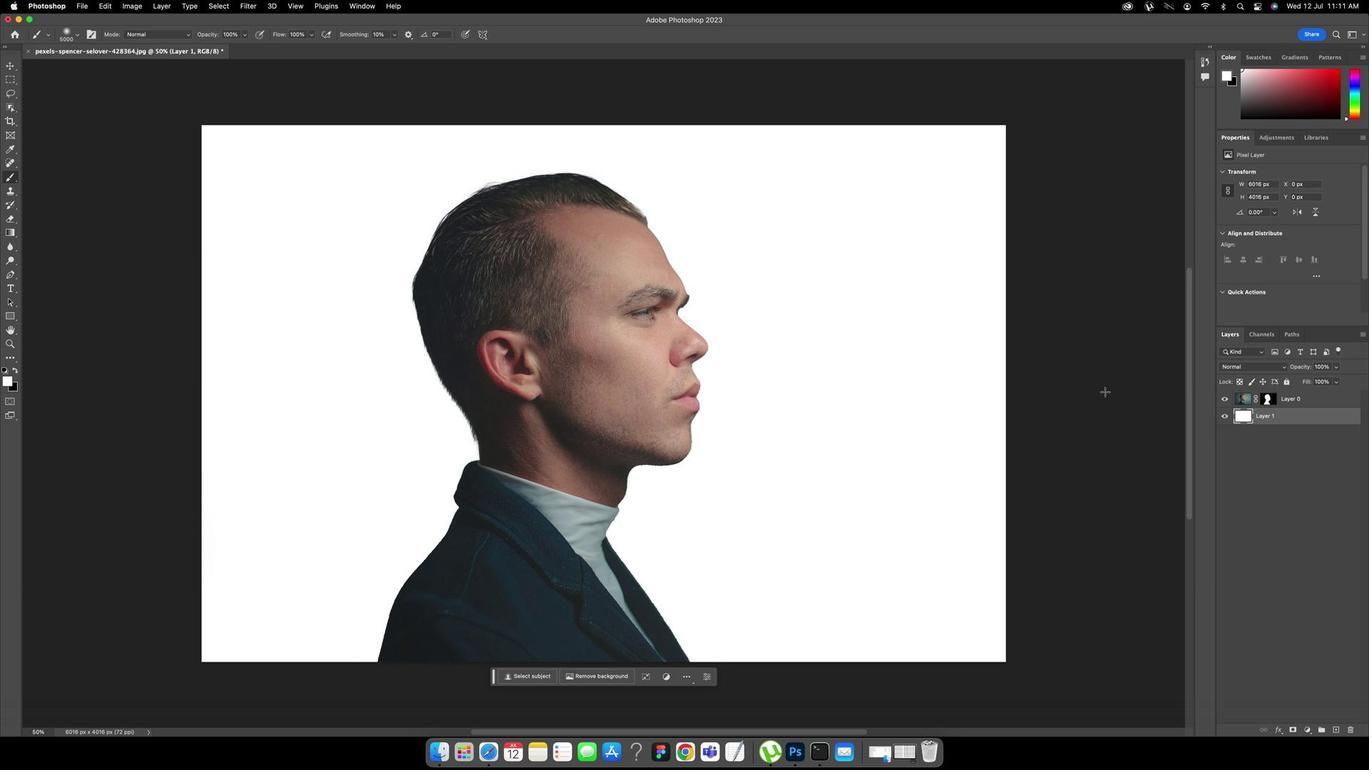 
Action: Mouse moved to (725, 544)
Screenshot: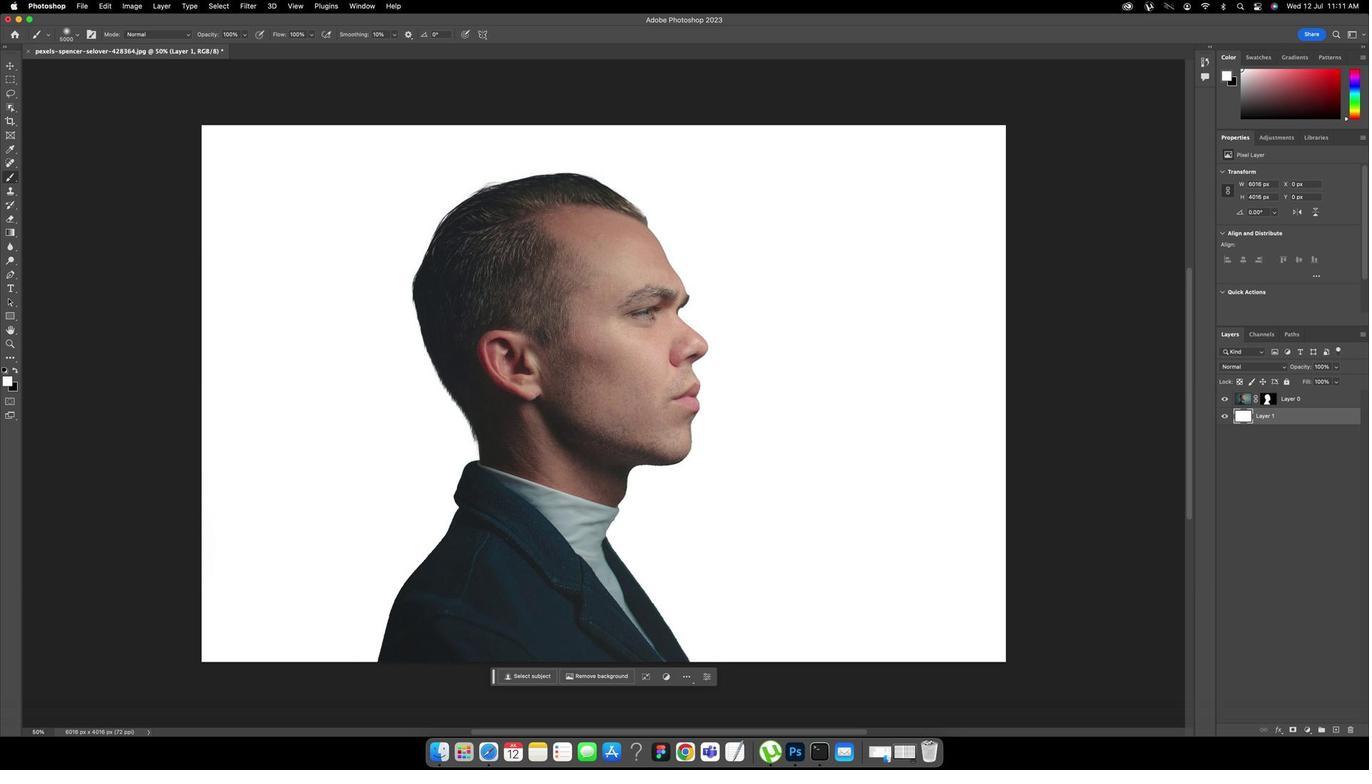 
Action: Mouse pressed left at (725, 544)
Screenshot: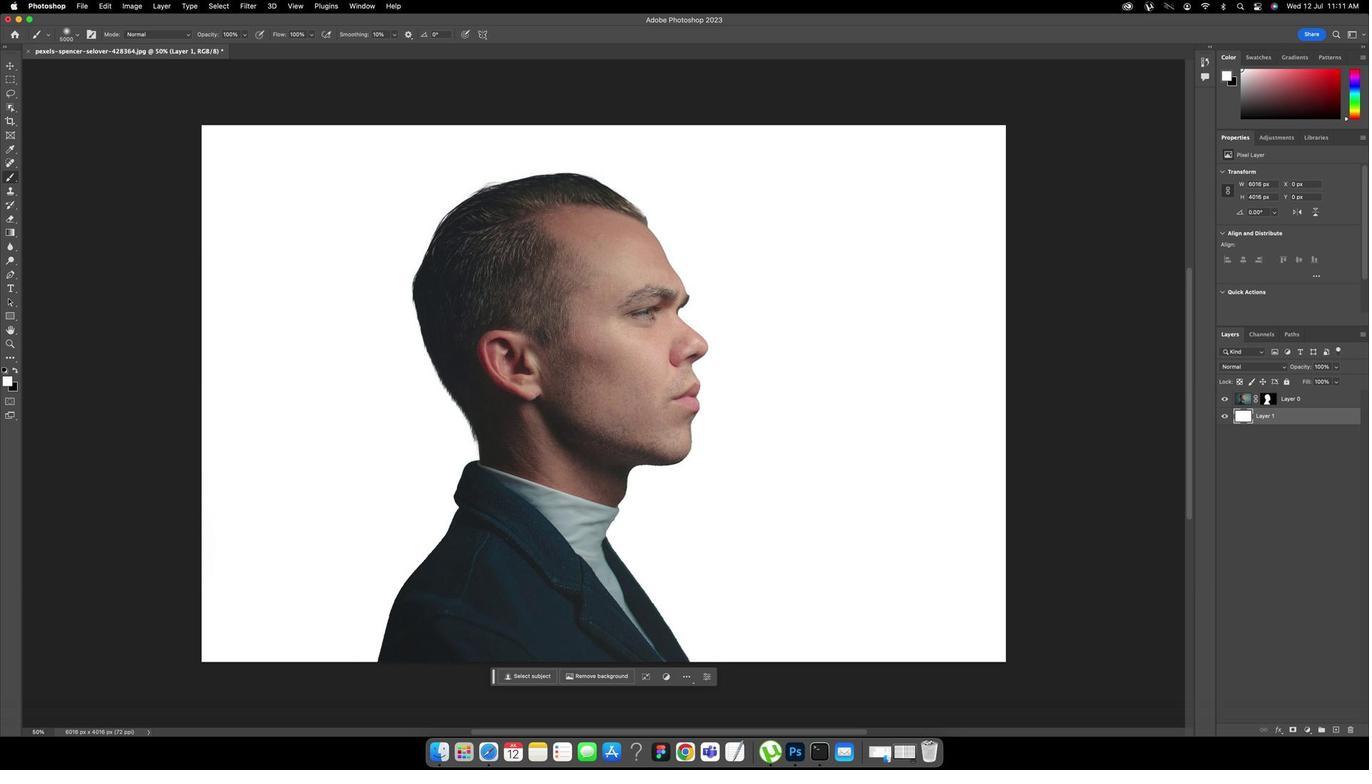 
Action: Mouse moved to (725, 544)
Screenshot: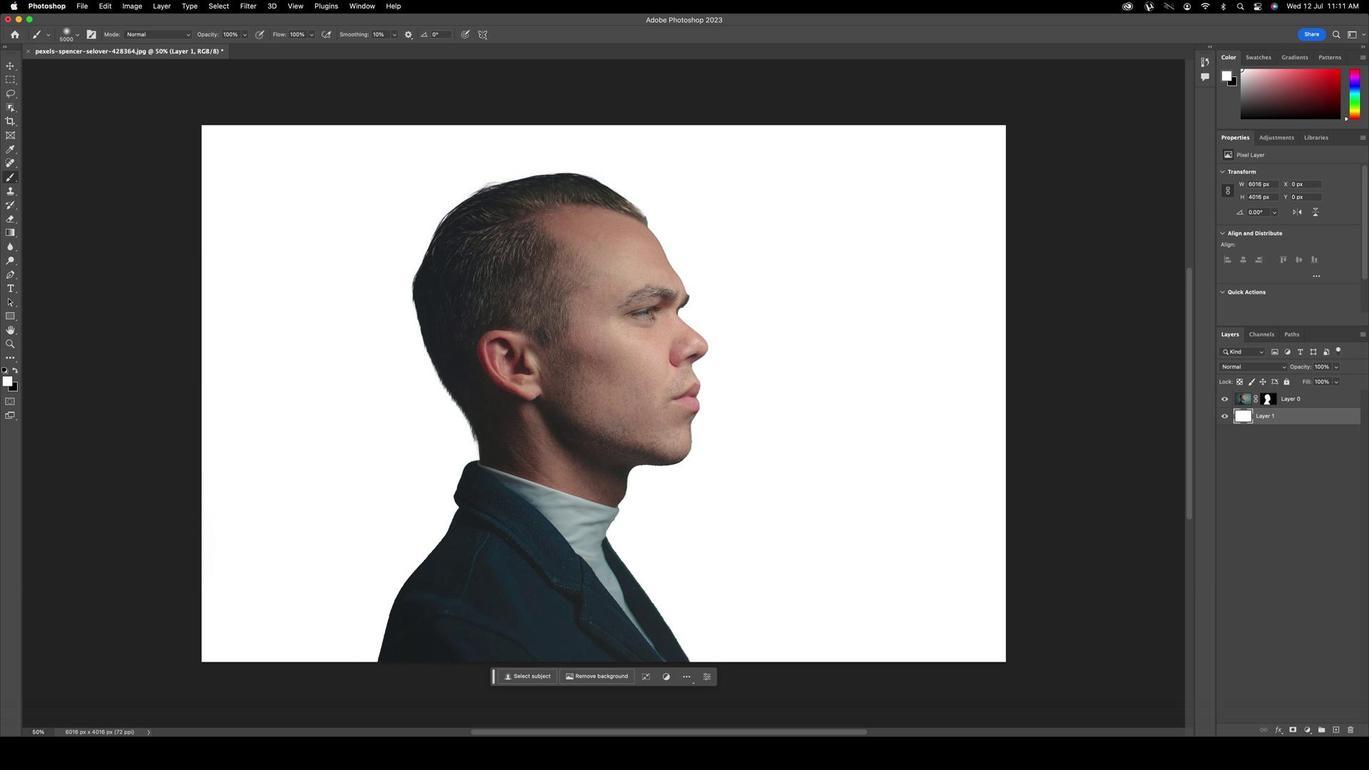 
Action: Mouse pressed left at (725, 544)
Screenshot: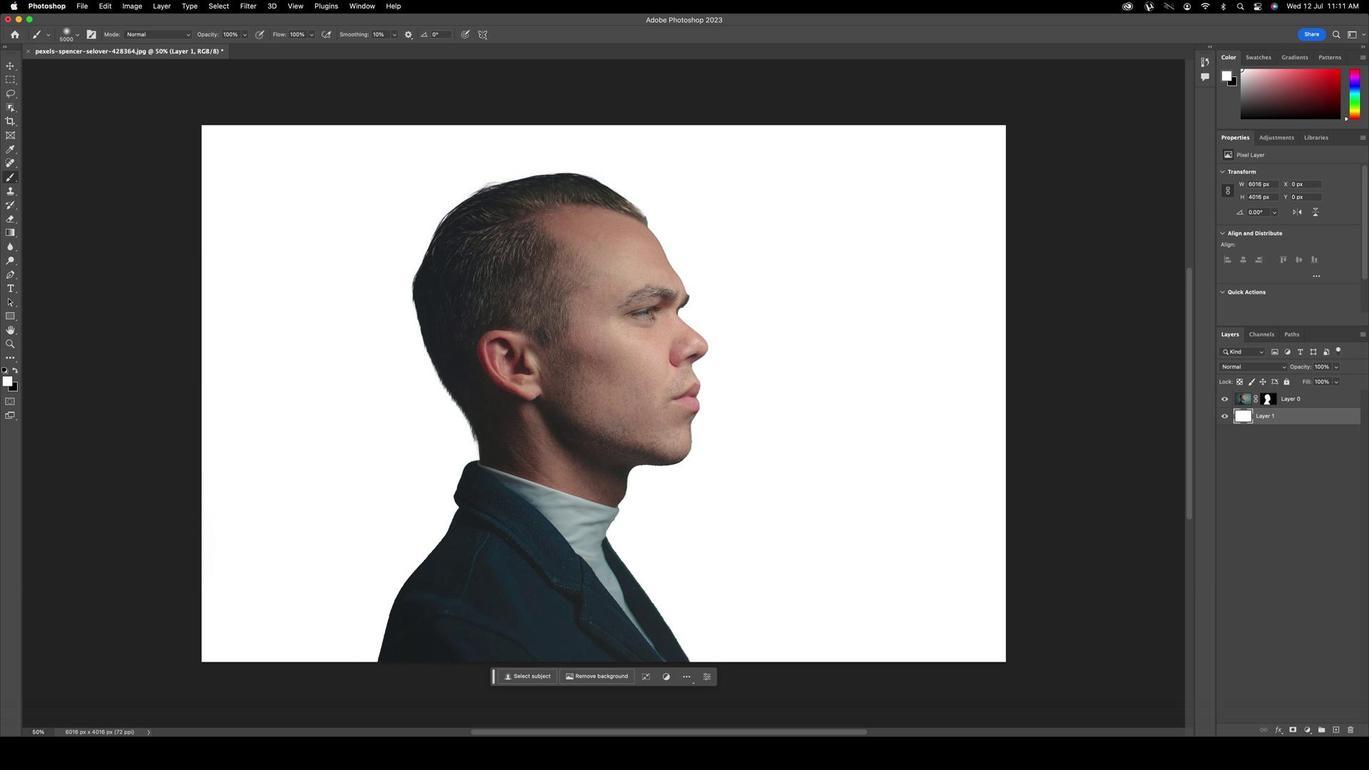 
Action: Mouse moved to (725, 544)
Screenshot: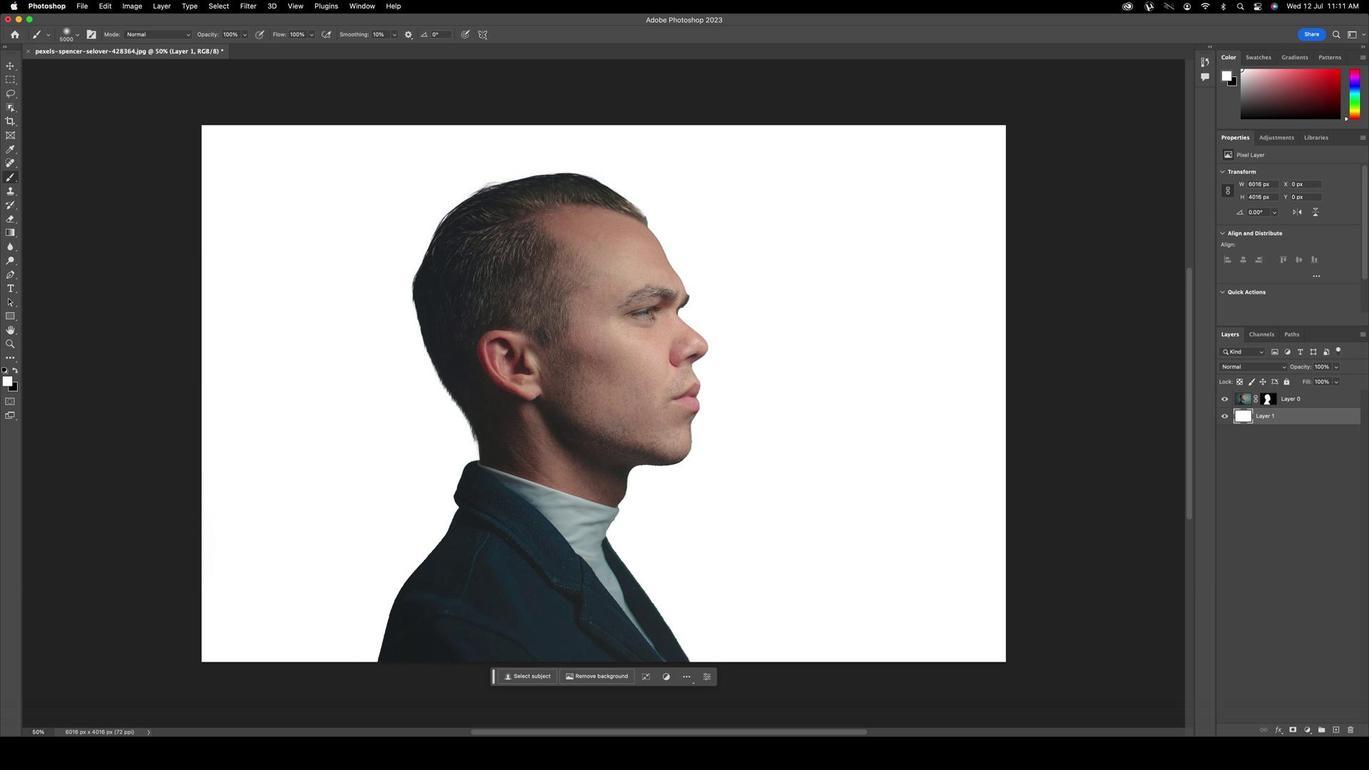 
Action: Key pressed Key.cmd'd'
Screenshot: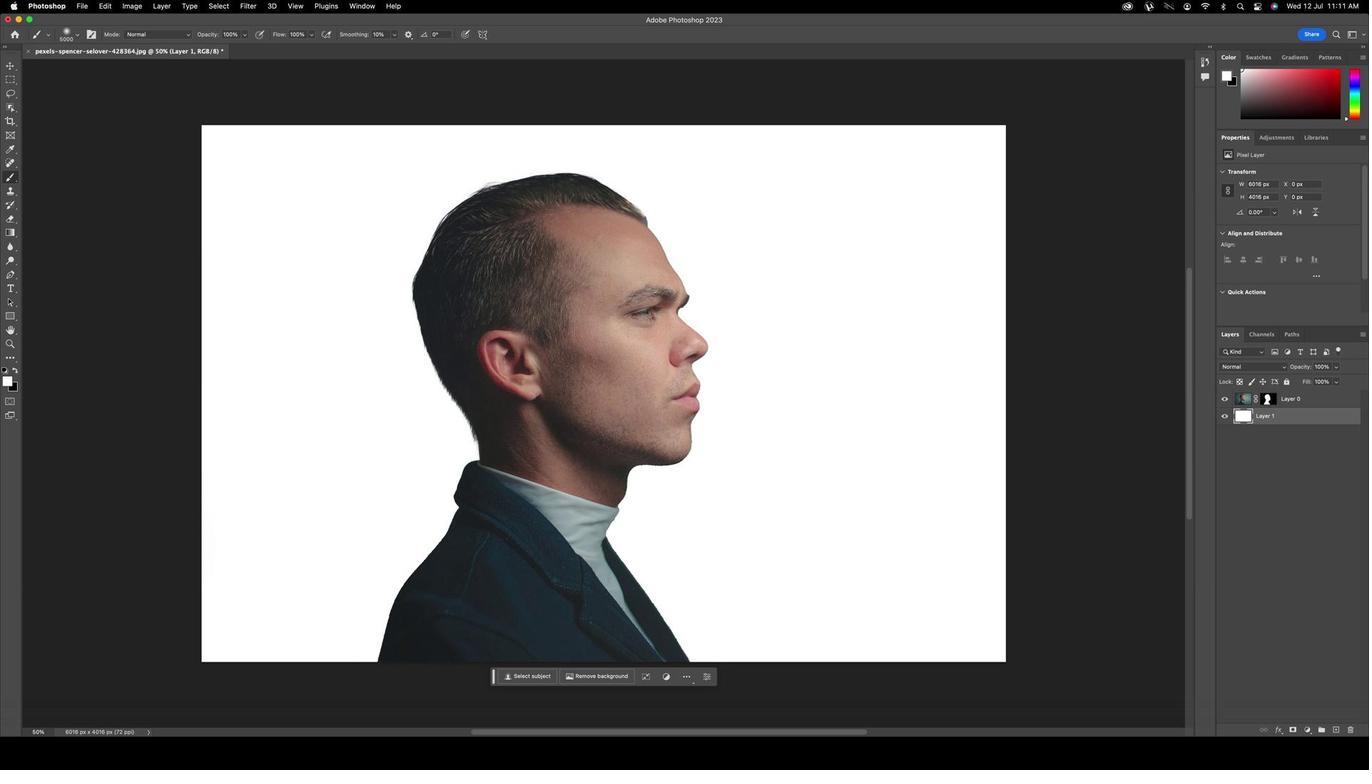 
Action: Mouse moved to (725, 544)
Screenshot: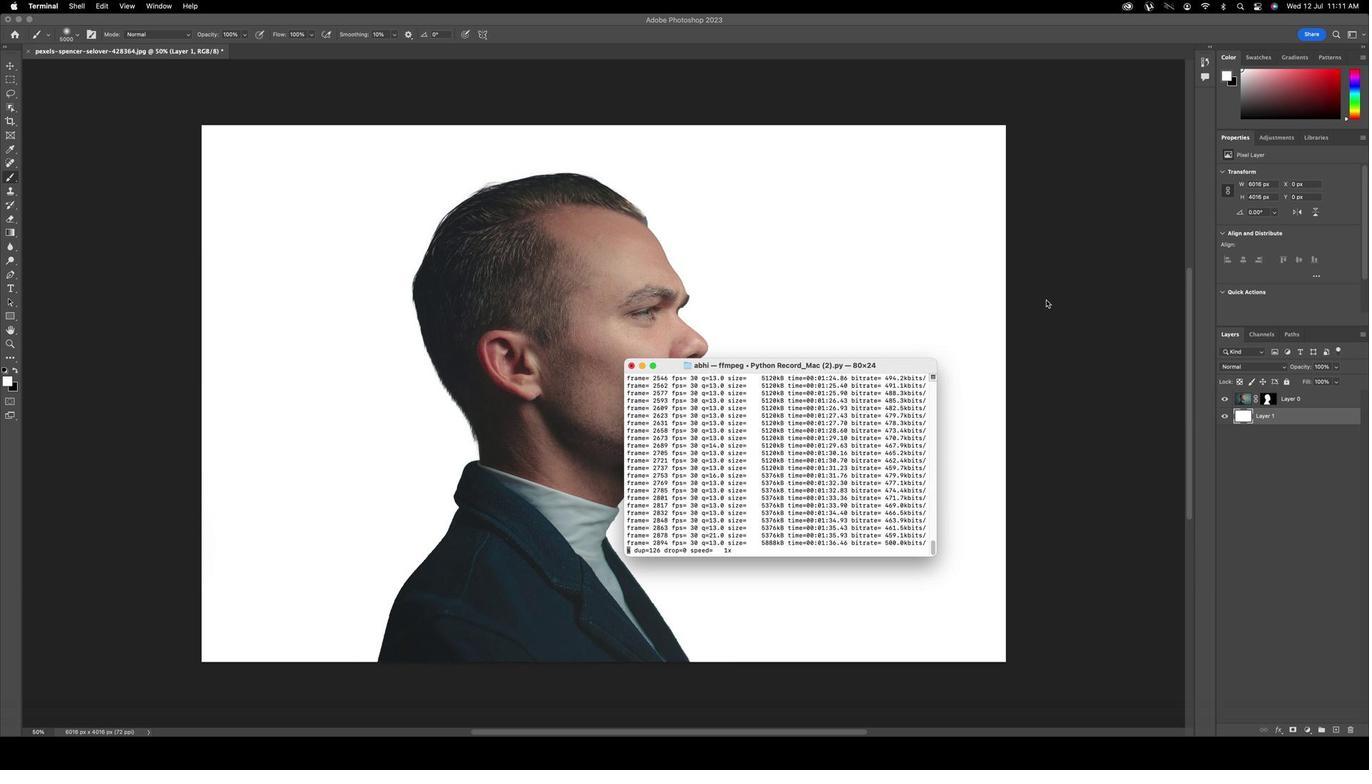 
Action: Mouse pressed right at (725, 544)
Screenshot: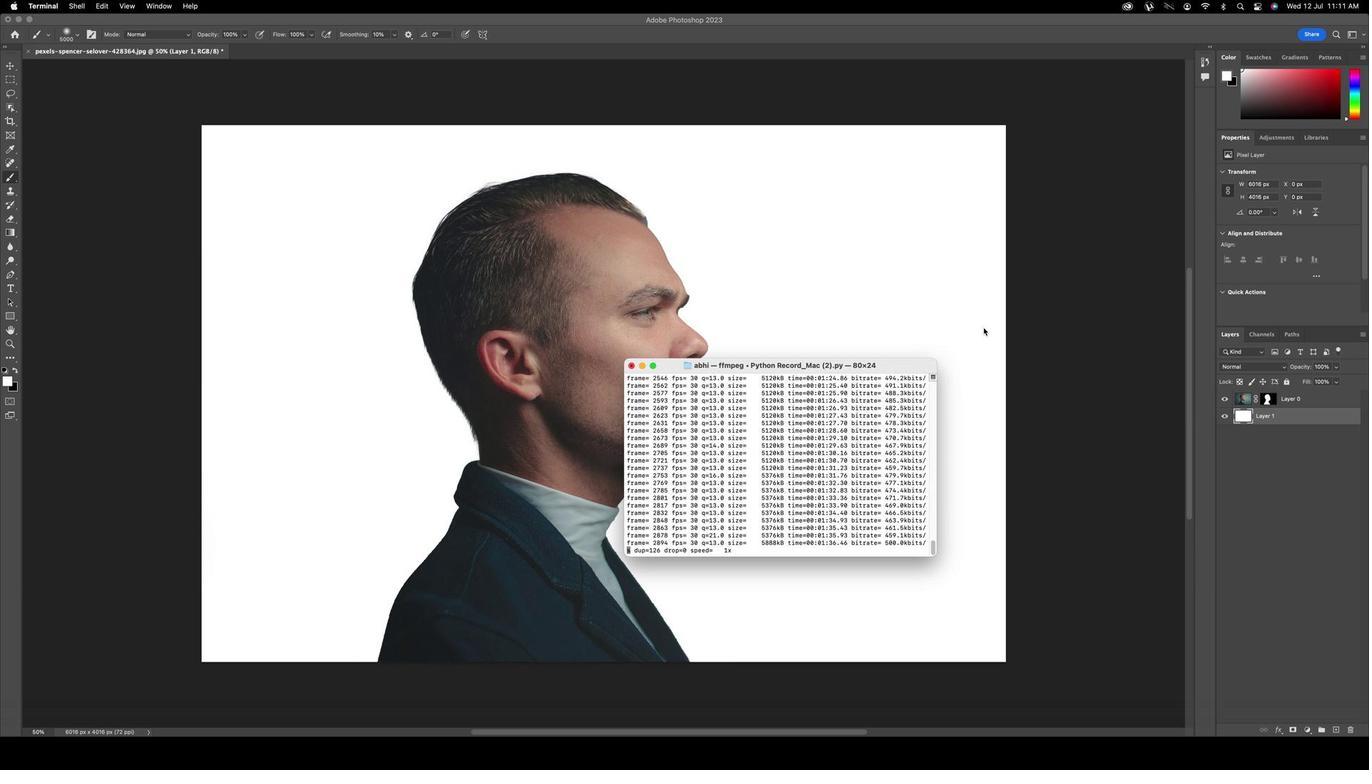 
Action: Mouse moved to (725, 544)
Screenshot: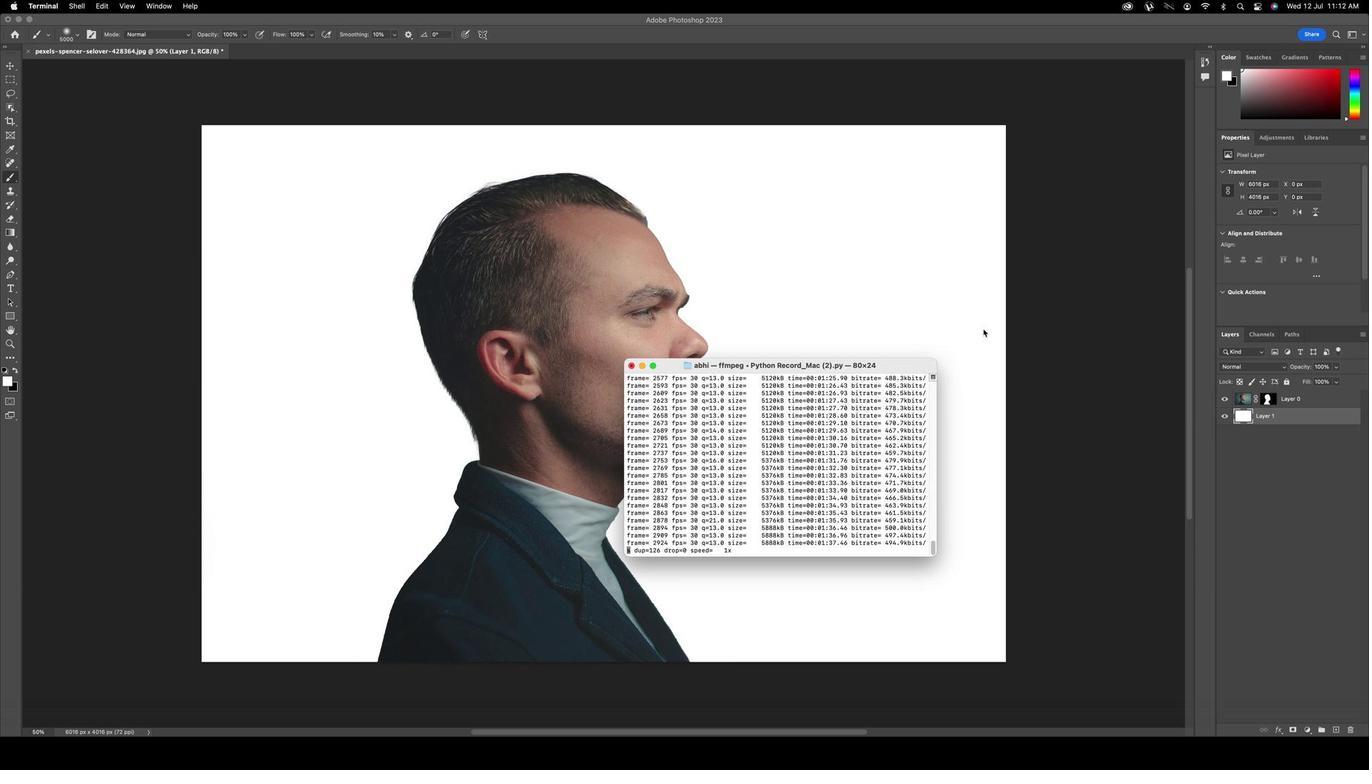 
Action: Mouse pressed left at (725, 544)
Screenshot: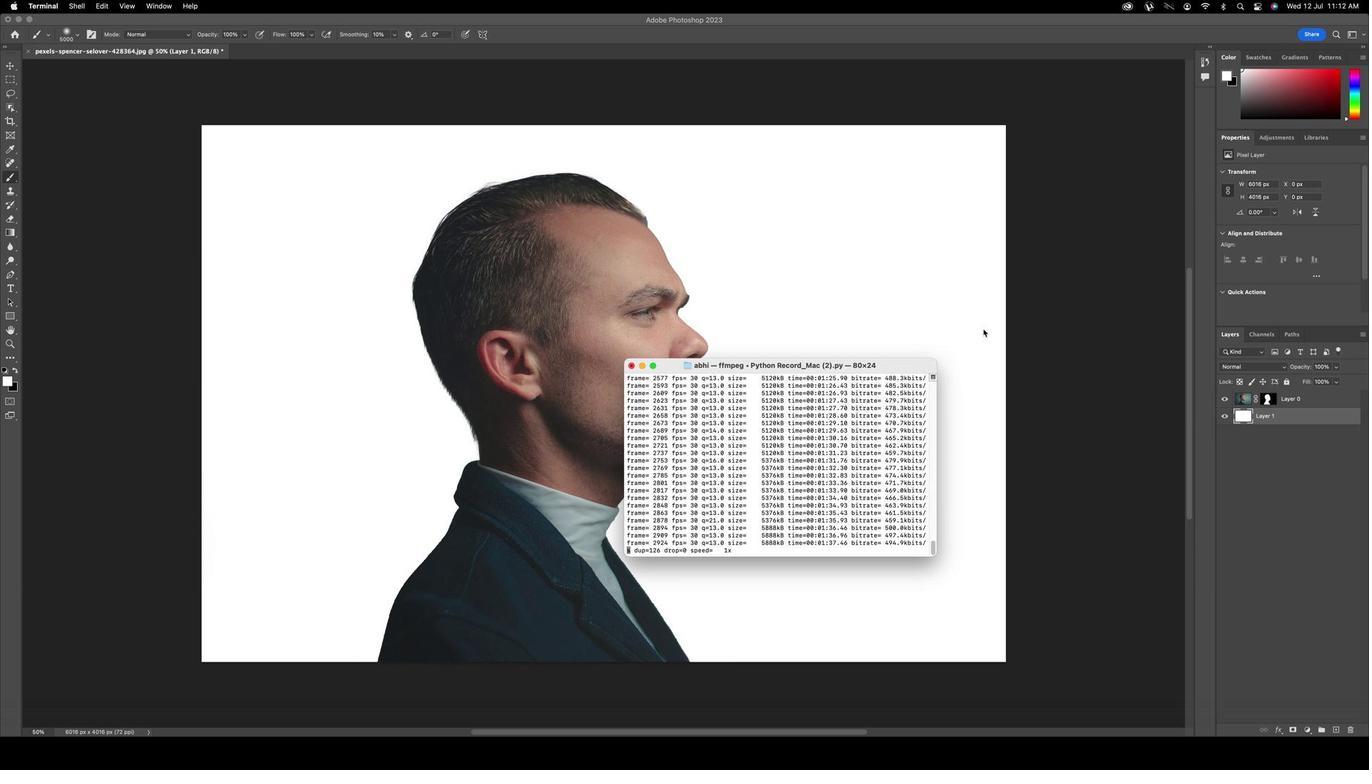 
Action: Mouse moved to (725, 544)
Screenshot: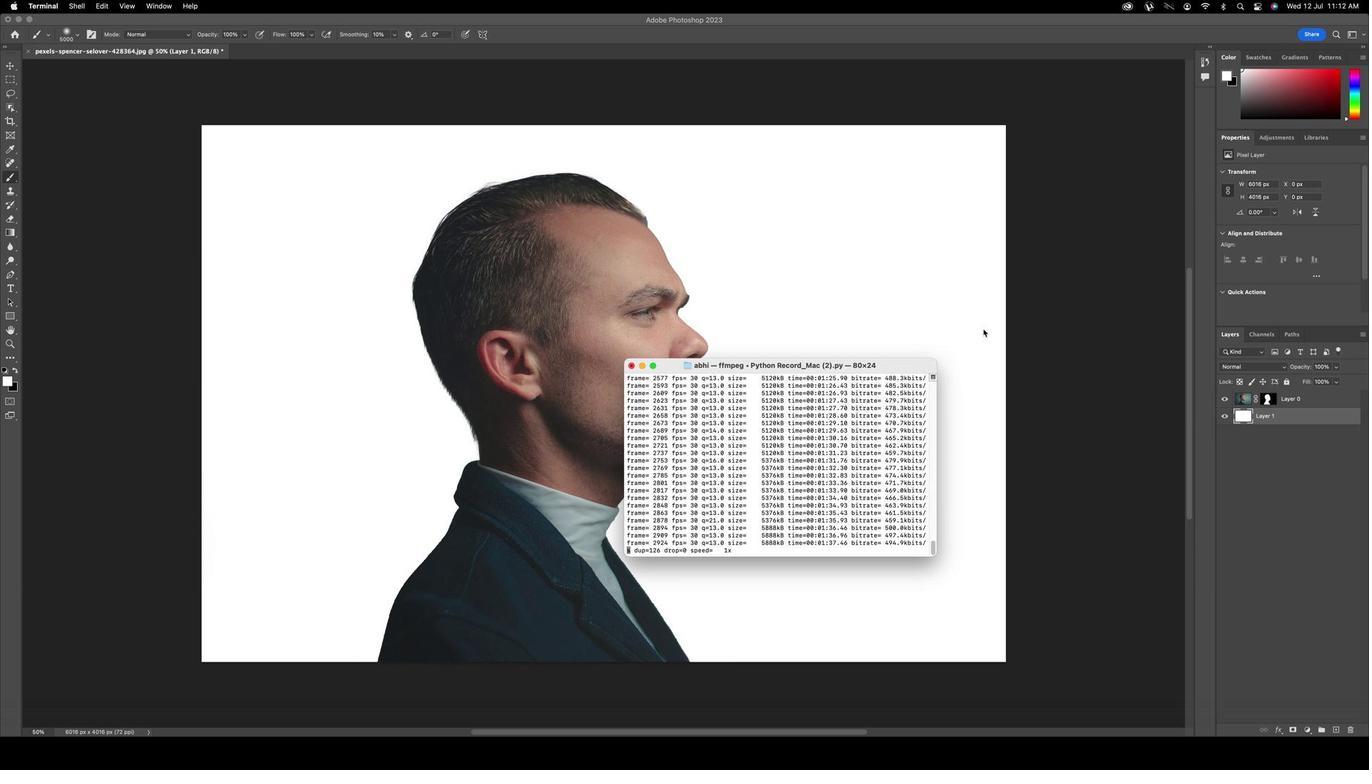 
Action: Mouse pressed right at (725, 544)
Screenshot: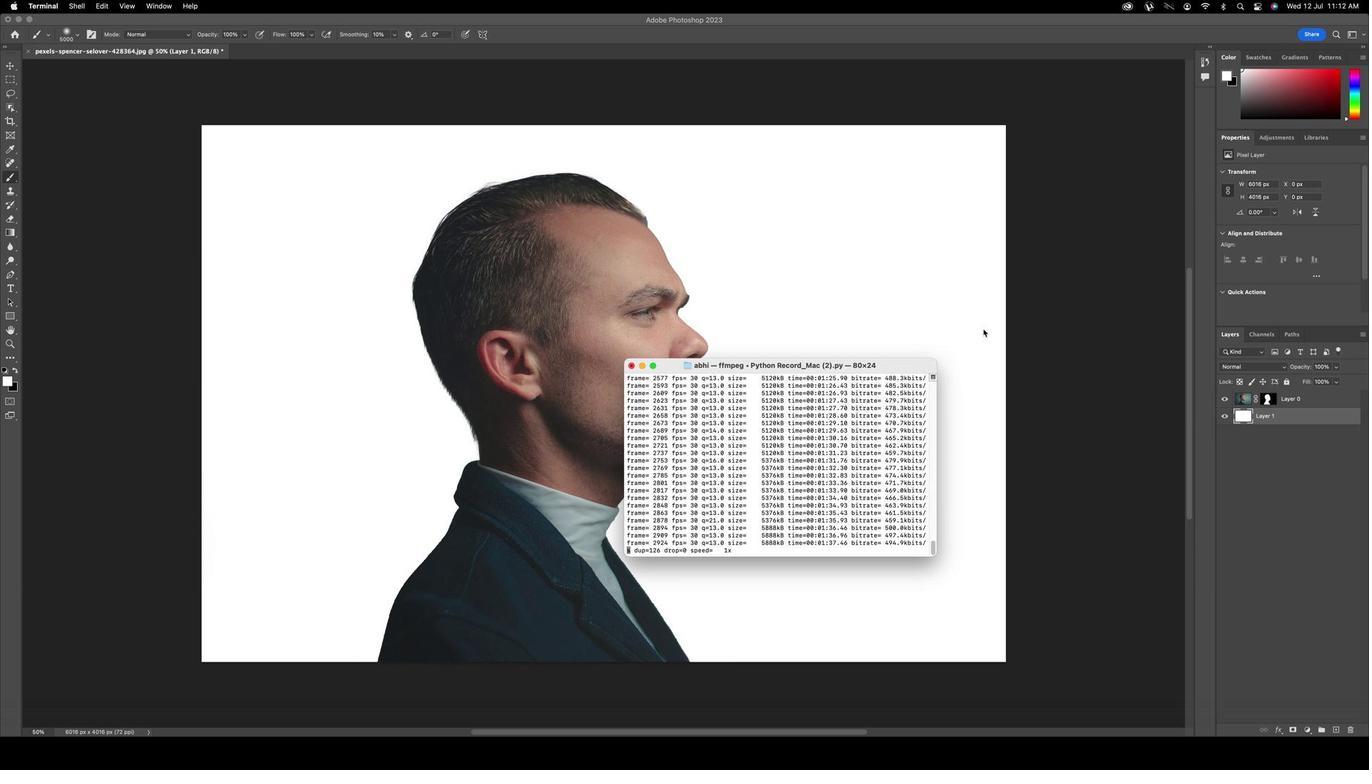 
Action: Mouse moved to (725, 544)
Screenshot: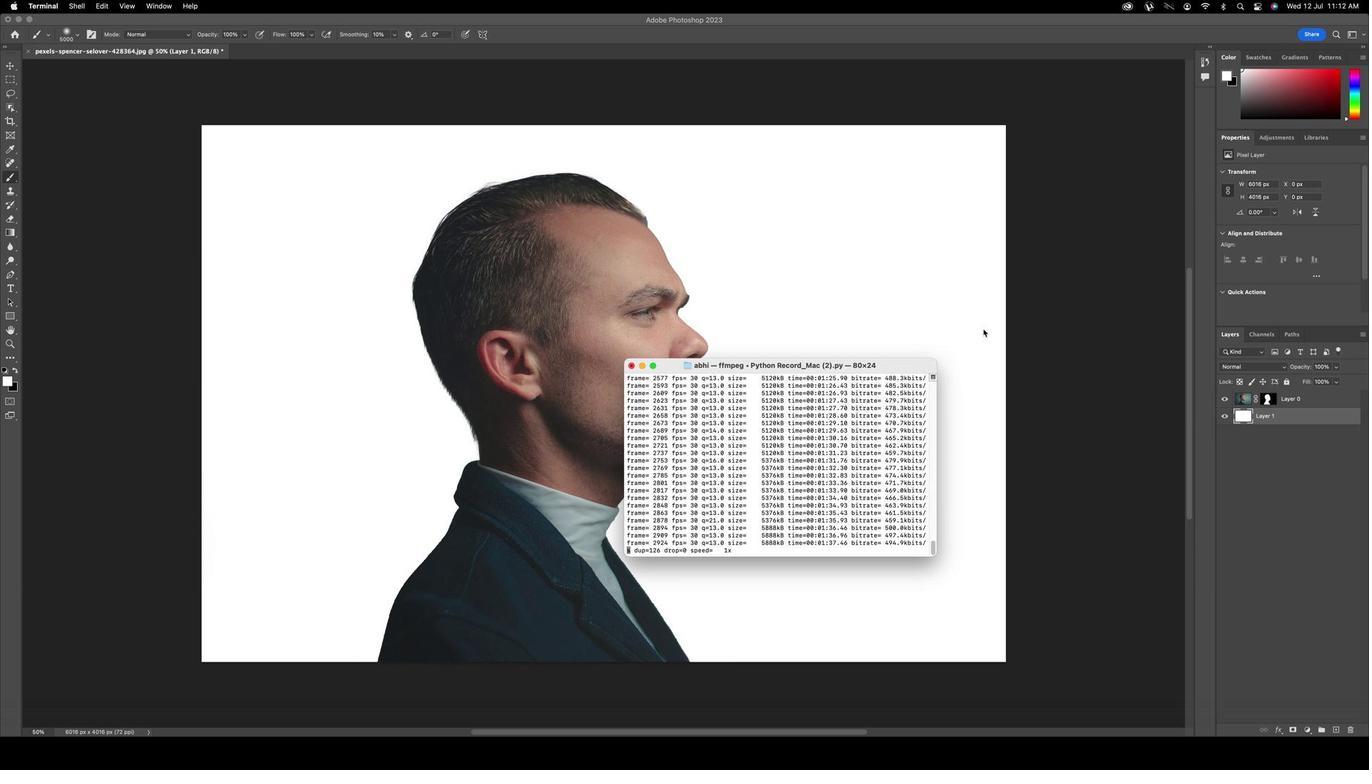 
Action: Mouse pressed left at (725, 544)
Screenshot: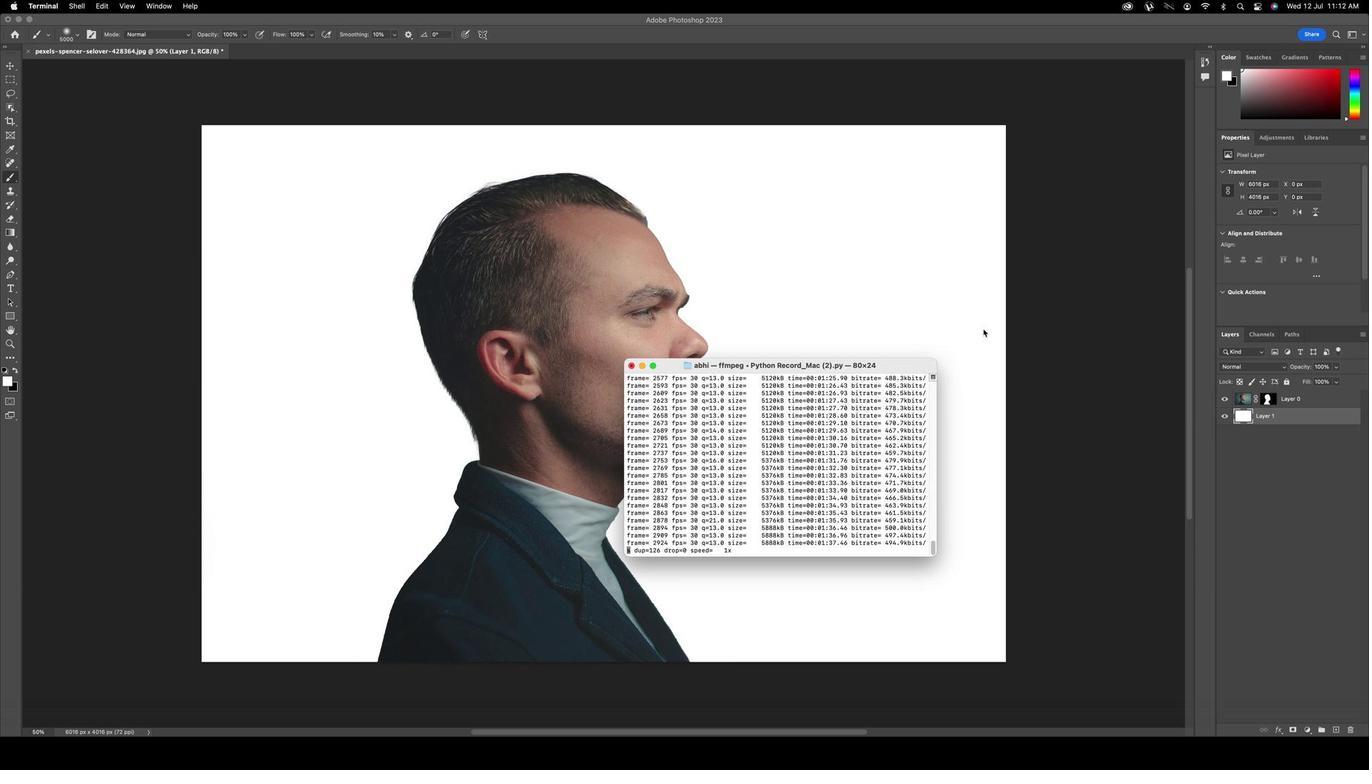 
Action: Mouse moved to (725, 544)
Screenshot: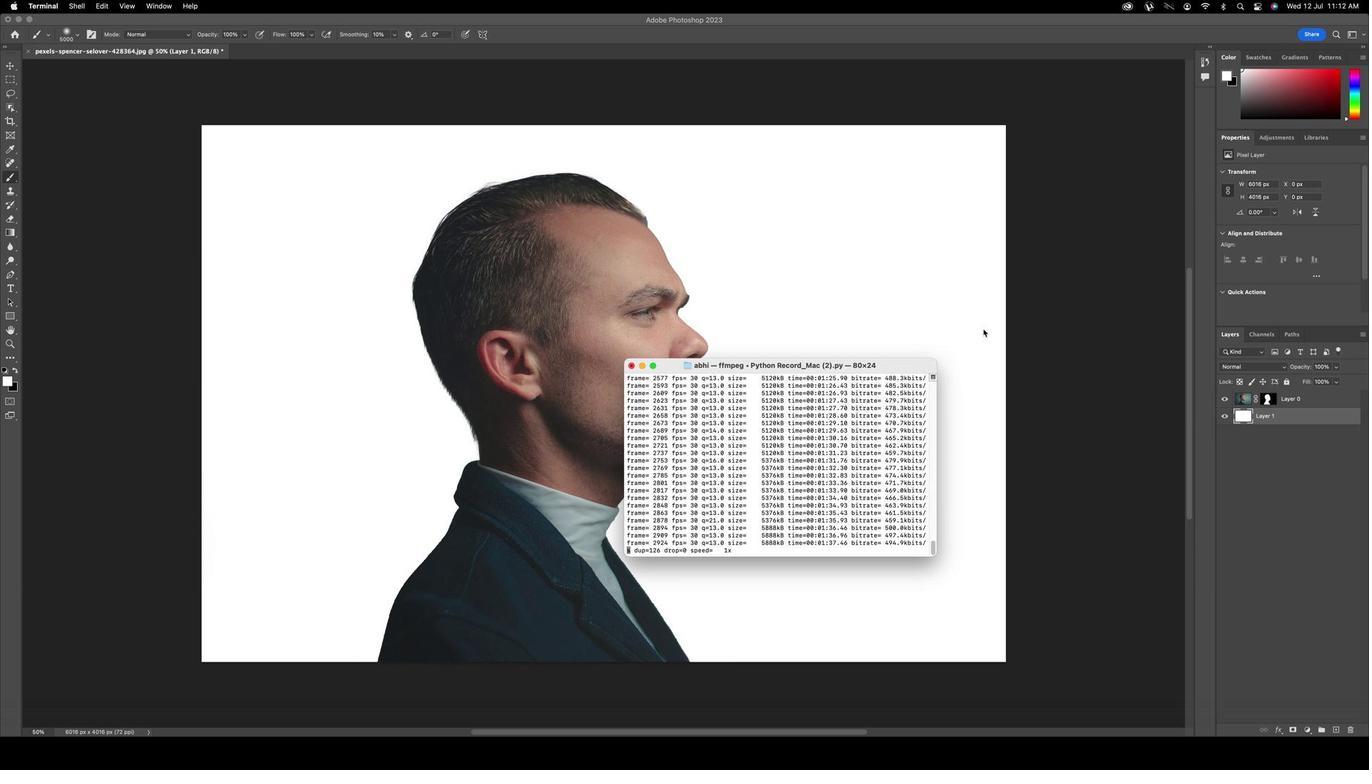 
Action: Mouse pressed left at (725, 544)
Screenshot: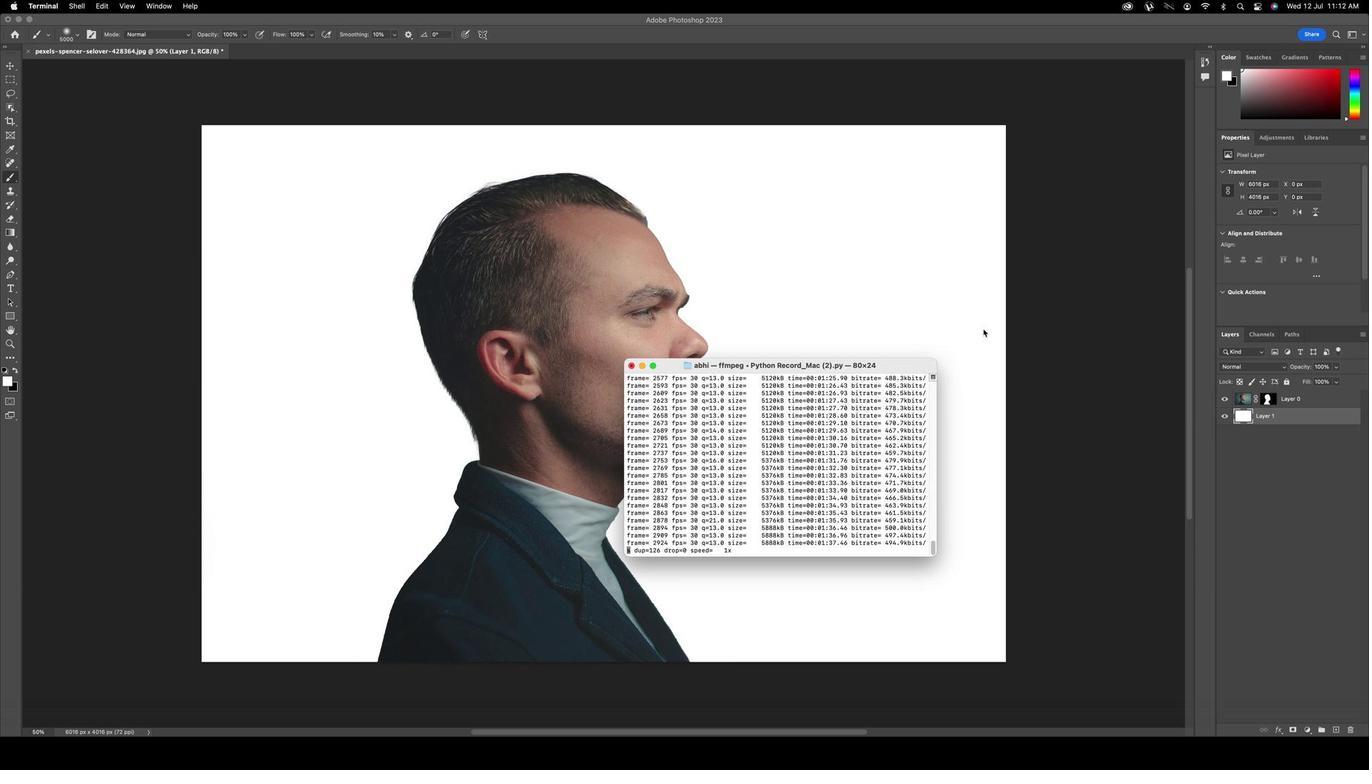 
Action: Mouse moved to (725, 544)
Screenshot: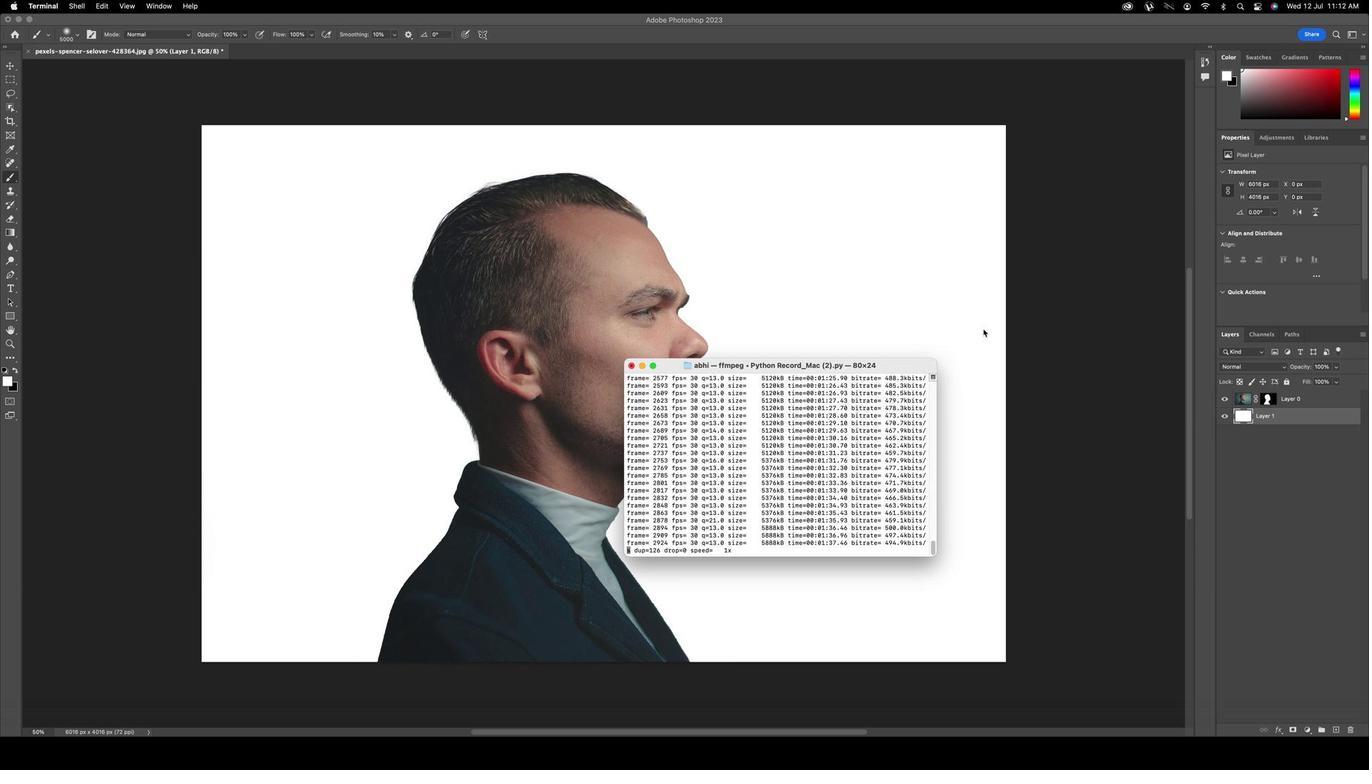 
Action: Mouse pressed left at (725, 544)
Screenshot: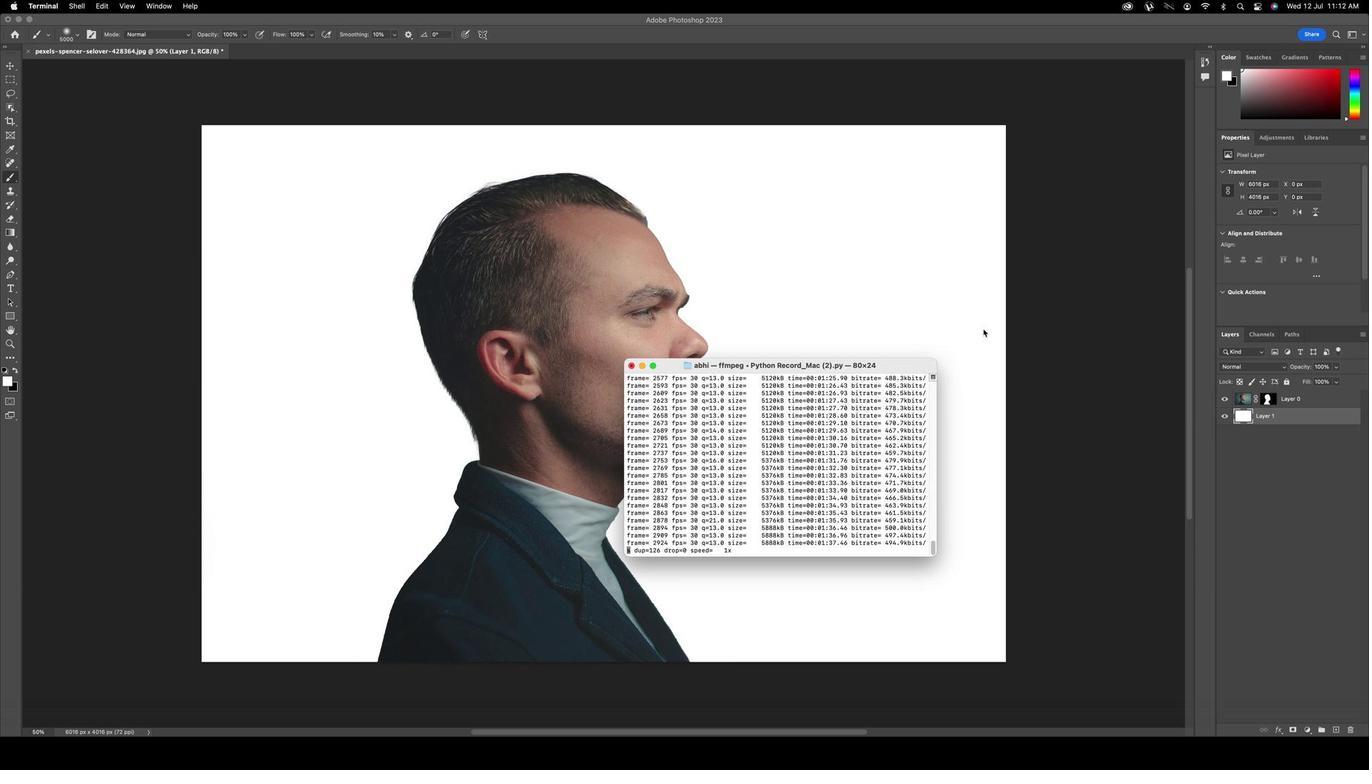 
Action: Mouse moved to (725, 544)
Screenshot: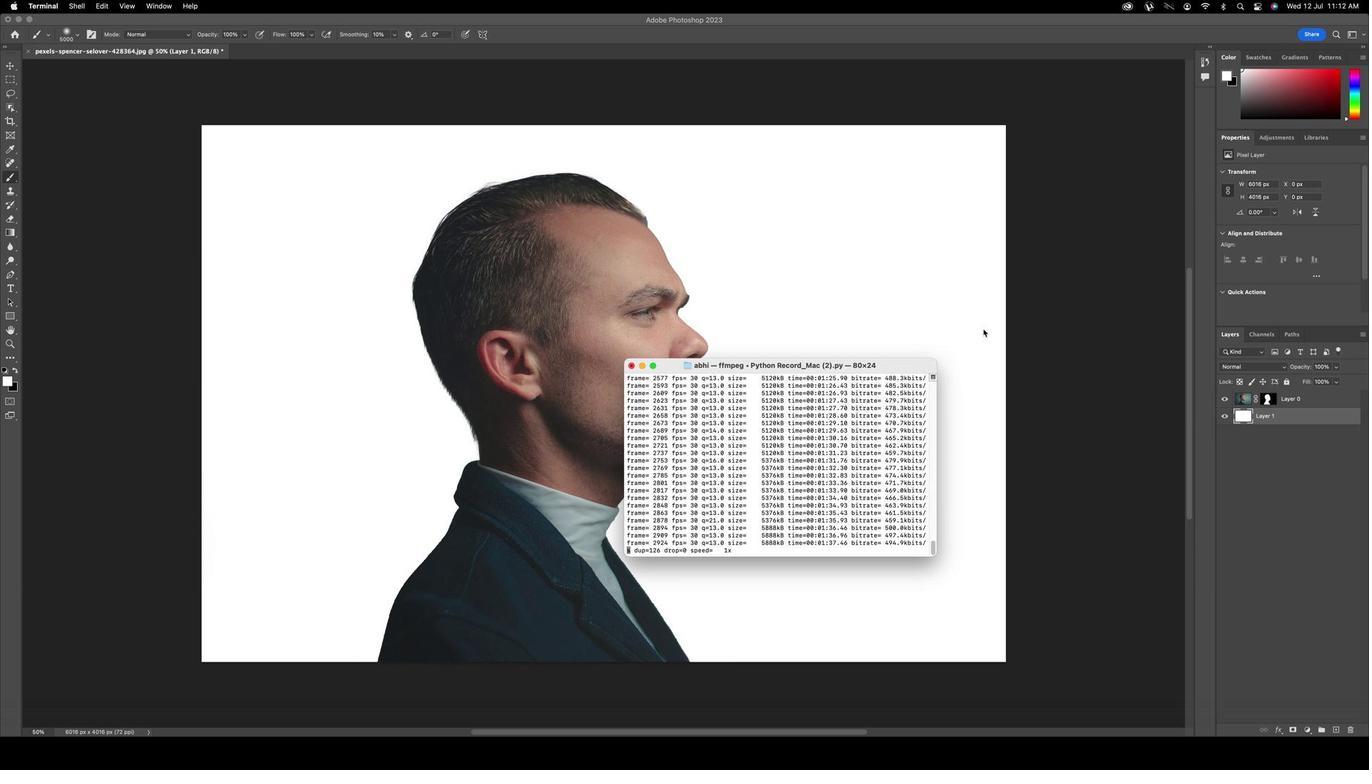 
Action: Mouse pressed left at (725, 544)
Screenshot: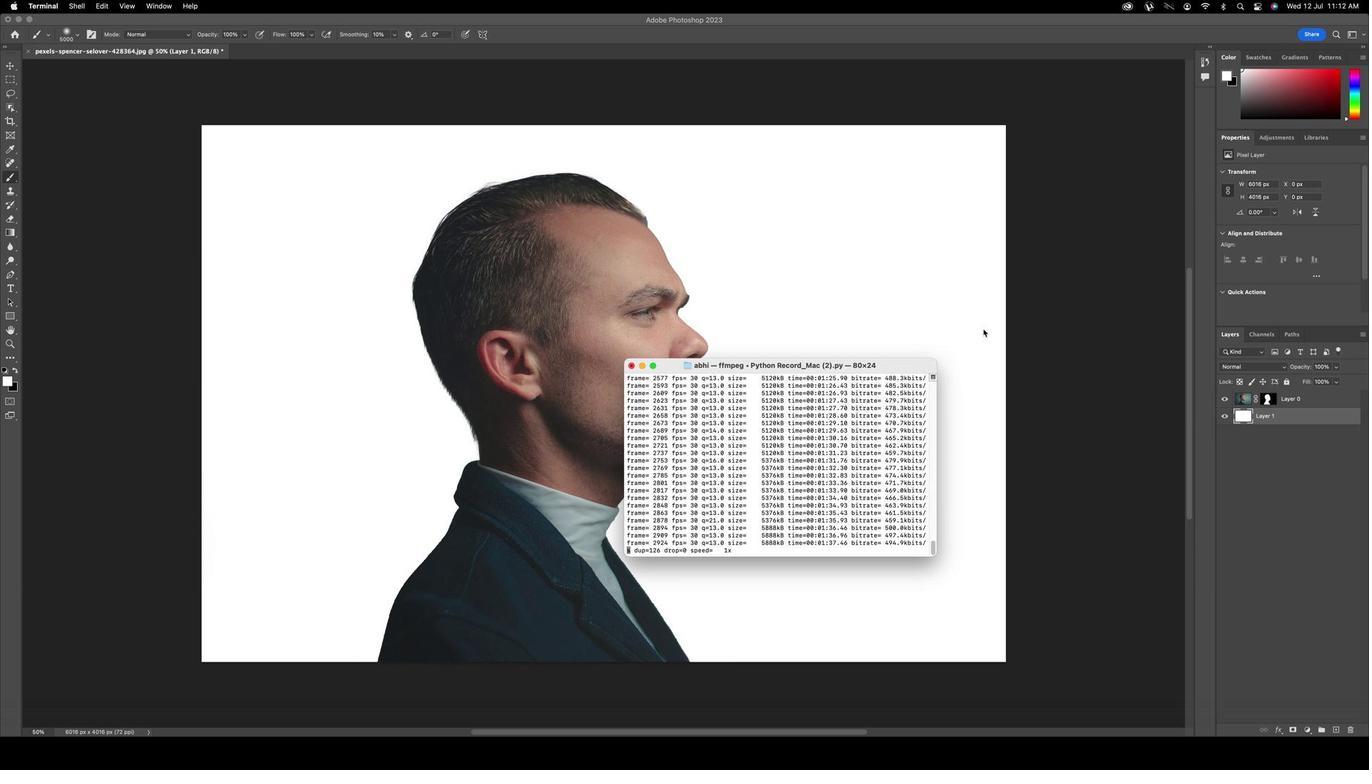 
Action: Mouse pressed right at (725, 544)
Screenshot: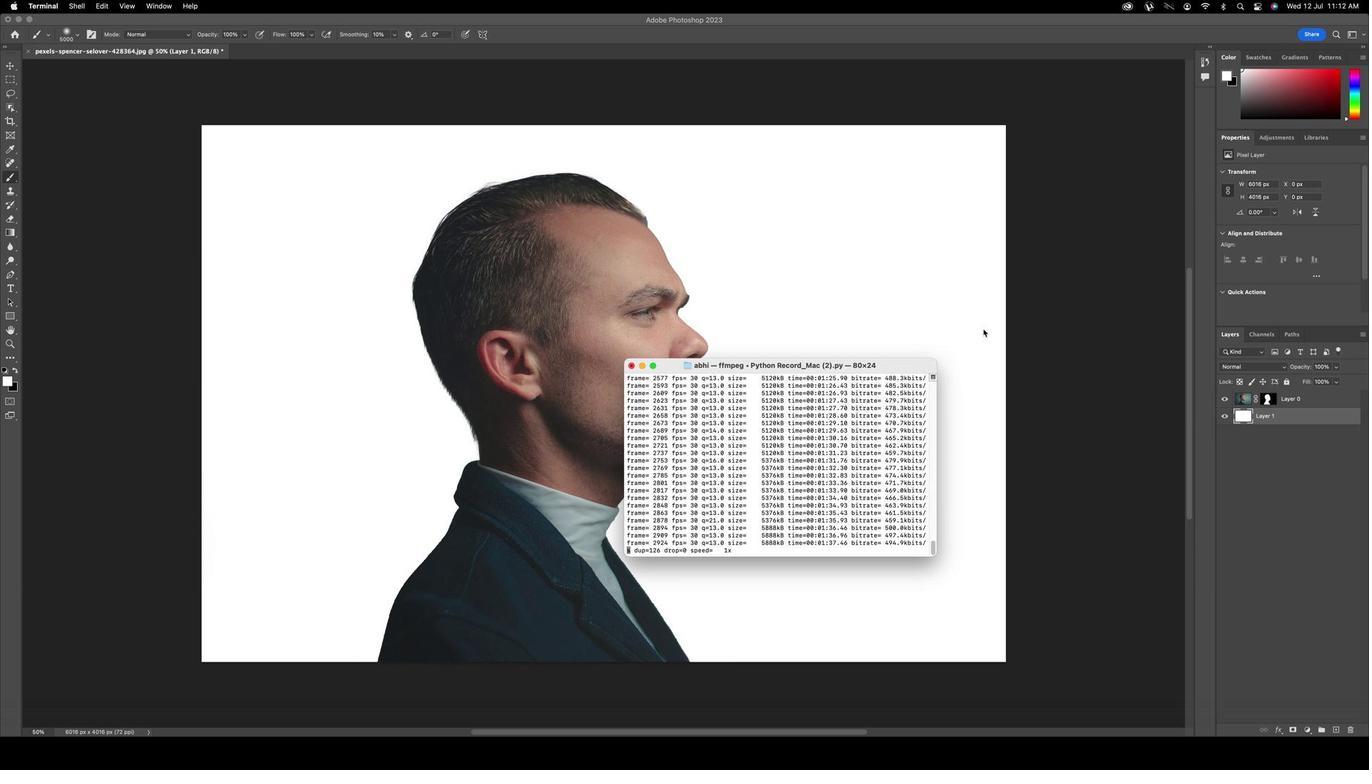 
Action: Mouse moved to (725, 544)
Screenshot: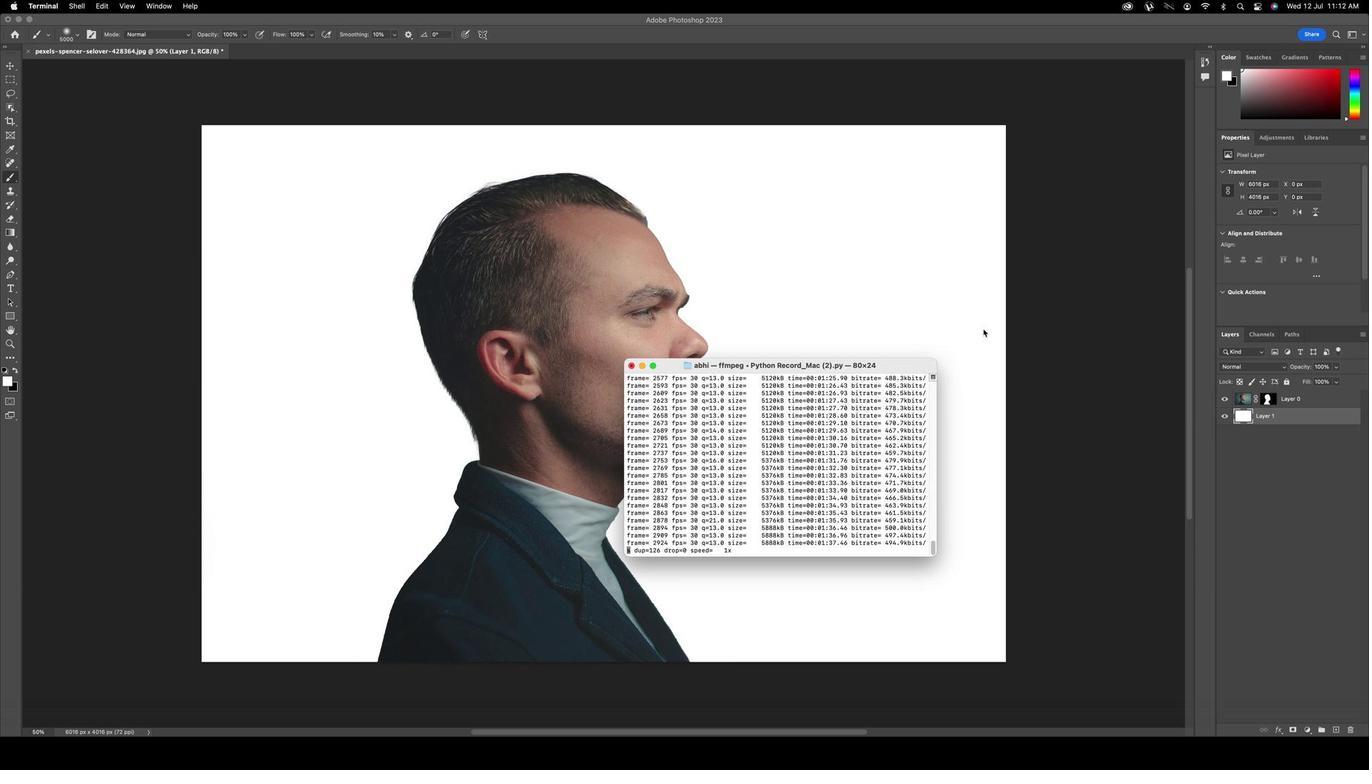 
Action: Mouse pressed left at (725, 544)
Screenshot: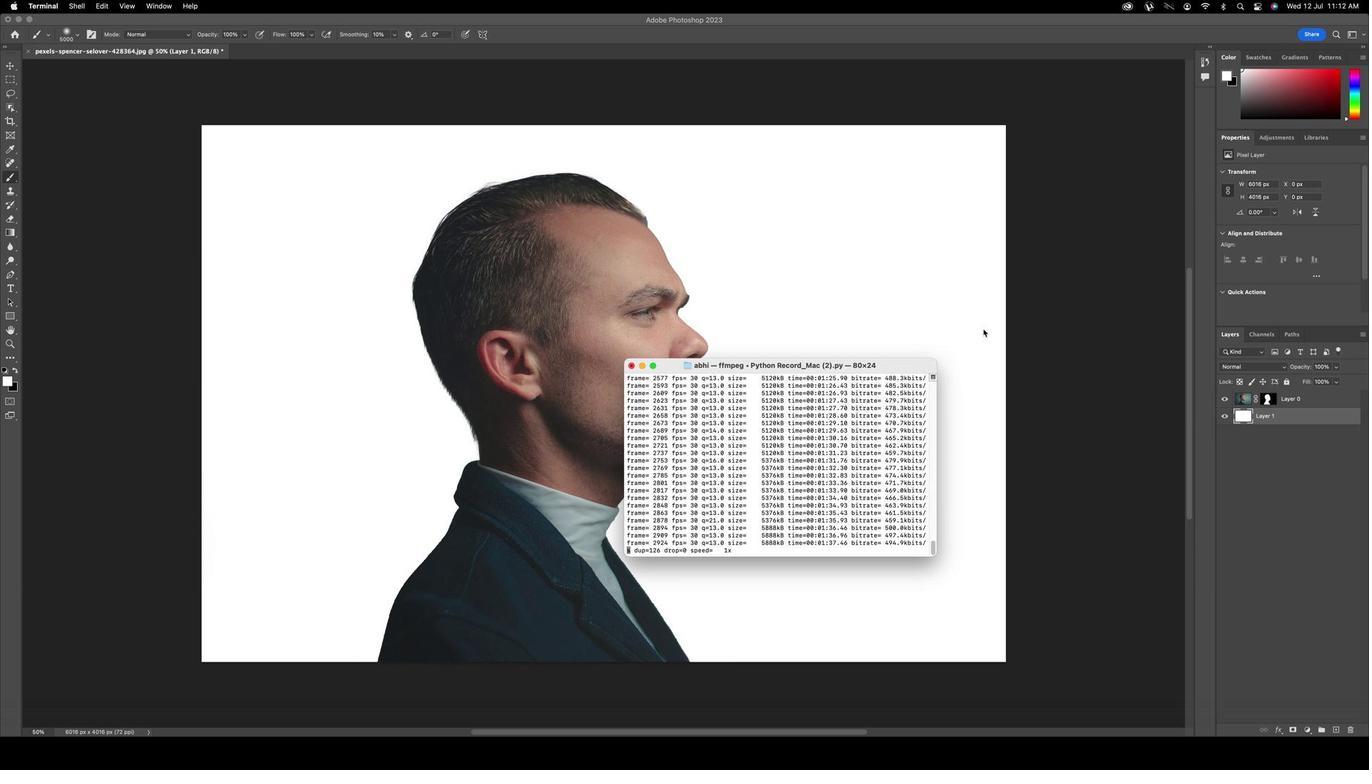 
Action: Key pressed Key.cmd't'
Screenshot: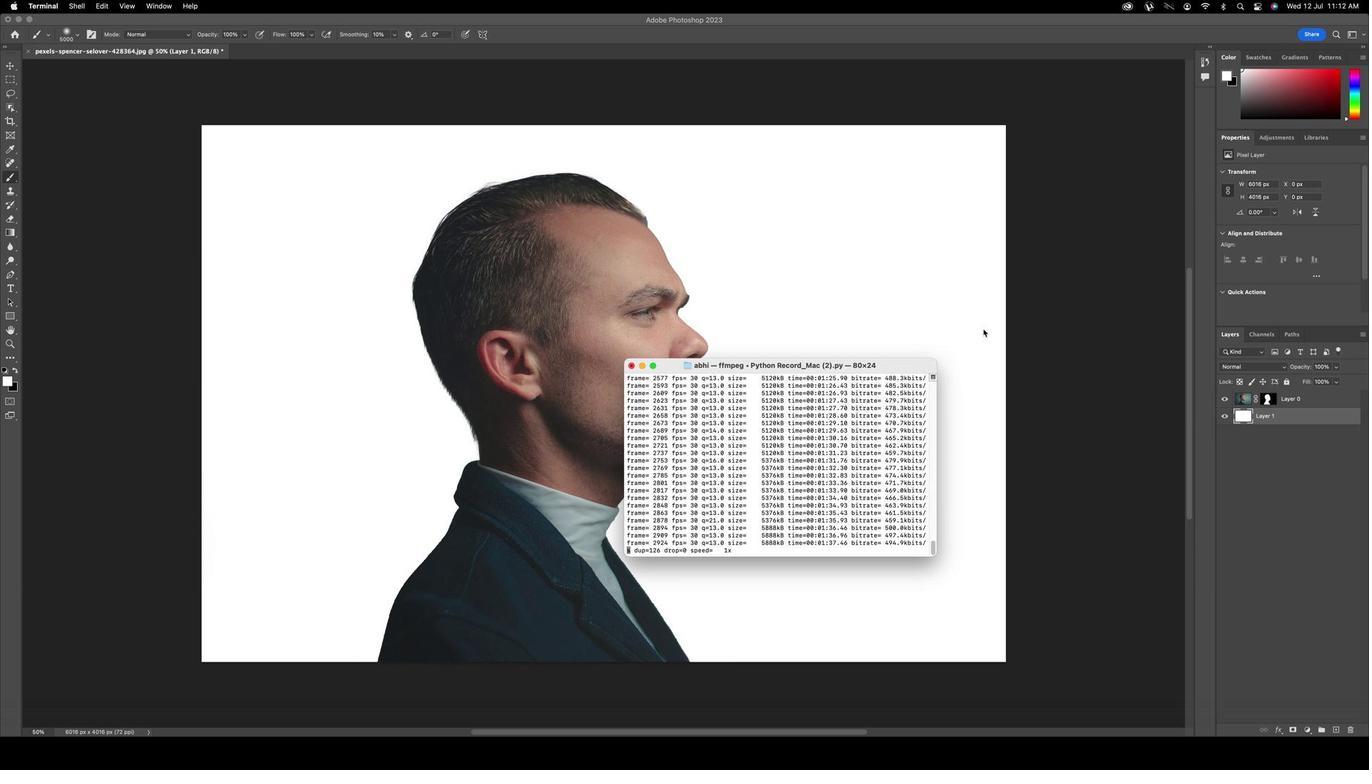 
Action: Mouse moved to (725, 544)
Screenshot: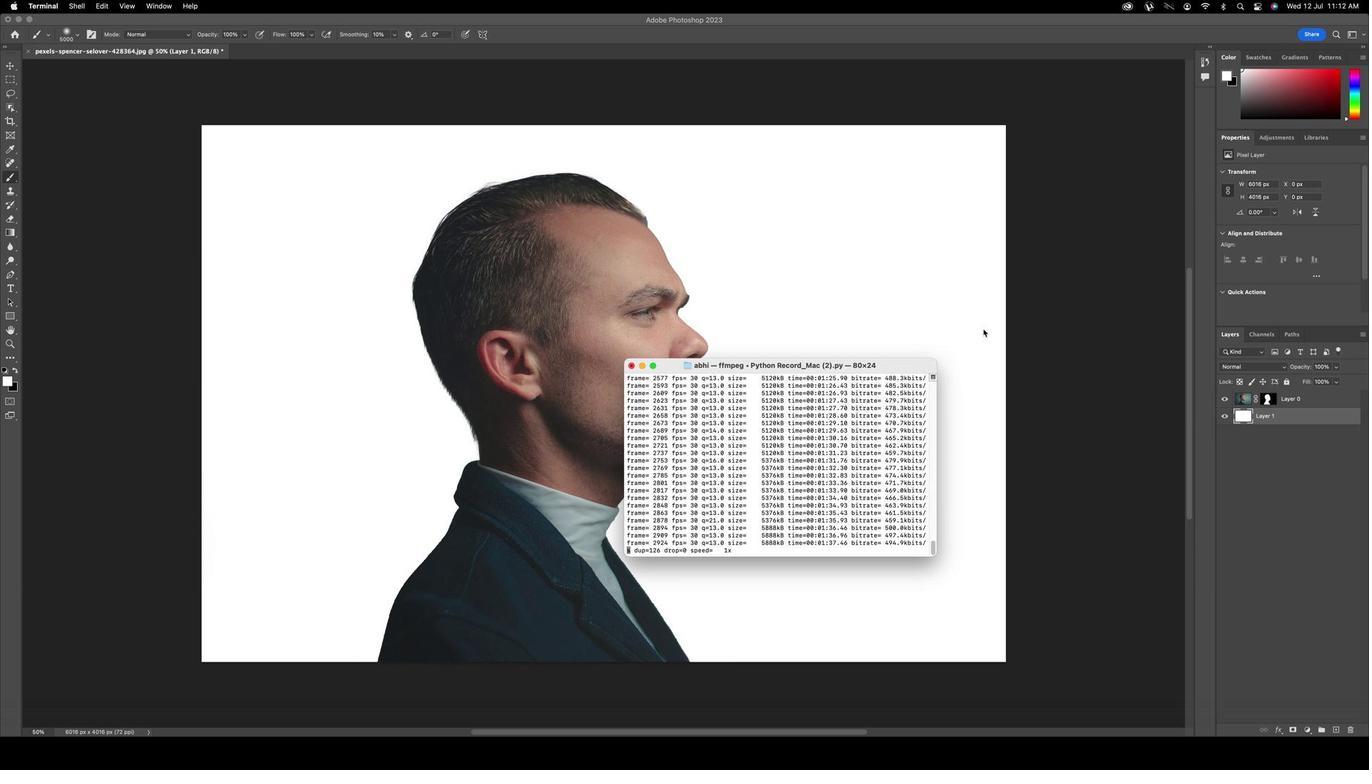 
Action: Mouse pressed right at (725, 544)
Screenshot: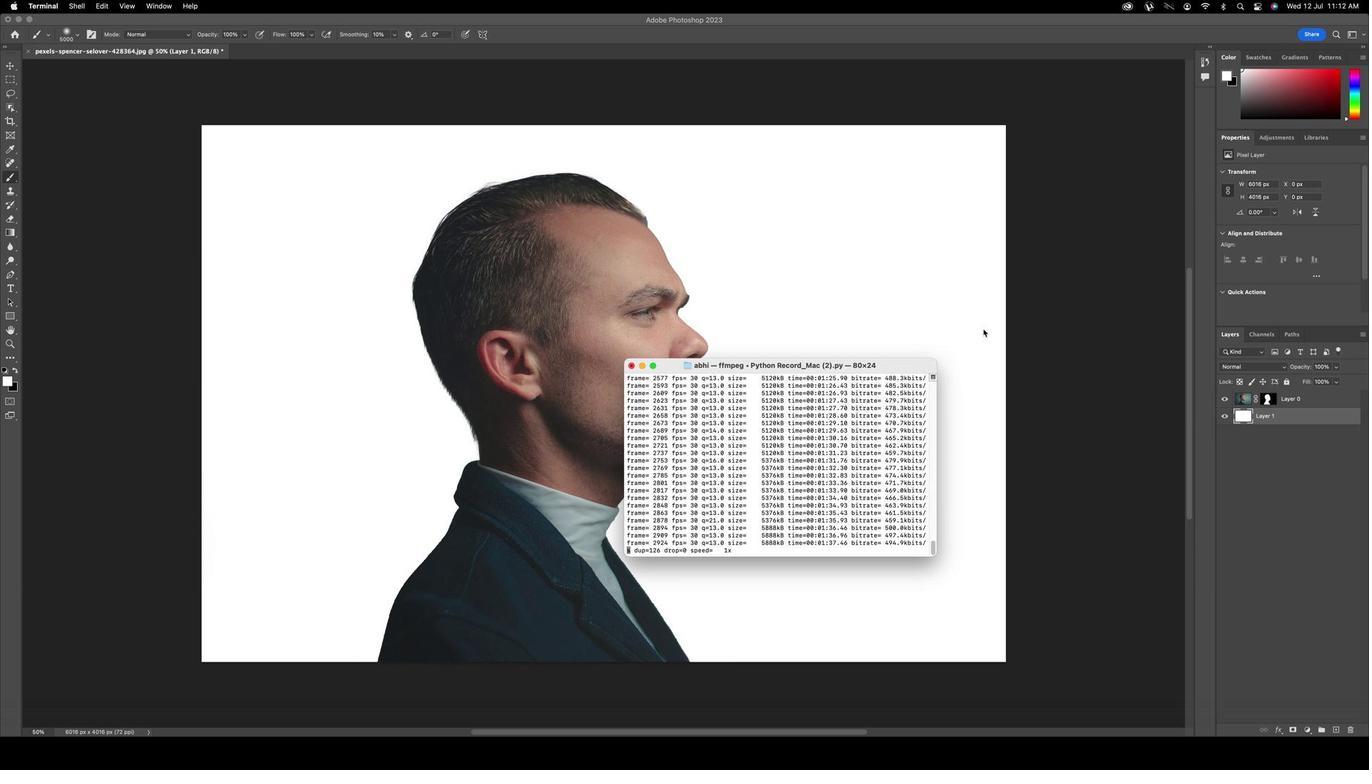 
Action: Mouse moved to (725, 544)
Screenshot: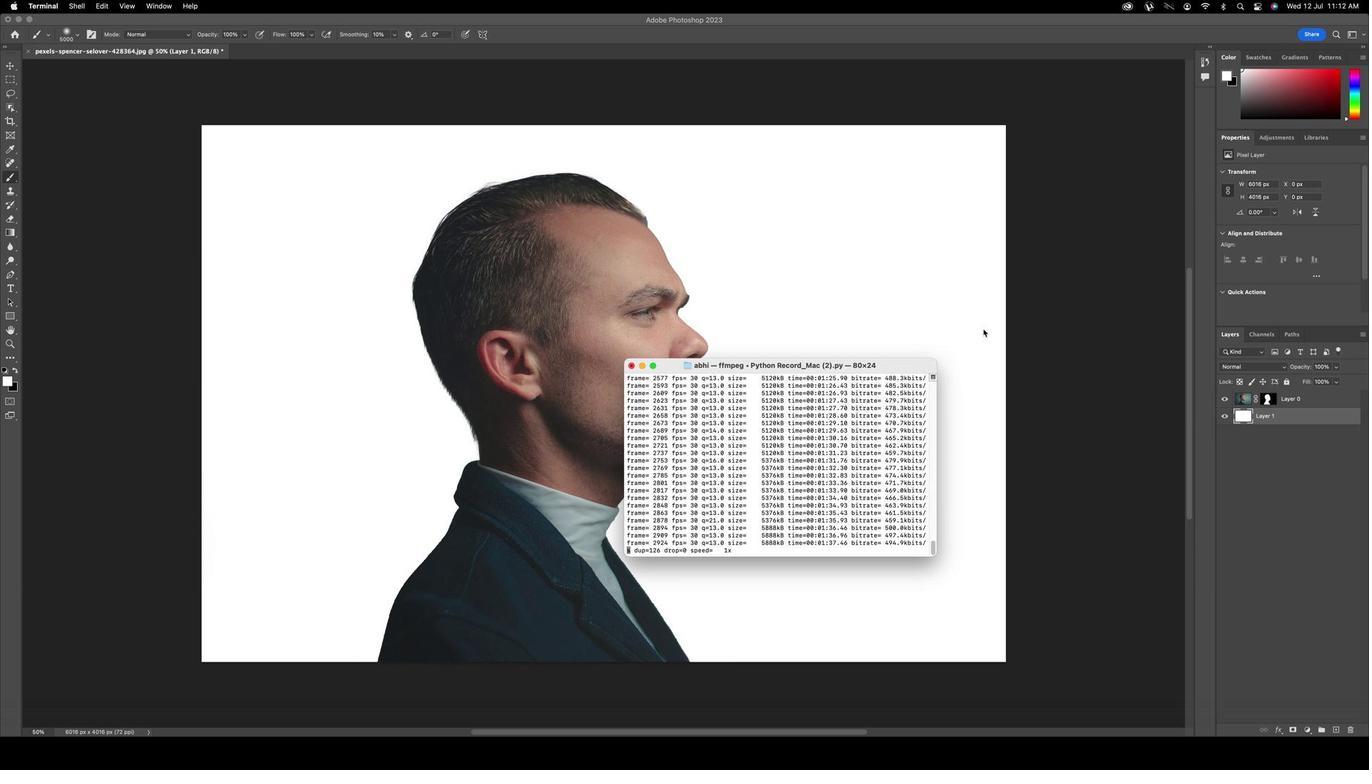 
Action: Mouse pressed left at (725, 544)
Screenshot: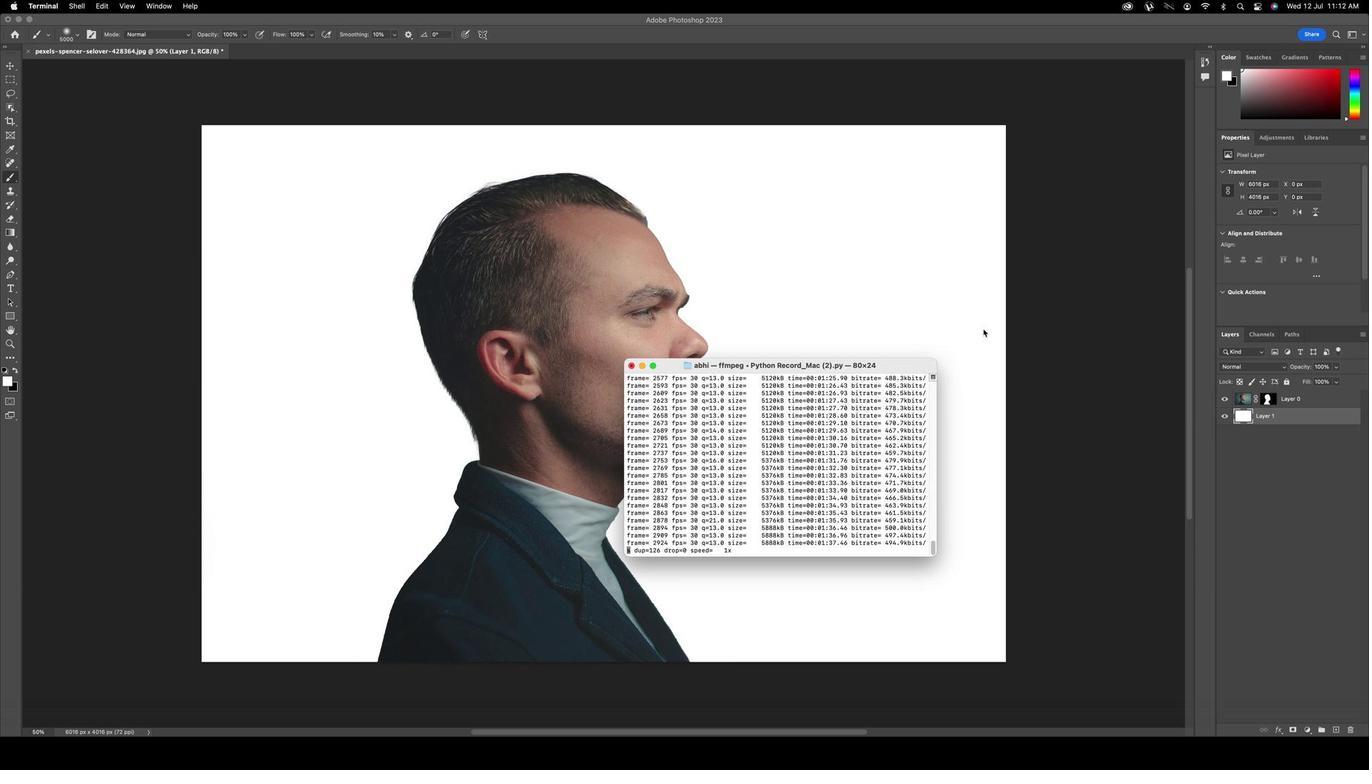 
Action: Mouse moved to (725, 544)
Screenshot: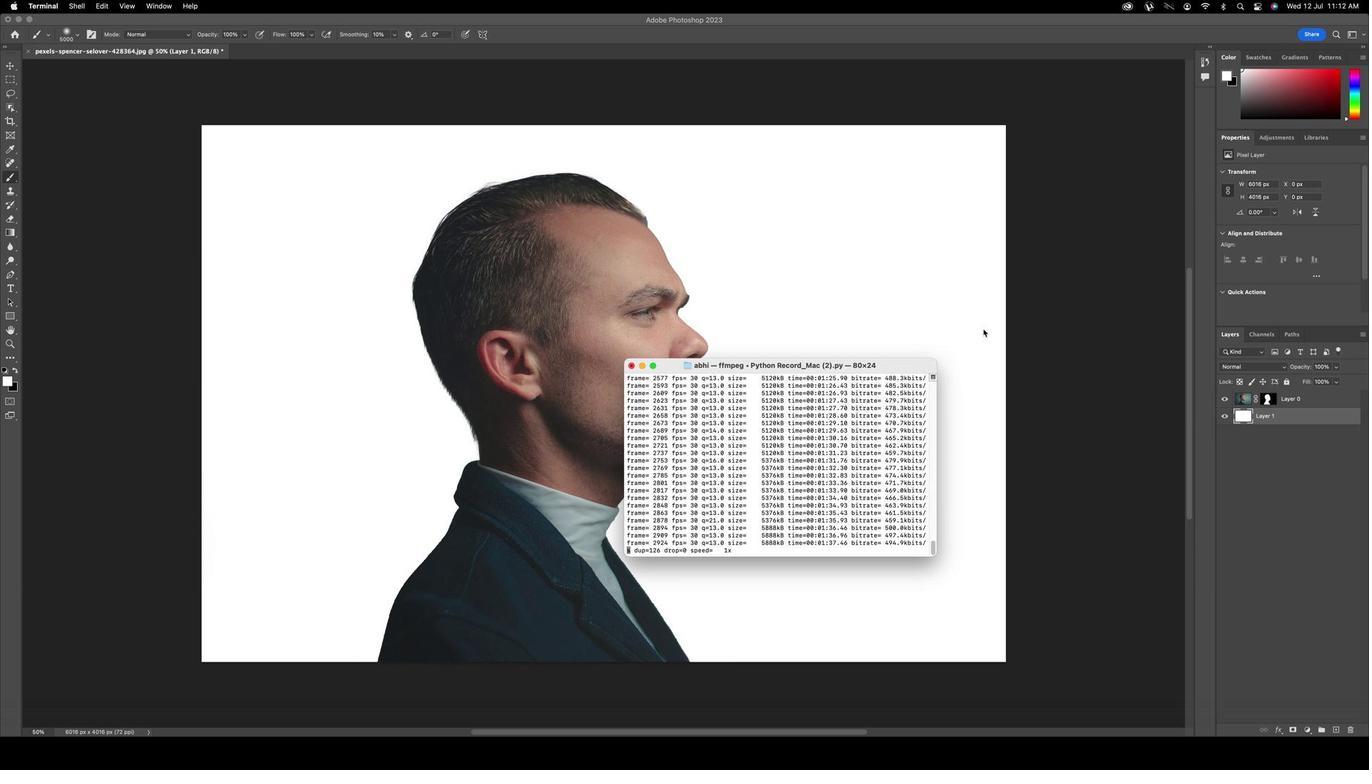 
Action: Mouse pressed left at (725, 544)
Screenshot: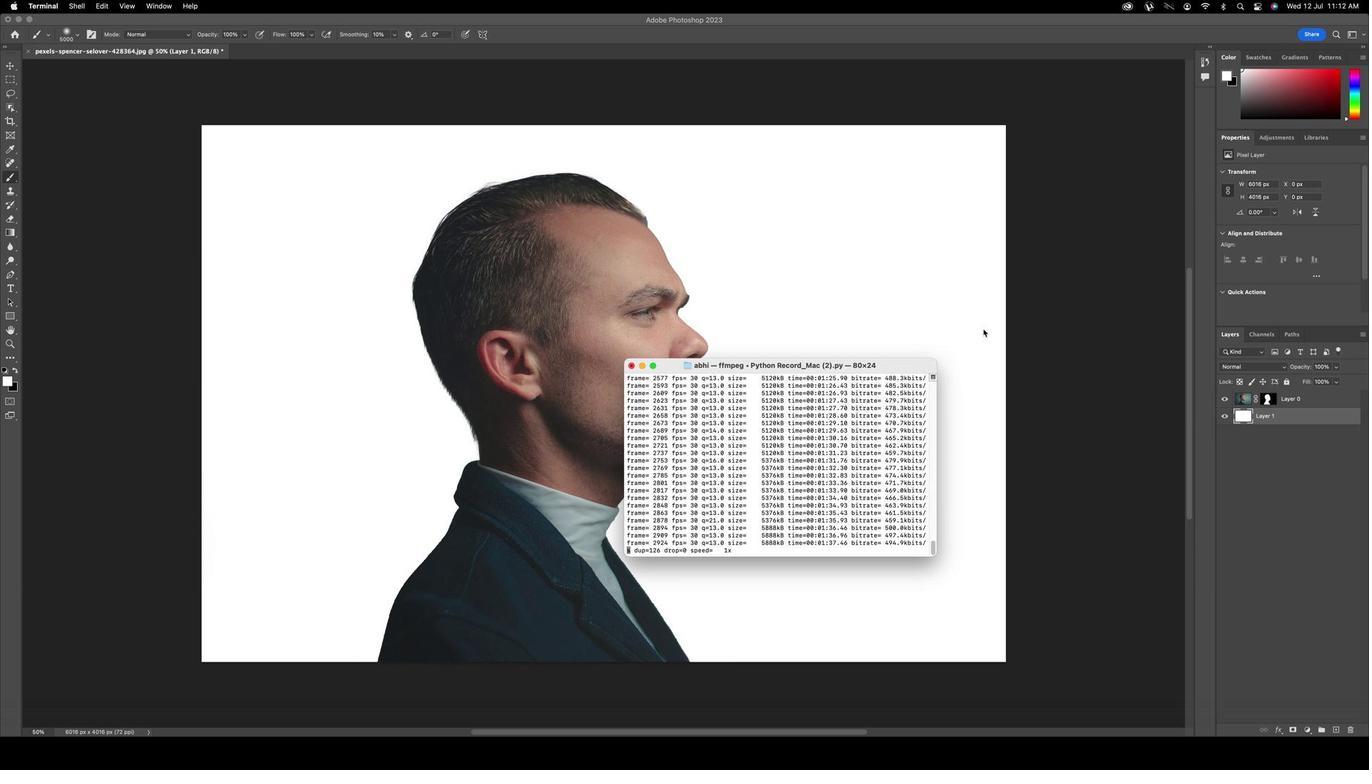 
Action: Mouse moved to (725, 544)
Screenshot: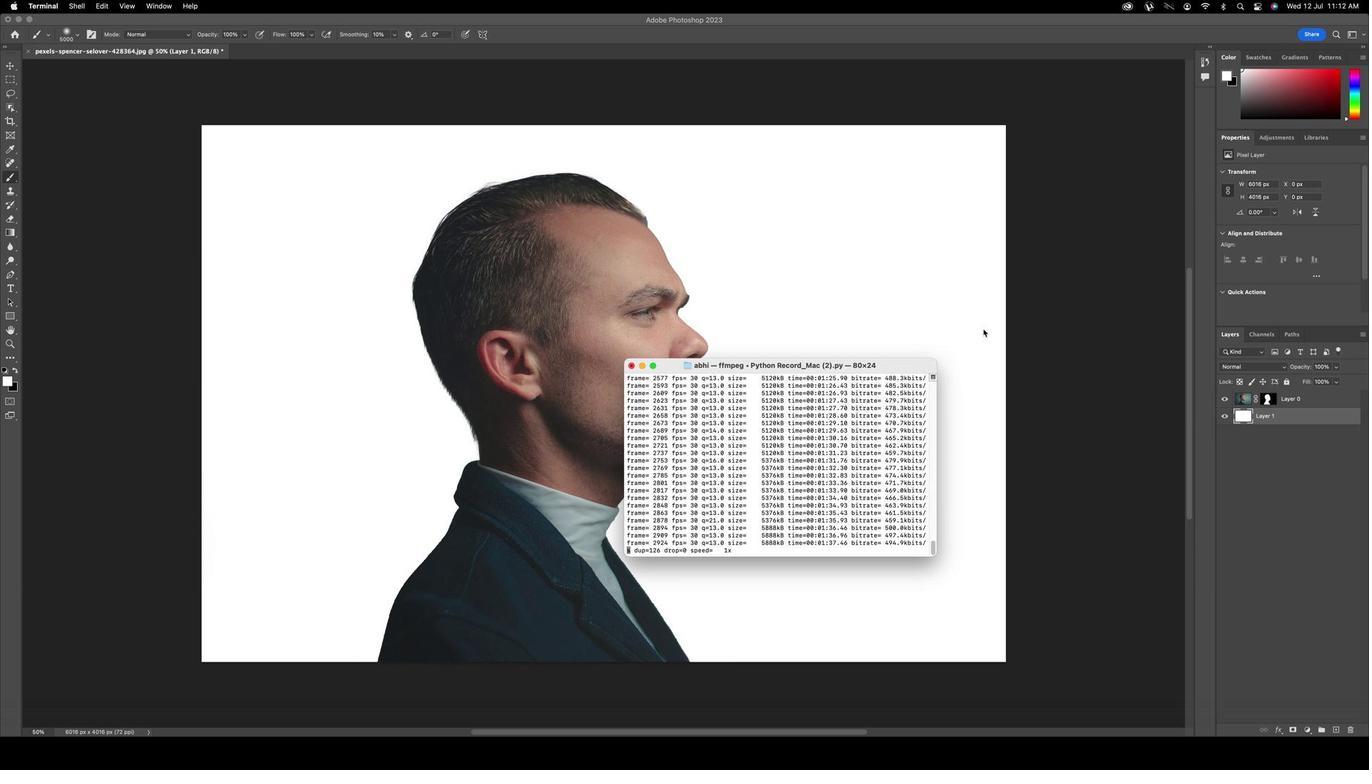 
Action: Mouse pressed left at (725, 544)
Screenshot: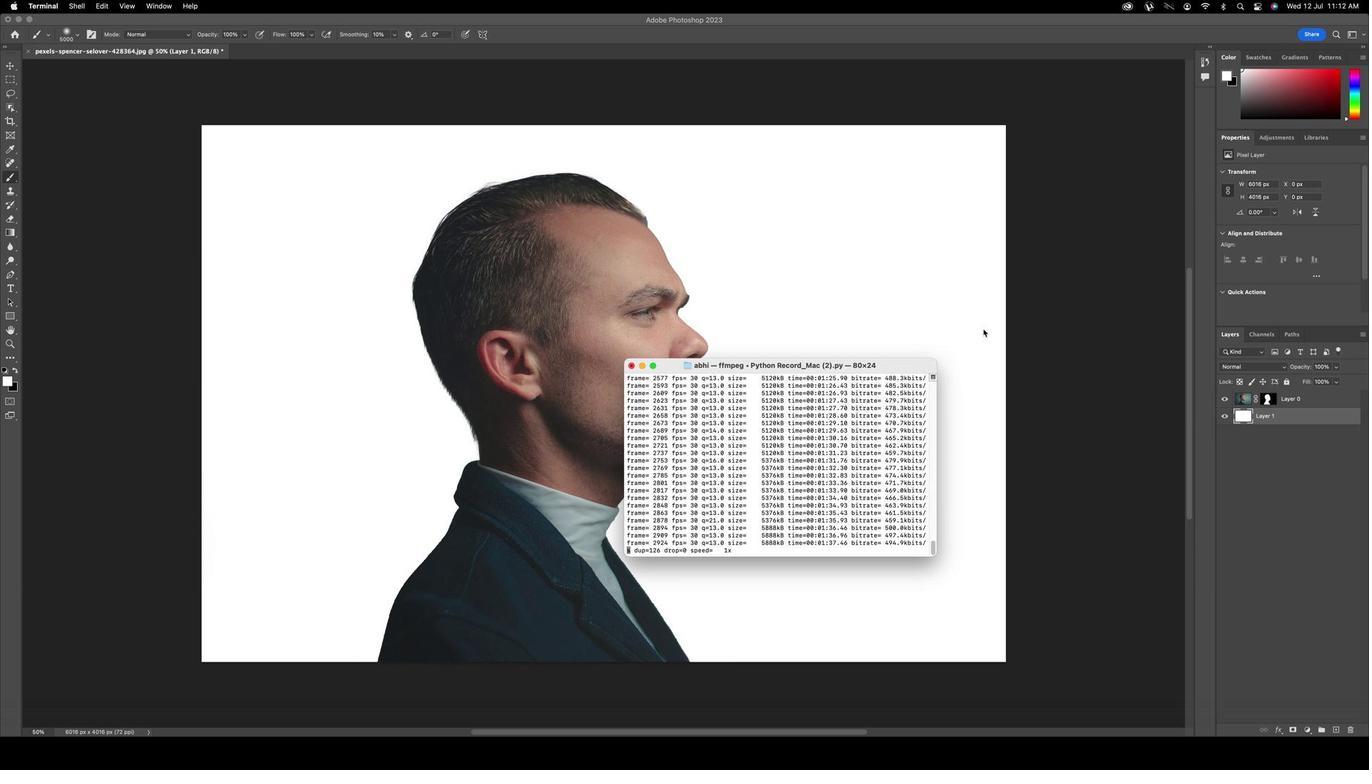 
Action: Mouse moved to (725, 544)
Screenshot: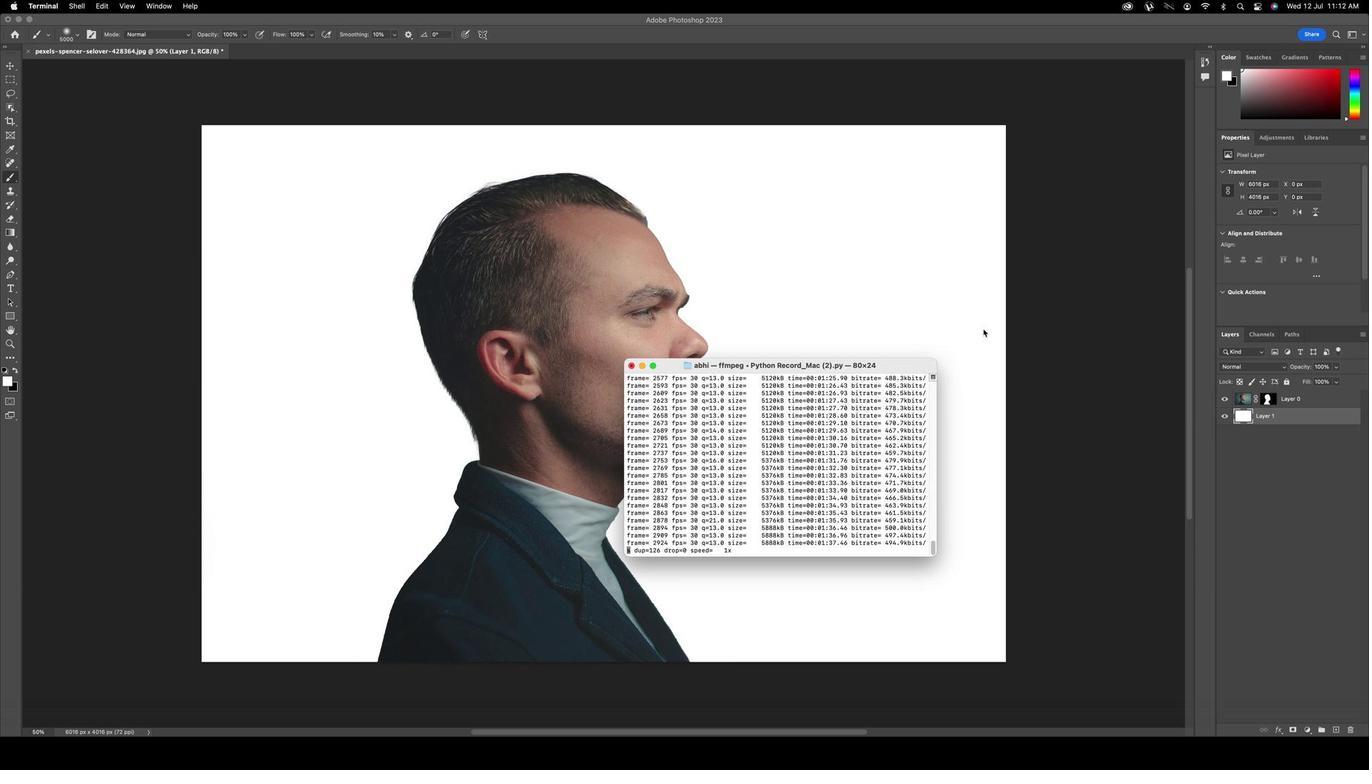 
Action: Mouse pressed left at (725, 544)
Screenshot: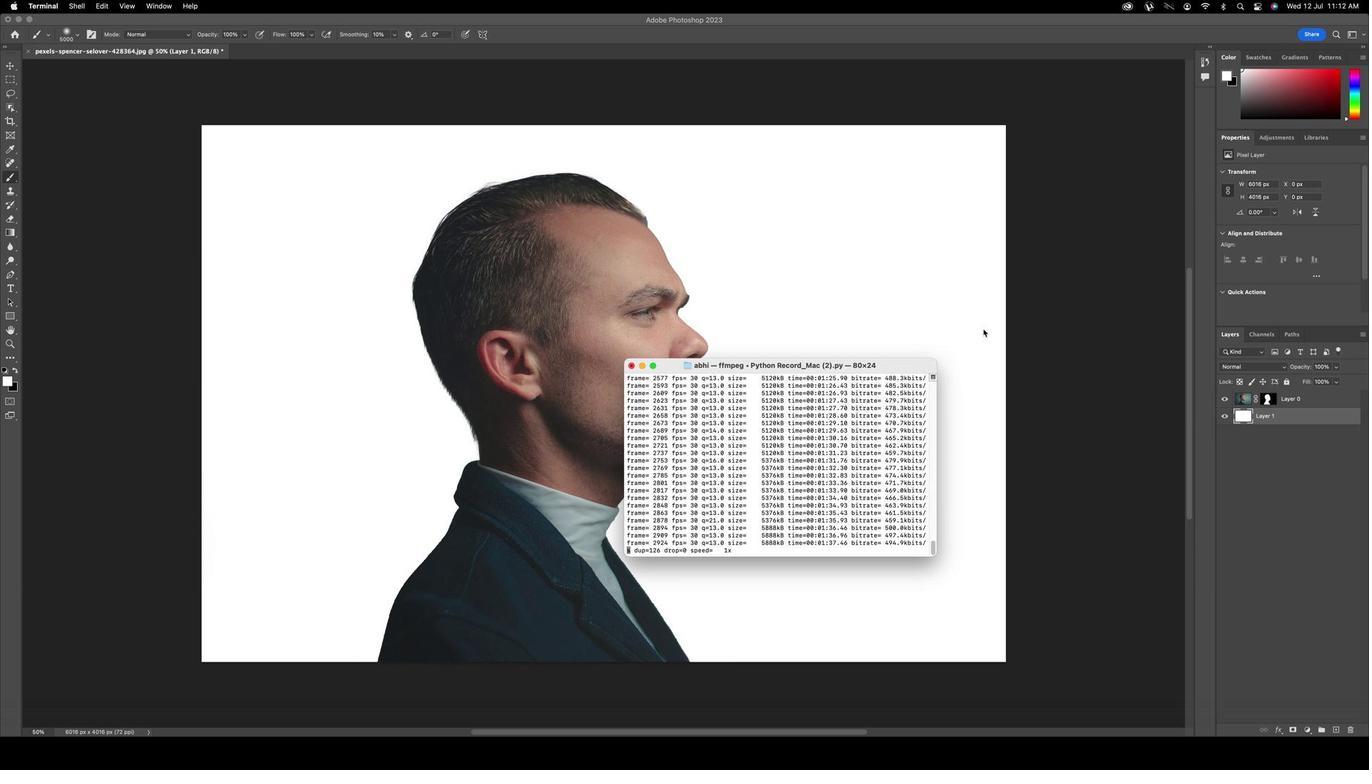 
Action: Mouse moved to (725, 544)
Screenshot: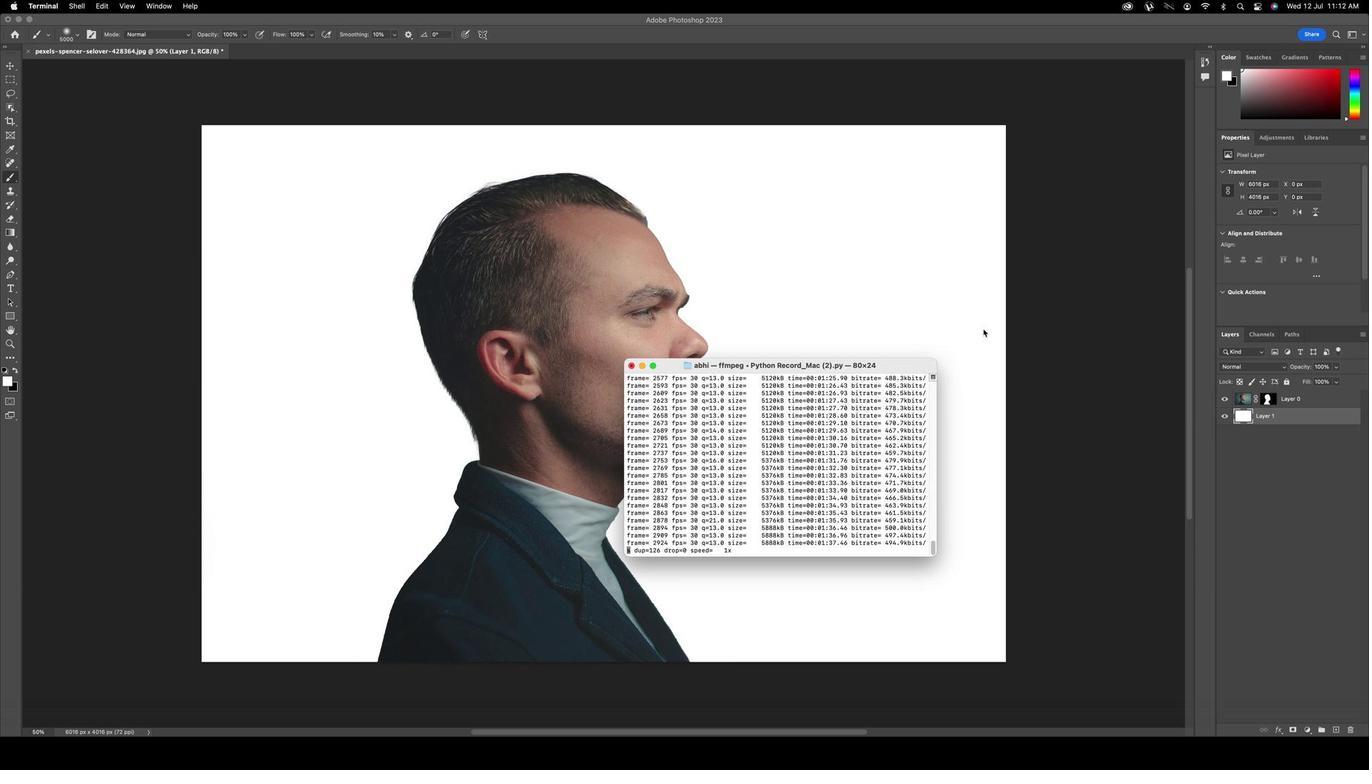
Action: Mouse pressed left at (725, 544)
Screenshot: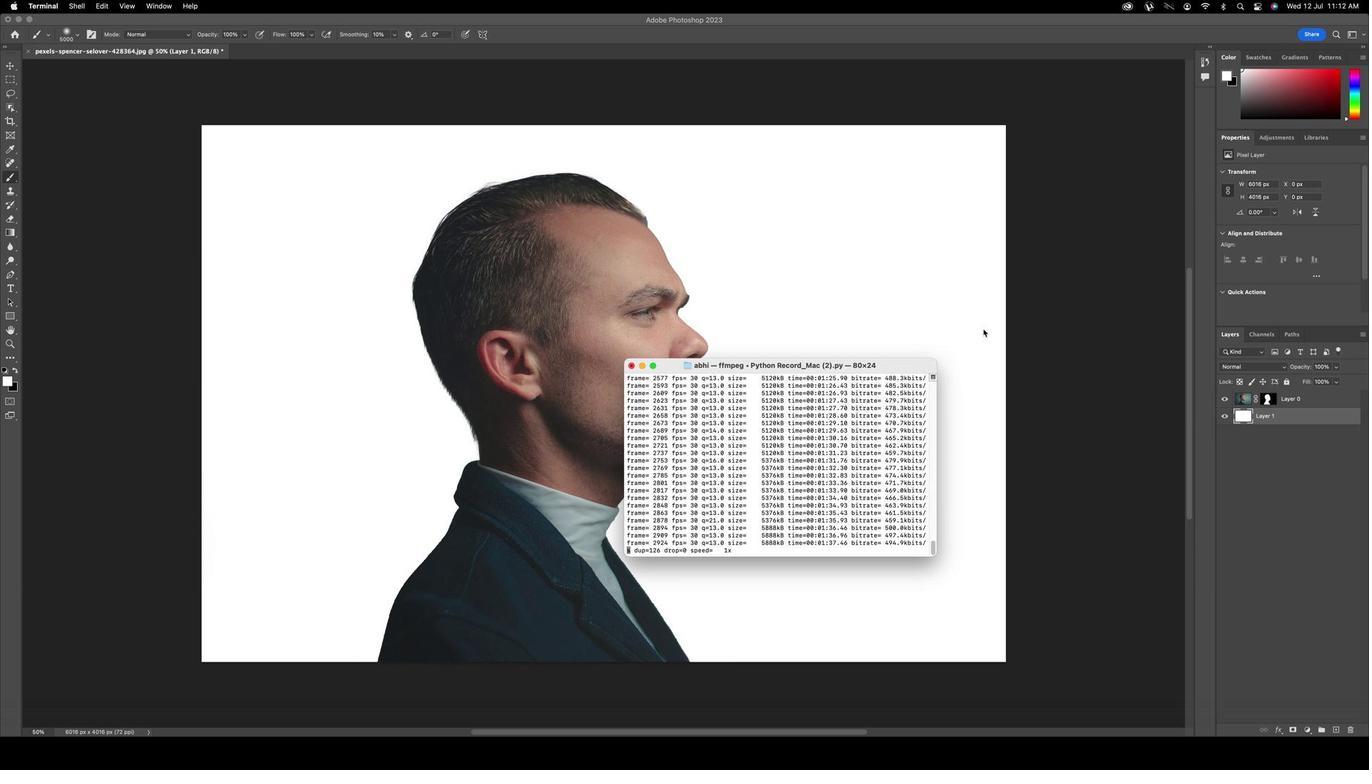 
Action: Mouse moved to (725, 544)
Screenshot: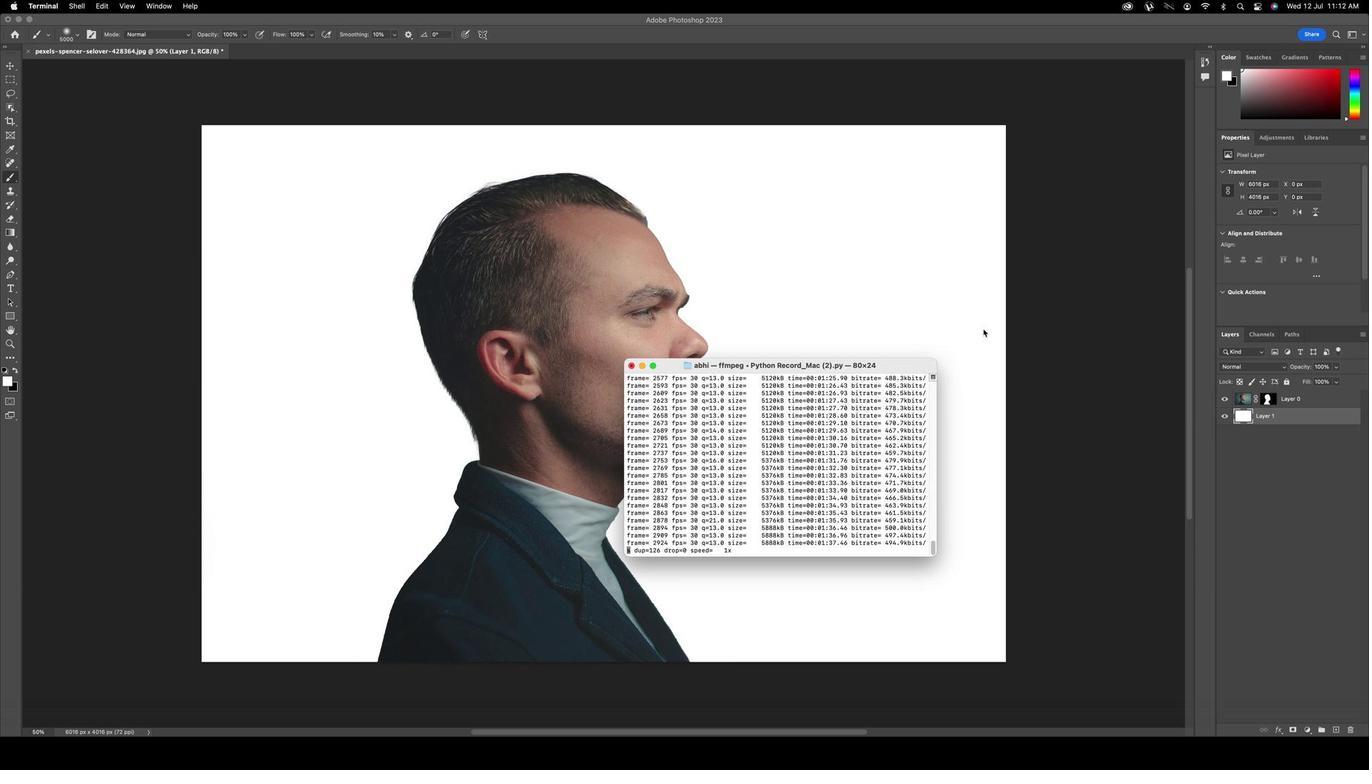 
Action: Mouse pressed left at (725, 544)
Screenshot: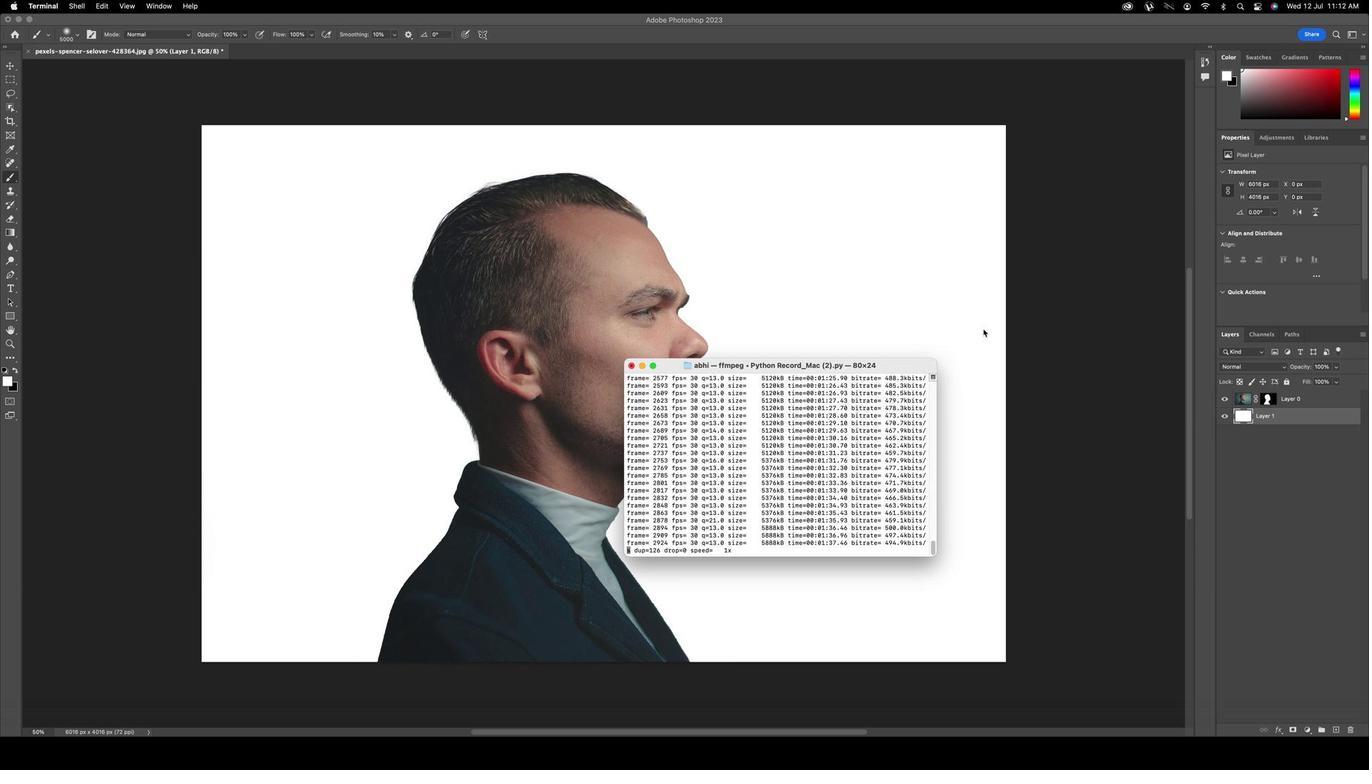 
Action: Mouse moved to (725, 544)
Screenshot: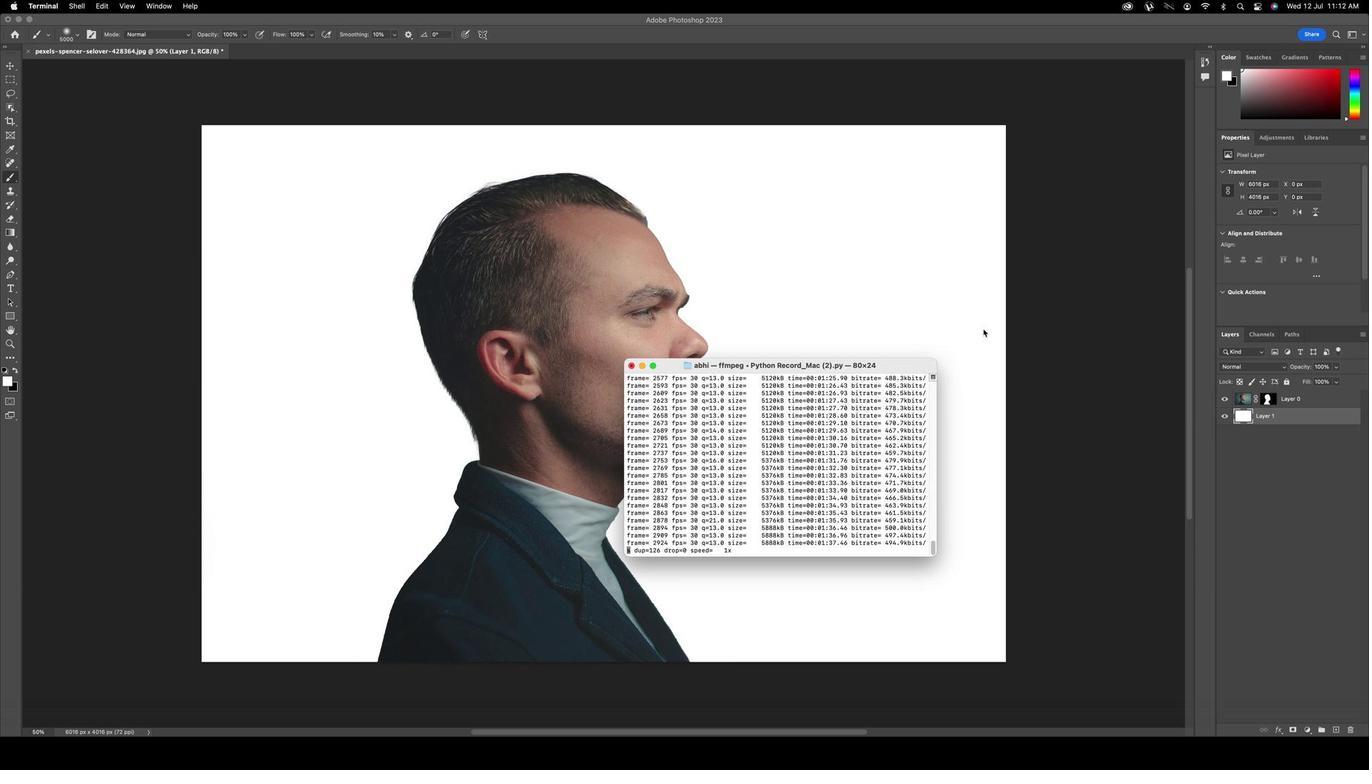 
Action: Mouse pressed left at (725, 544)
Screenshot: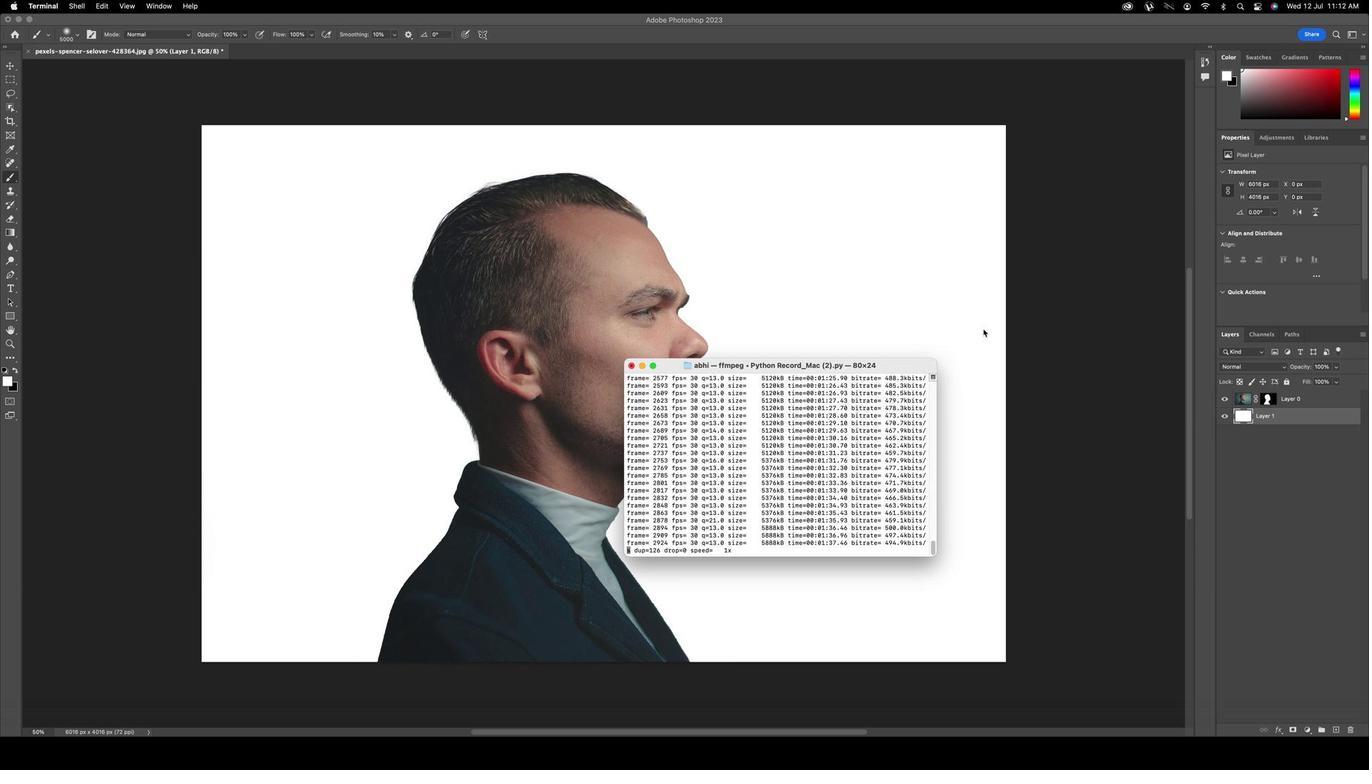
Action: Mouse moved to (725, 544)
Screenshot: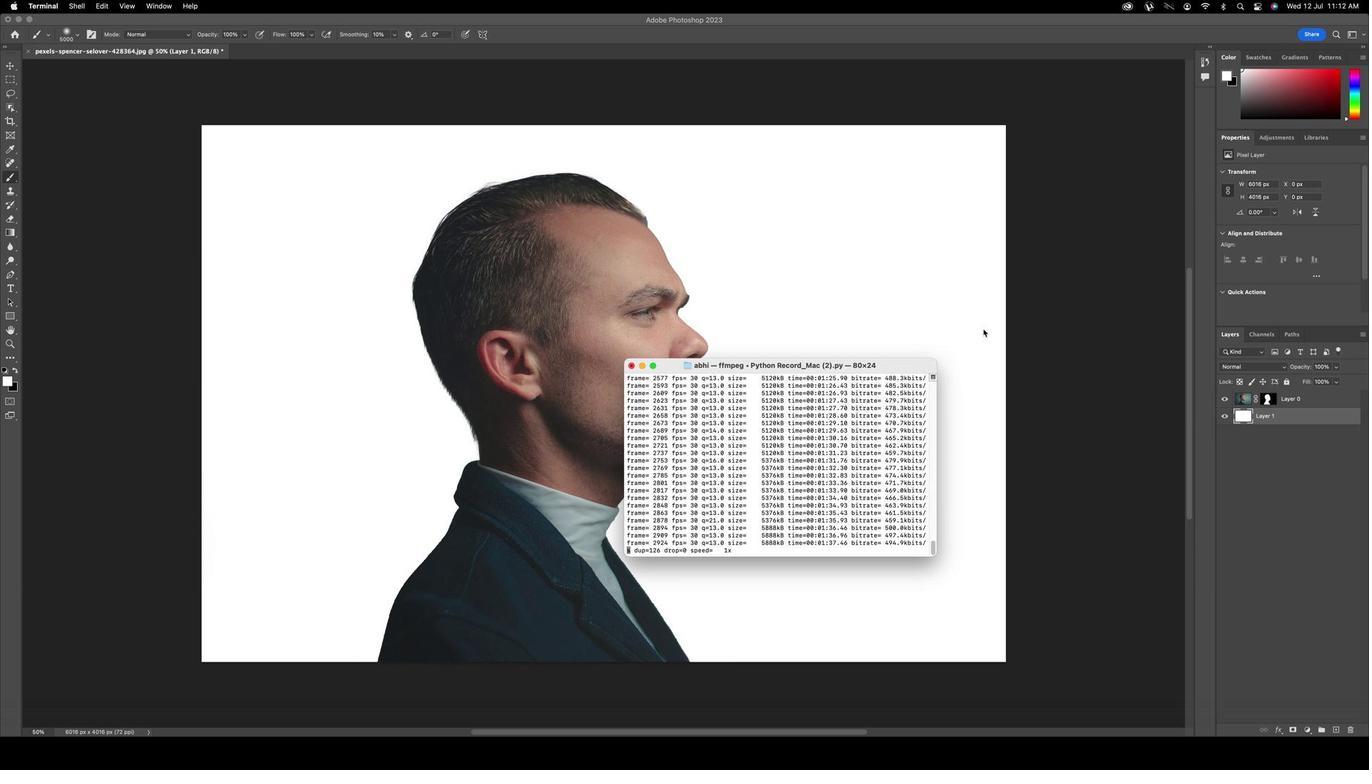 
Action: Mouse pressed left at (725, 544)
Screenshot: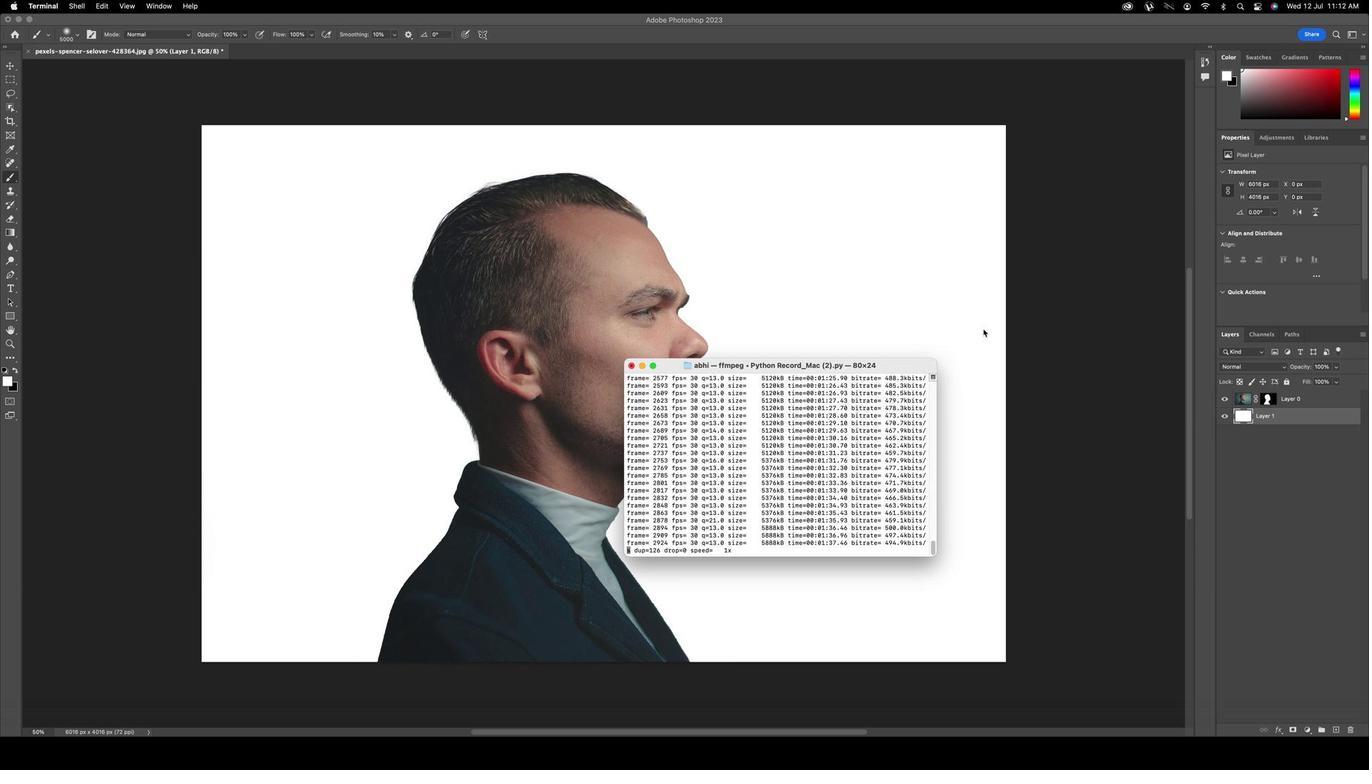 
Action: Mouse moved to (725, 544)
Screenshot: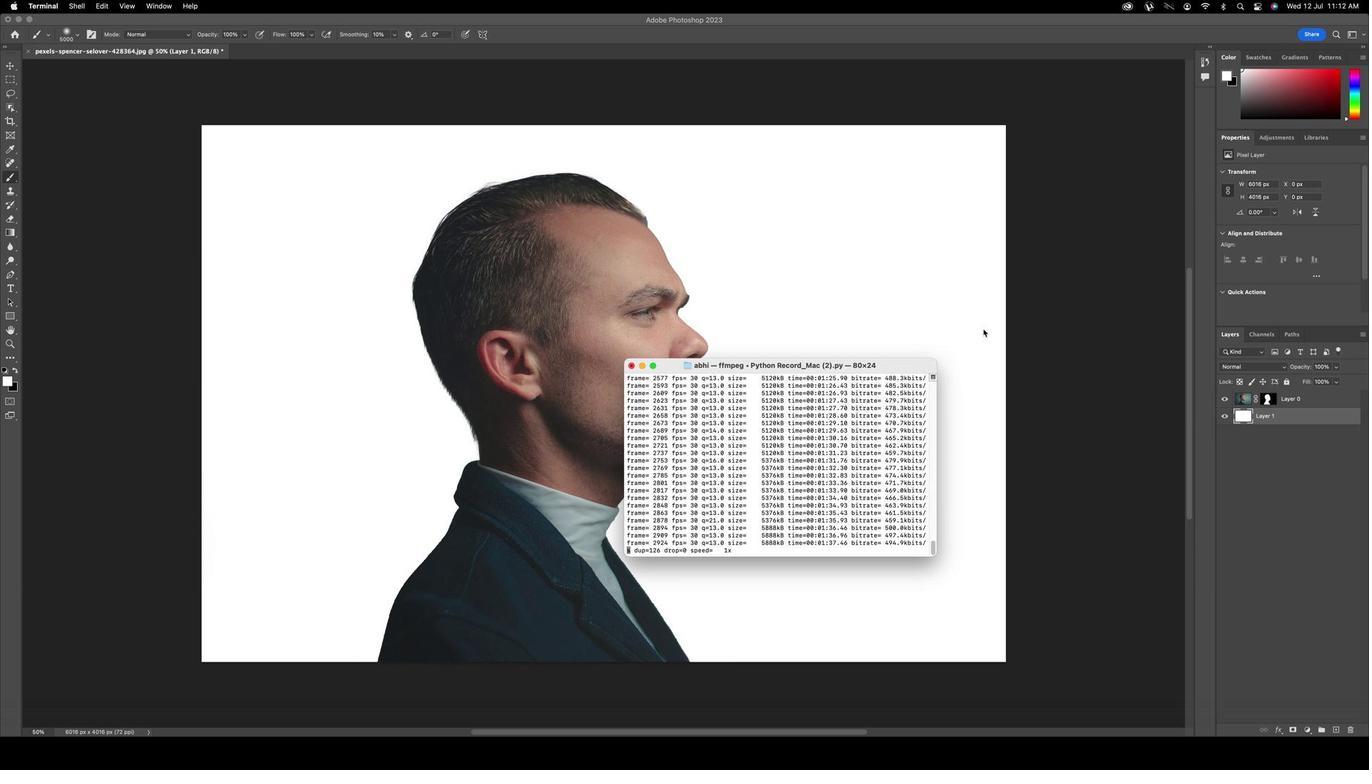 
Action: Mouse pressed left at (725, 544)
Screenshot: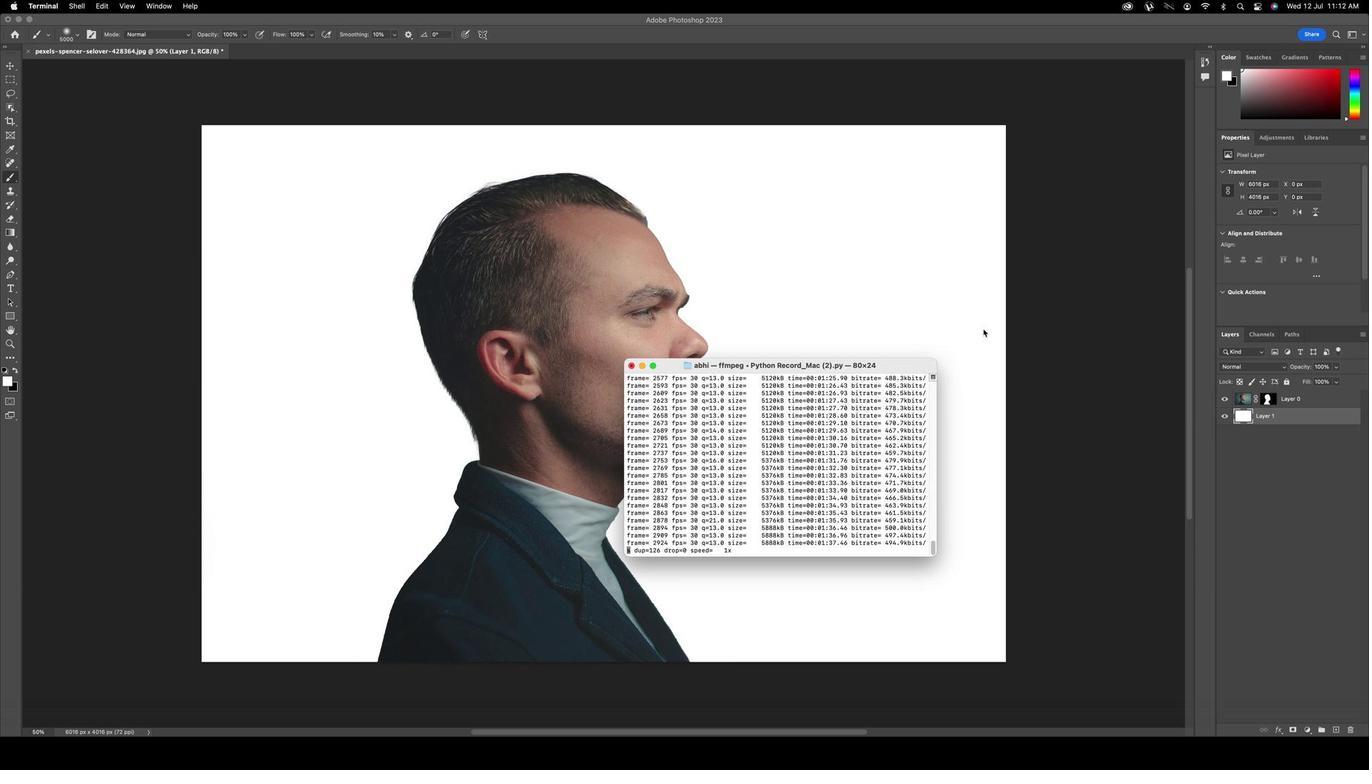 
Action: Mouse moved to (725, 544)
Screenshot: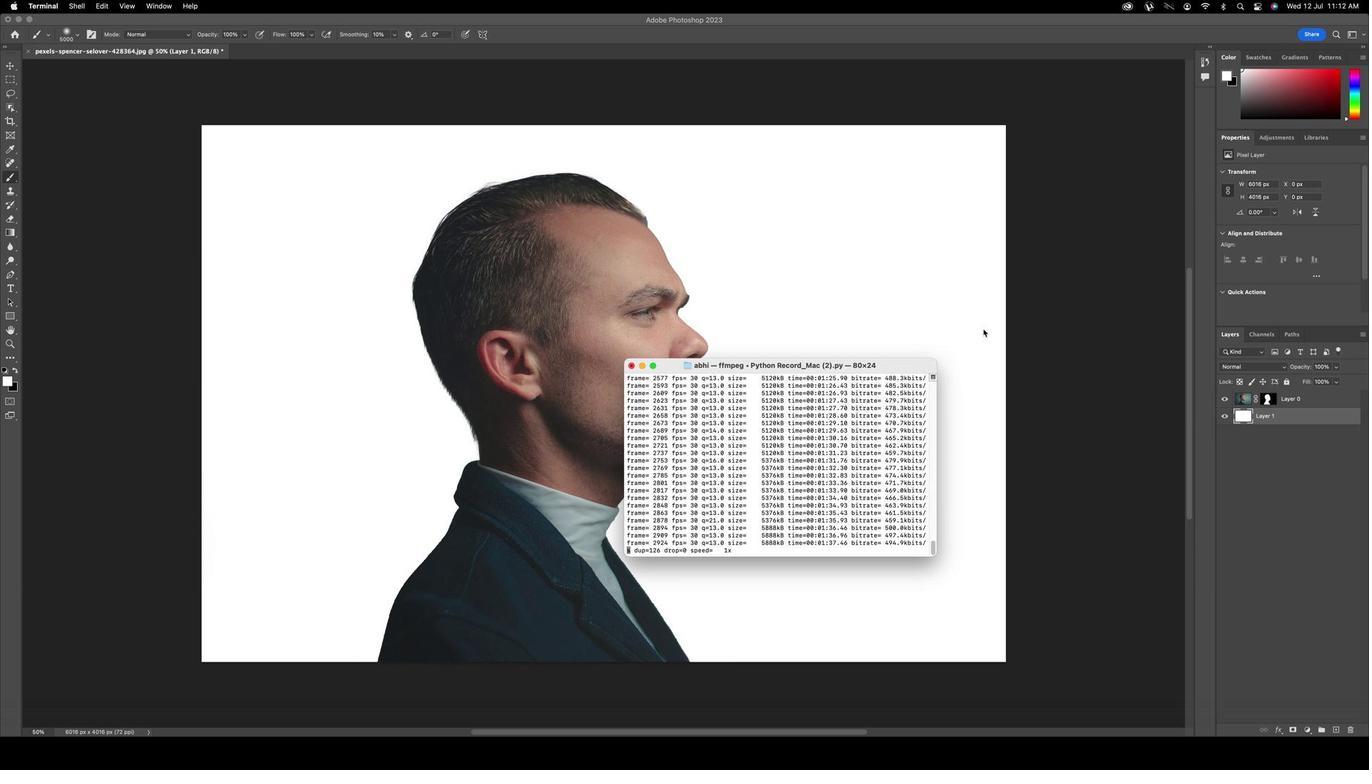 
Action: Mouse pressed left at (725, 544)
Screenshot: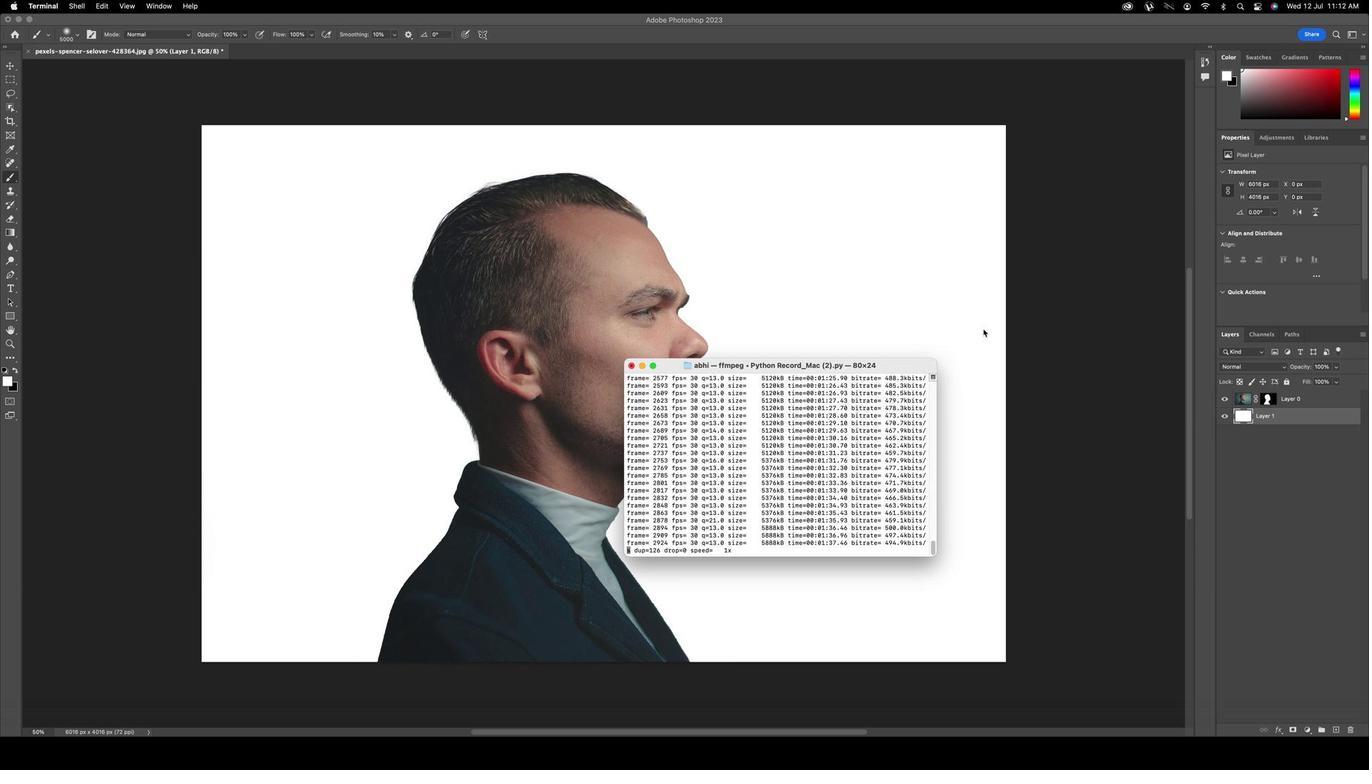 
Action: Mouse moved to (725, 544)
Screenshot: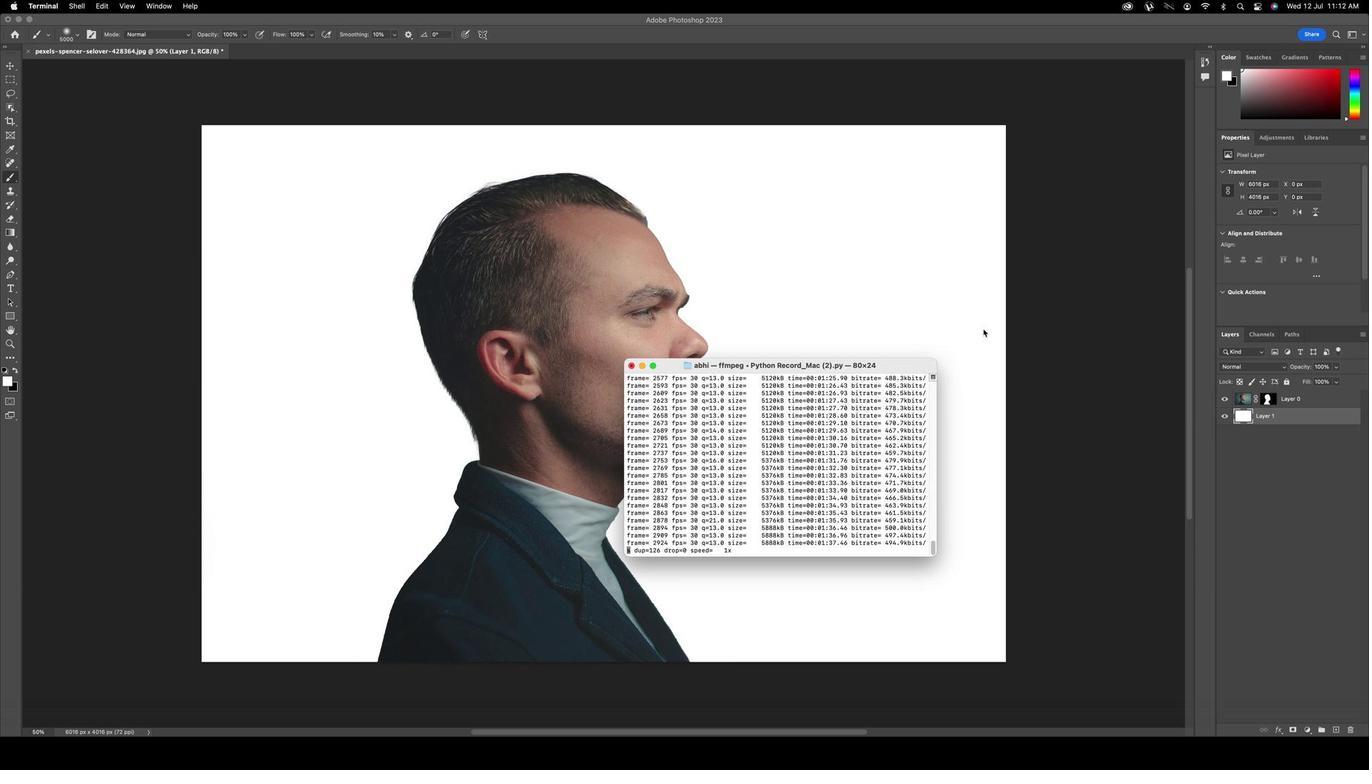 
Action: Mouse pressed left at (725, 544)
Screenshot: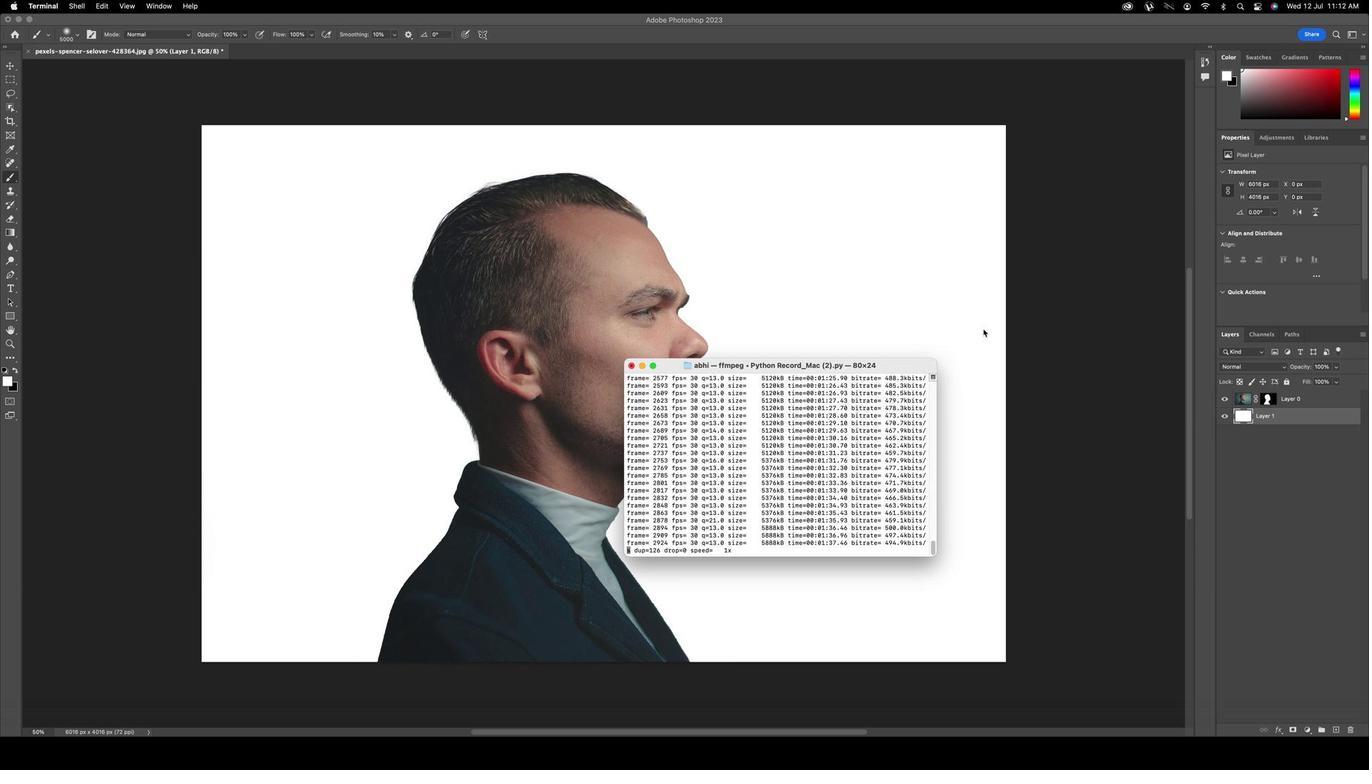 
Action: Mouse moved to (725, 544)
Screenshot: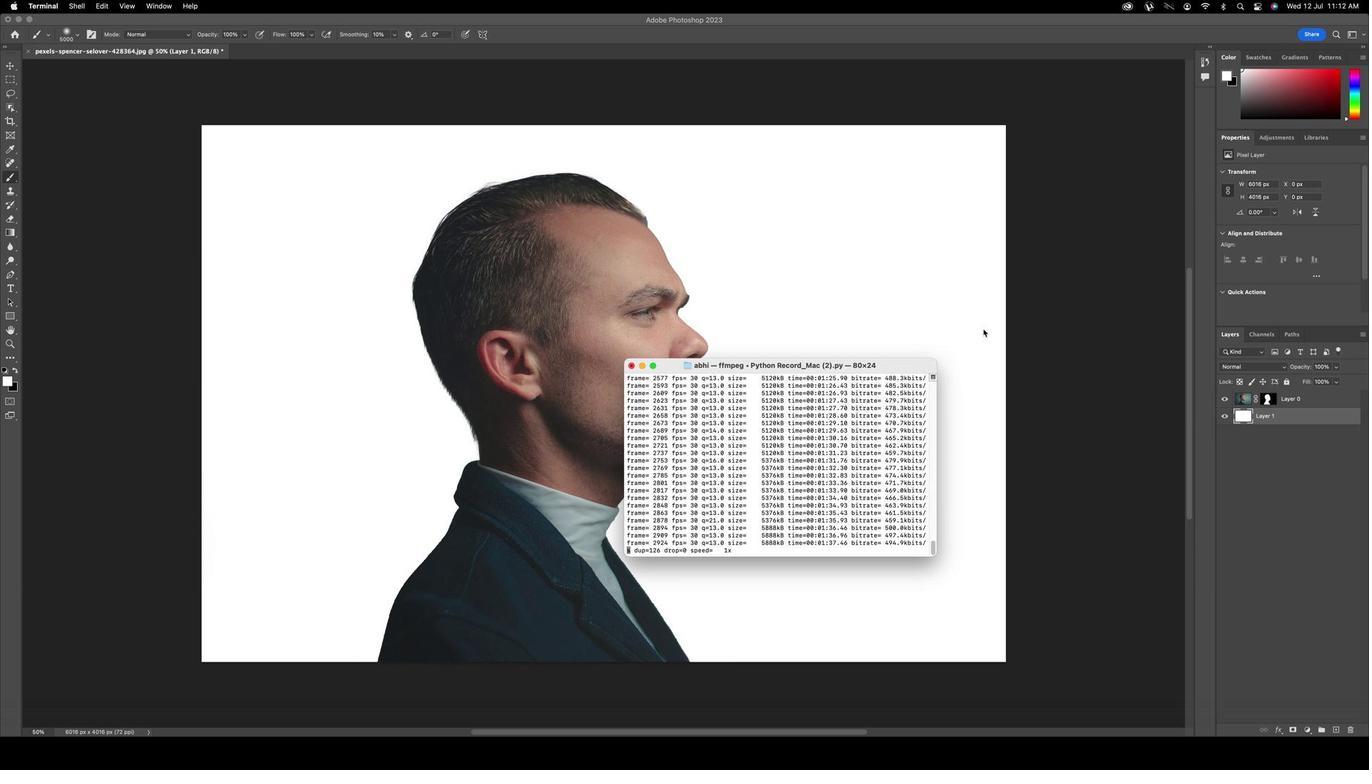 
Action: Mouse pressed left at (725, 544)
Screenshot: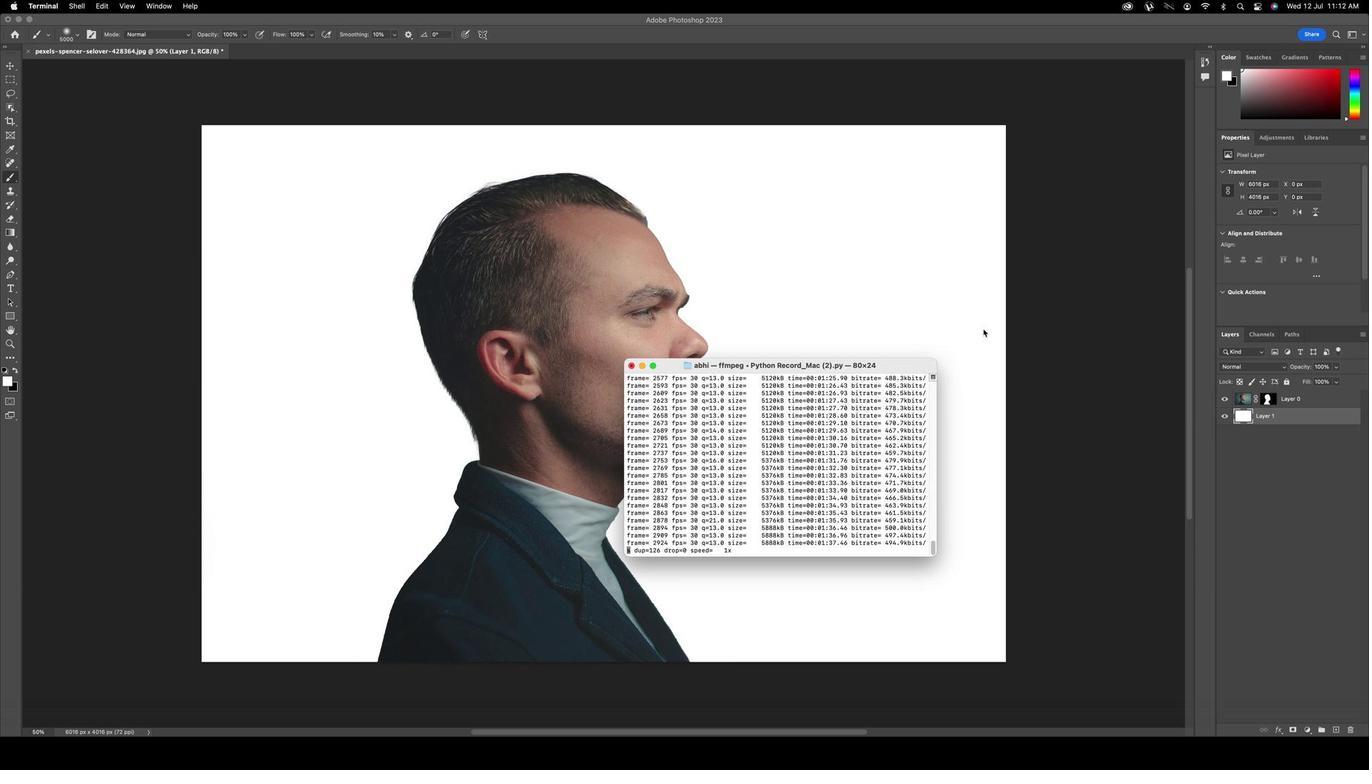 
Action: Mouse moved to (725, 544)
Screenshot: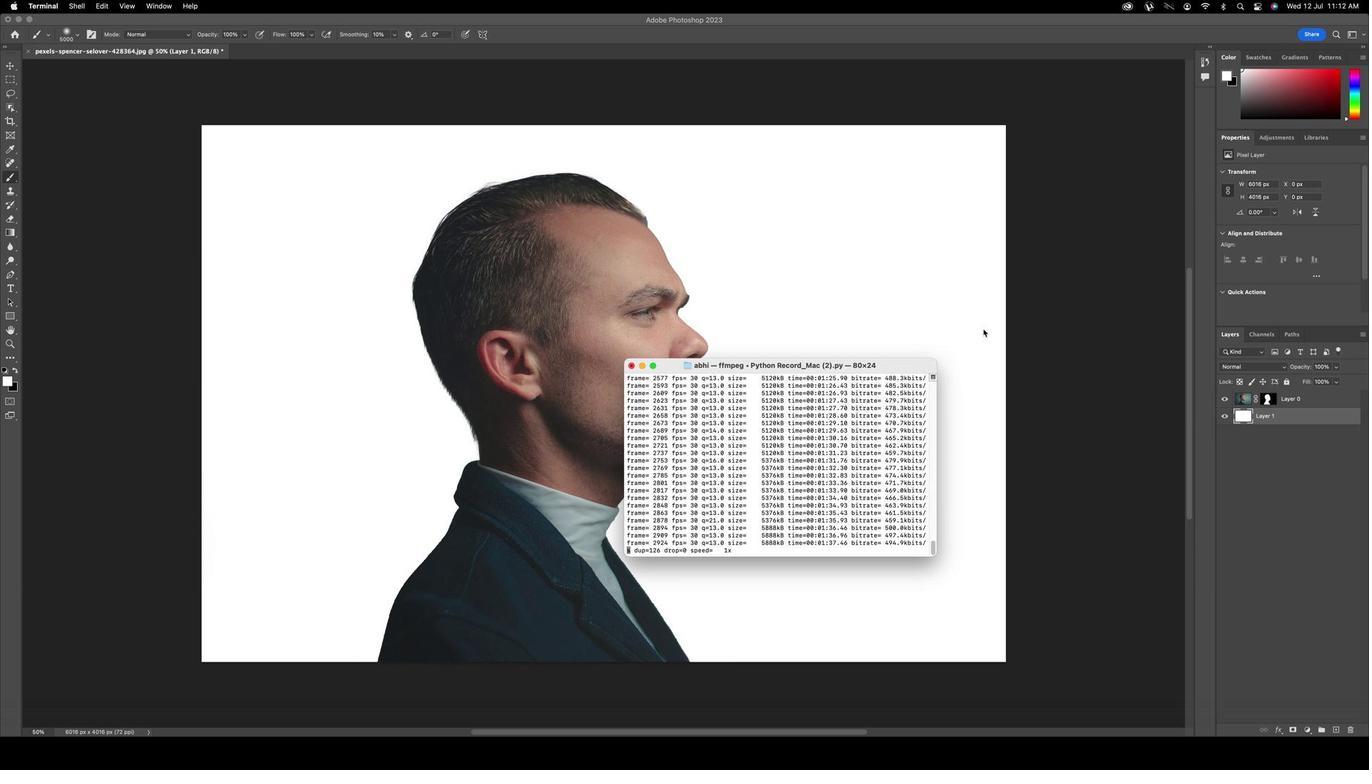 
Action: Mouse pressed left at (725, 544)
Screenshot: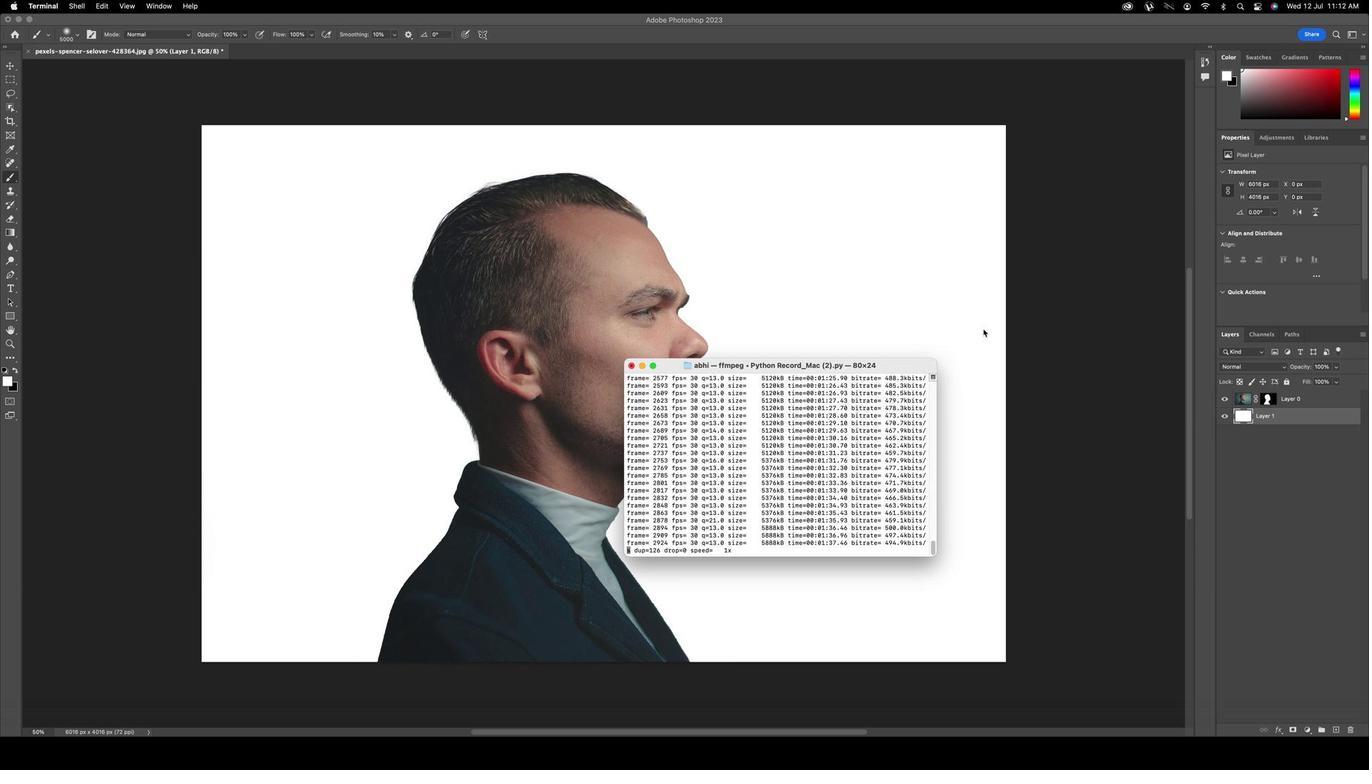 
Action: Key pressed Key.enterKey.enter
Screenshot: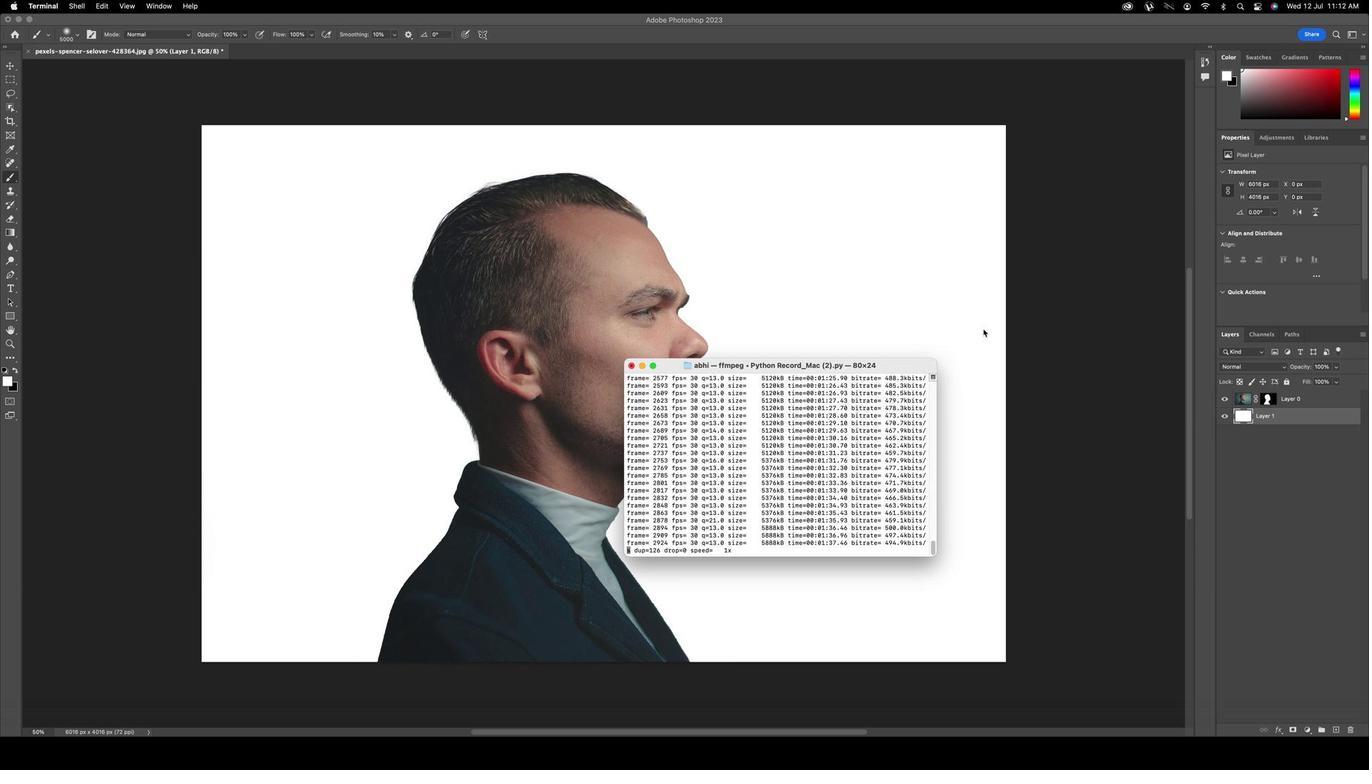 
Action: Mouse moved to (725, 544)
Screenshot: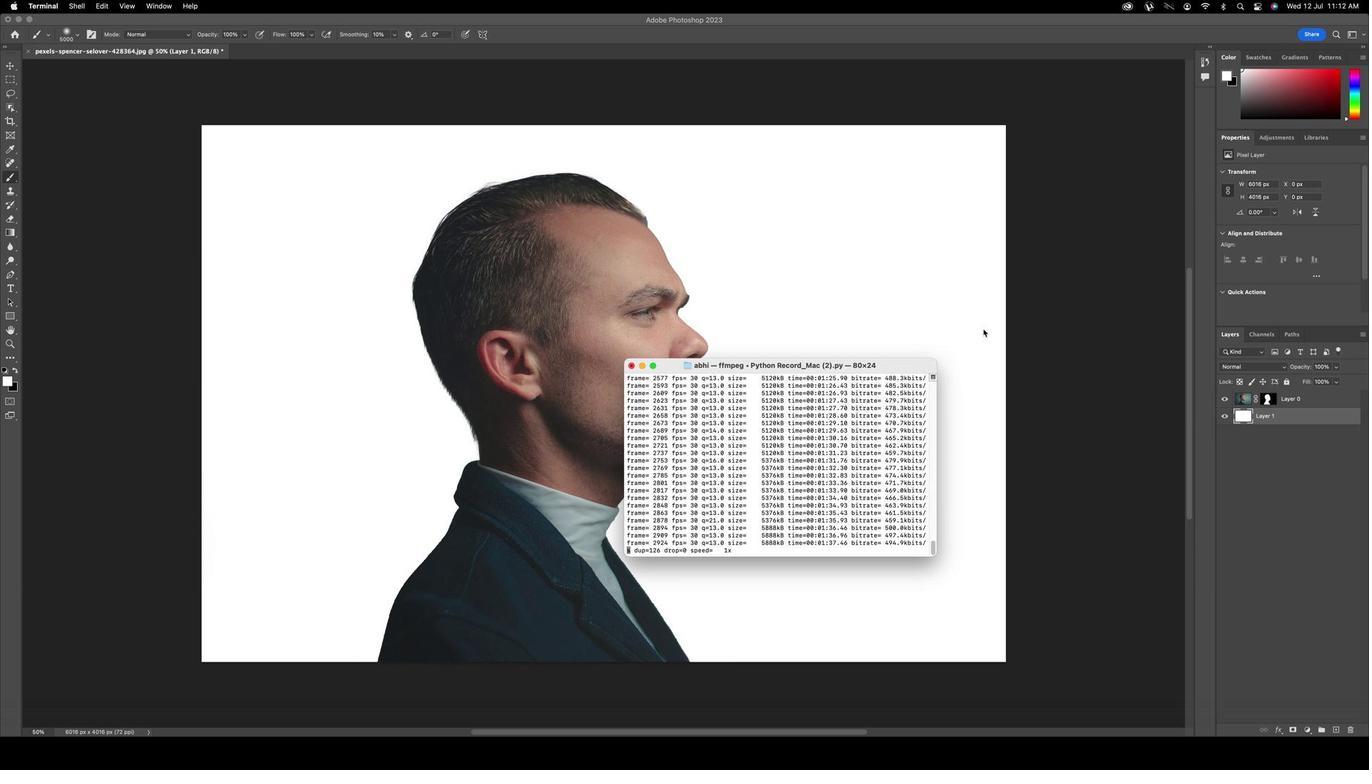 
Action: Mouse pressed left at (725, 544)
Screenshot: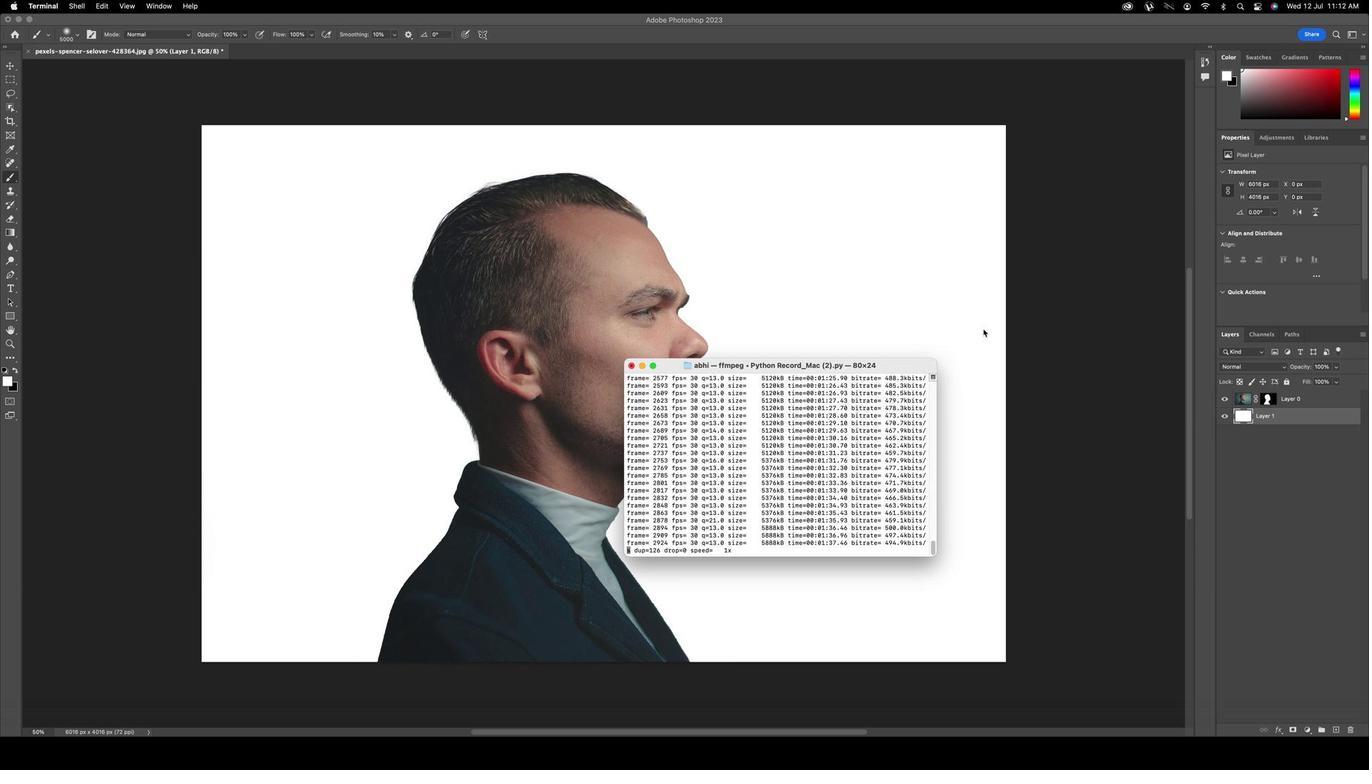 
Action: Mouse moved to (725, 544)
Screenshot: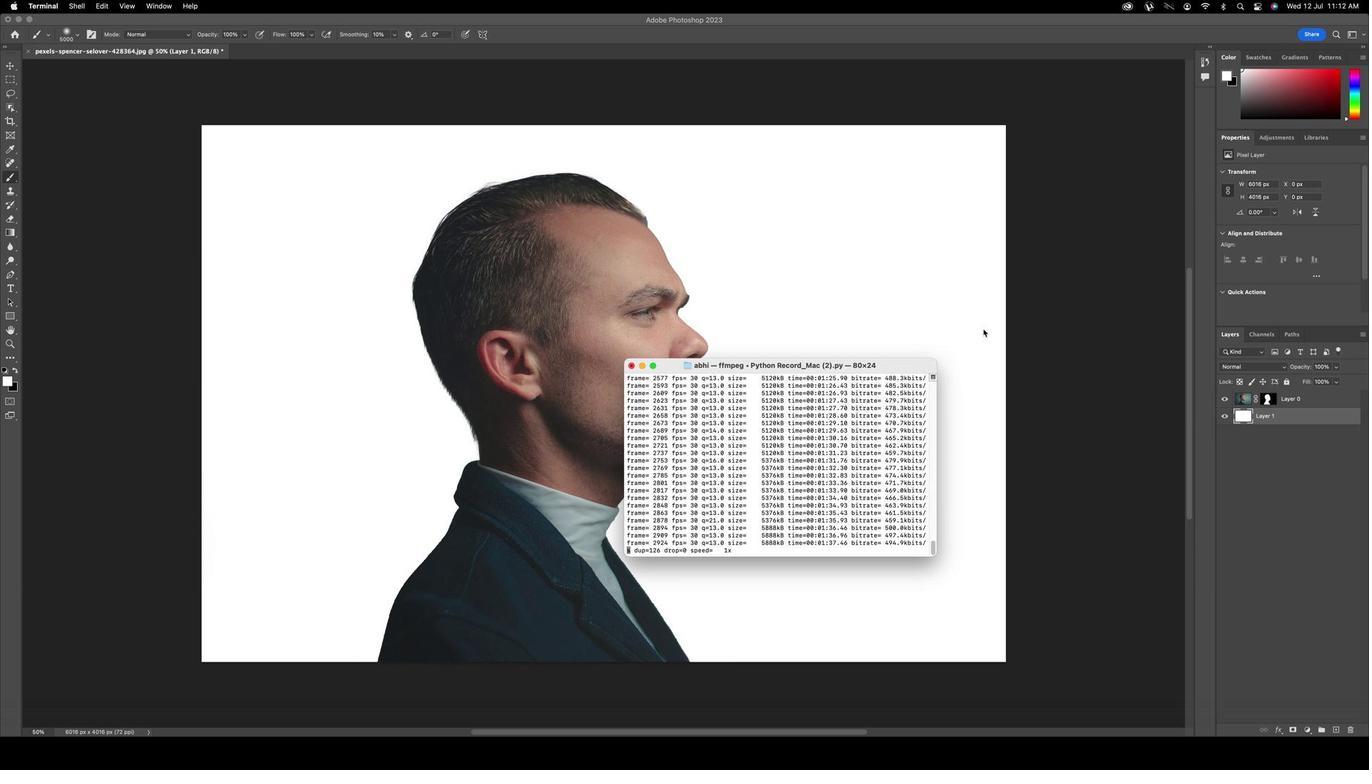 
Action: Key pressed 'B'
Screenshot: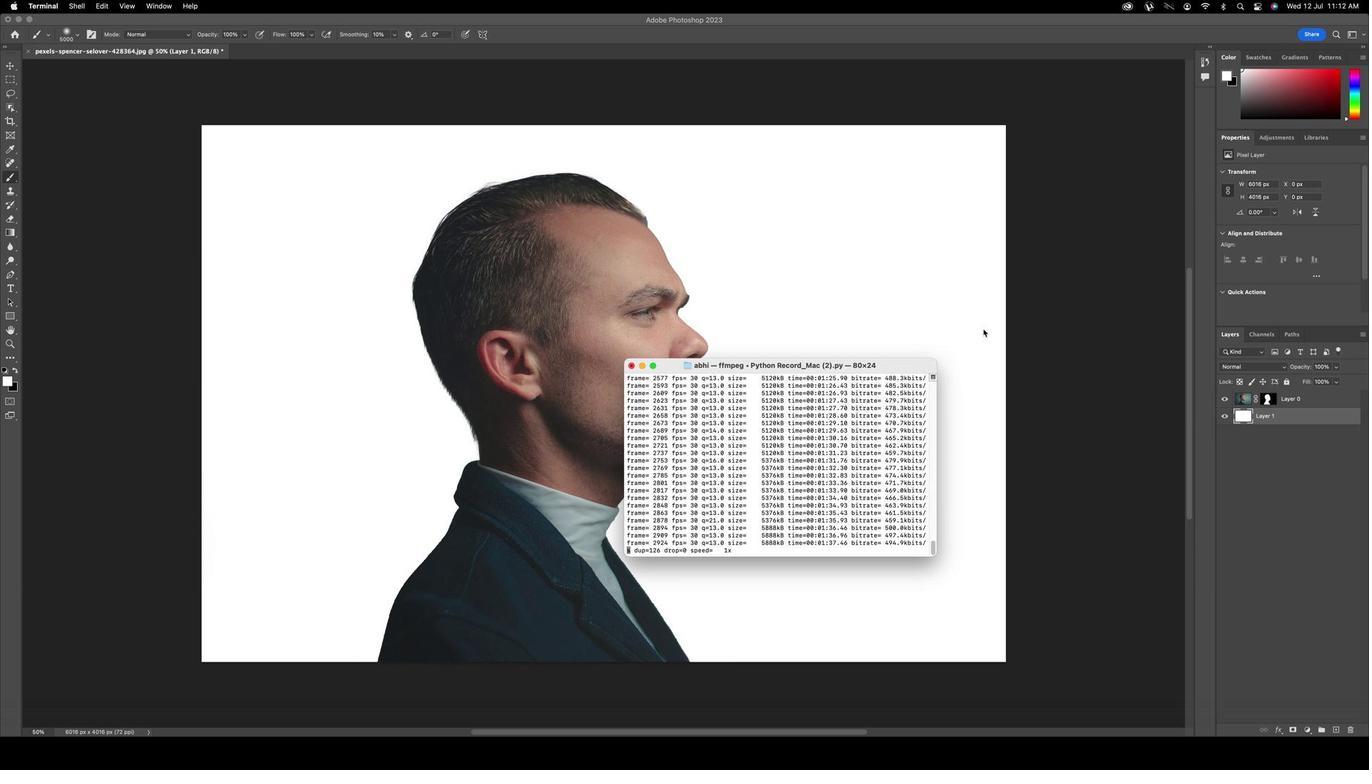 
Action: Mouse moved to (725, 544)
Screenshot: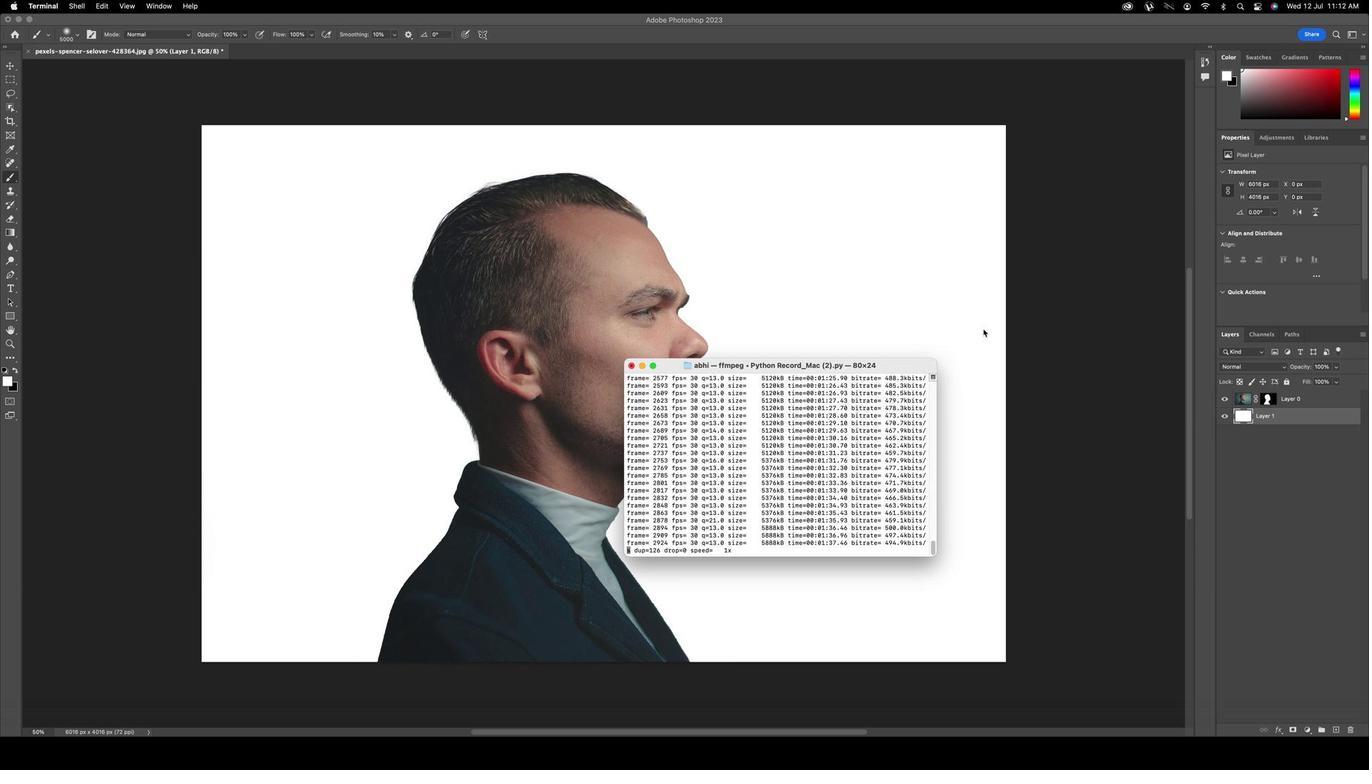 
Action: Key pressed Key.caps_lock'[''[''['
Screenshot: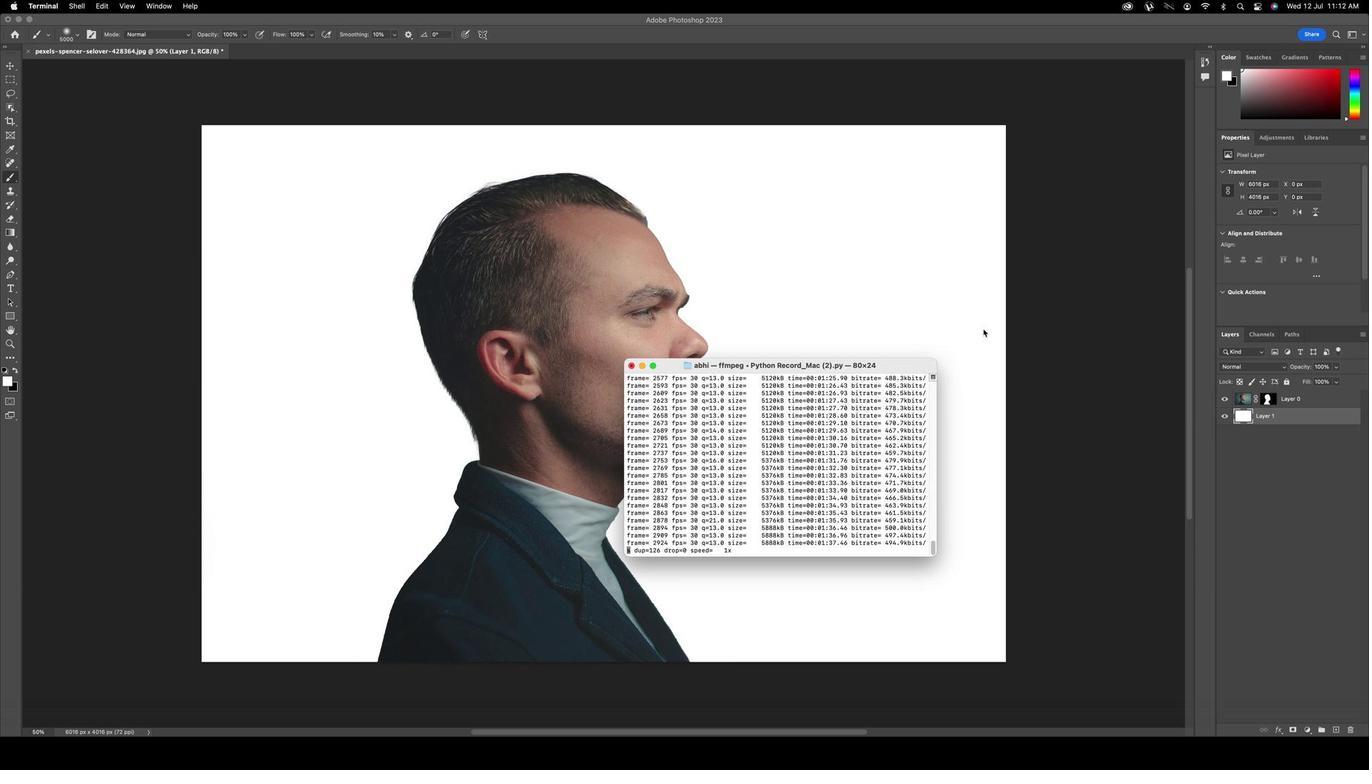 
Action: Mouse moved to (725, 544)
Screenshot: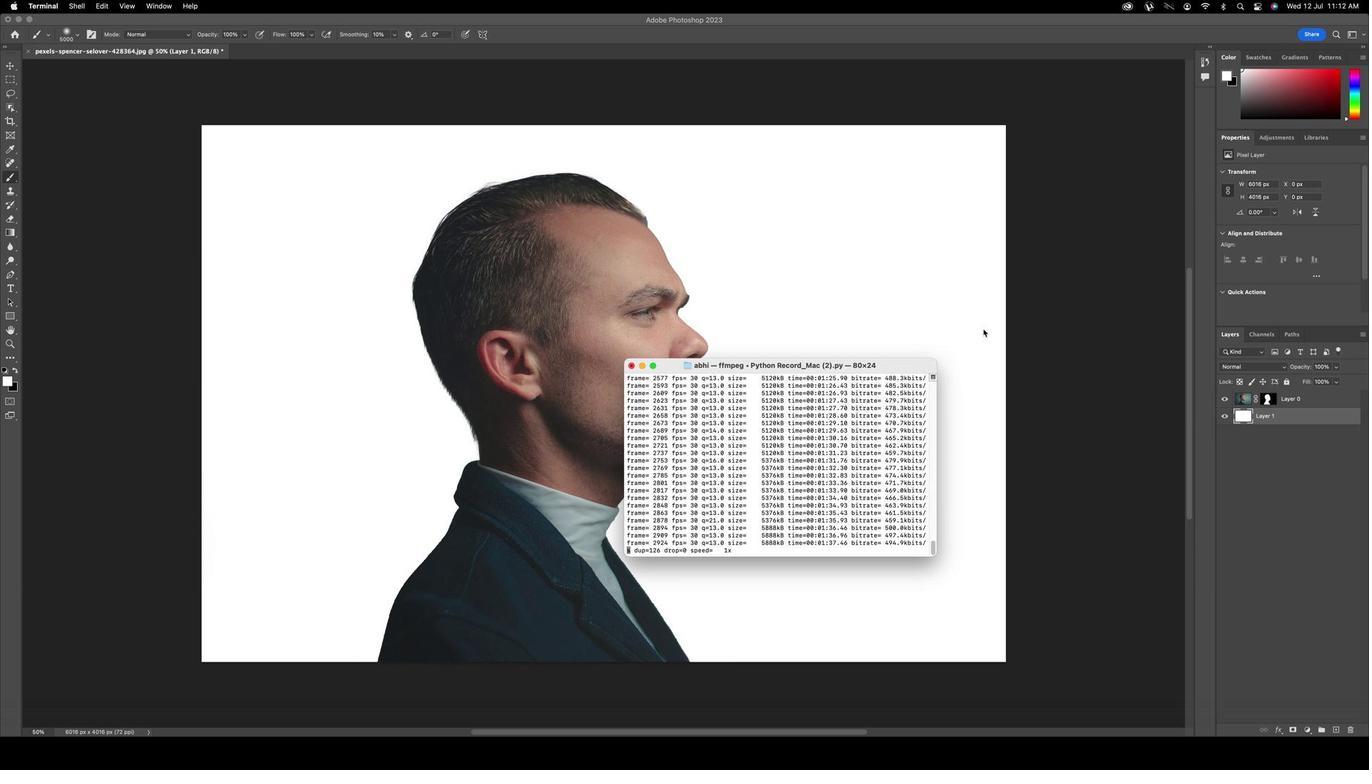 
Action: Key pressed '['
Screenshot: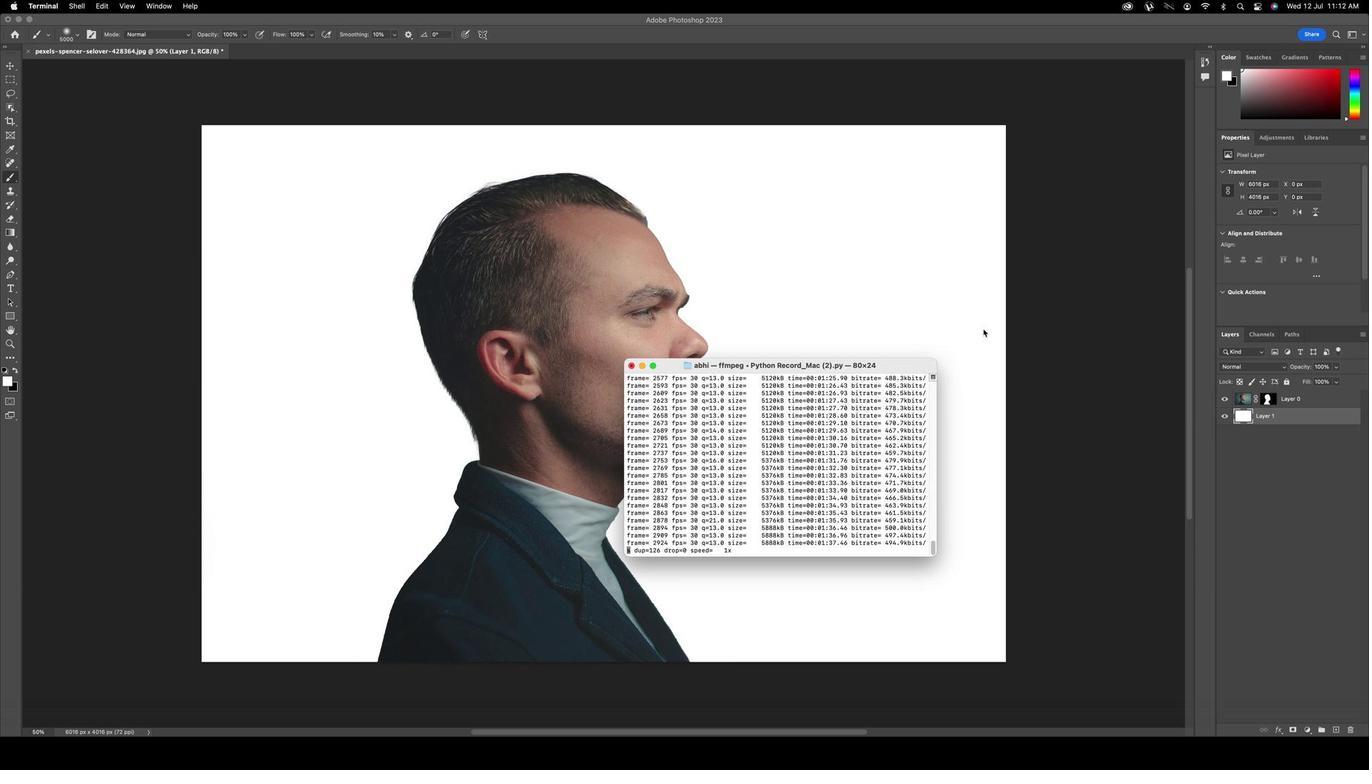 
Action: Mouse moved to (725, 544)
Screenshot: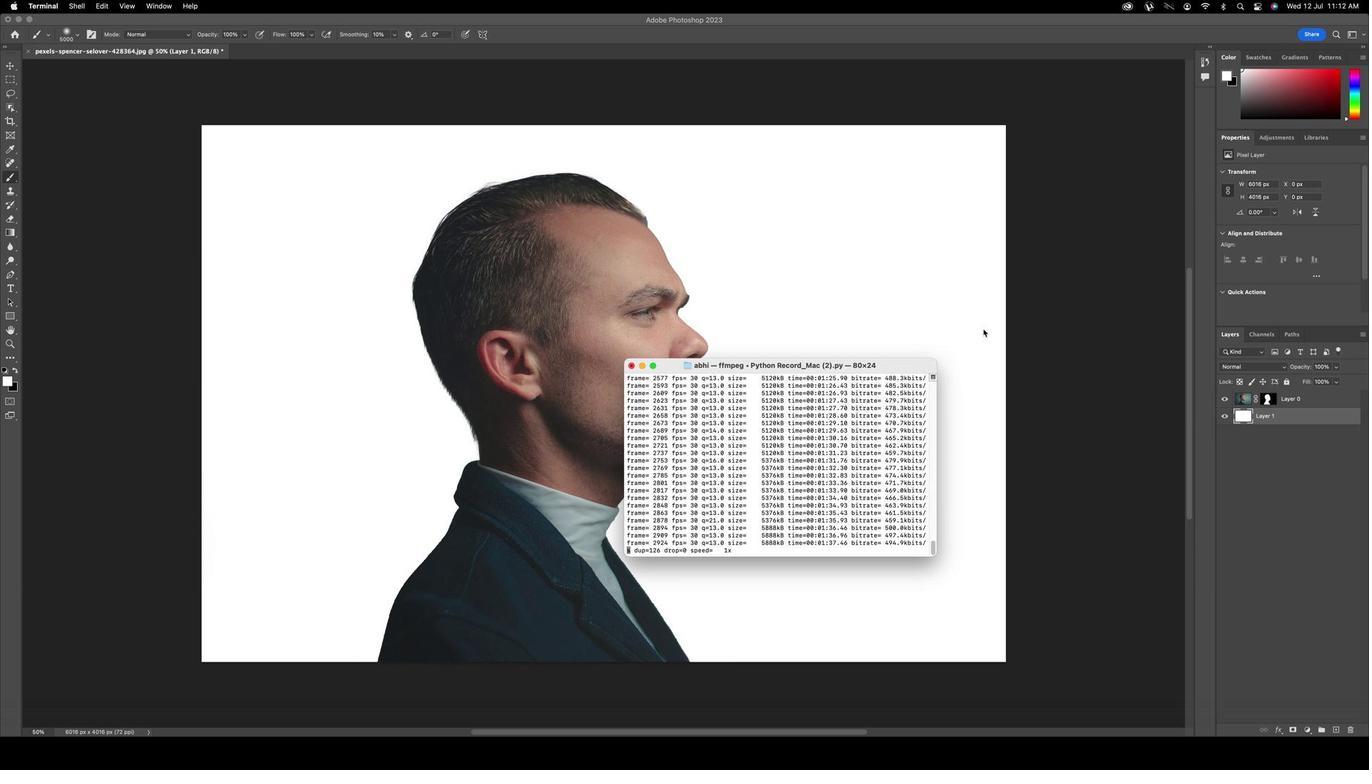
Action: Key pressed '['
Screenshot: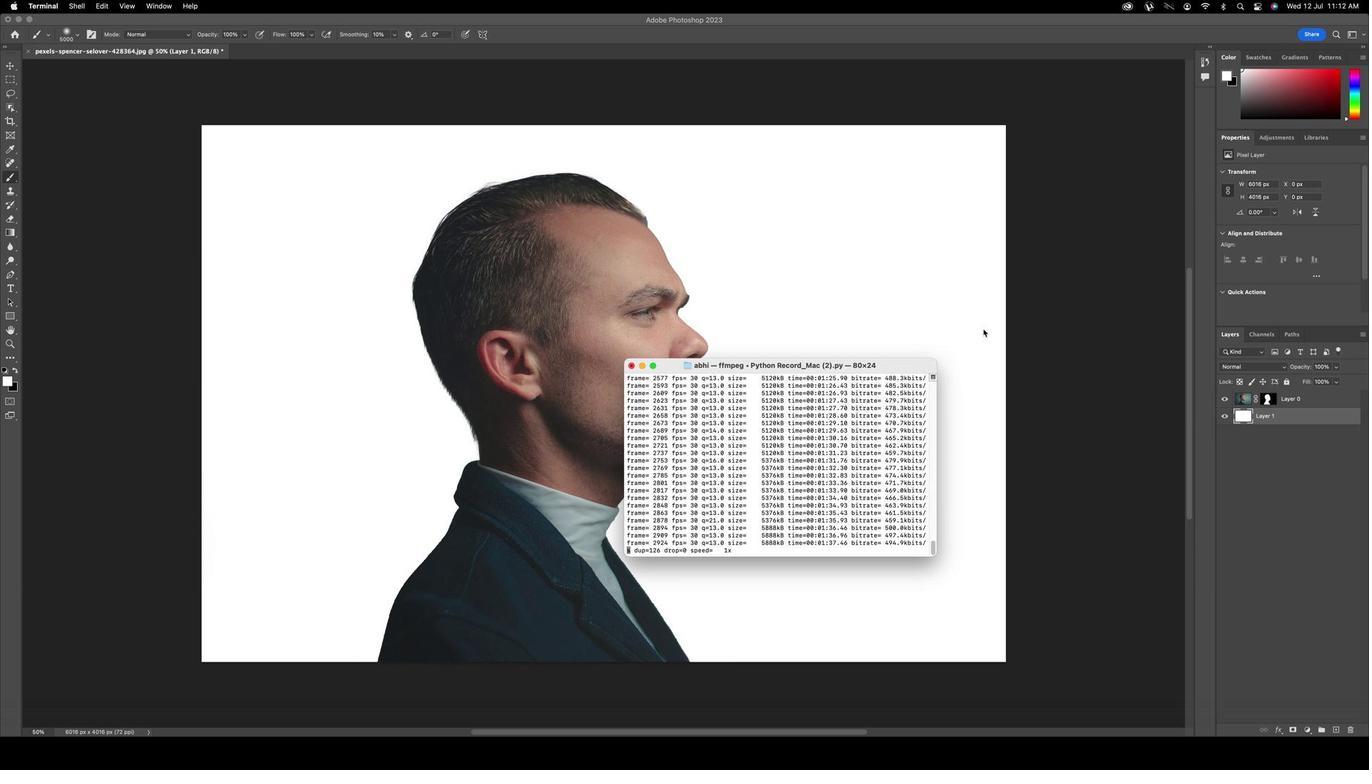 
Action: Mouse moved to (725, 544)
Screenshot: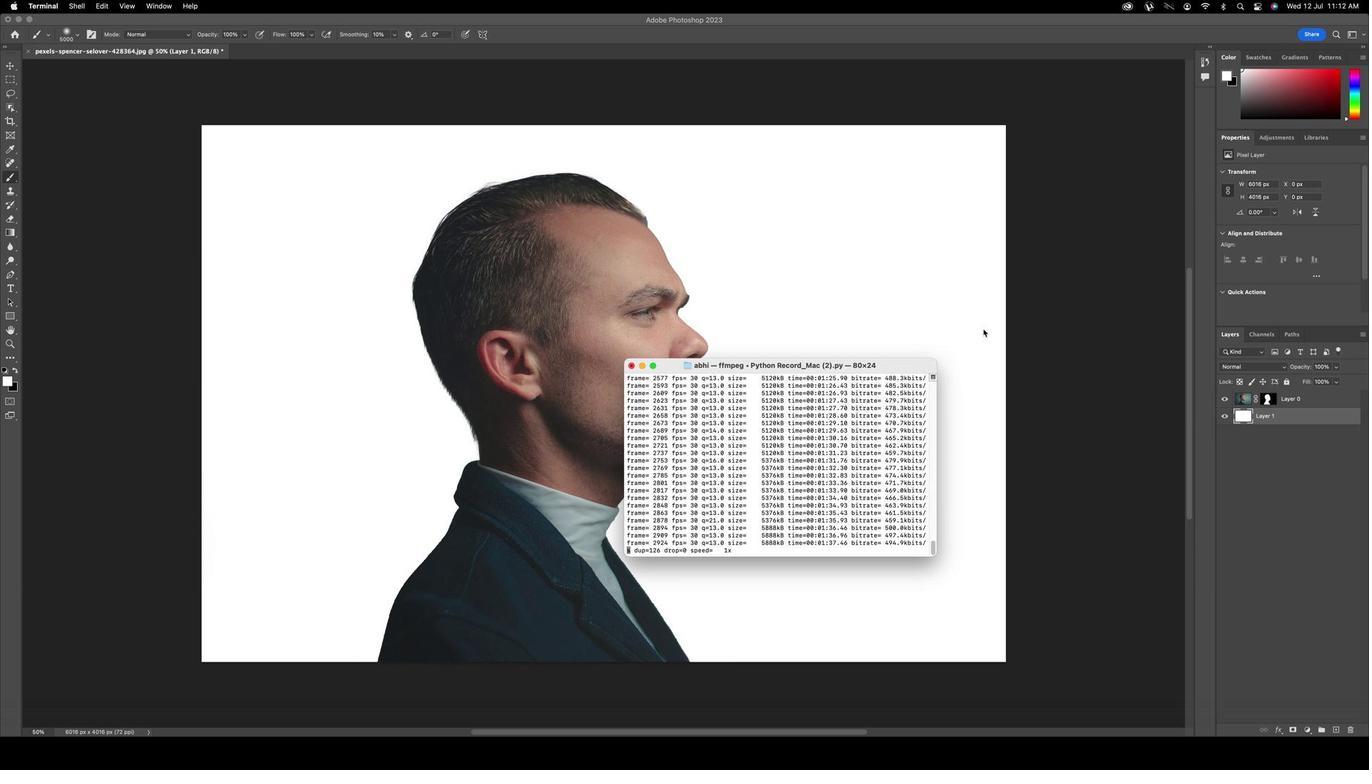 
Action: Key pressed '['
Screenshot: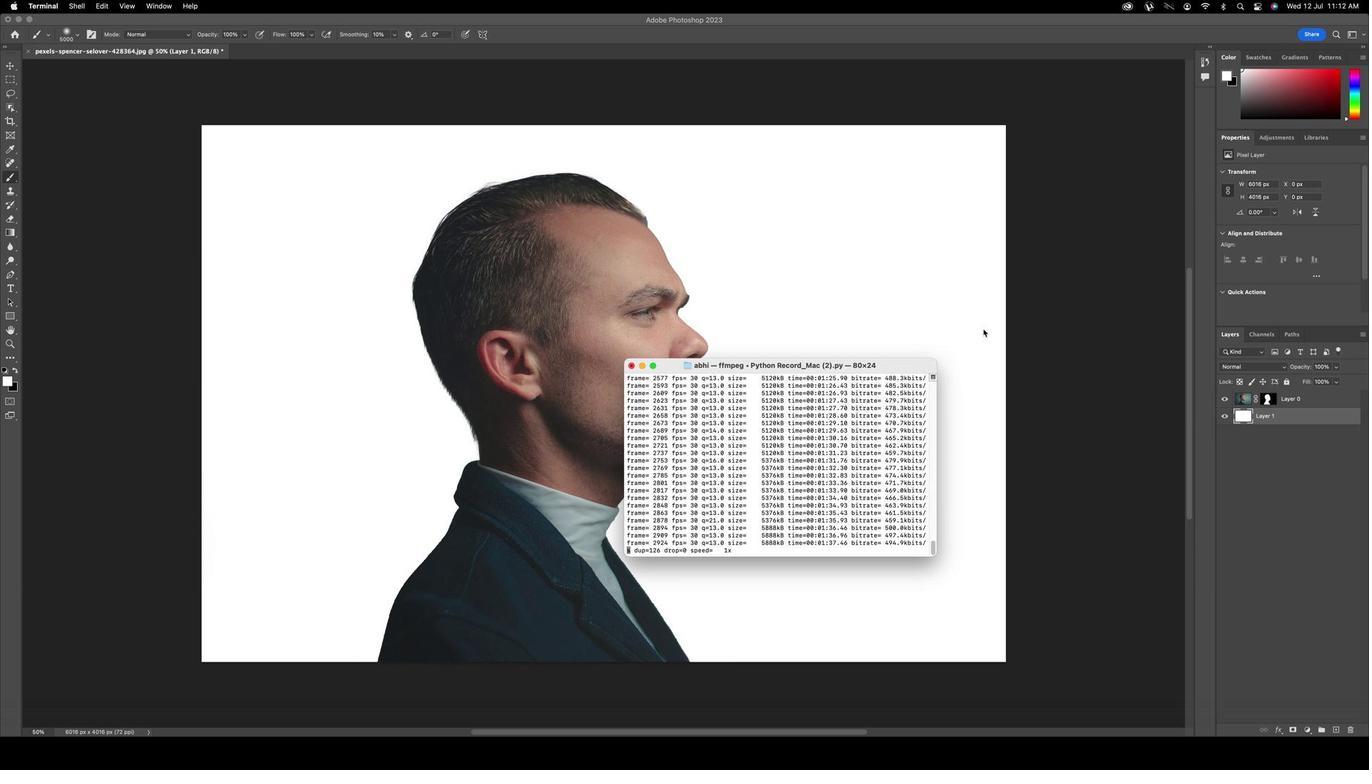 
Action: Mouse moved to (725, 544)
Screenshot: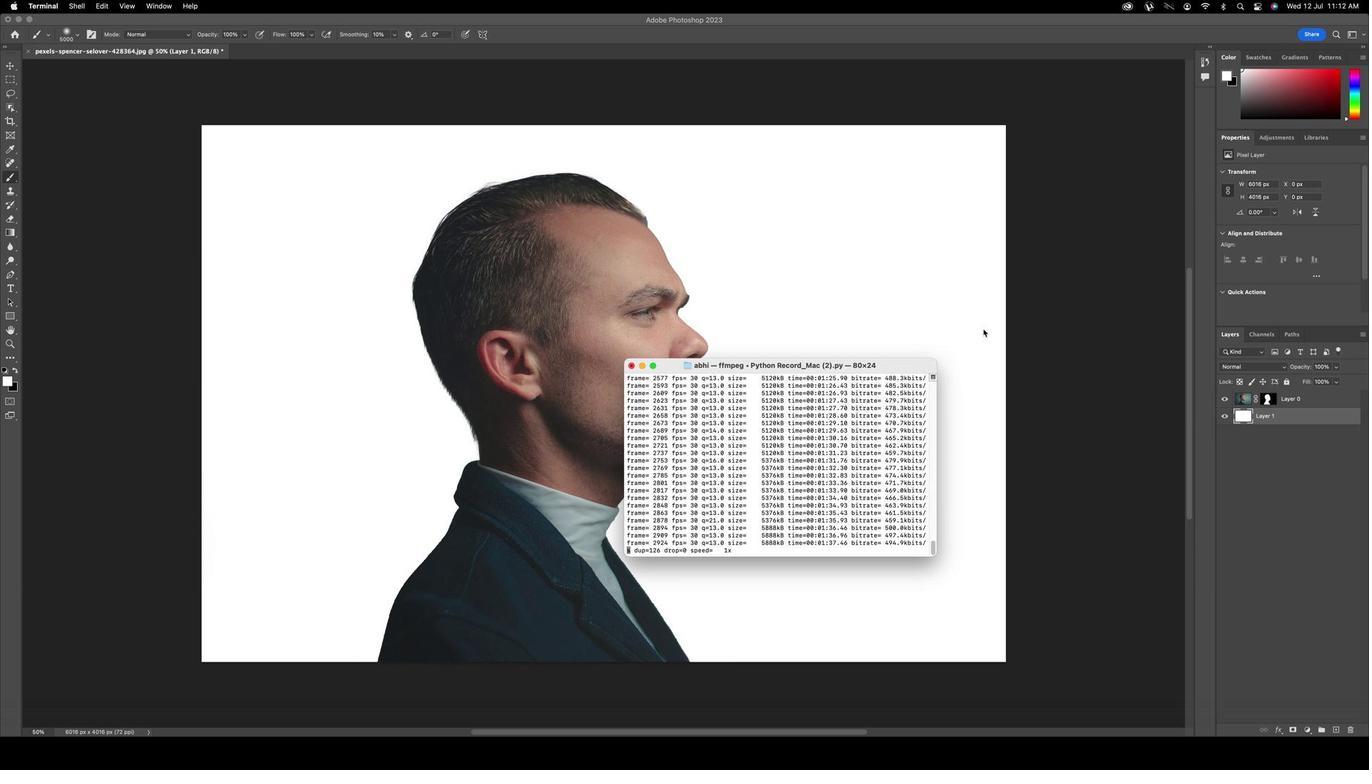 
Action: Key pressed '[''[''[''[''[''[''[''[''[''[''[''[''[''[''[''[''[''[''[''[''[''[''[''[''[''[''[''[''[''[''[''[''[''[''[''[''[''[''[''['
Screenshot: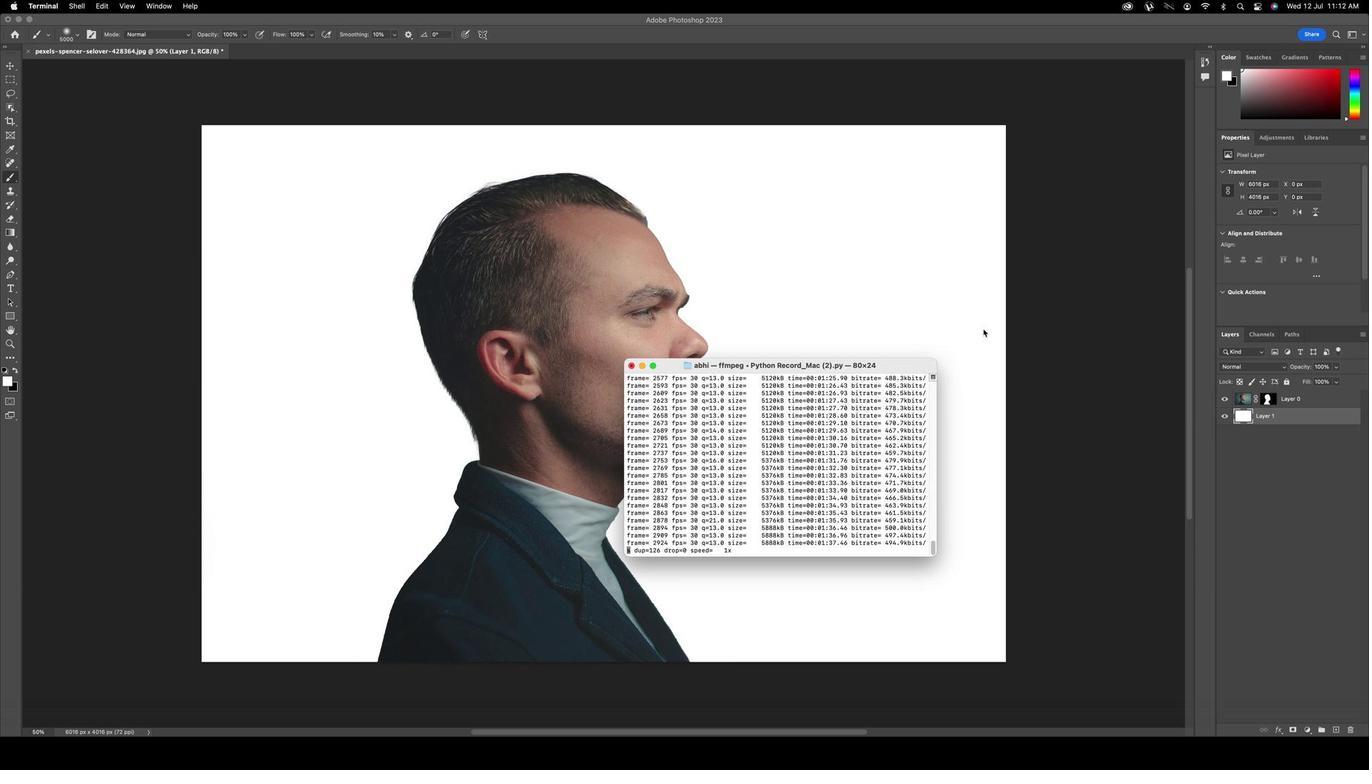 
Action: Mouse moved to (725, 544)
Screenshot: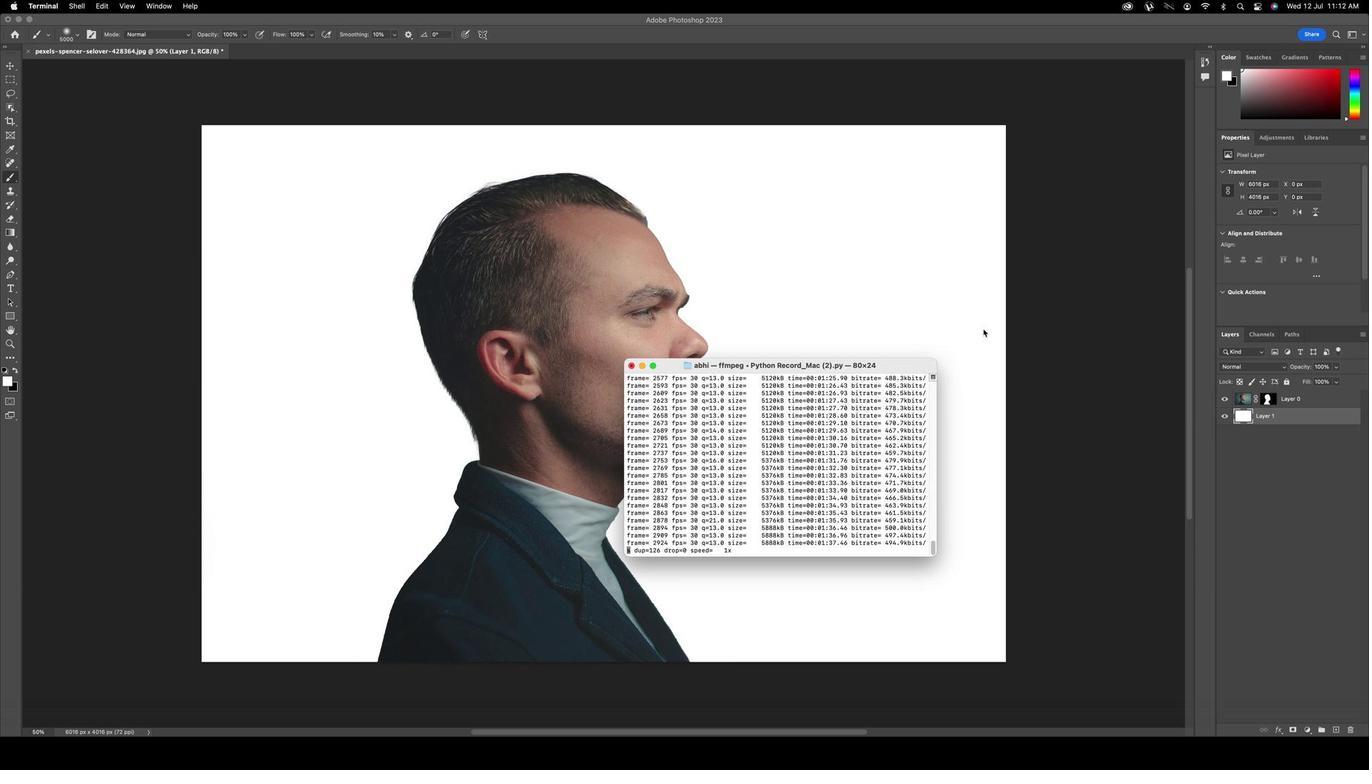 
Action: Key pressed '[''['
Screenshot: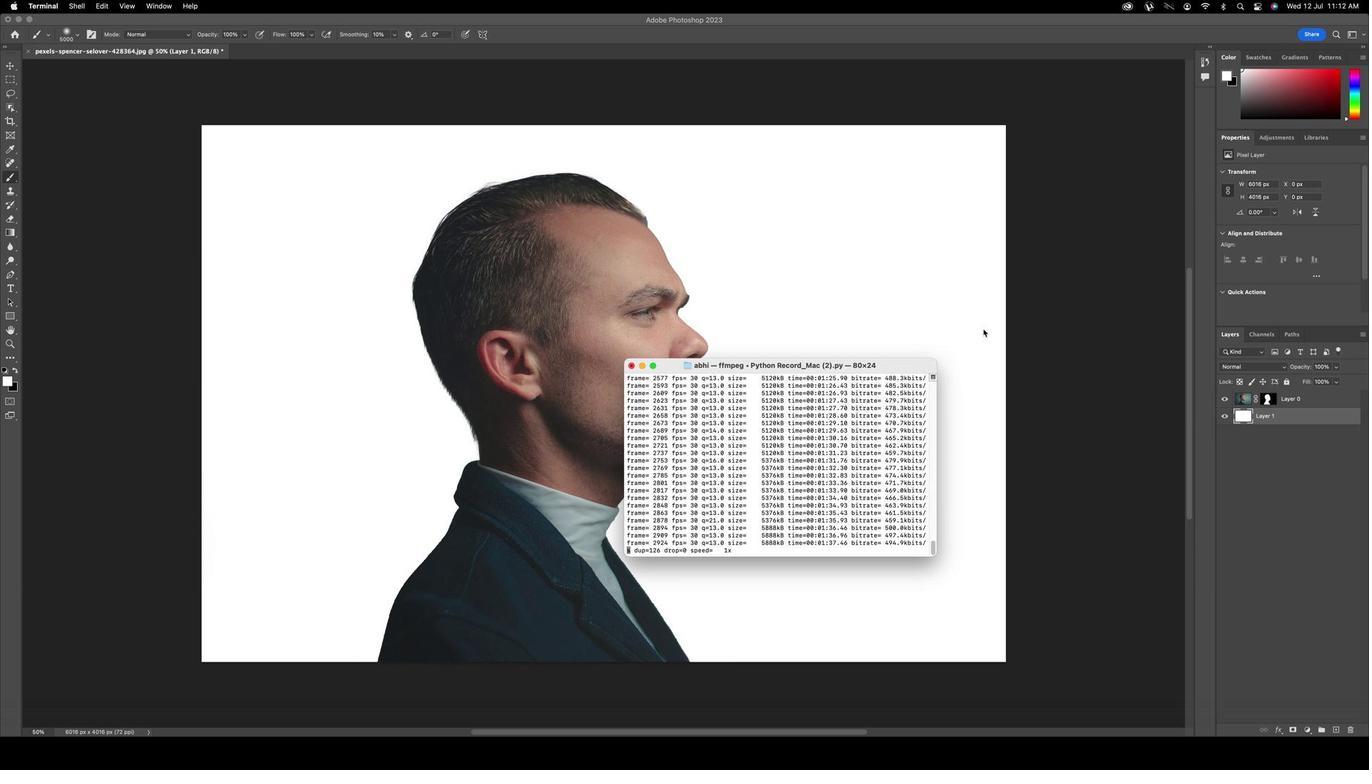 
Action: Mouse moved to (725, 544)
Screenshot: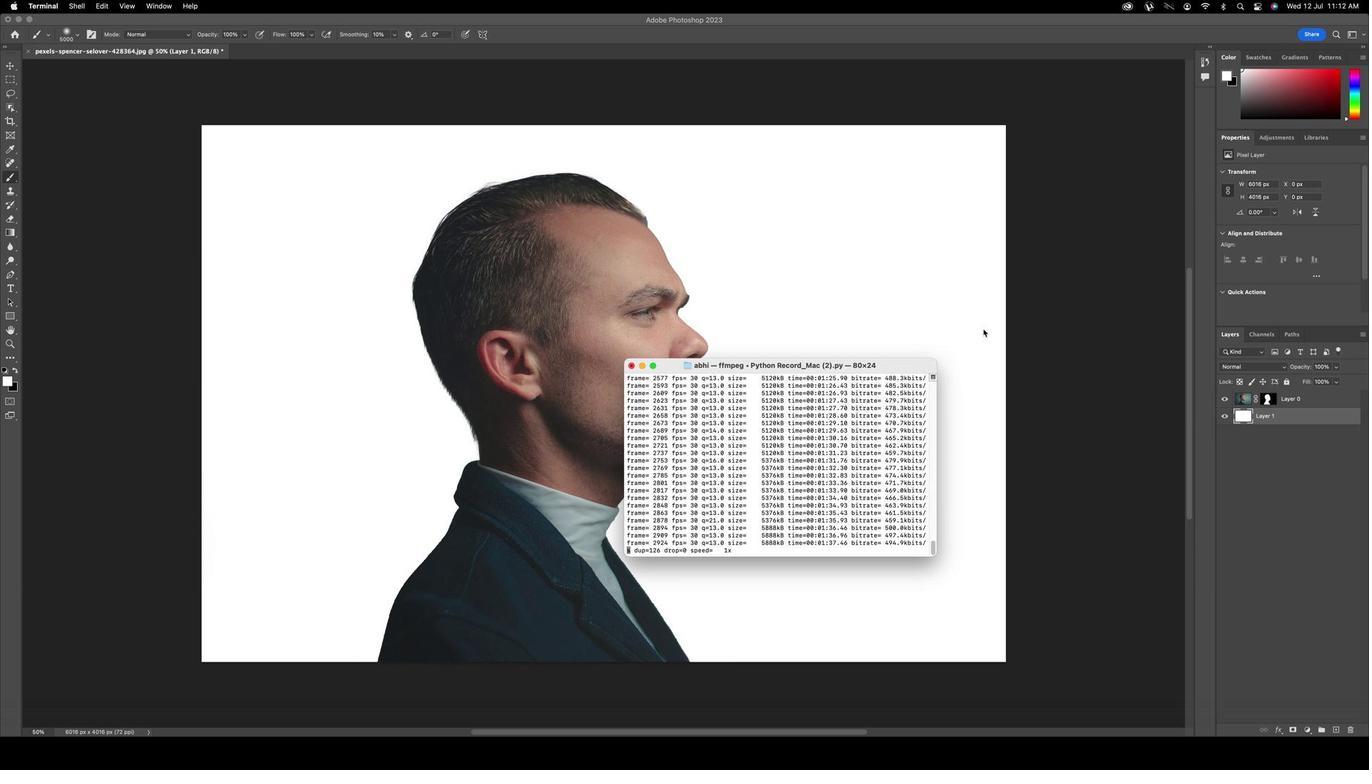 
Action: Key pressed '['
Screenshot: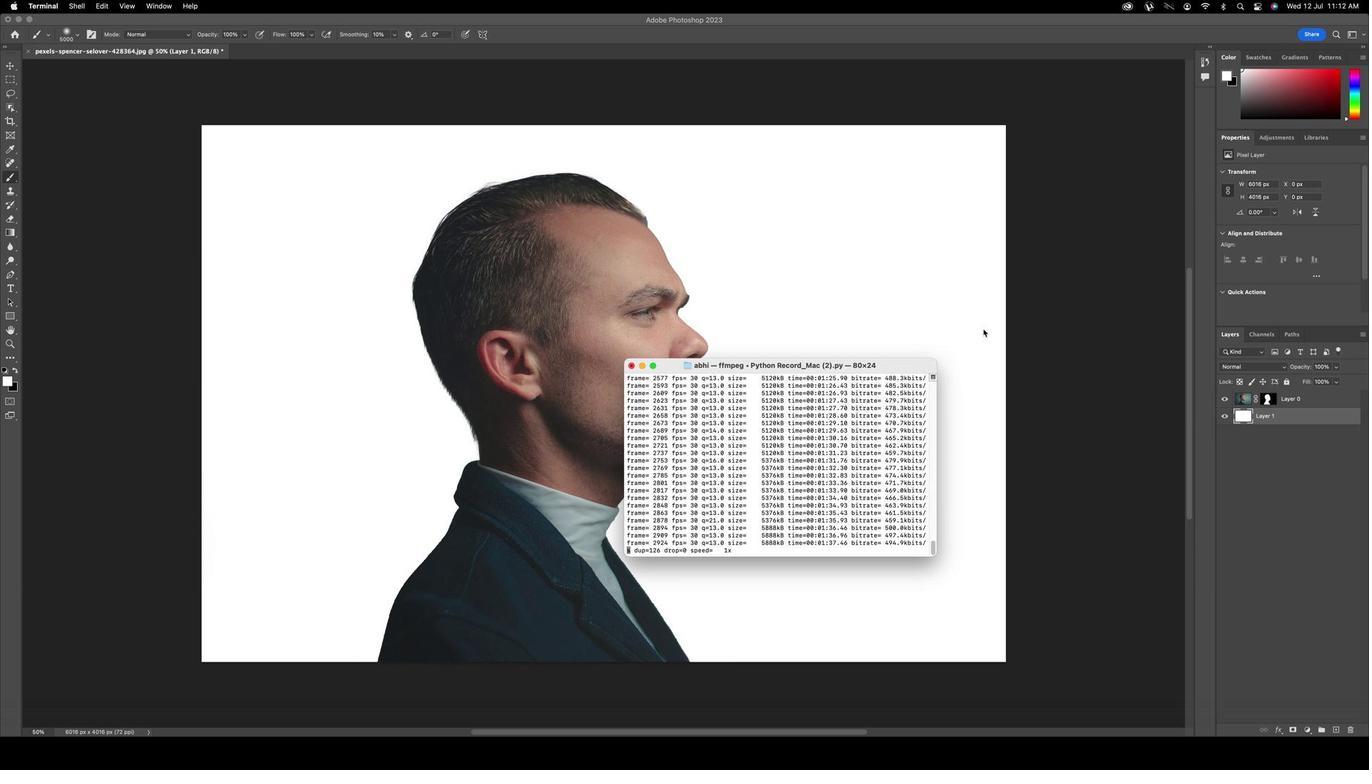 
Action: Mouse moved to (725, 544)
Screenshot: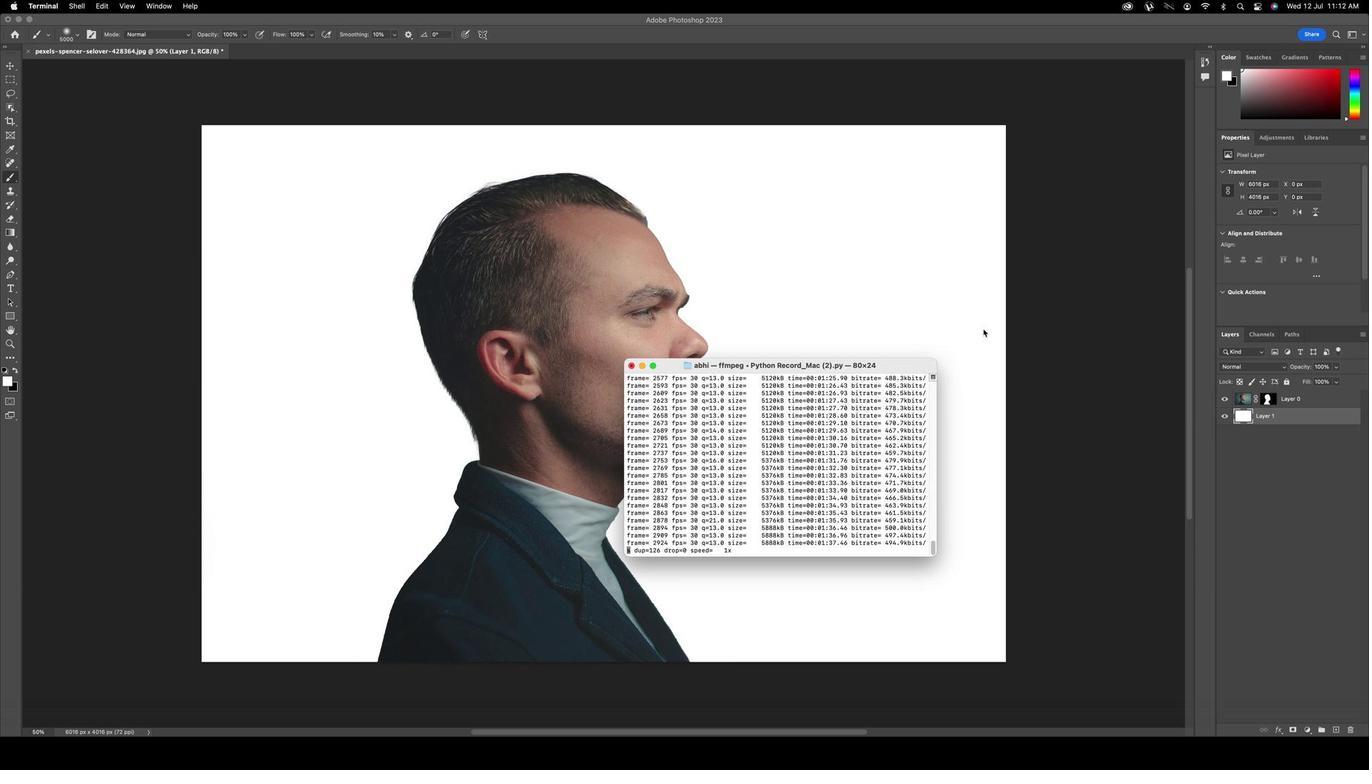 
Action: Key pressed '['
Screenshot: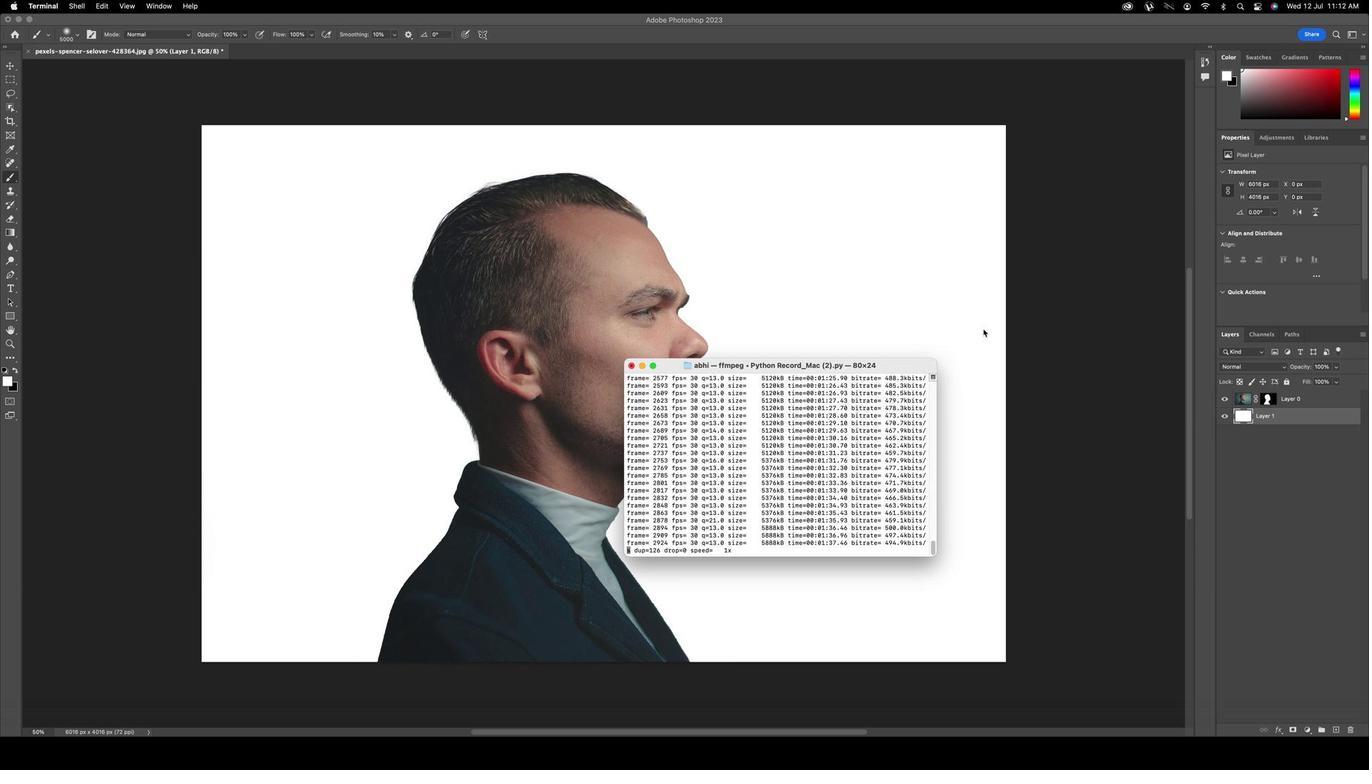 
Action: Mouse moved to (725, 544)
Screenshot: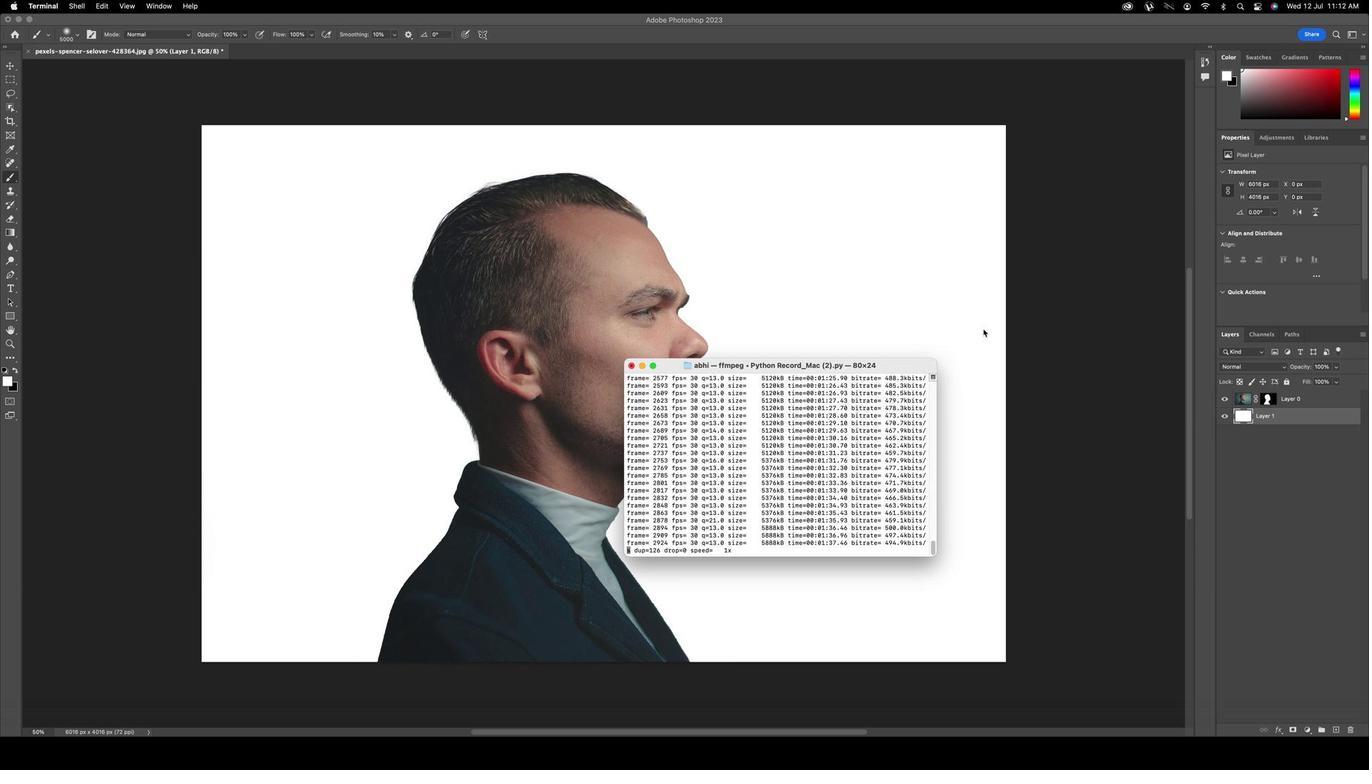 
Action: Mouse pressed left at (725, 544)
Screenshot: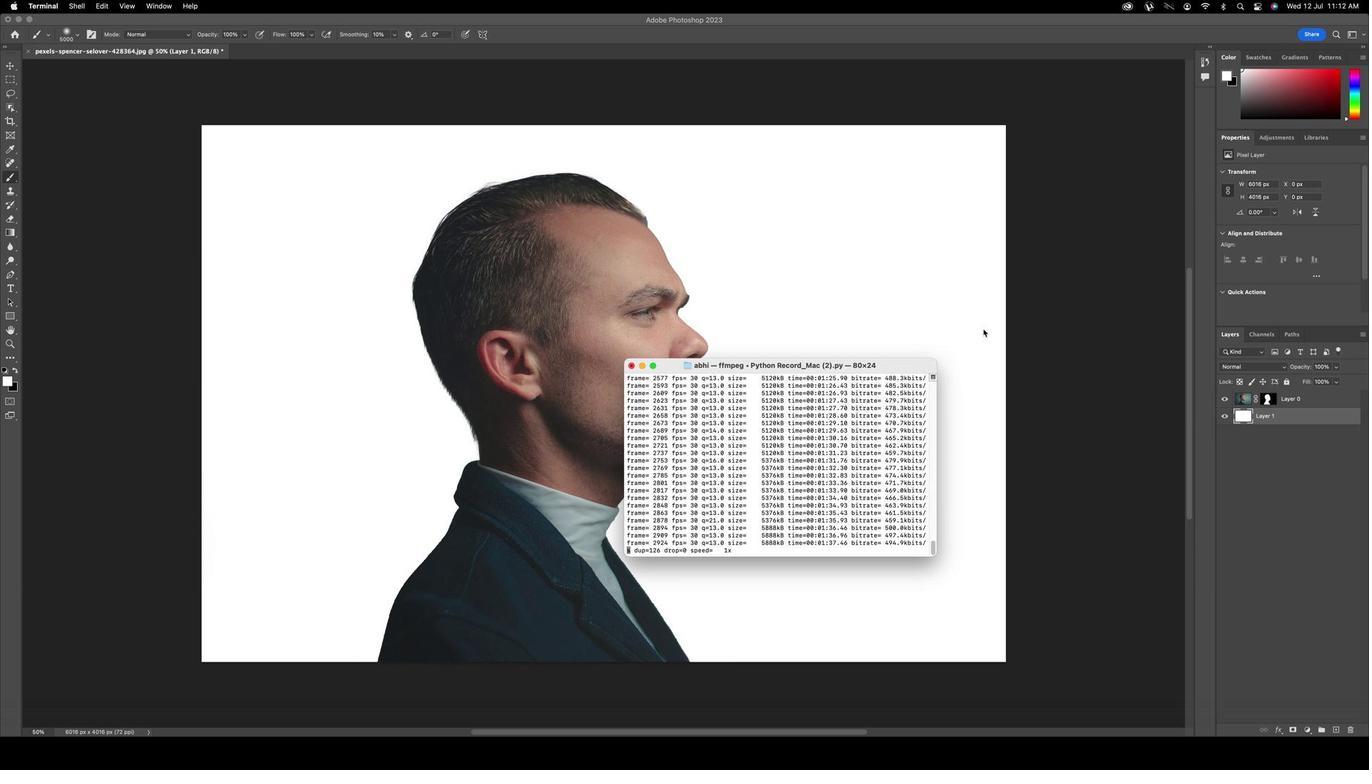 
Action: Mouse moved to (725, 544)
Screenshot: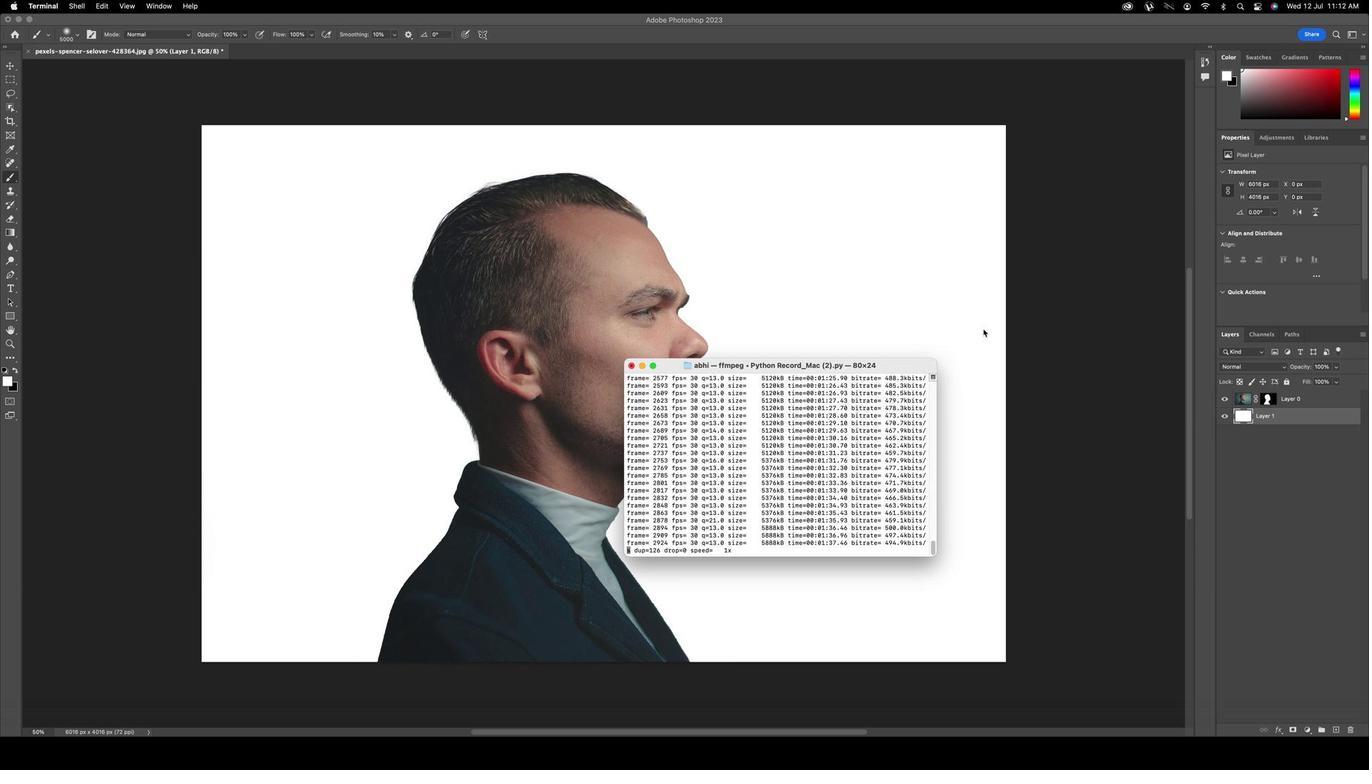 
Action: Mouse pressed left at (725, 544)
Screenshot: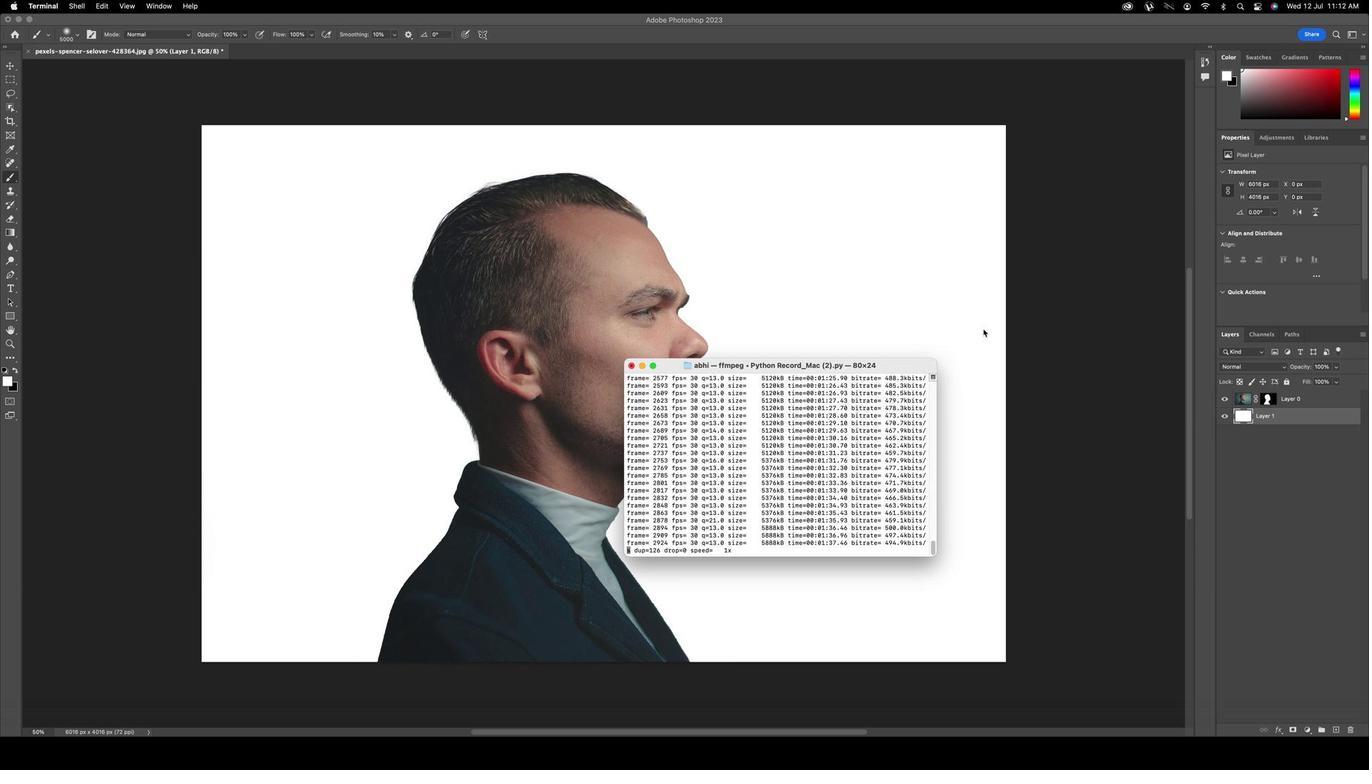 
Action: Mouse moved to (725, 544)
Screenshot: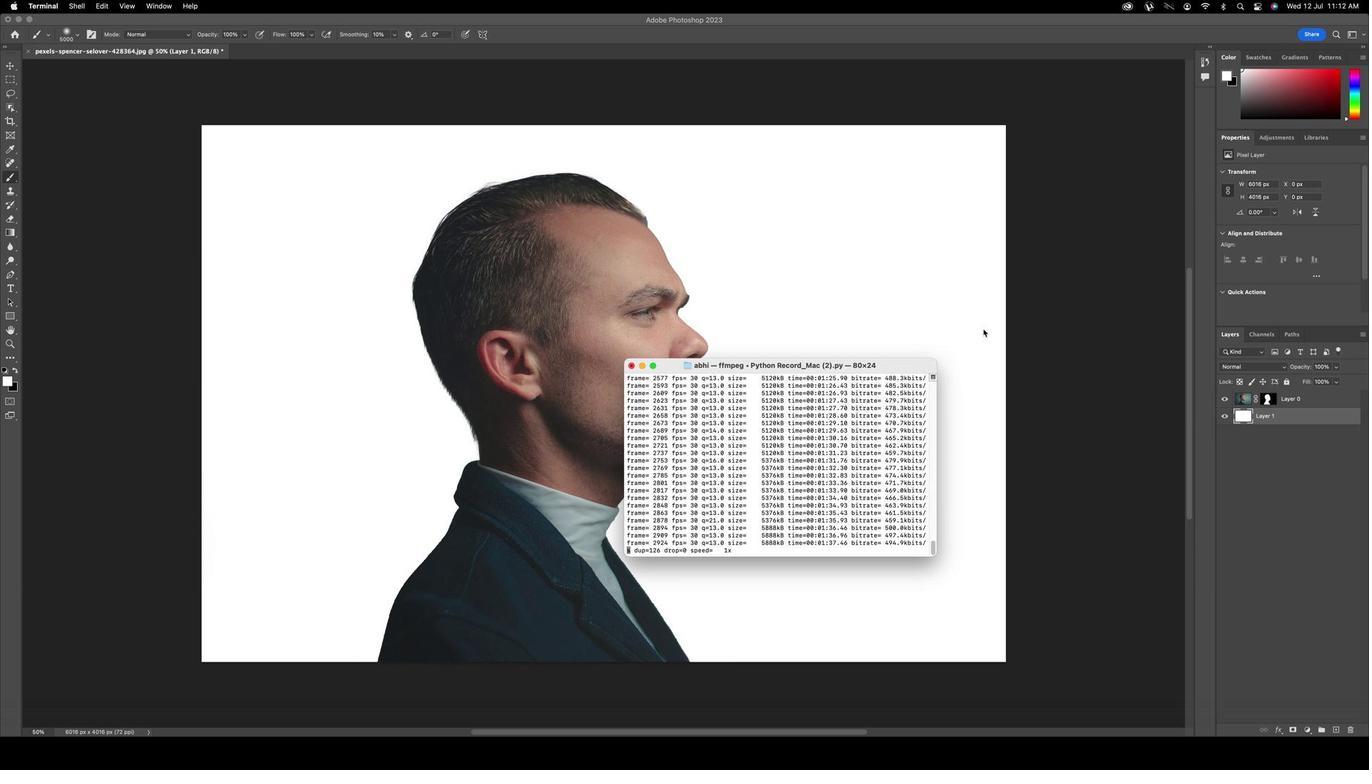 
Action: Mouse pressed left at (725, 544)
Screenshot: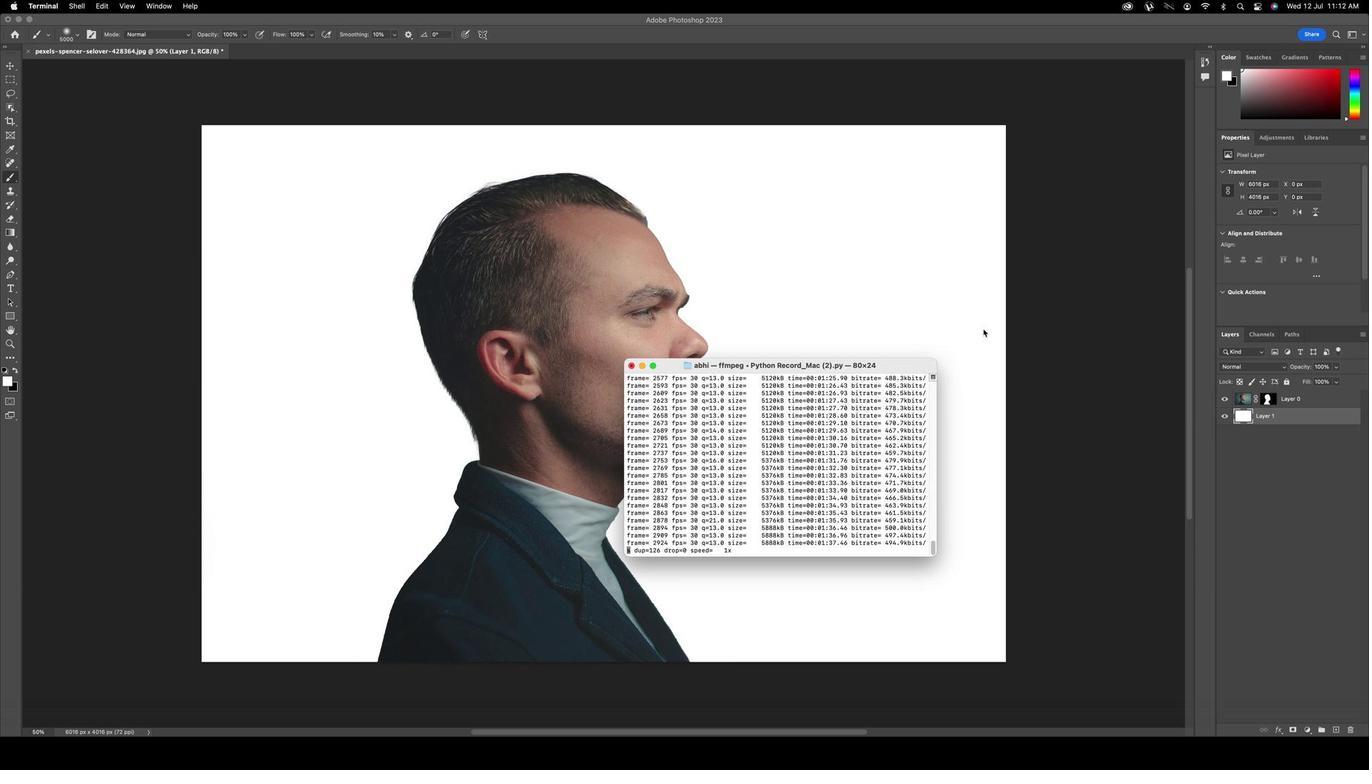 
Action: Mouse moved to (725, 544)
Screenshot: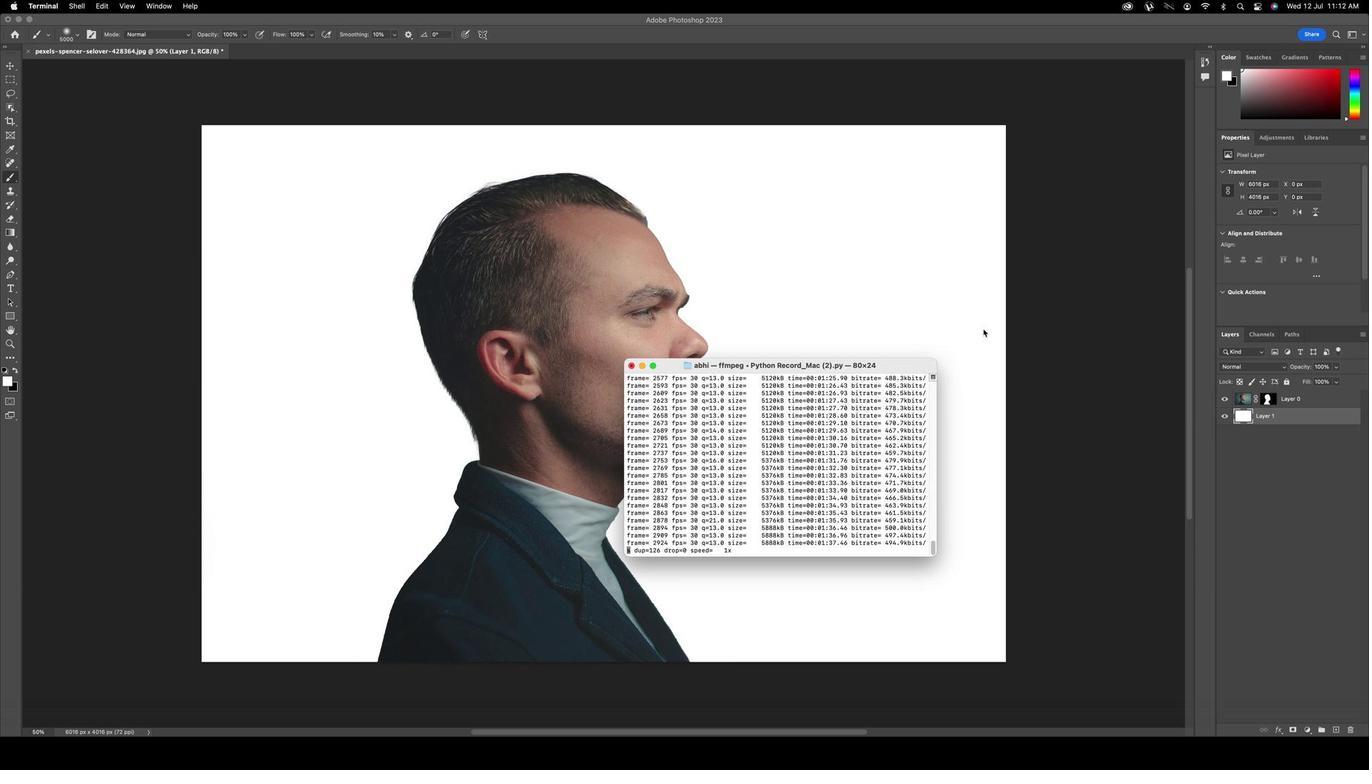 
Action: Mouse pressed left at (725, 544)
Screenshot: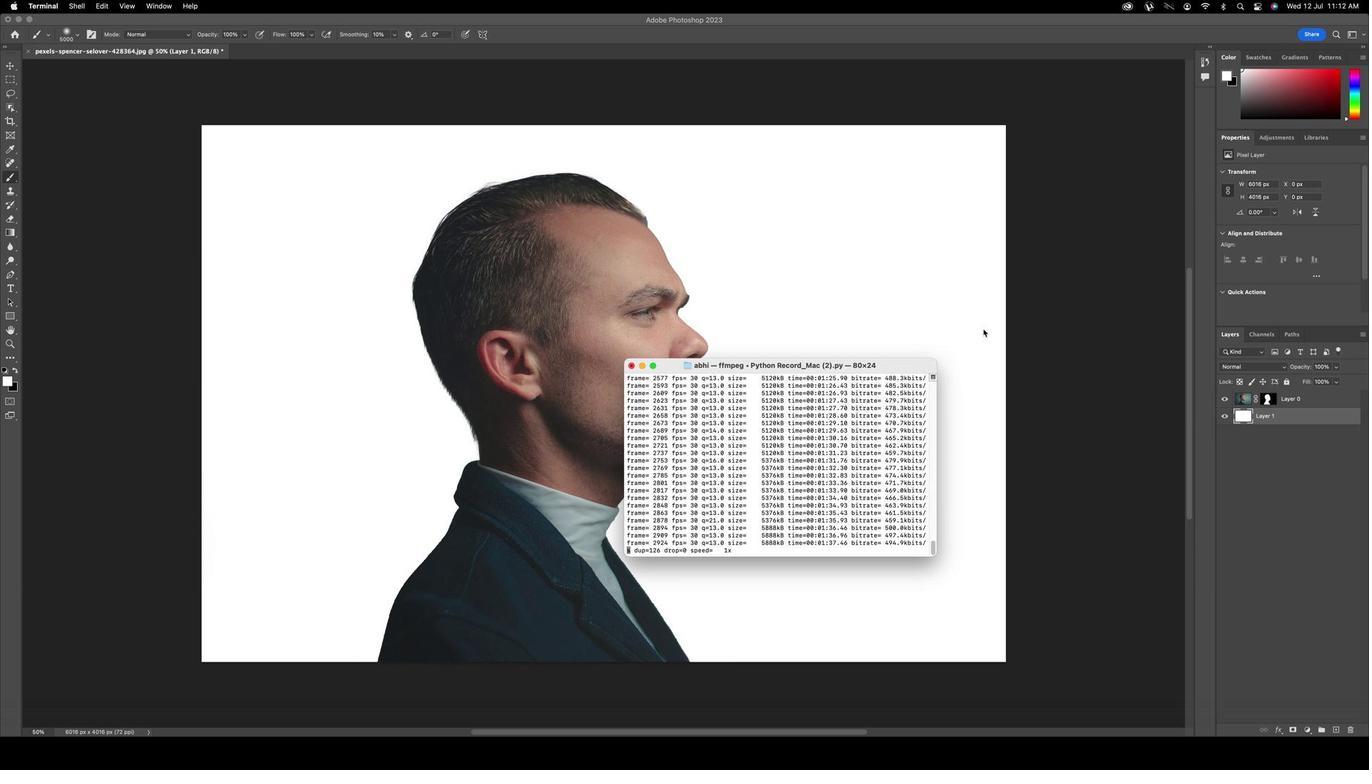 
Action: Mouse moved to (725, 544)
Screenshot: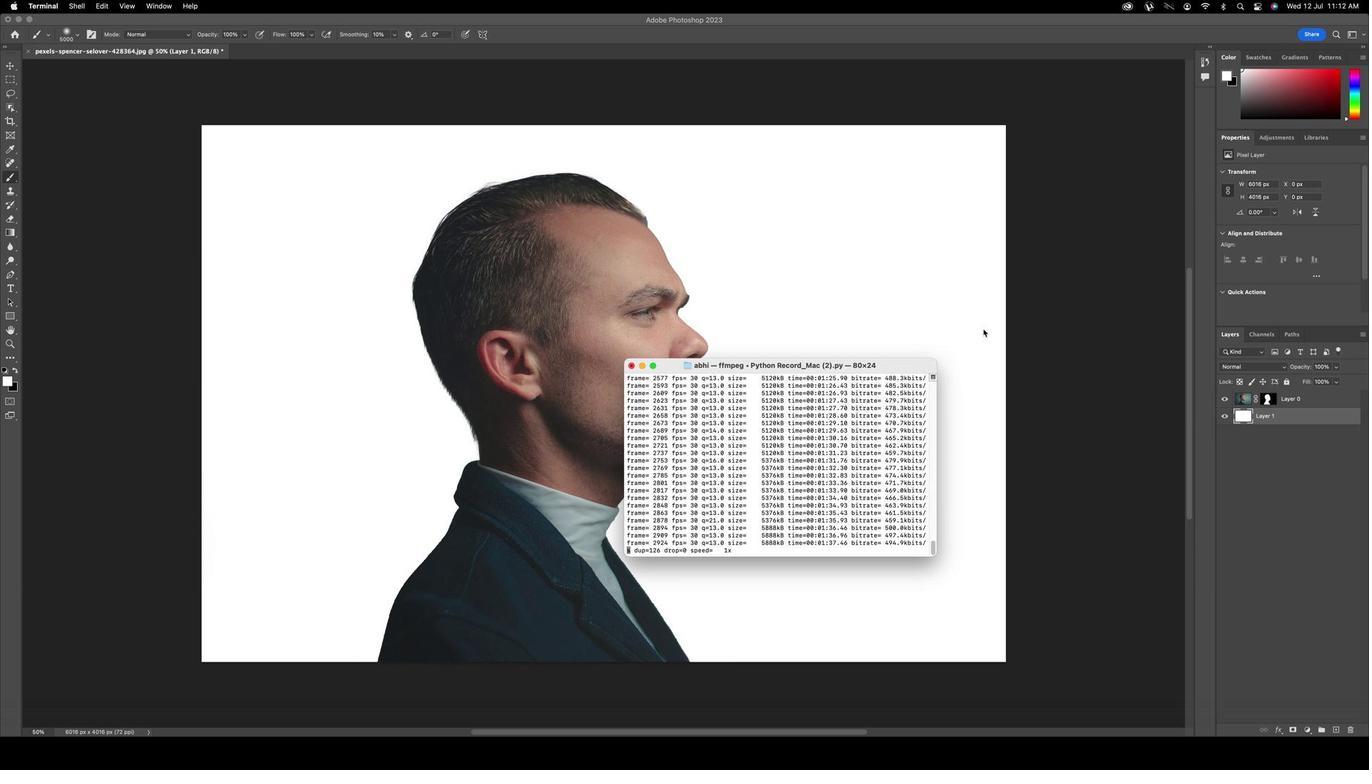 
Action: Mouse pressed left at (725, 544)
Screenshot: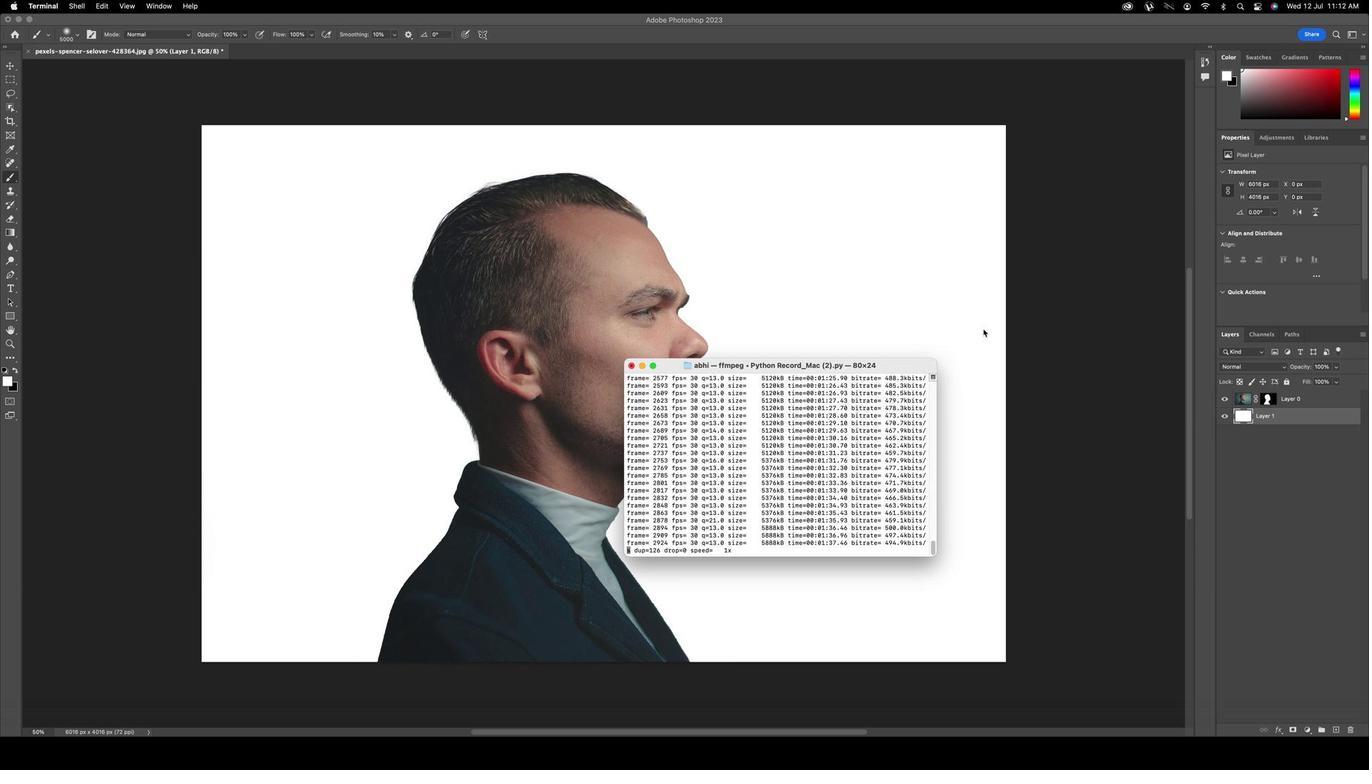 
Action: Mouse moved to (725, 544)
Screenshot: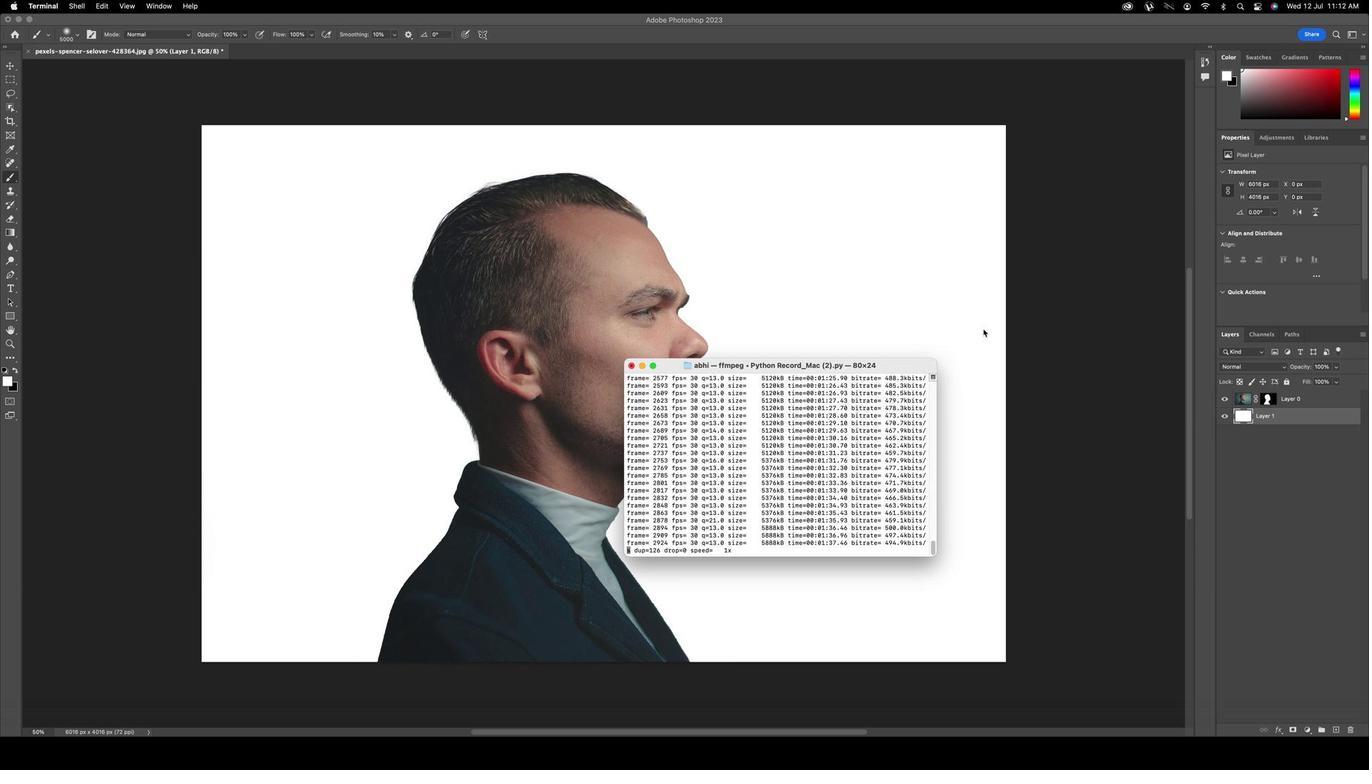 
Action: Mouse pressed left at (725, 544)
Screenshot: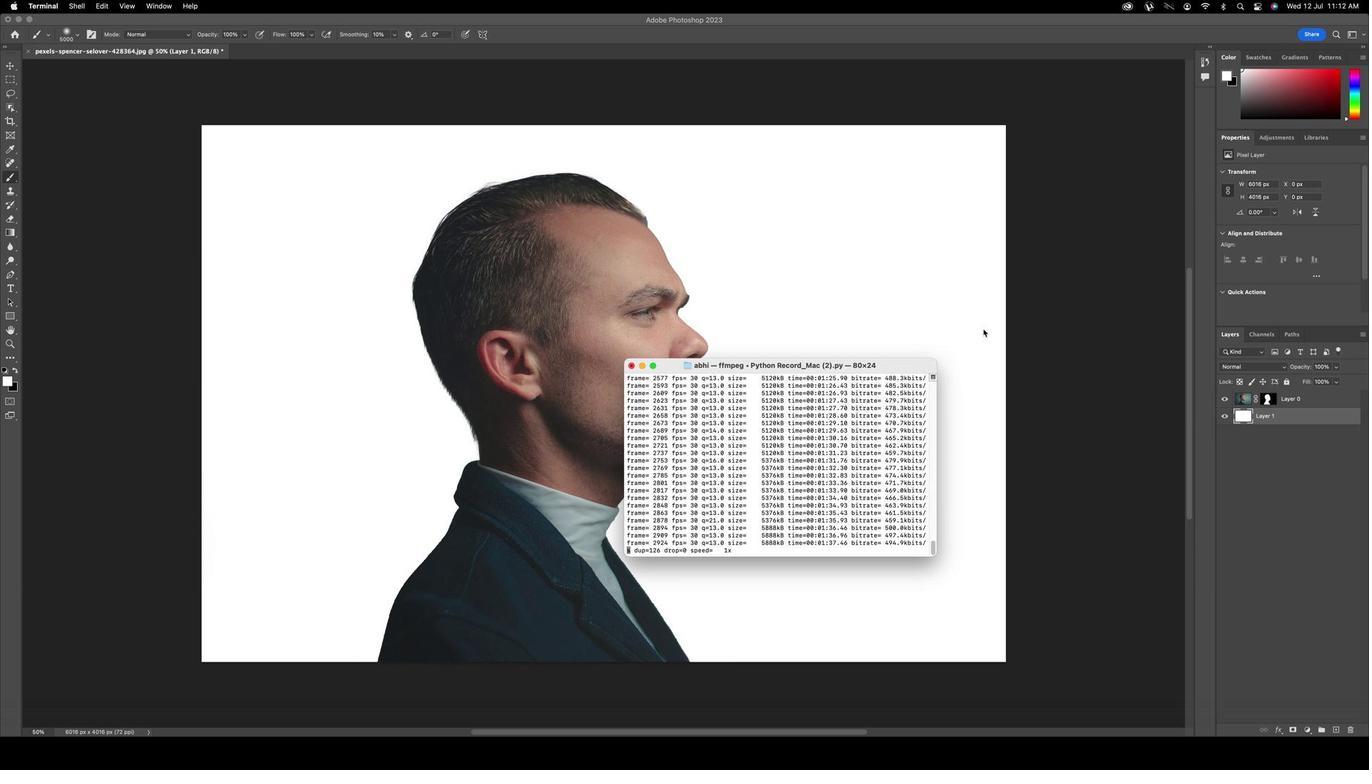 
Action: Mouse moved to (725, 544)
Screenshot: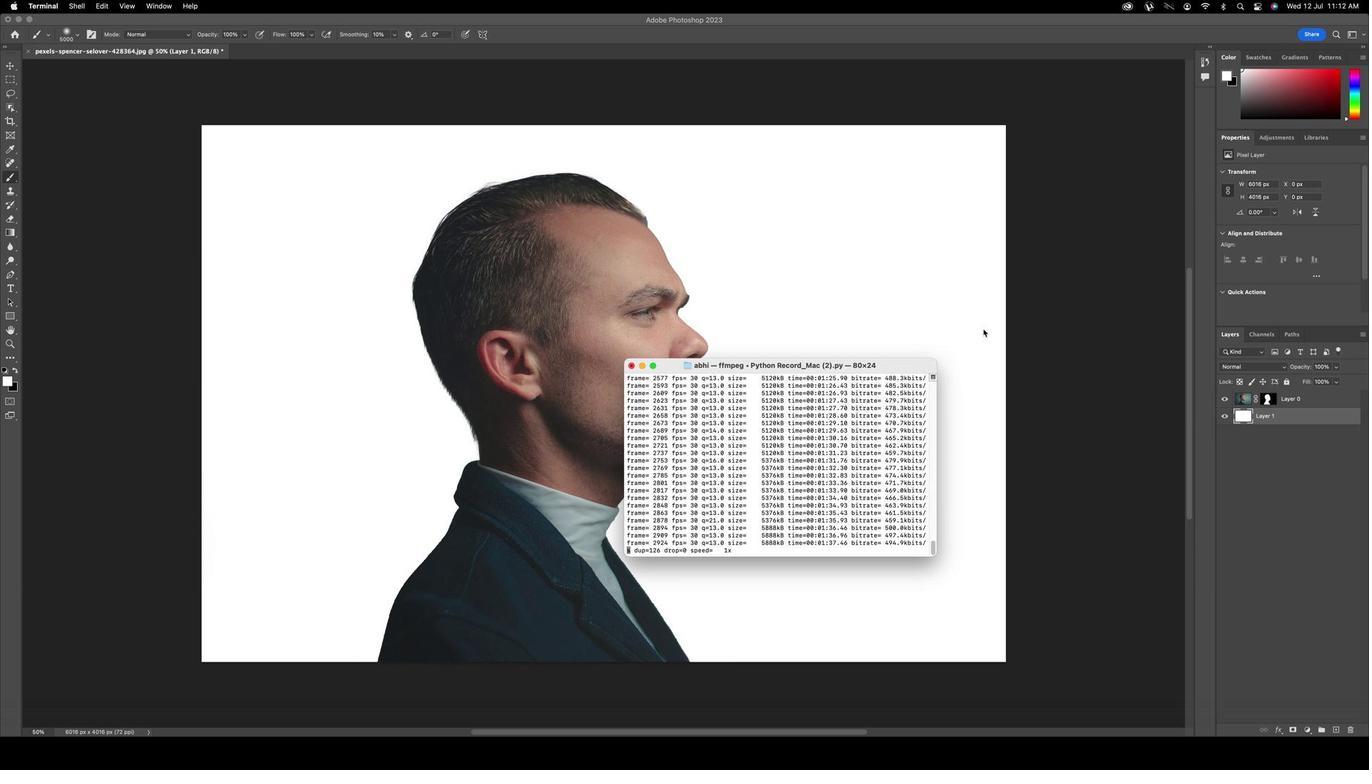 
Action: Mouse pressed left at (725, 544)
Screenshot: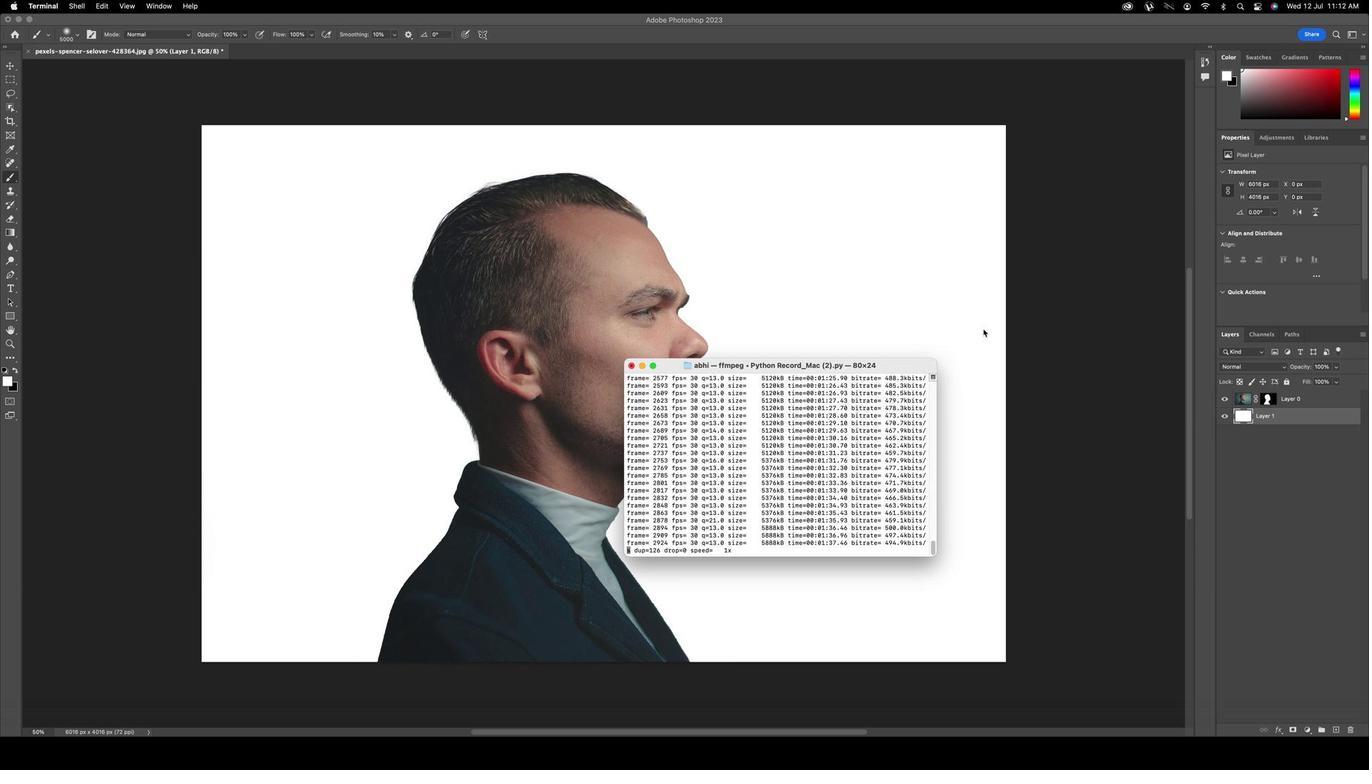 
Action: Mouse moved to (725, 544)
Screenshot: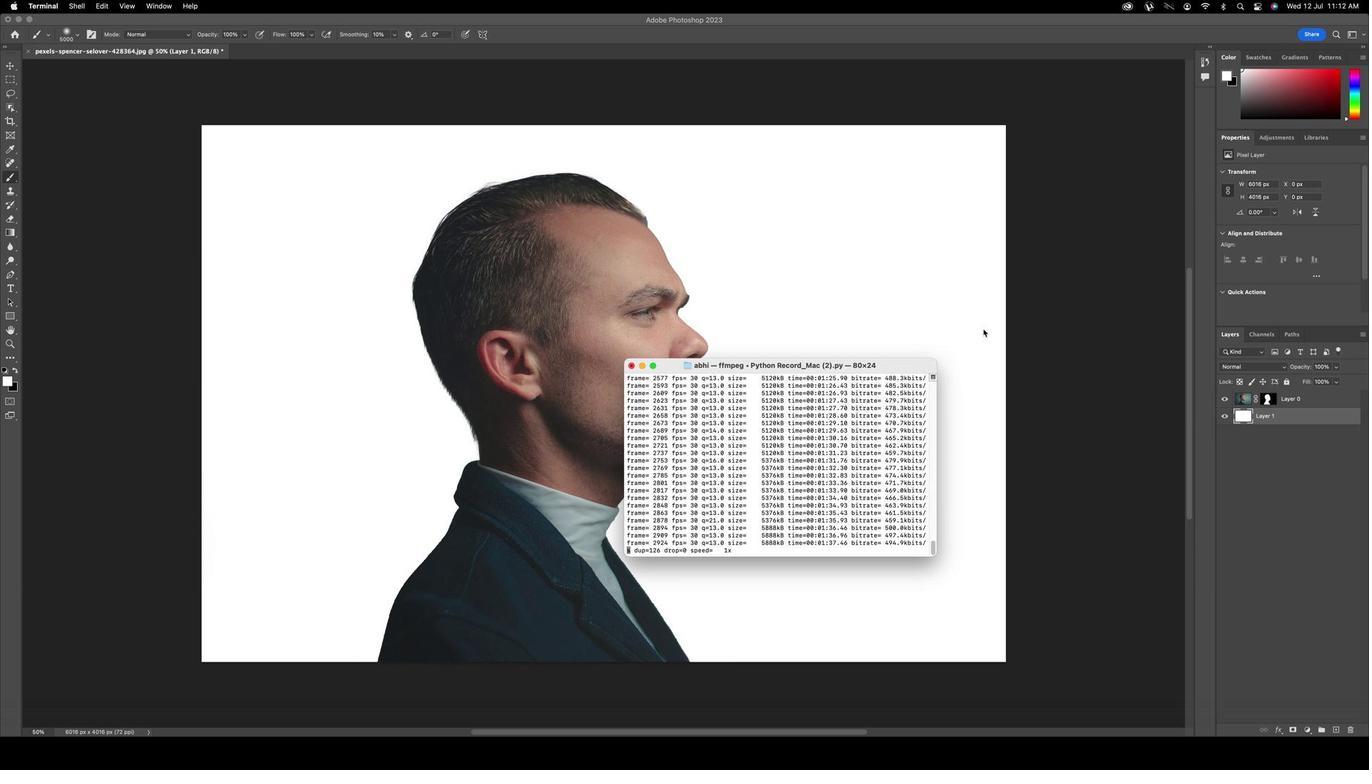 
Action: Mouse pressed left at (725, 544)
Screenshot: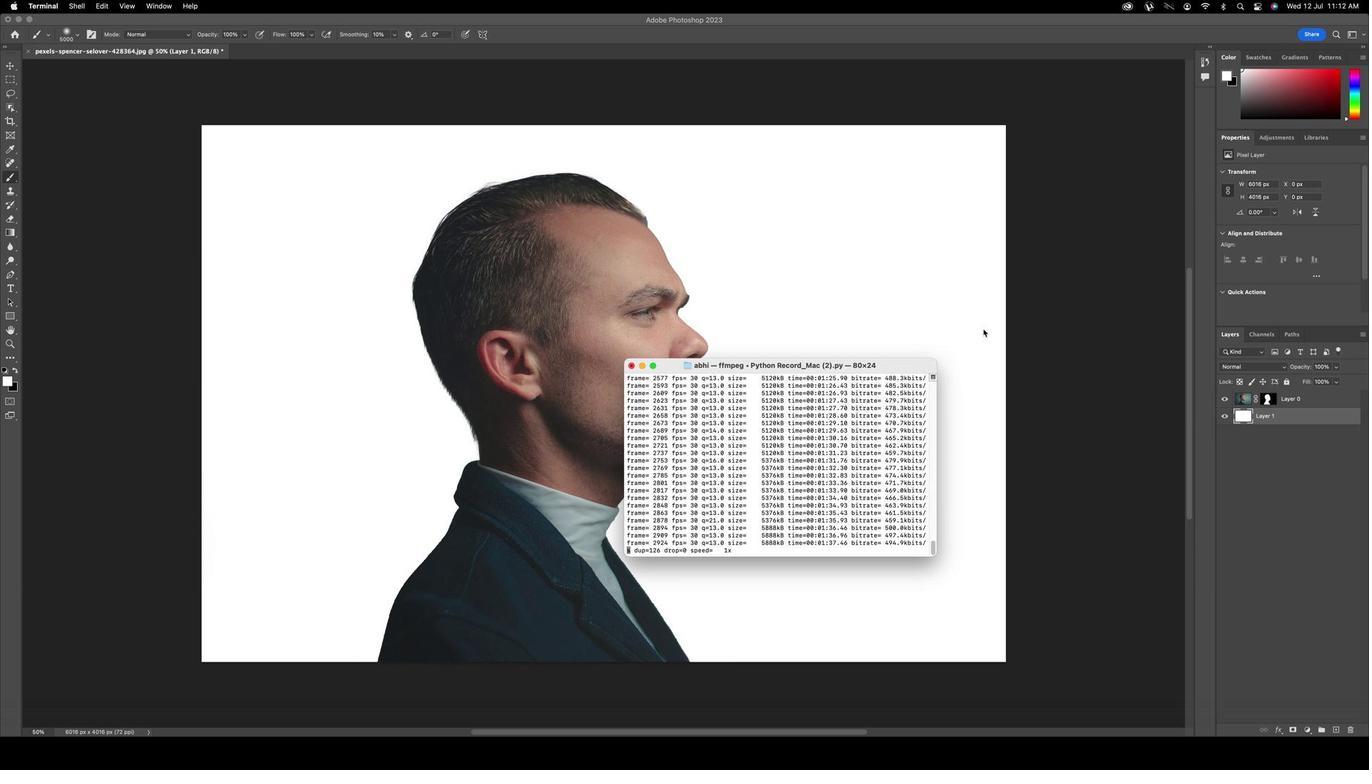 
Action: Mouse moved to (725, 544)
Screenshot: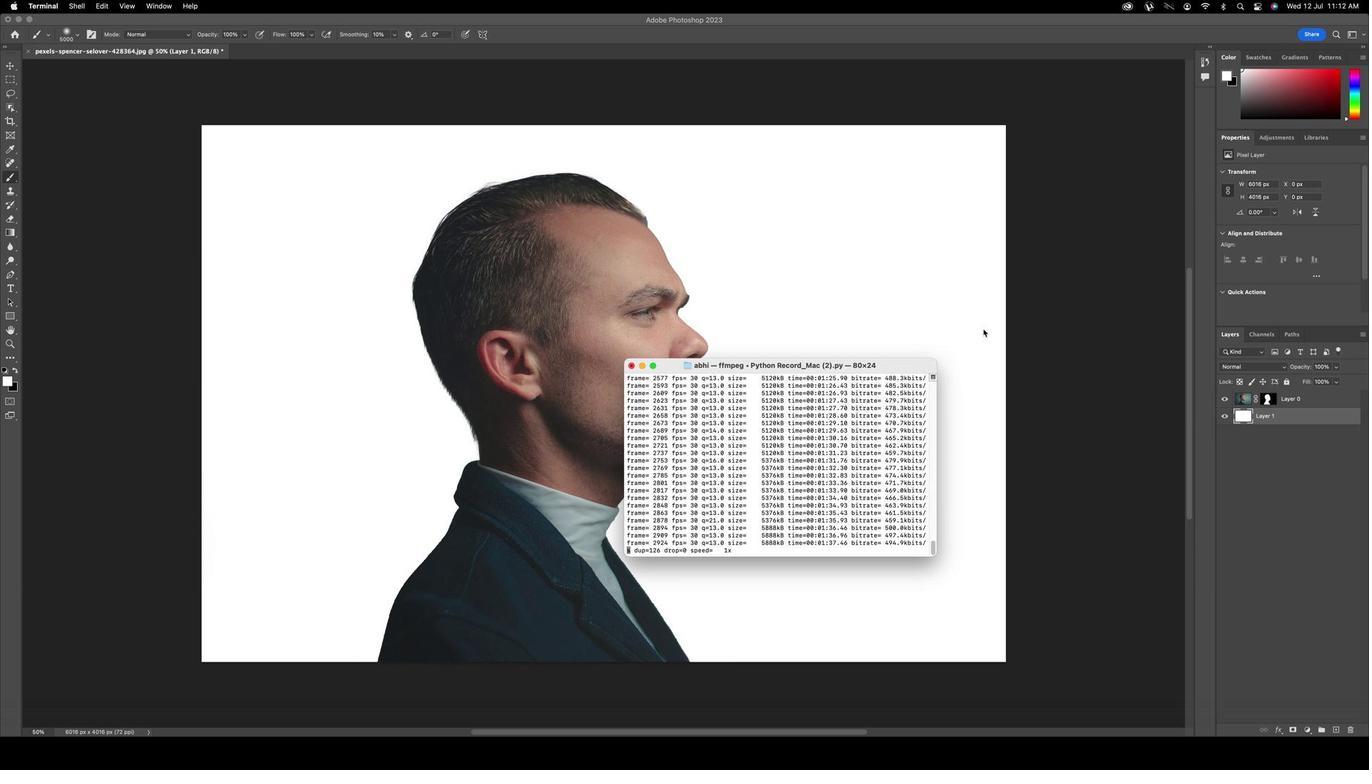 
Action: Mouse pressed left at (725, 544)
Screenshot: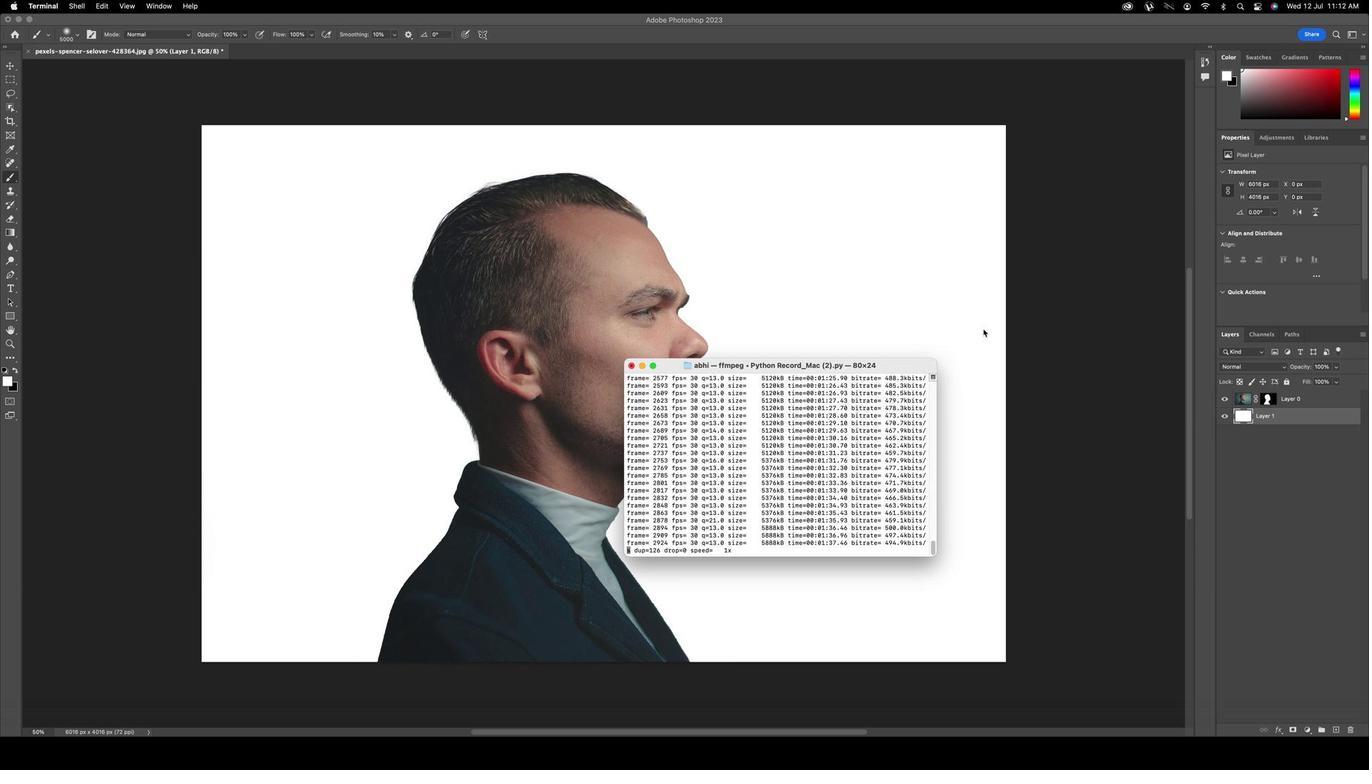 
Action: Mouse pressed left at (725, 544)
Screenshot: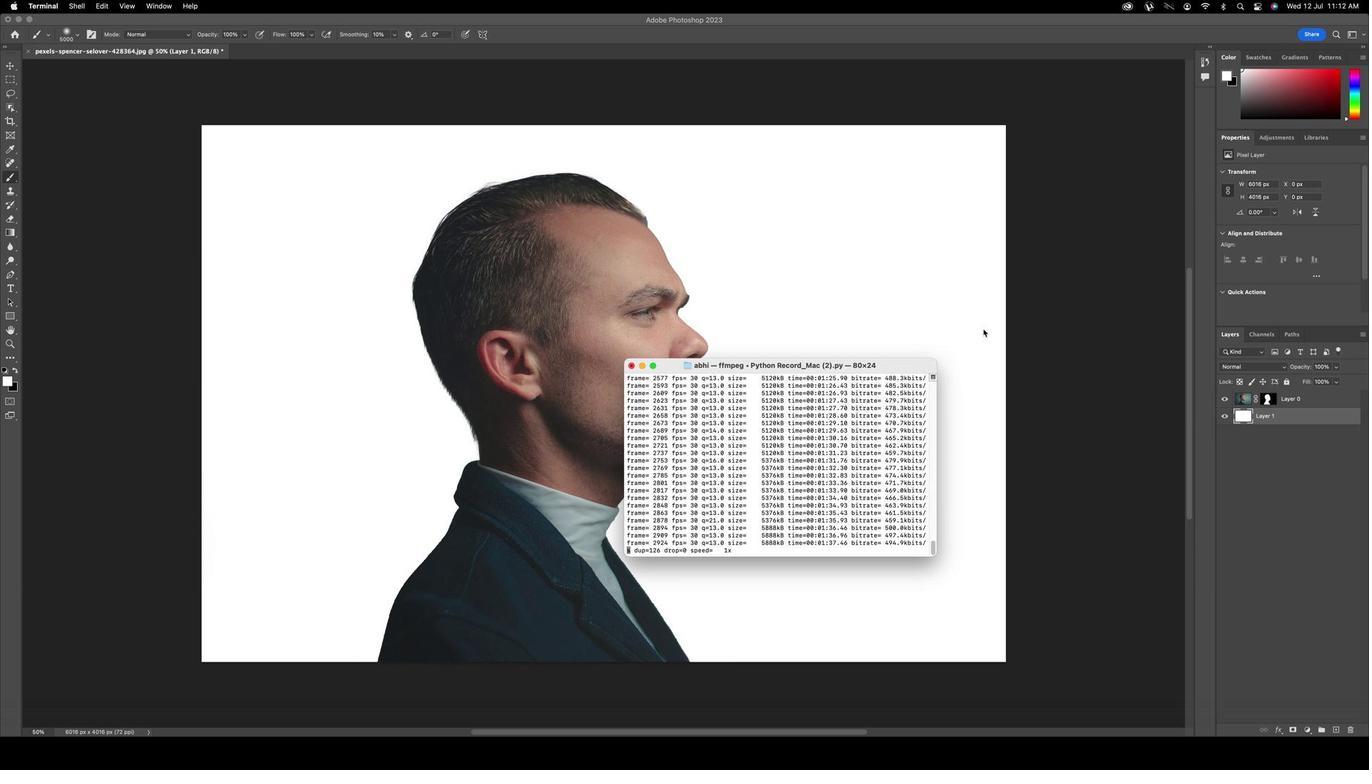 
Action: Mouse moved to (725, 544)
Screenshot: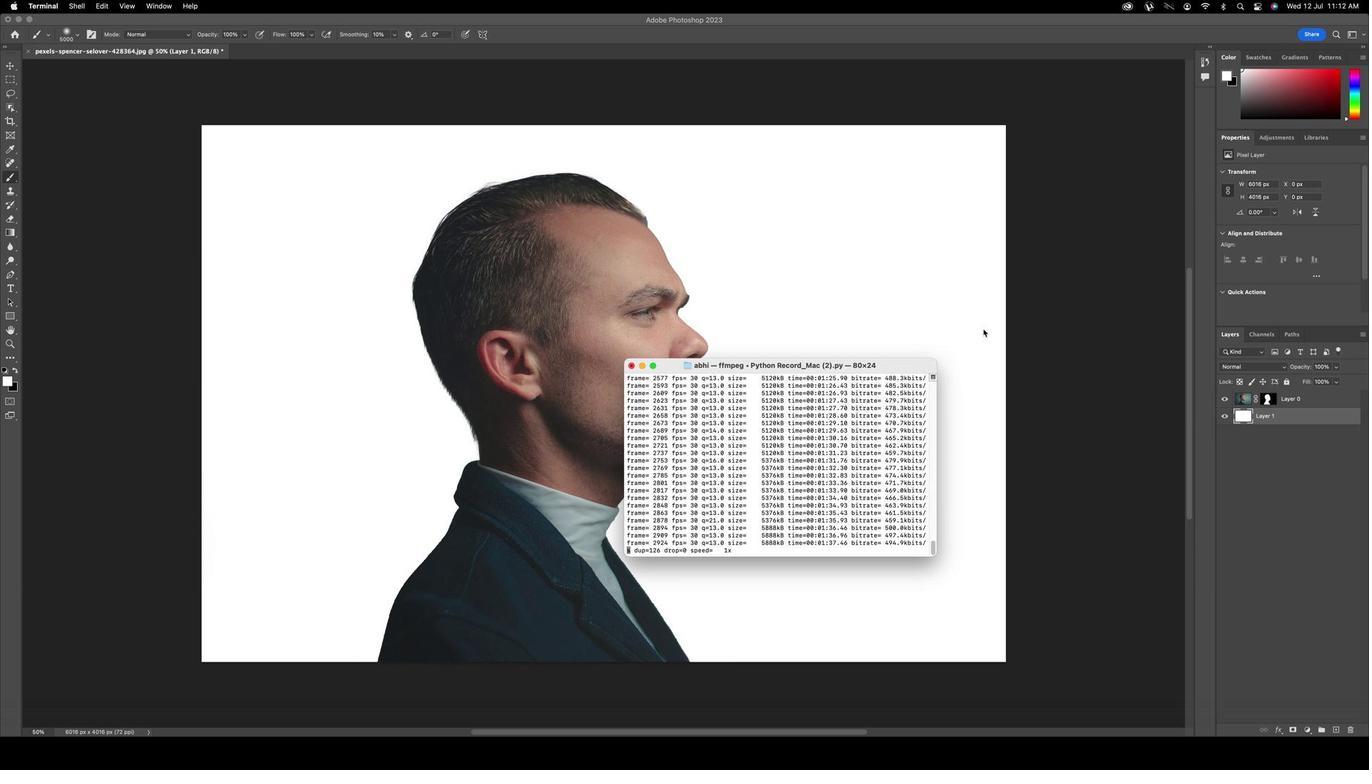 
Action: Key pressed 'e'
Screenshot: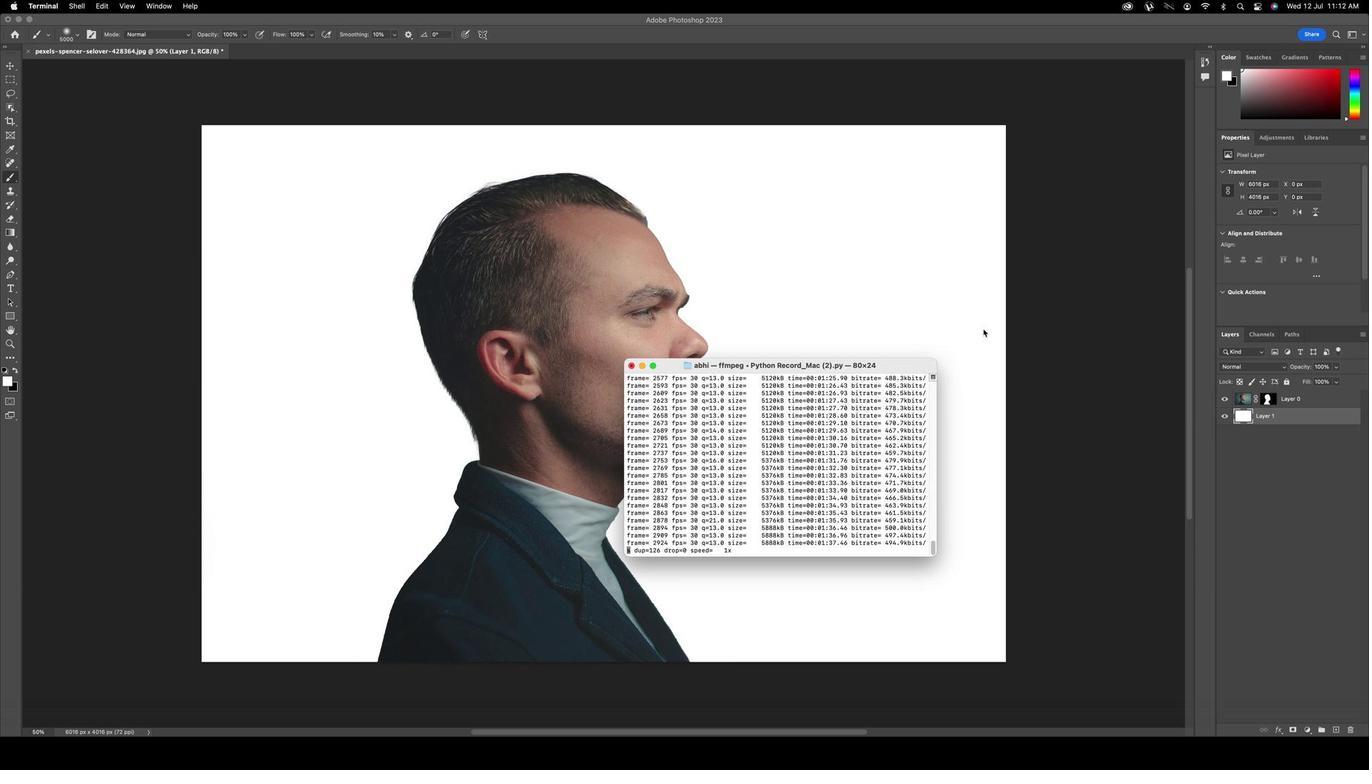 
Action: Mouse moved to (725, 544)
Screenshot: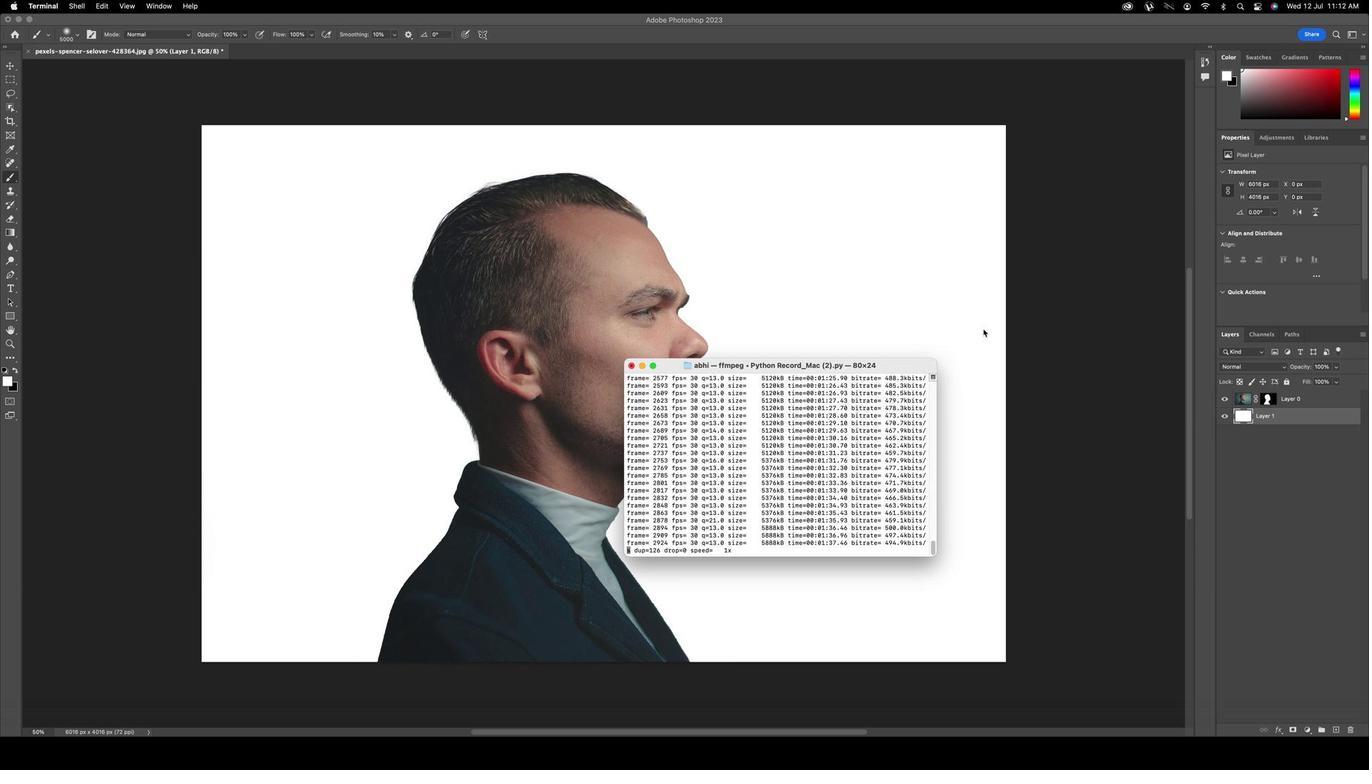 
Action: Mouse pressed left at (725, 544)
Screenshot: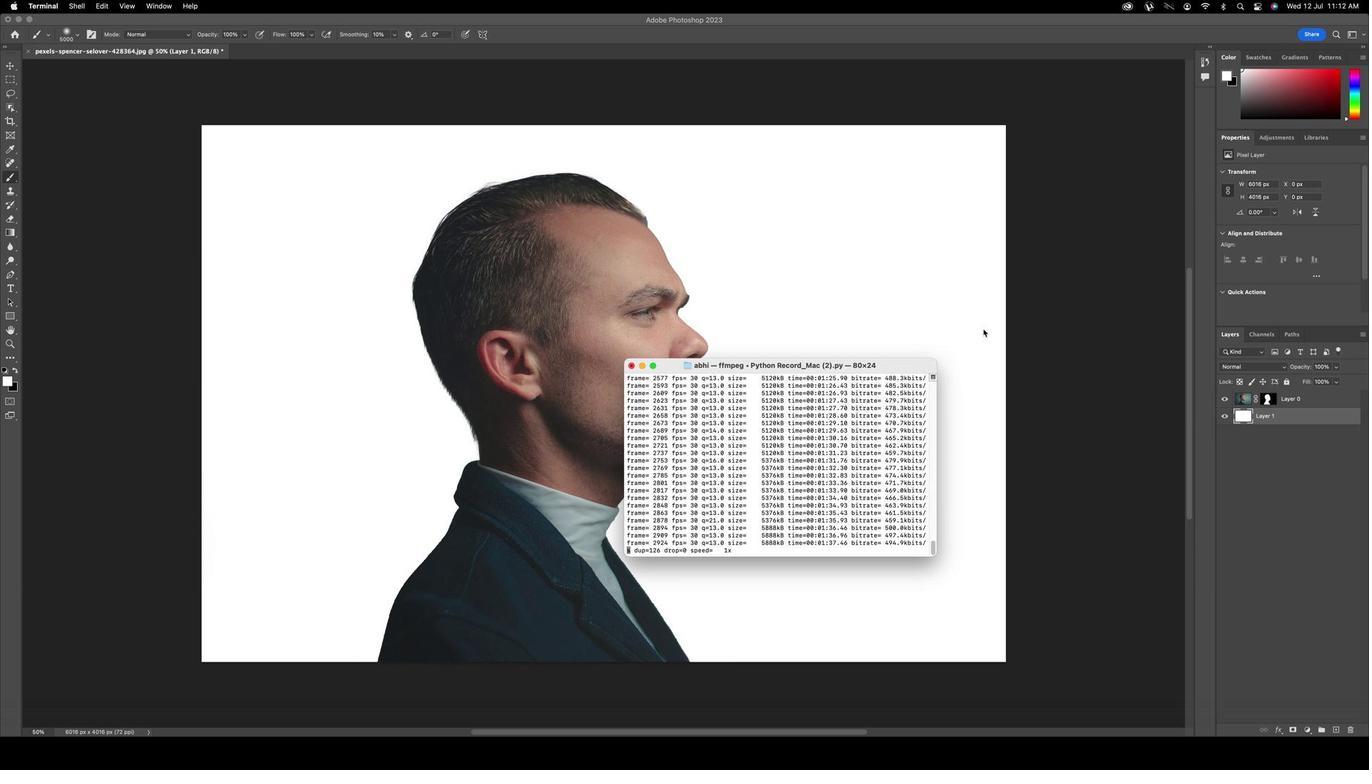 
Action: Mouse moved to (725, 544)
Screenshot: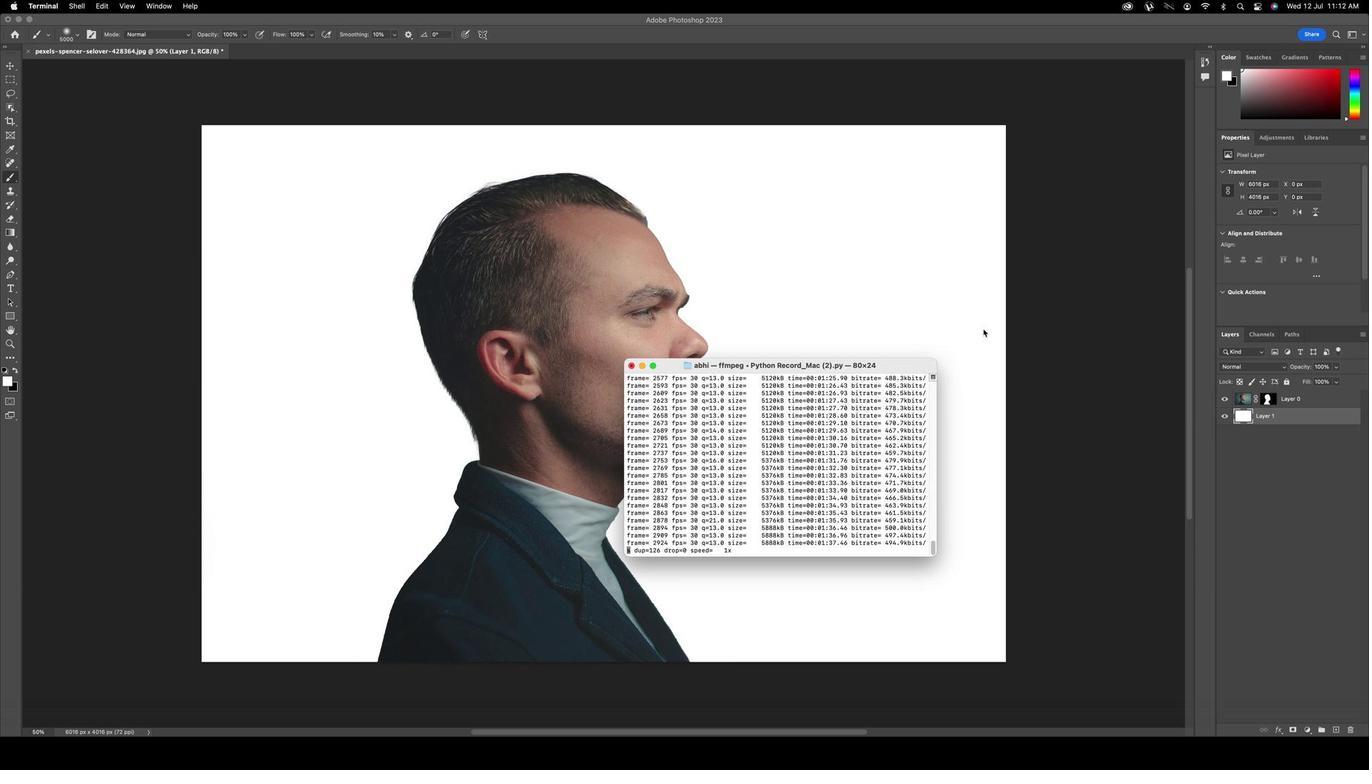 
Action: Key pressed Key.cmd'z'
Screenshot: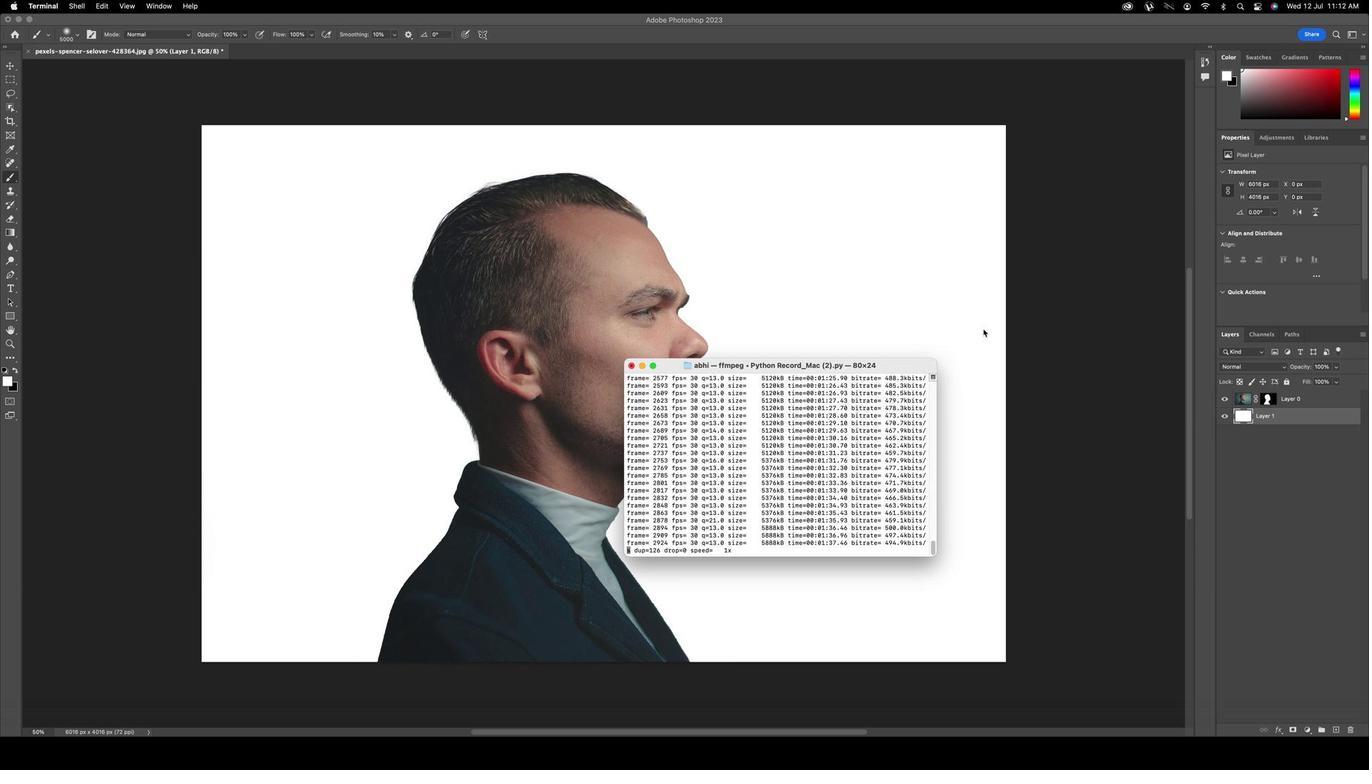 
Action: Mouse moved to (725, 544)
Screenshot: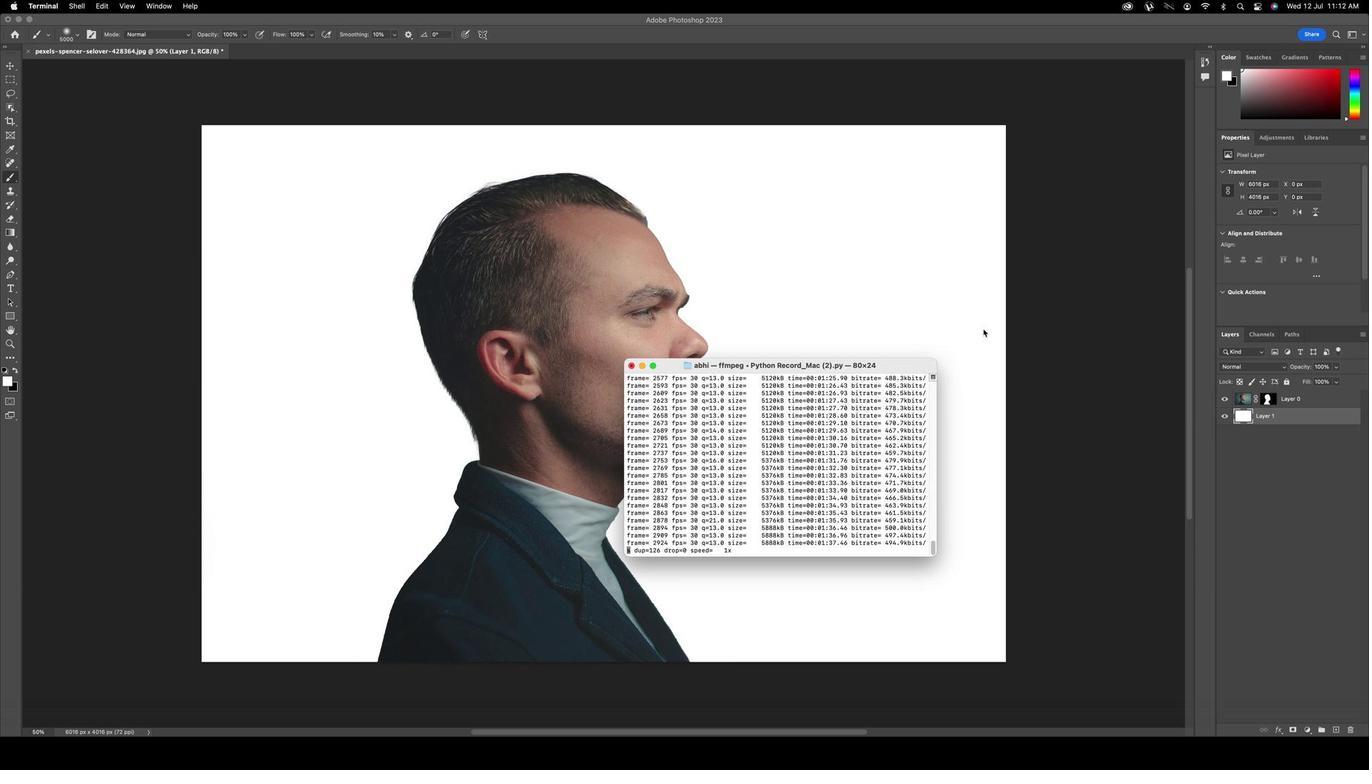 
Action: Mouse pressed left at (725, 544)
Screenshot: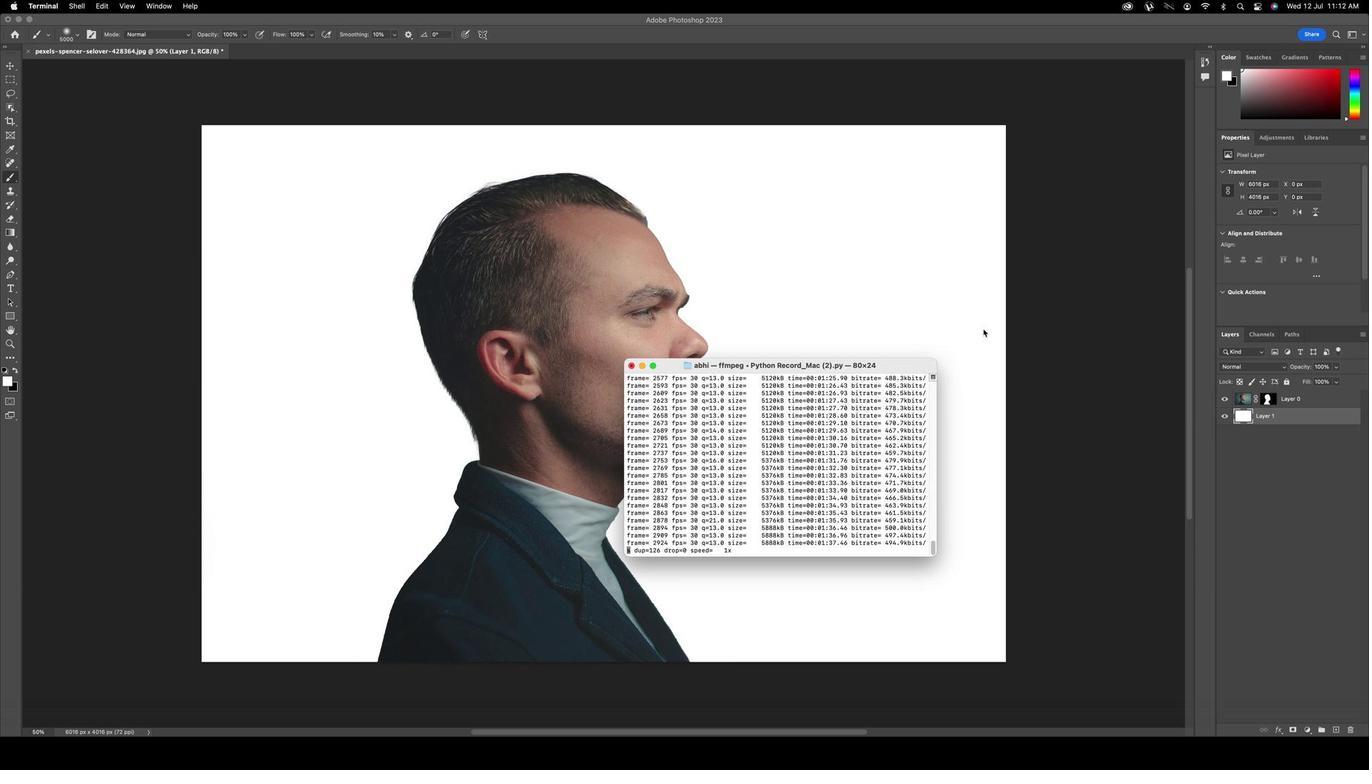 
Action: Mouse moved to (725, 544)
Screenshot: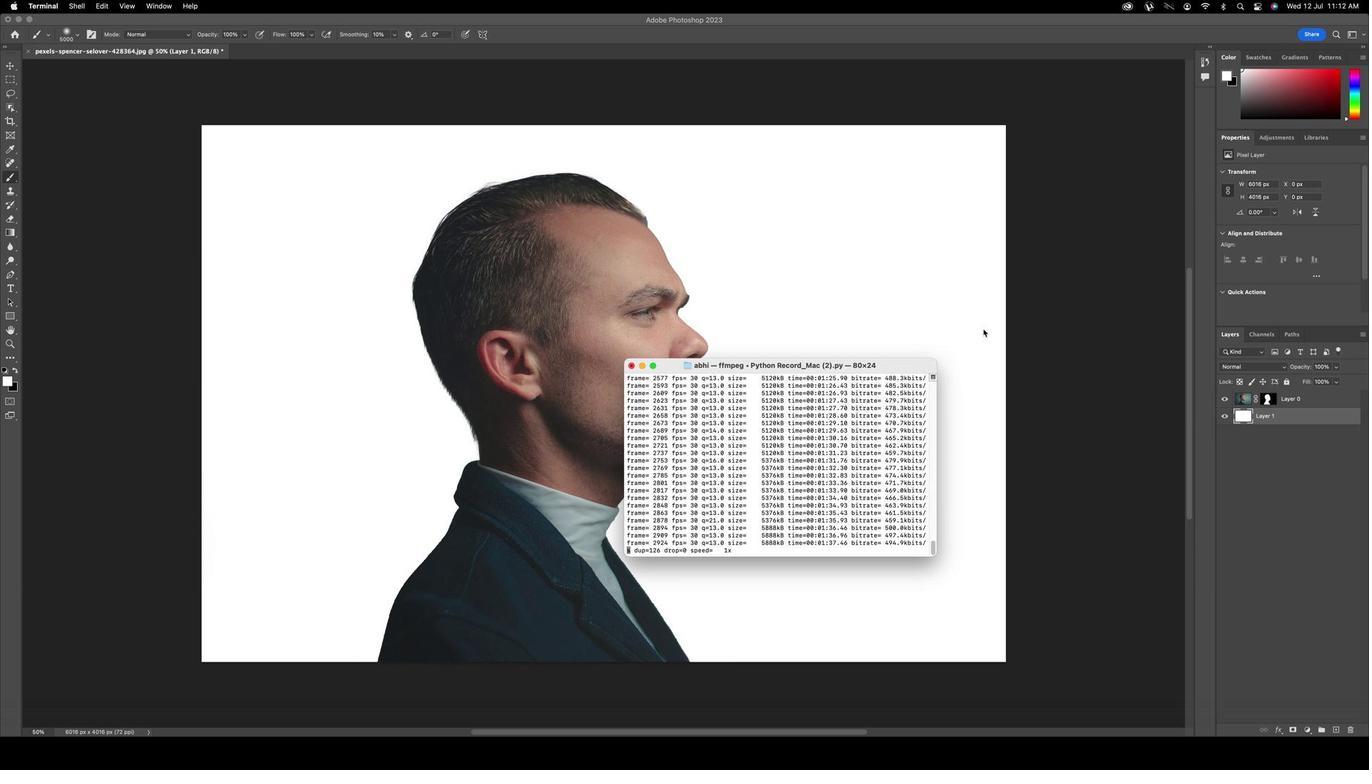 
Action: Mouse pressed left at (725, 544)
Screenshot: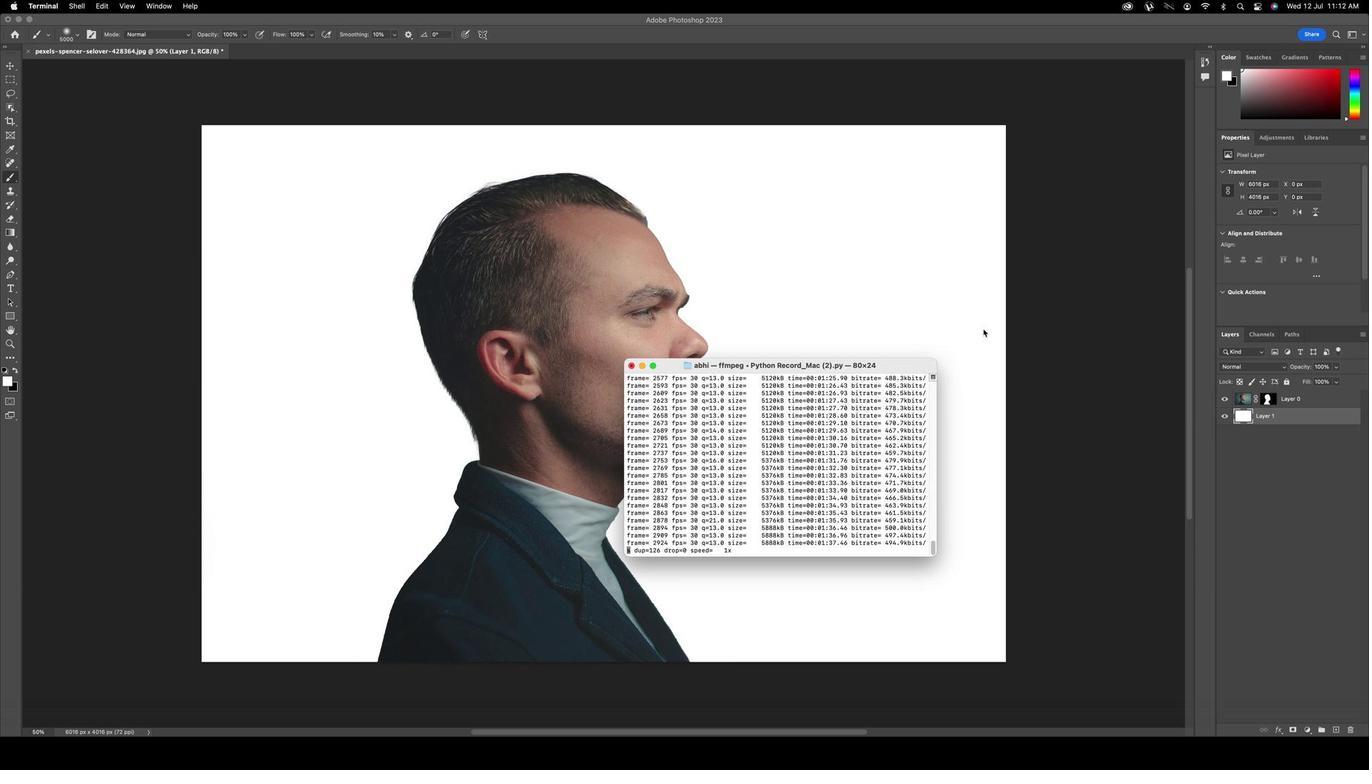 
Action: Mouse moved to (725, 544)
Screenshot: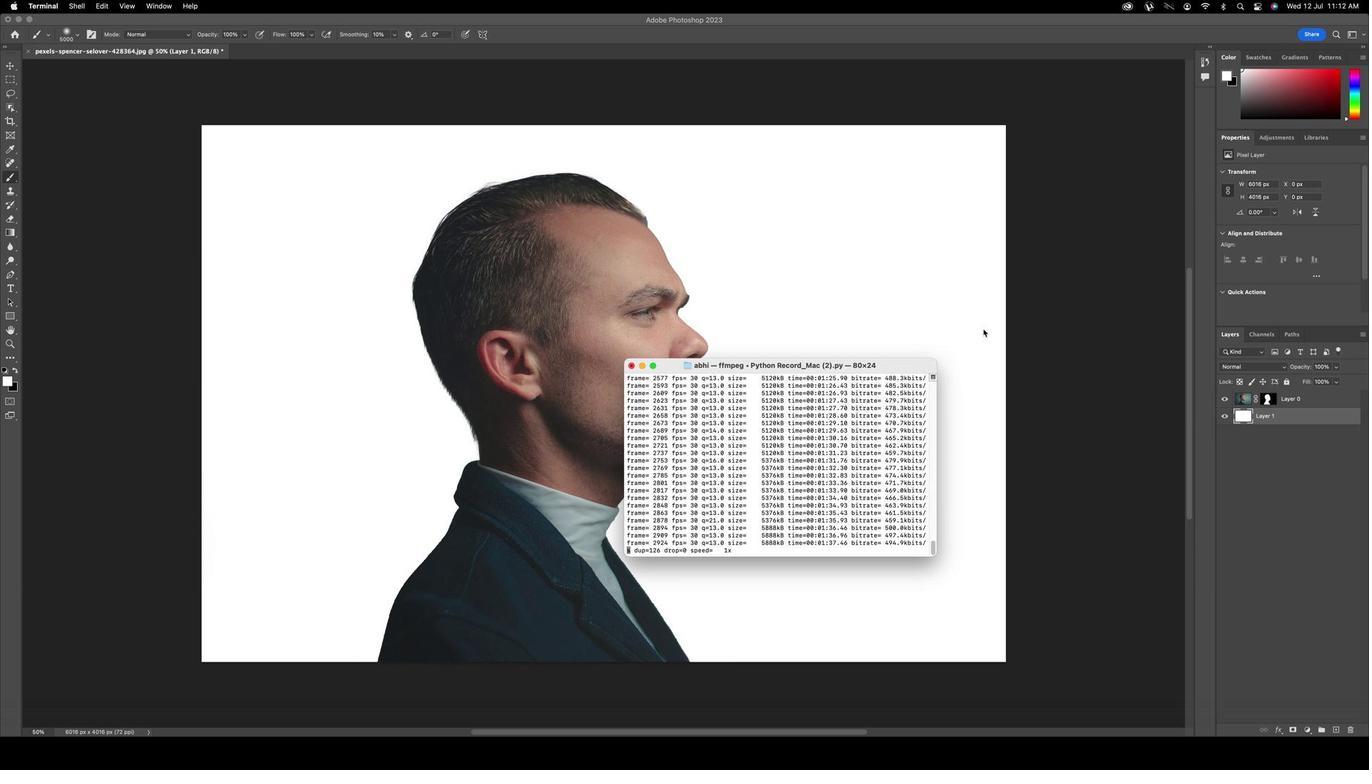 
Action: Mouse pressed left at (725, 544)
Screenshot: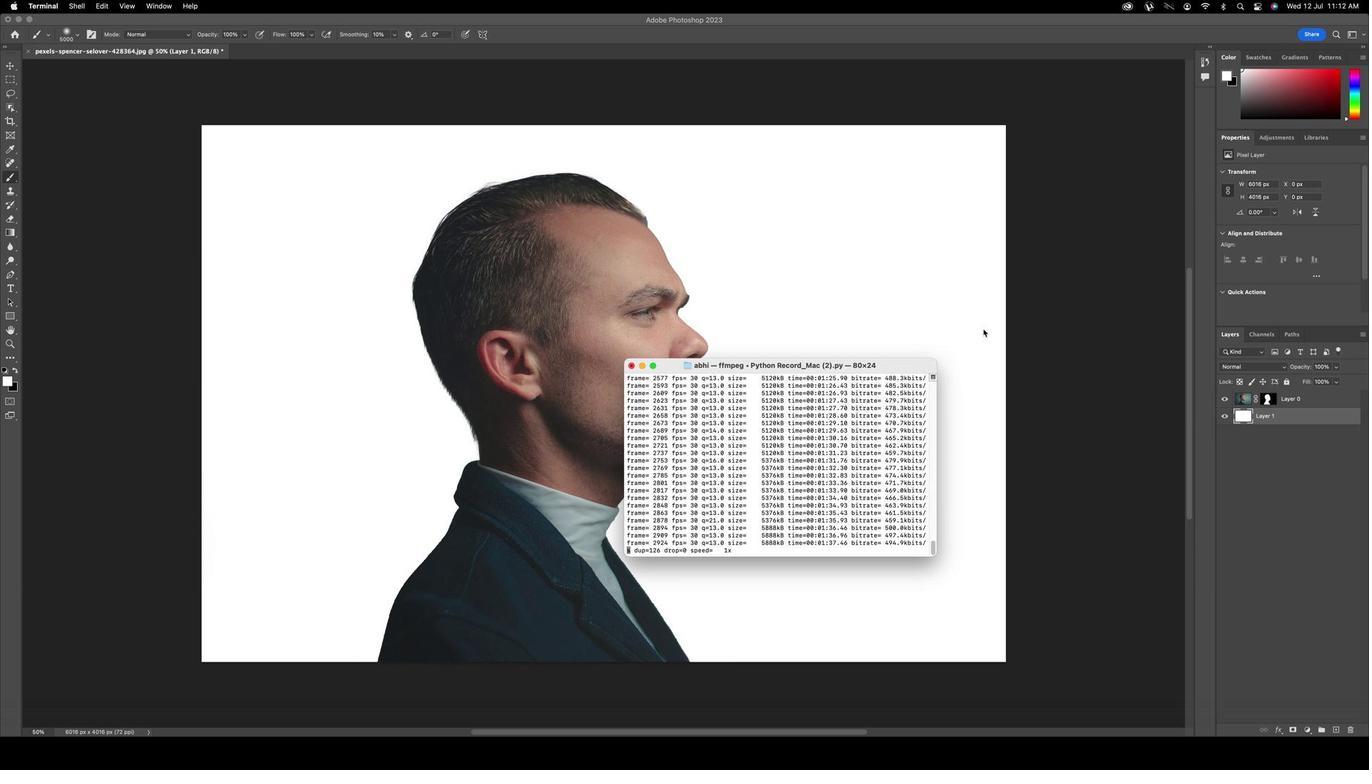 
Action: Mouse moved to (725, 544)
Screenshot: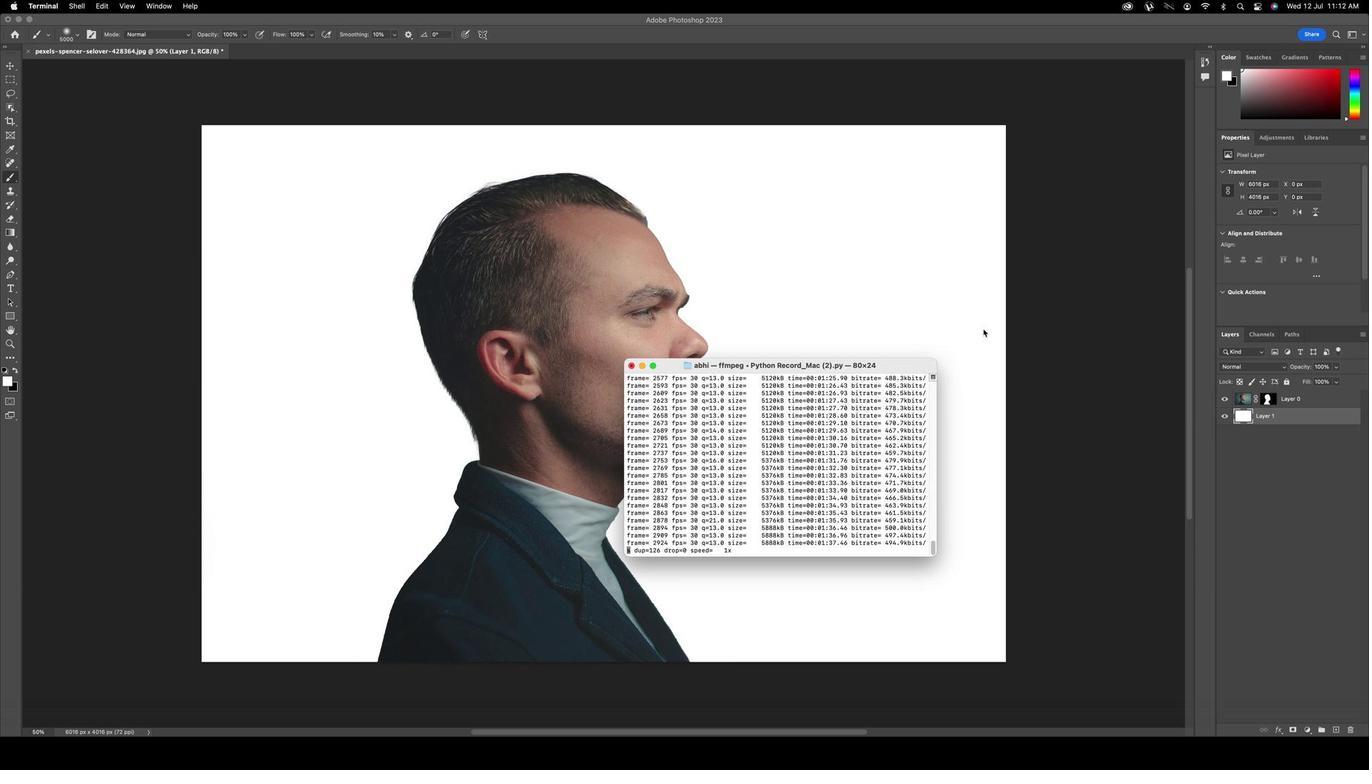 
Action: Mouse pressed left at (725, 544)
Screenshot: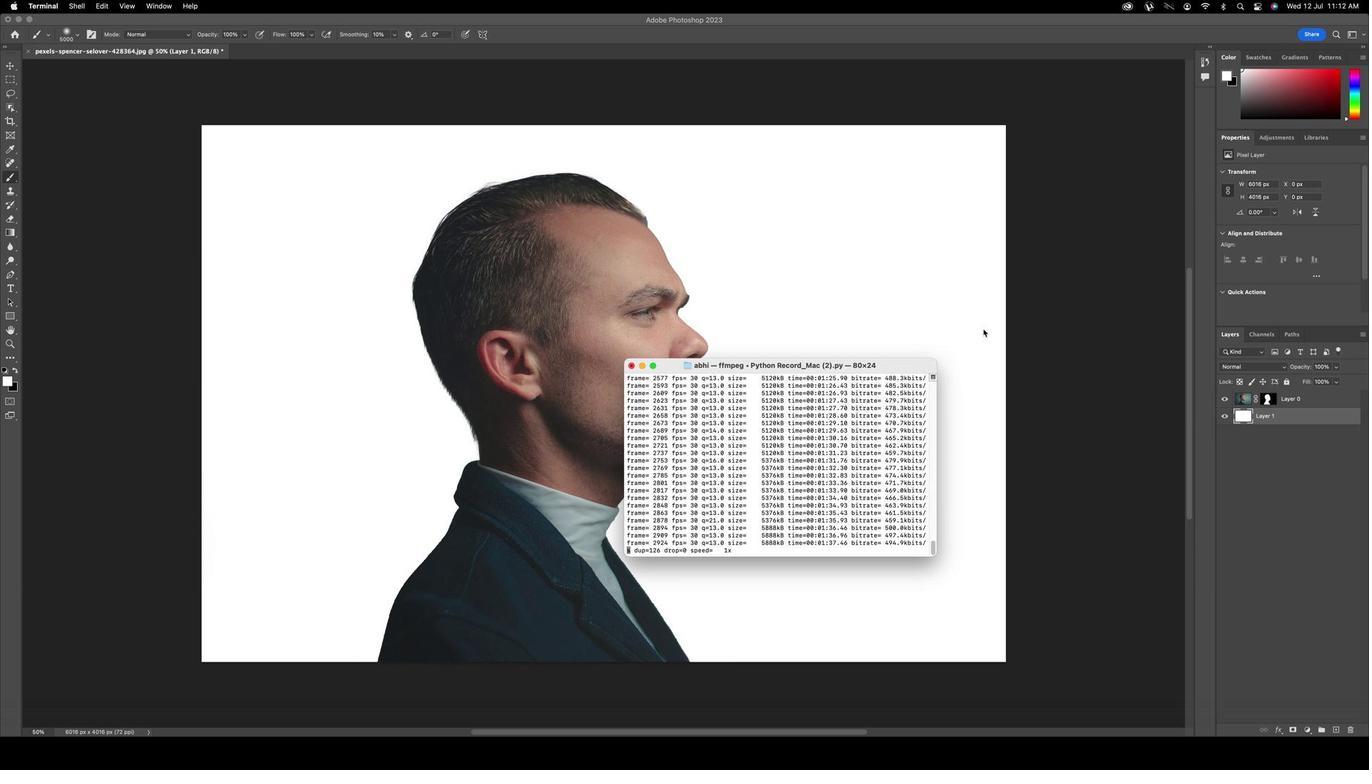 
Action: Mouse moved to (725, 544)
Screenshot: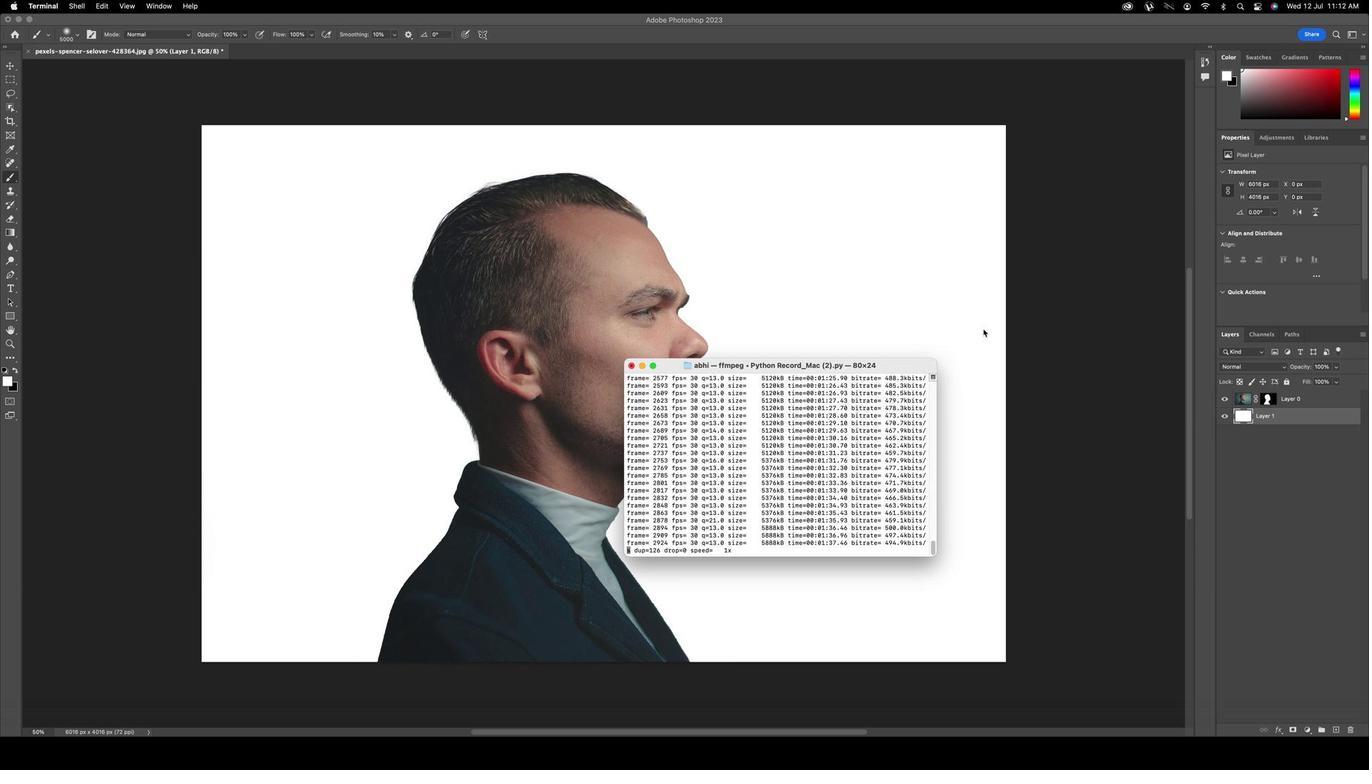 
Action: Mouse pressed left at (725, 544)
Screenshot: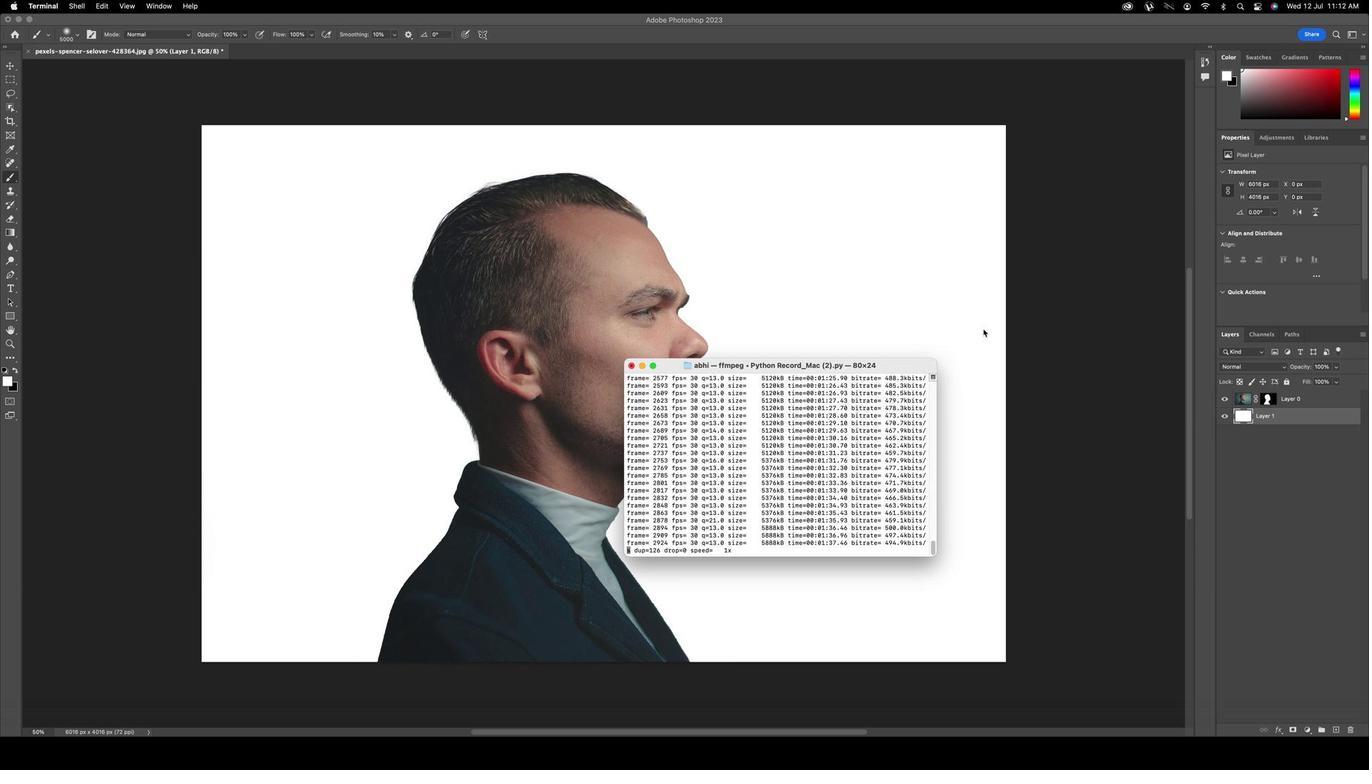 
Action: Mouse moved to (725, 544)
Screenshot: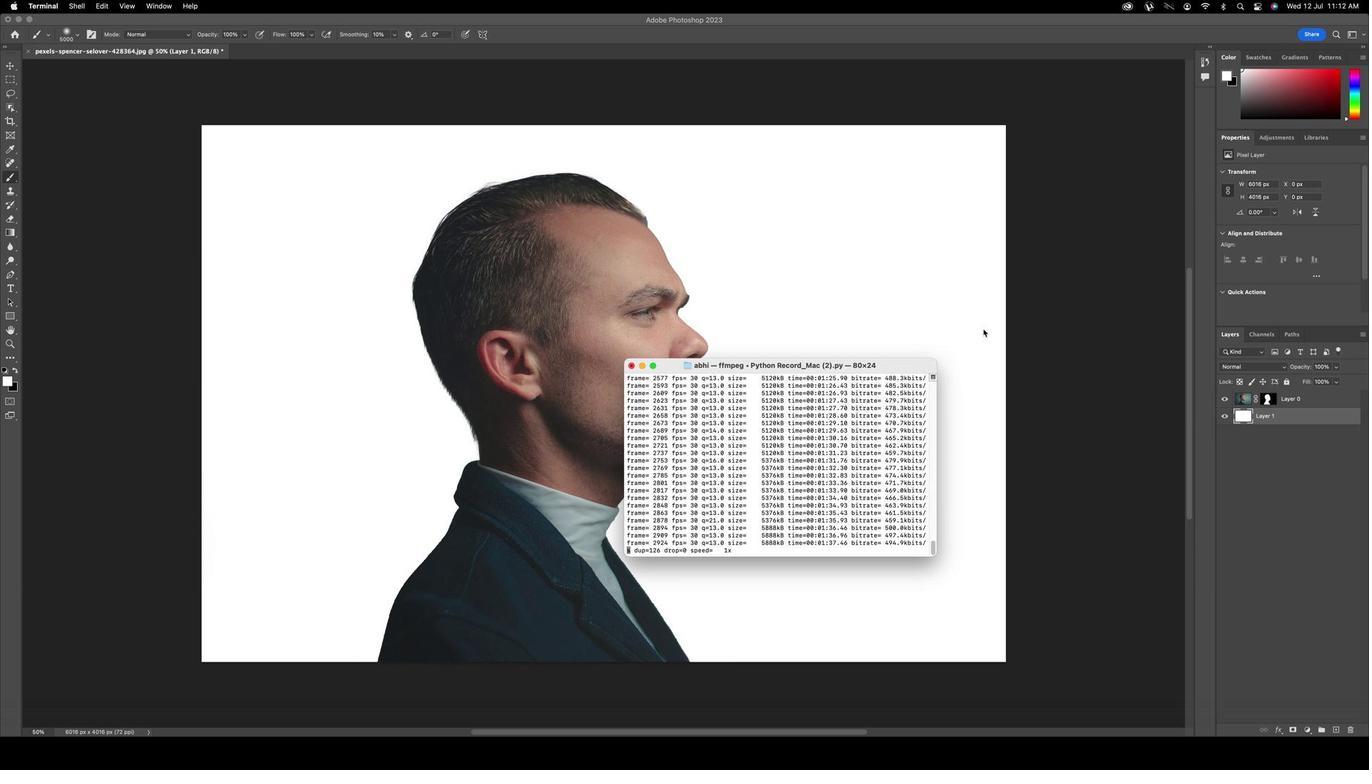 
Action: Mouse pressed left at (725, 544)
Screenshot: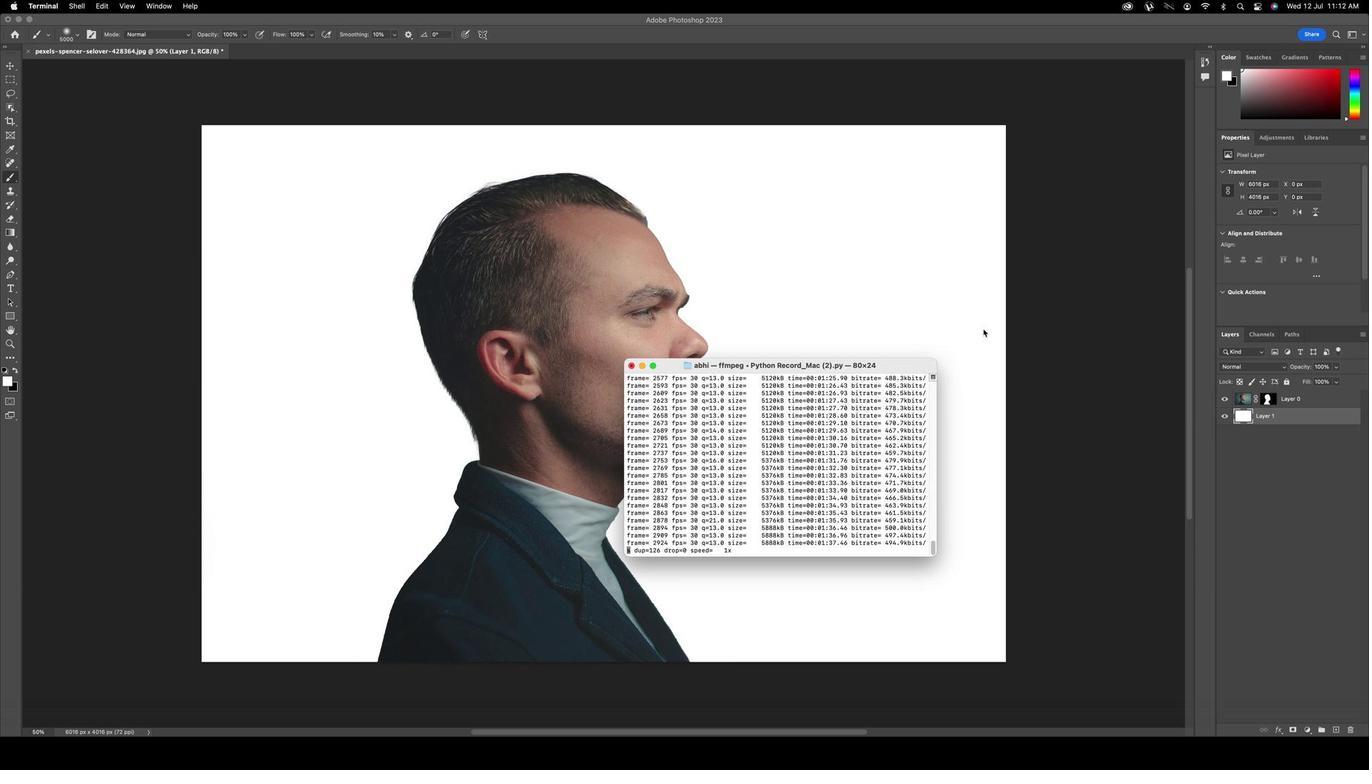 
Action: Mouse moved to (725, 544)
Screenshot: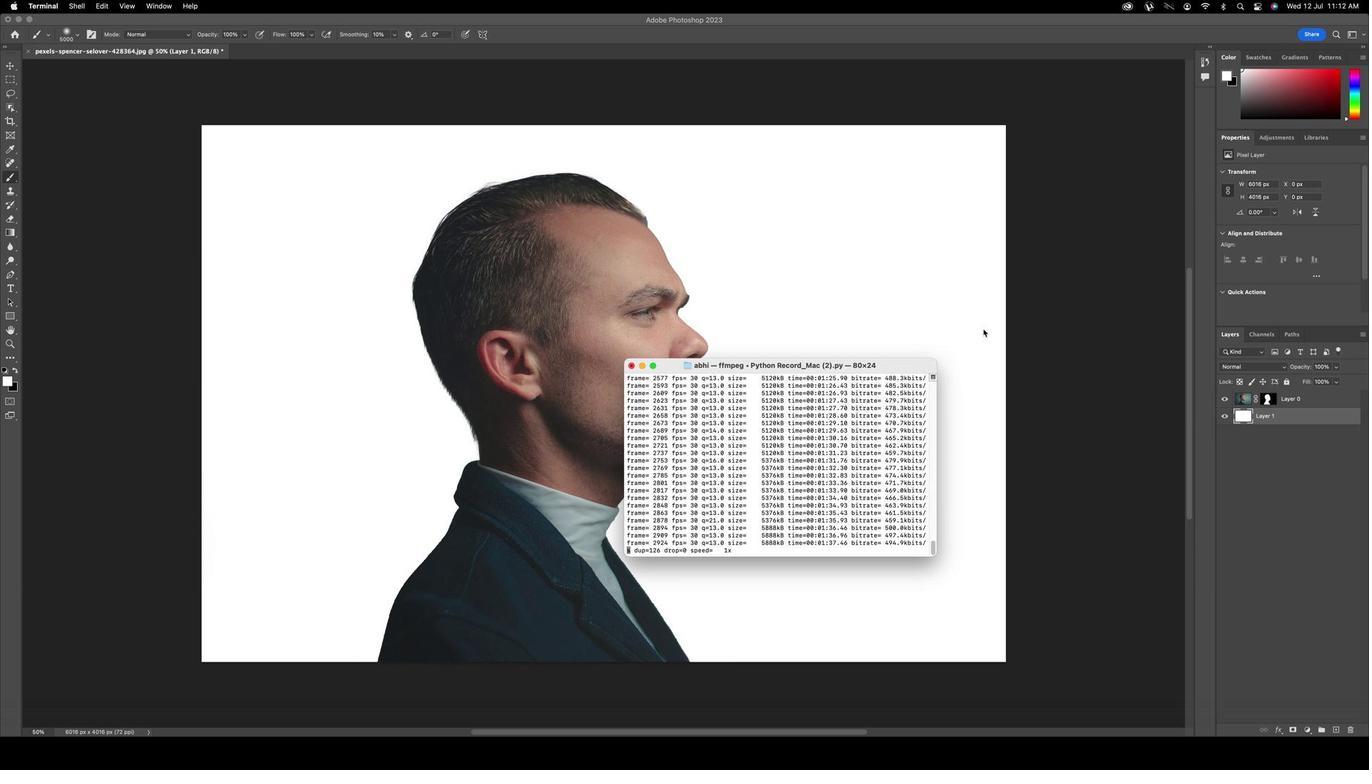 
Action: Key pressed Key.cmd
Screenshot: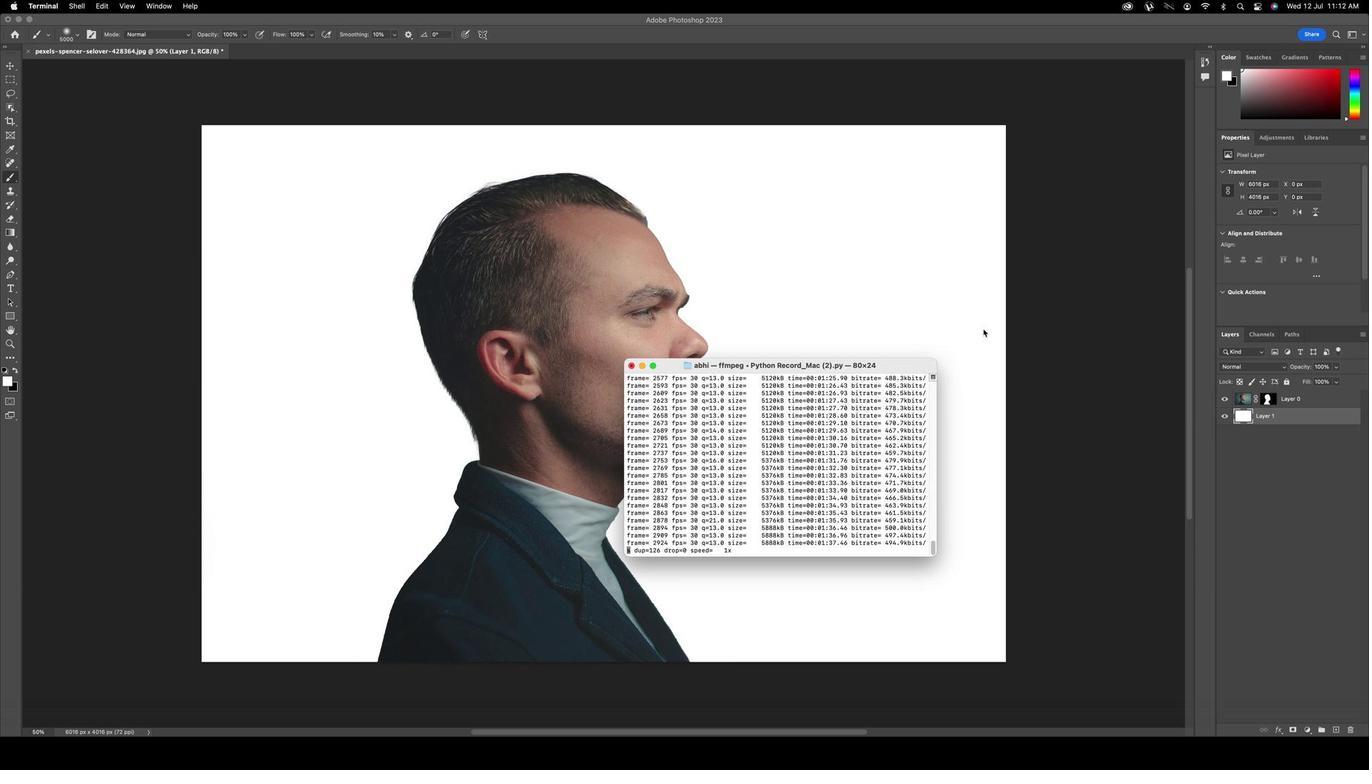 
Action: Mouse moved to (725, 544)
